 Task: Research Airbnb options in Neratovice, Czech Republic from 8th November, 2023 to 16th November, 2023 for 2 adults.1  bedroom having 1 bed and 1 bathroom. Property type can be hotel. Look for 5 properties as per requirement.
Action: Mouse moved to (520, 112)
Screenshot: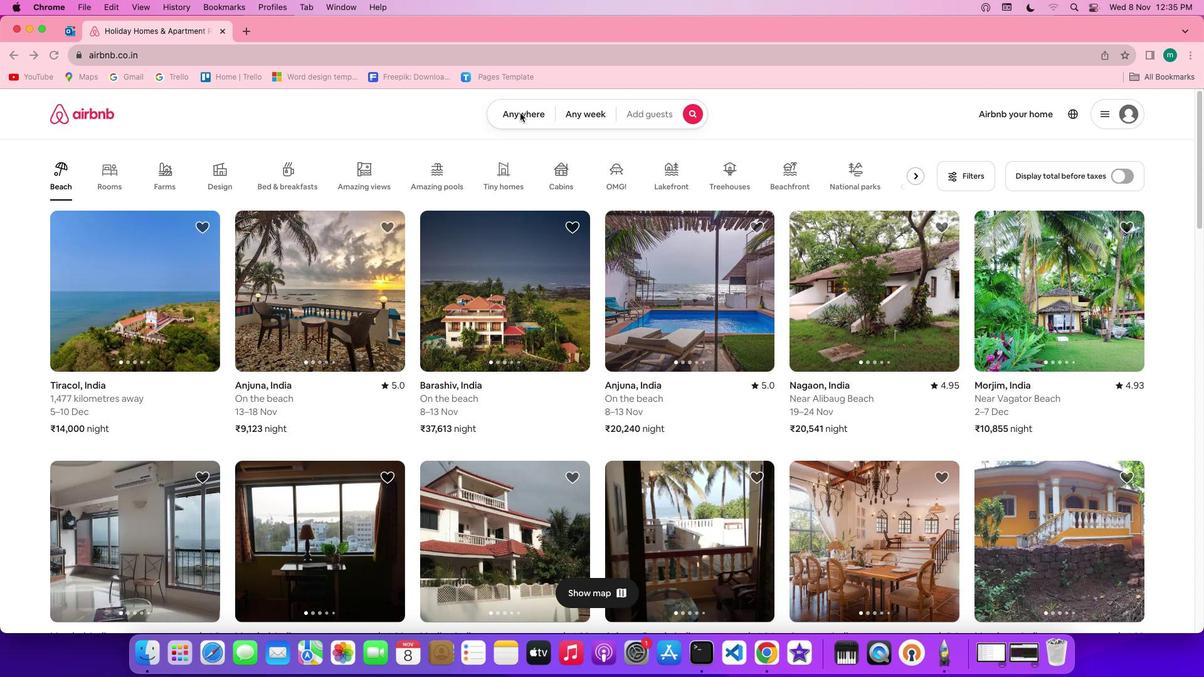 
Action: Mouse pressed left at (520, 112)
Screenshot: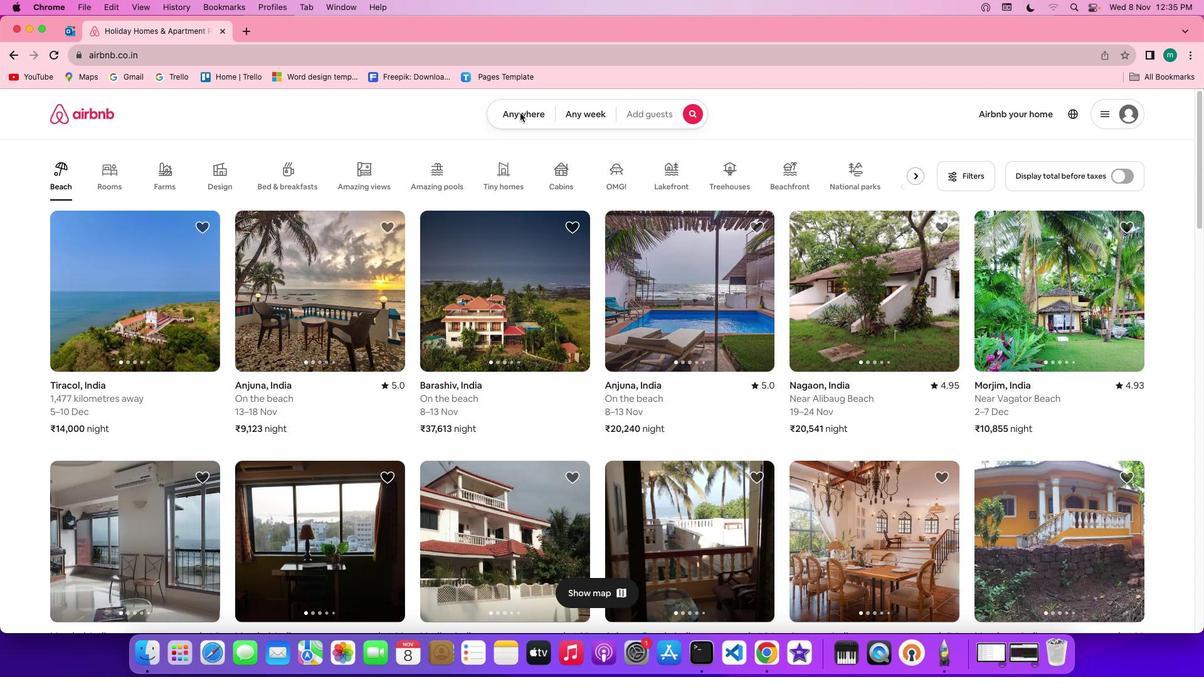 
Action: Mouse pressed left at (520, 112)
Screenshot: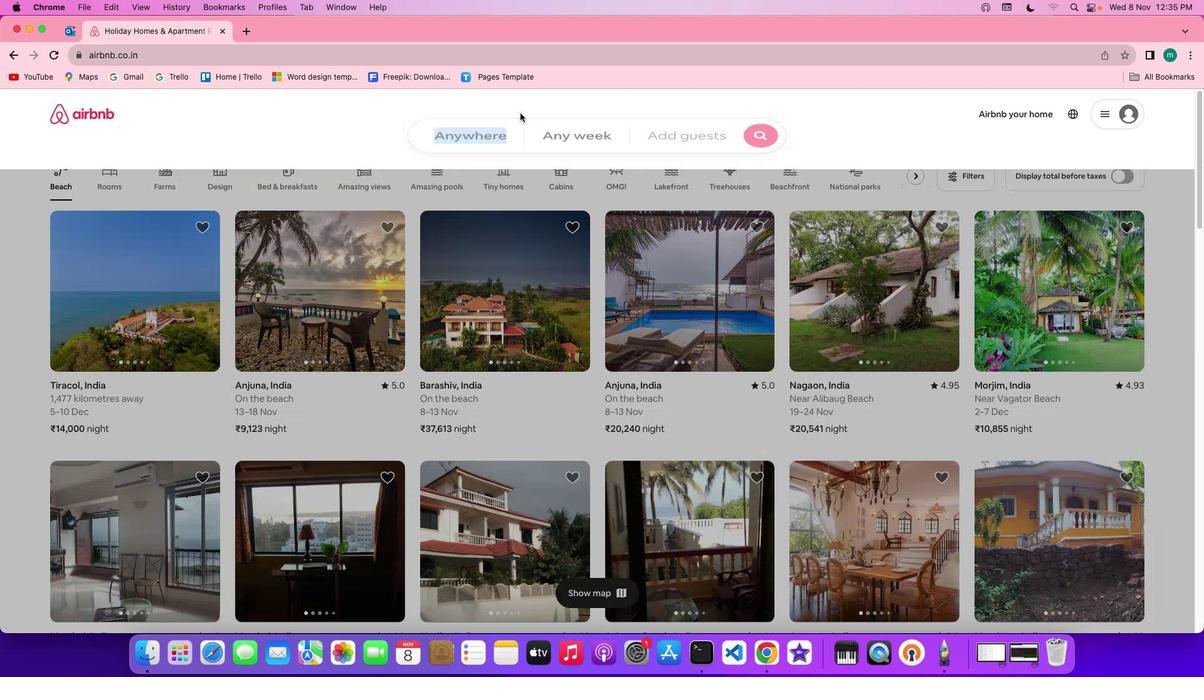 
Action: Mouse moved to (454, 172)
Screenshot: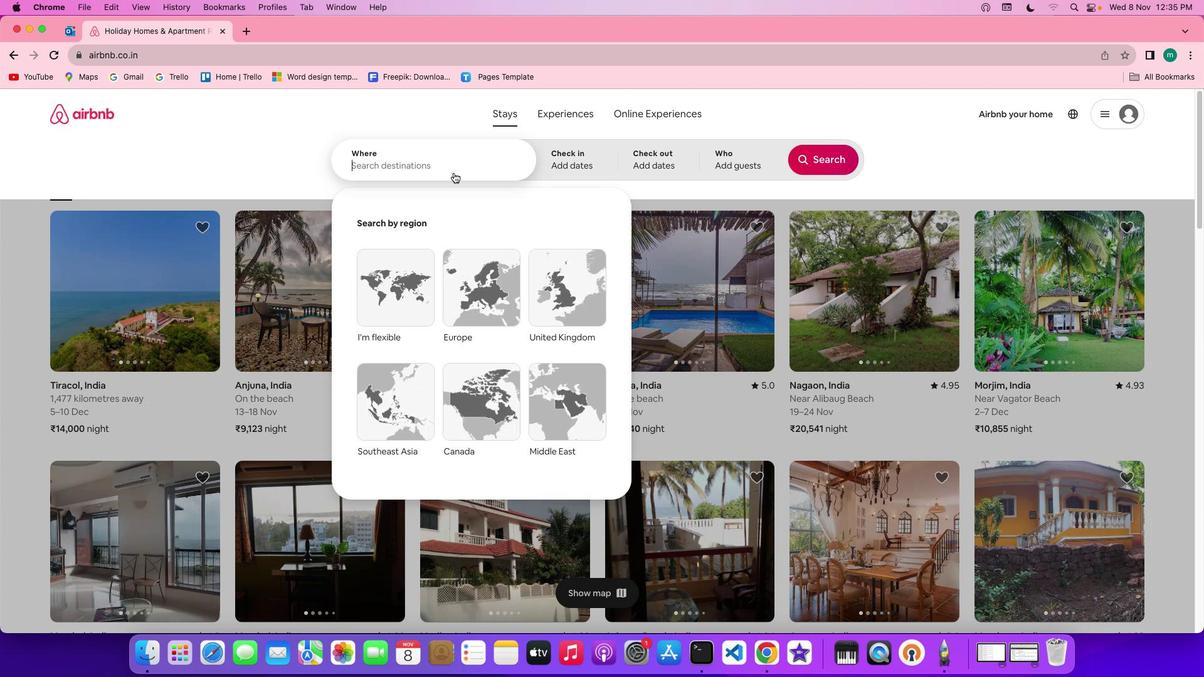 
Action: Mouse pressed left at (454, 172)
Screenshot: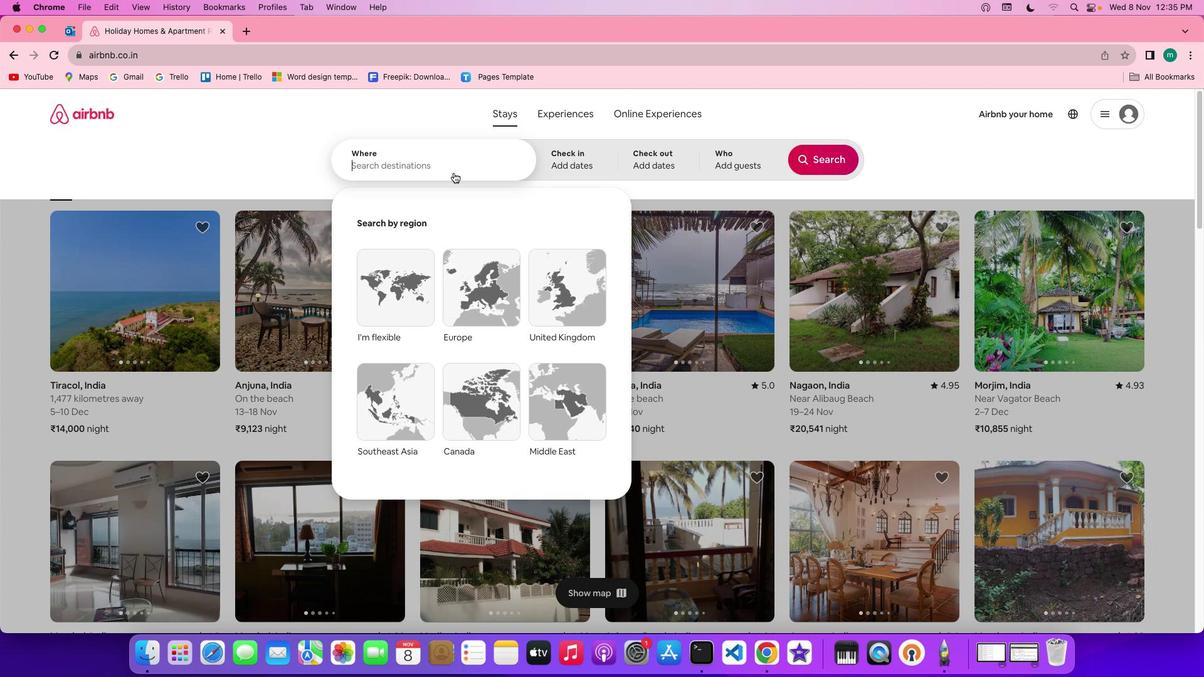 
Action: Mouse moved to (453, 168)
Screenshot: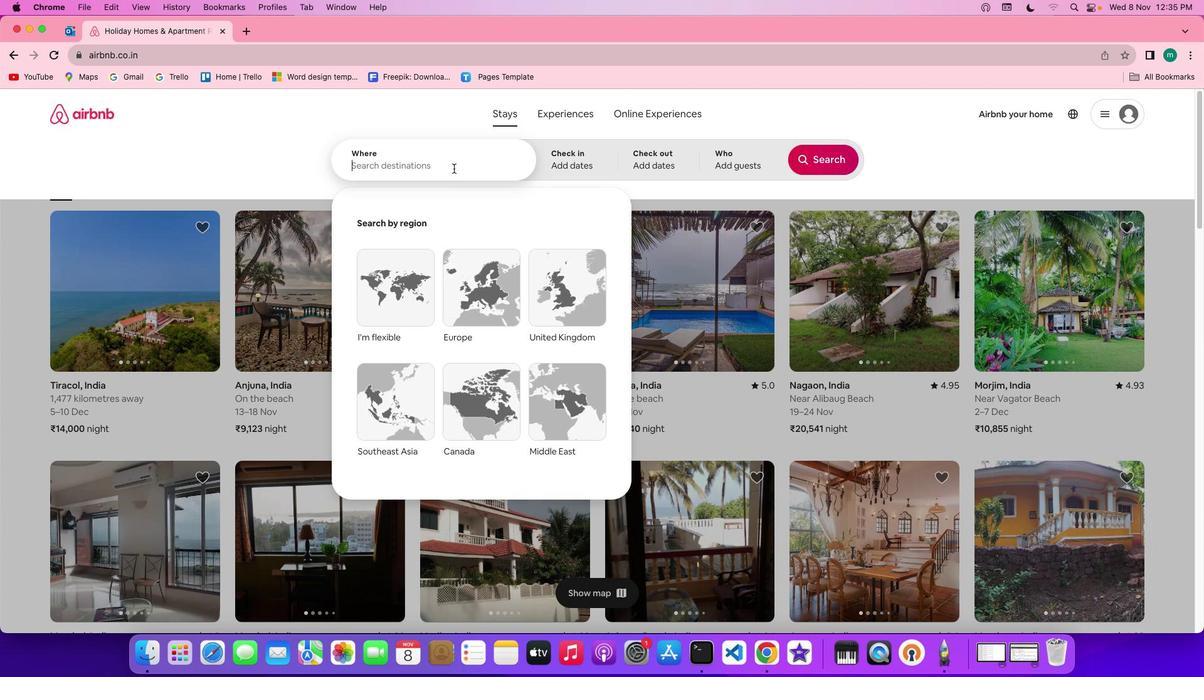 
Action: Mouse pressed left at (453, 168)
Screenshot: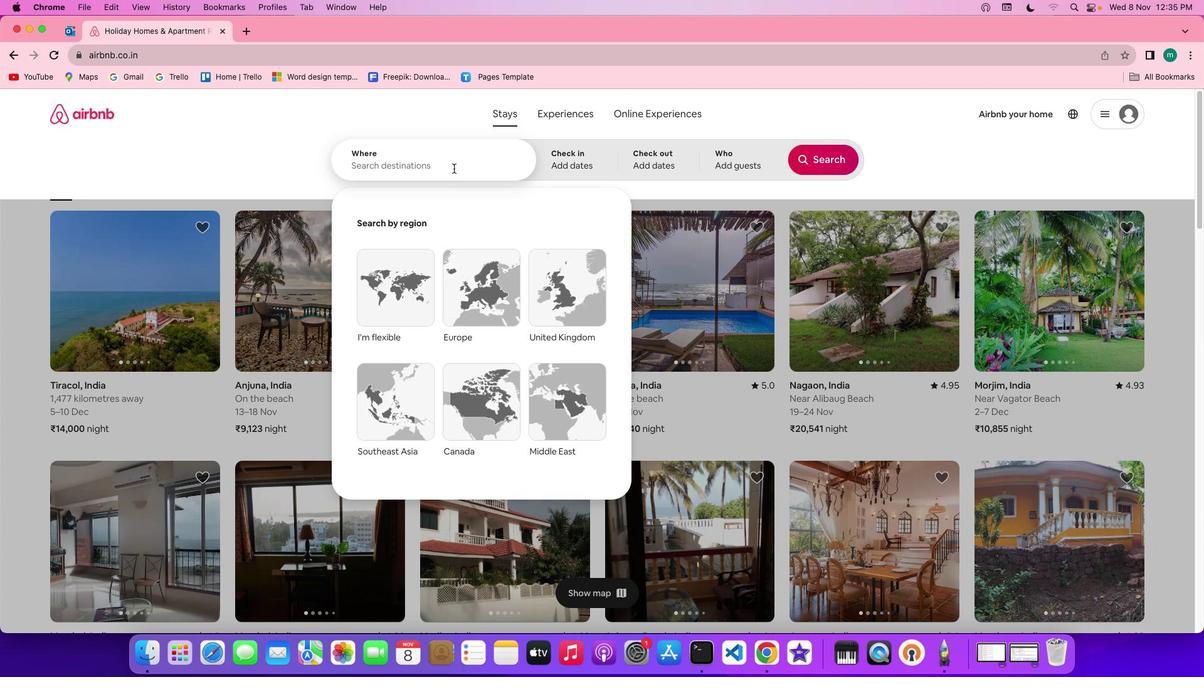 
Action: Key pressed Key.shift'N''e''r''a''t''o''v''i''c''e'','Key.spaceKey.shift'c''z''e''c''h'Key.spaceKey.shift'r''e''p''u''b''l''i''c'
Screenshot: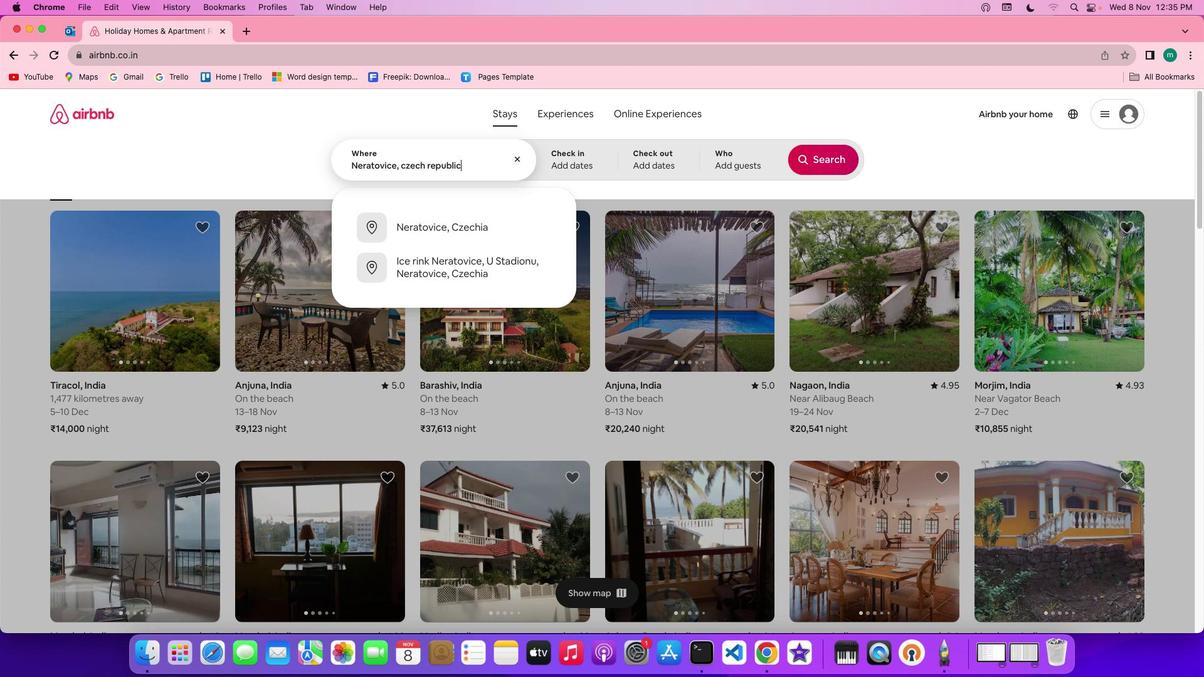 
Action: Mouse moved to (562, 161)
Screenshot: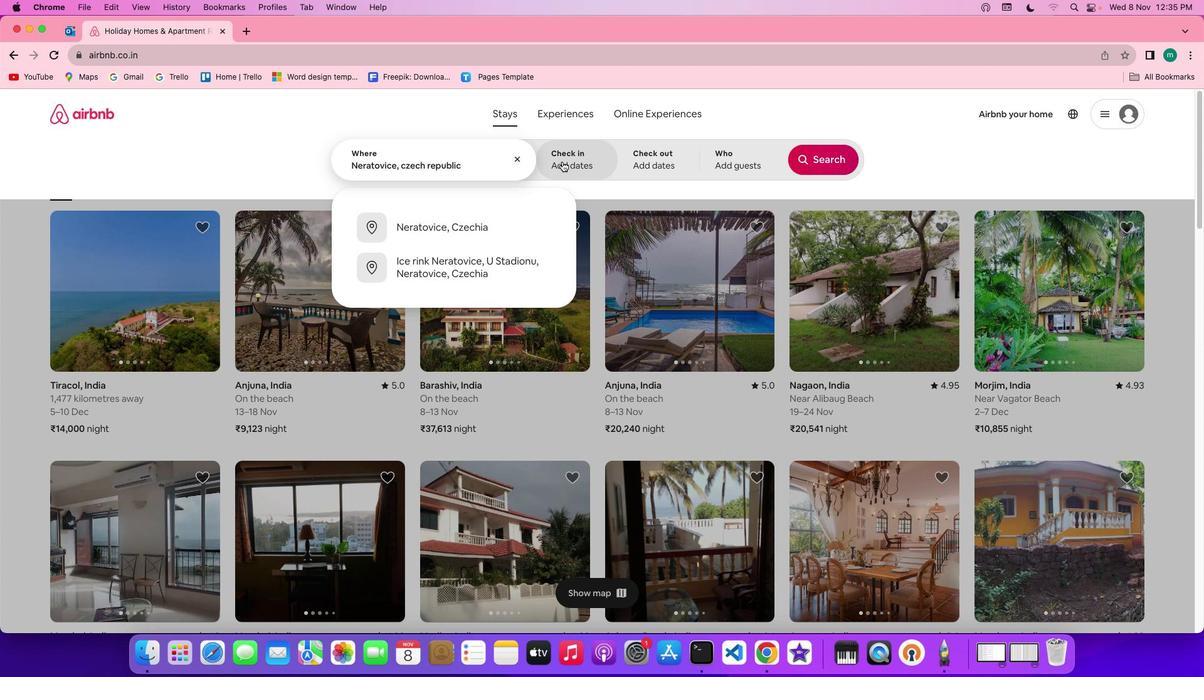 
Action: Mouse pressed left at (562, 161)
Screenshot: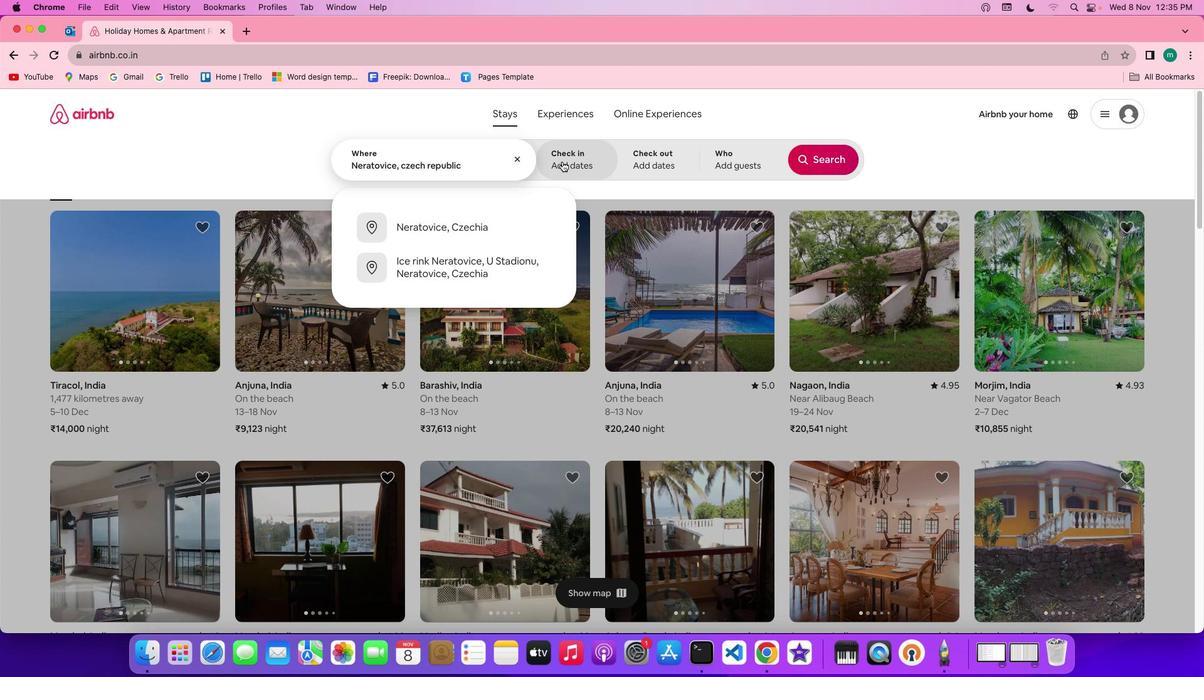 
Action: Mouse moved to (467, 350)
Screenshot: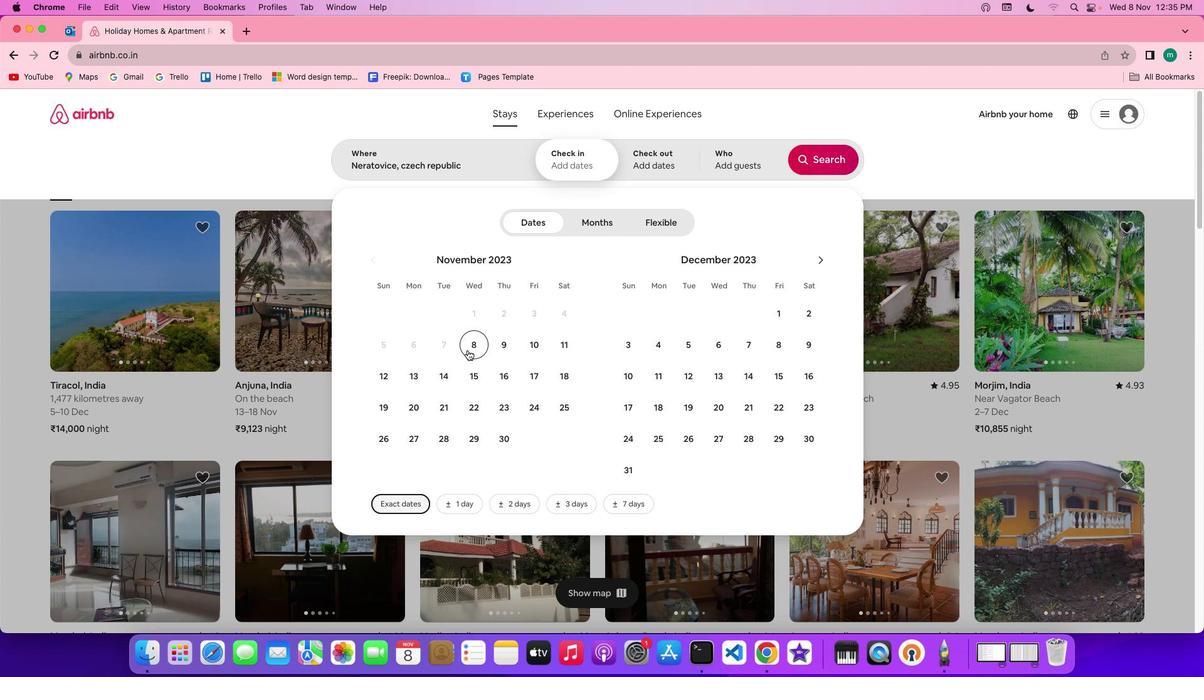 
Action: Mouse pressed left at (467, 350)
Screenshot: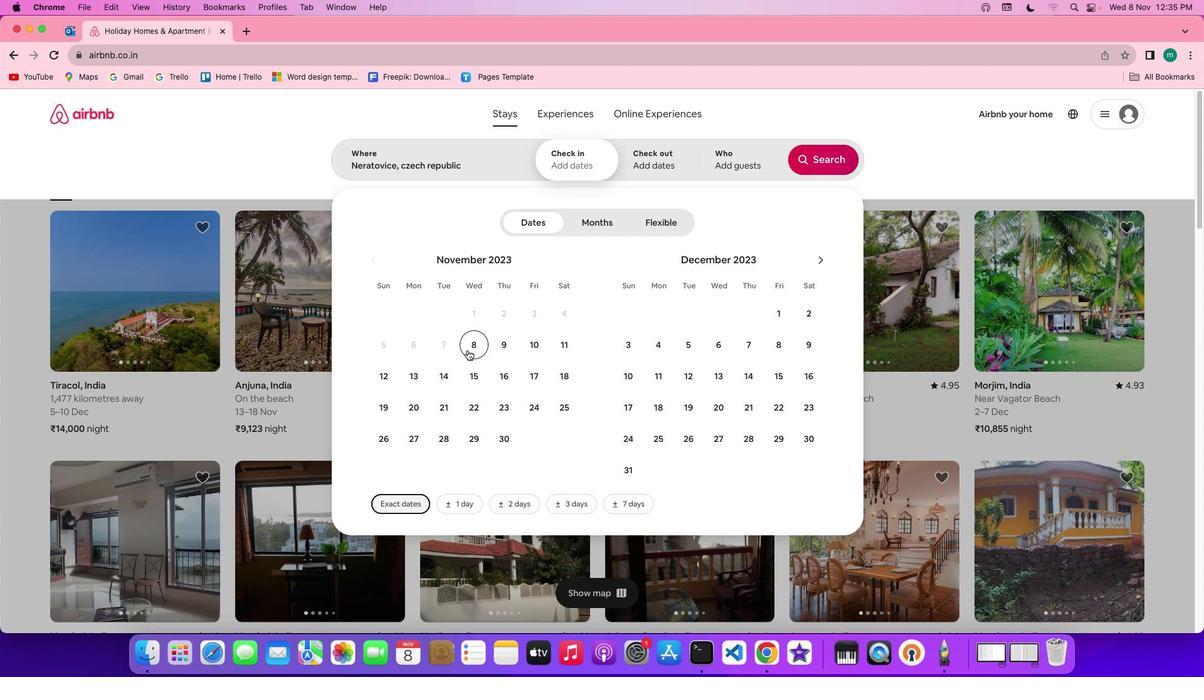 
Action: Mouse moved to (510, 387)
Screenshot: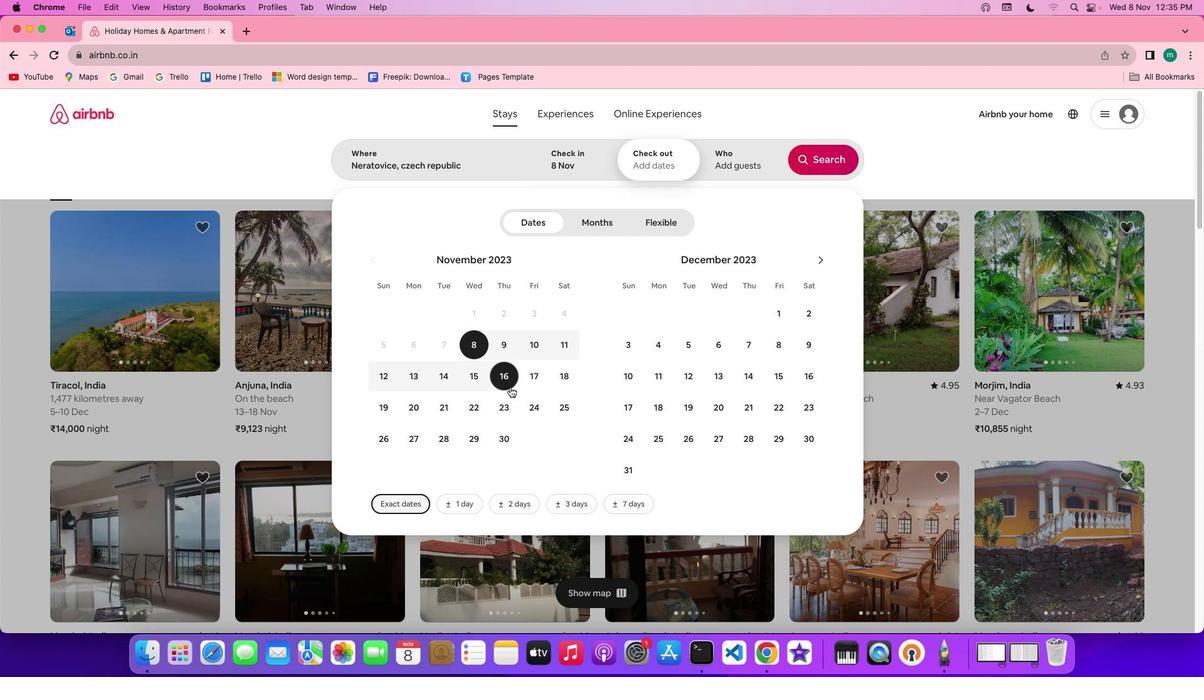 
Action: Mouse pressed left at (510, 387)
Screenshot: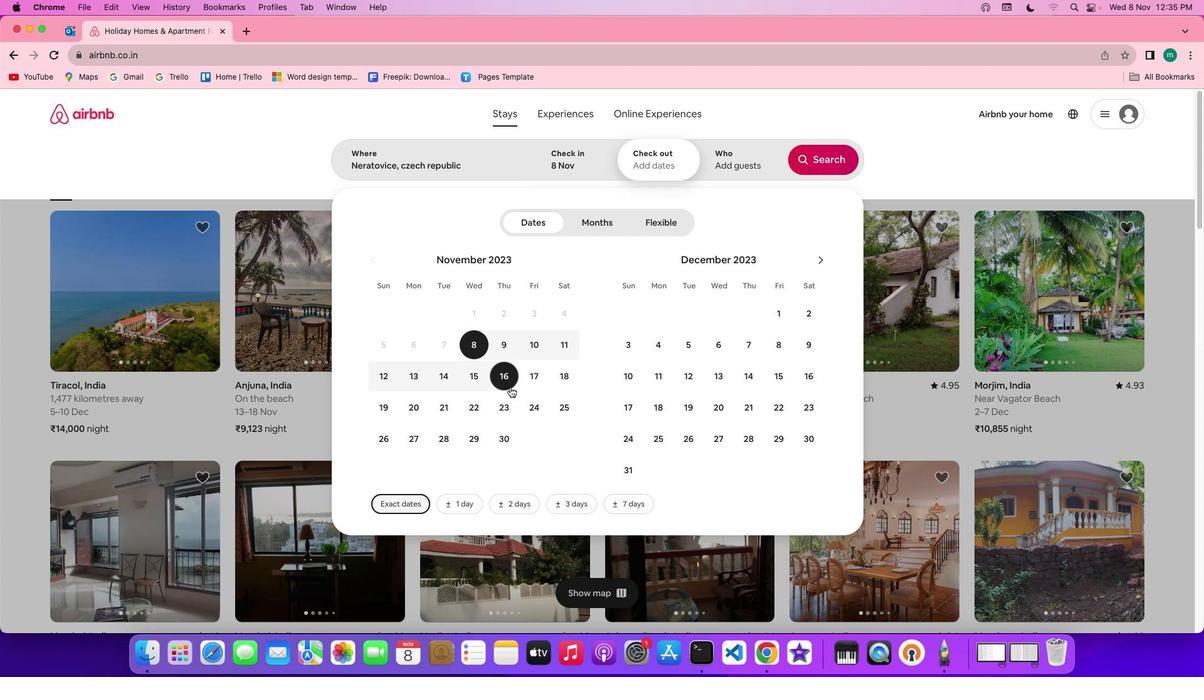 
Action: Mouse moved to (743, 166)
Screenshot: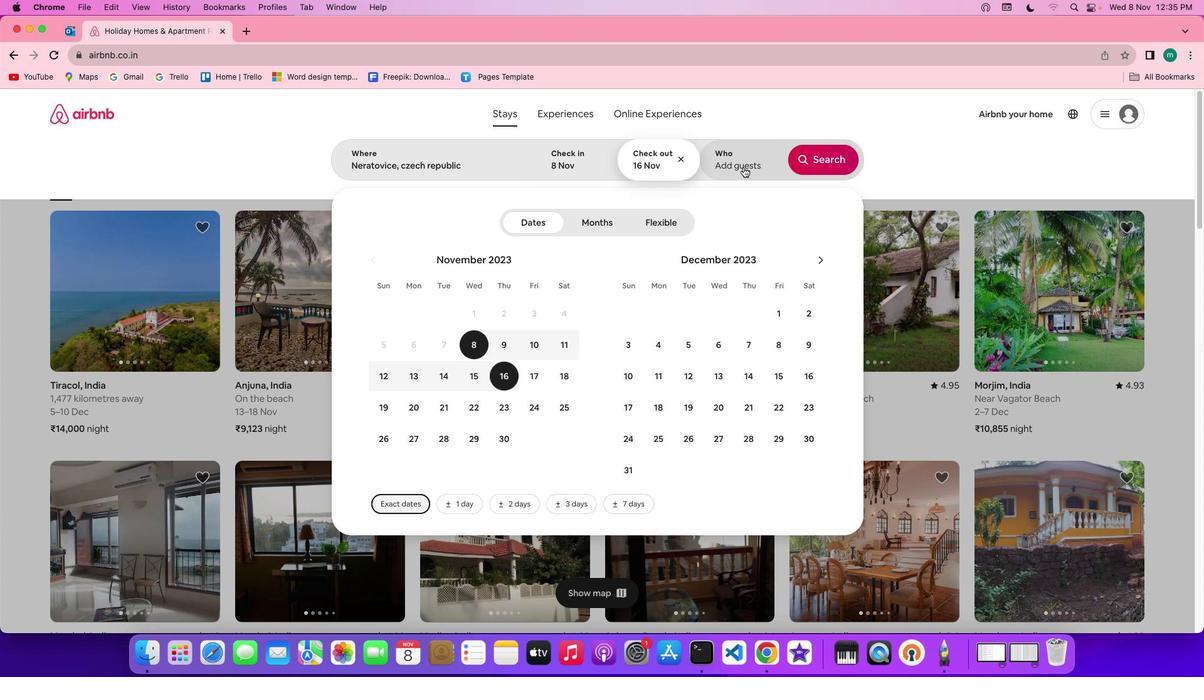 
Action: Mouse pressed left at (743, 166)
Screenshot: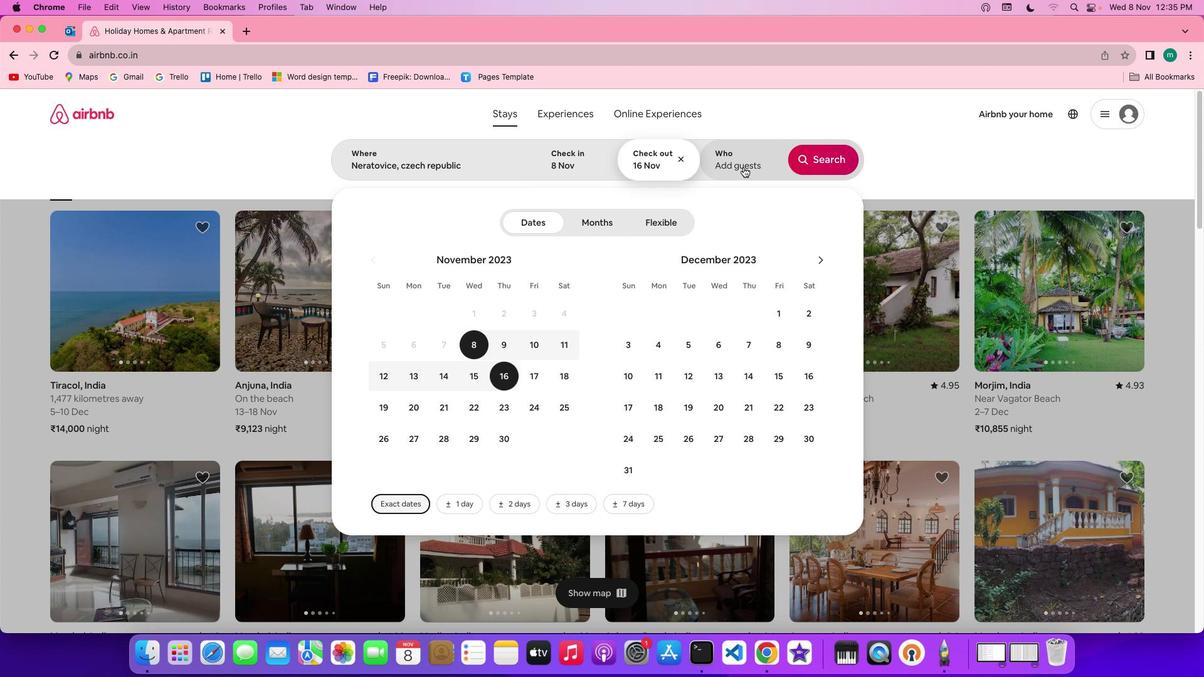 
Action: Mouse moved to (828, 226)
Screenshot: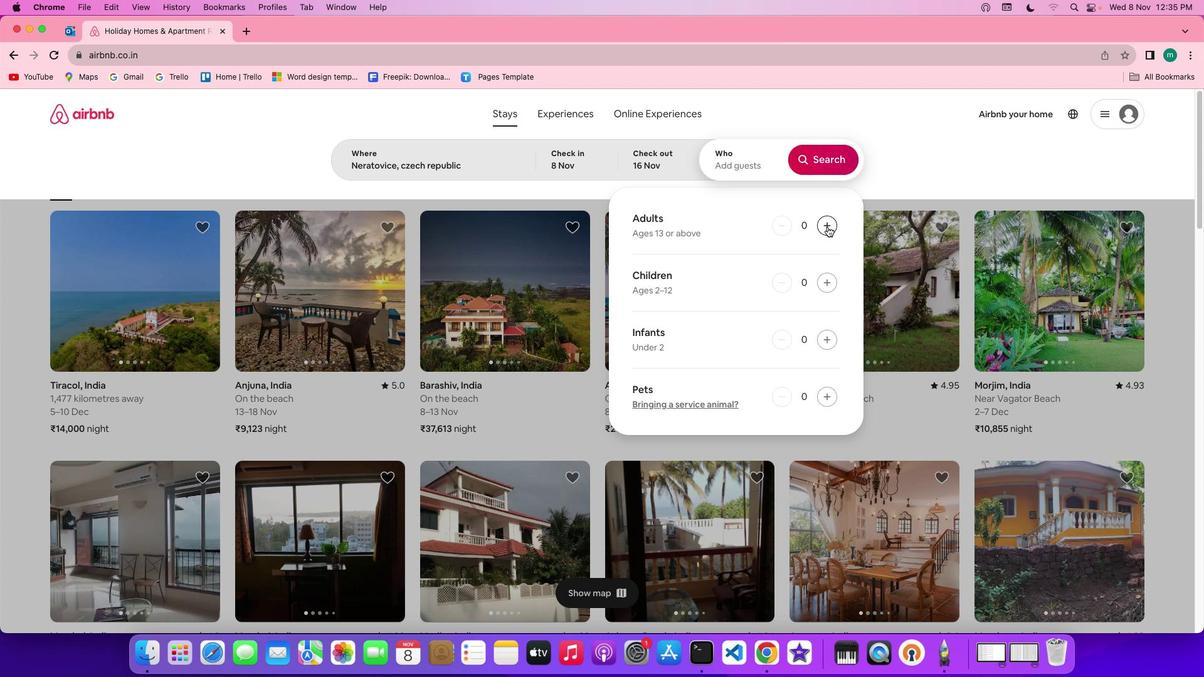 
Action: Mouse pressed left at (828, 226)
Screenshot: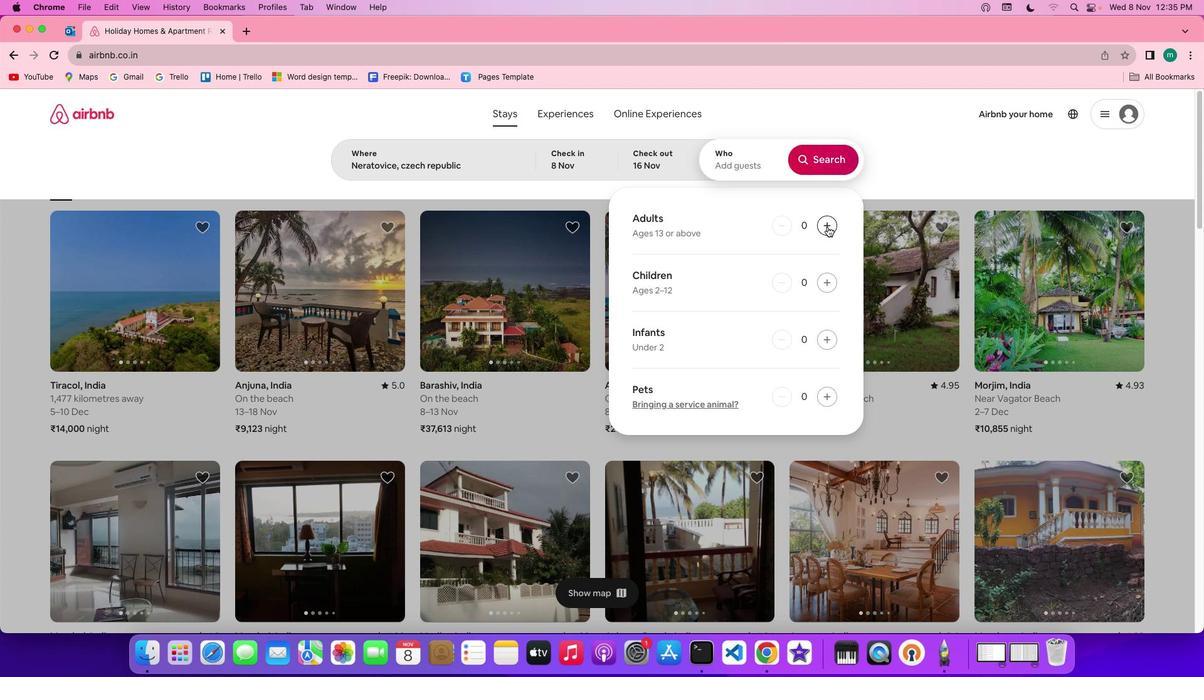 
Action: Mouse pressed left at (828, 226)
Screenshot: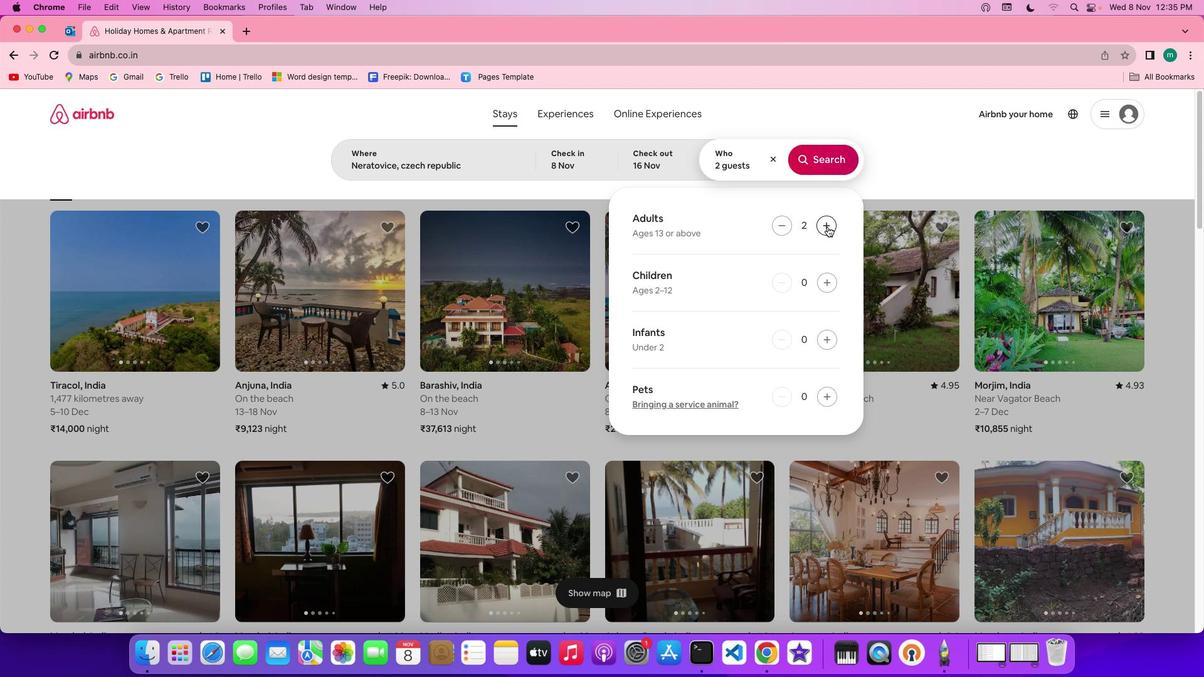 
Action: Mouse moved to (822, 166)
Screenshot: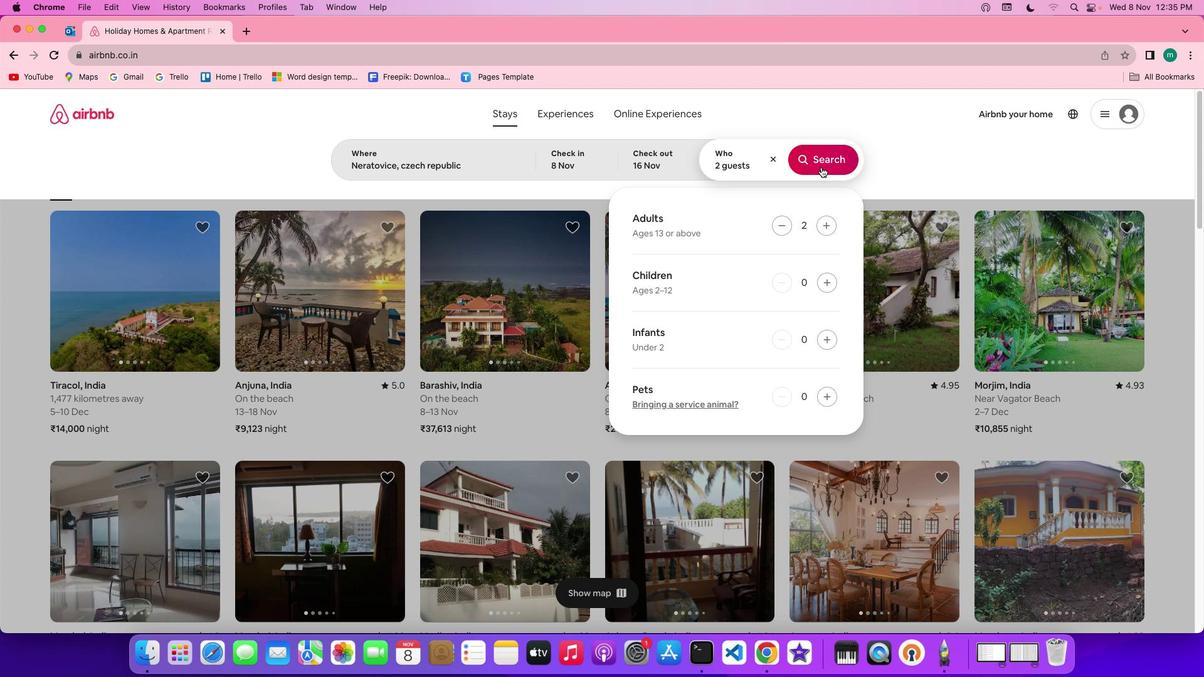 
Action: Mouse pressed left at (822, 166)
Screenshot: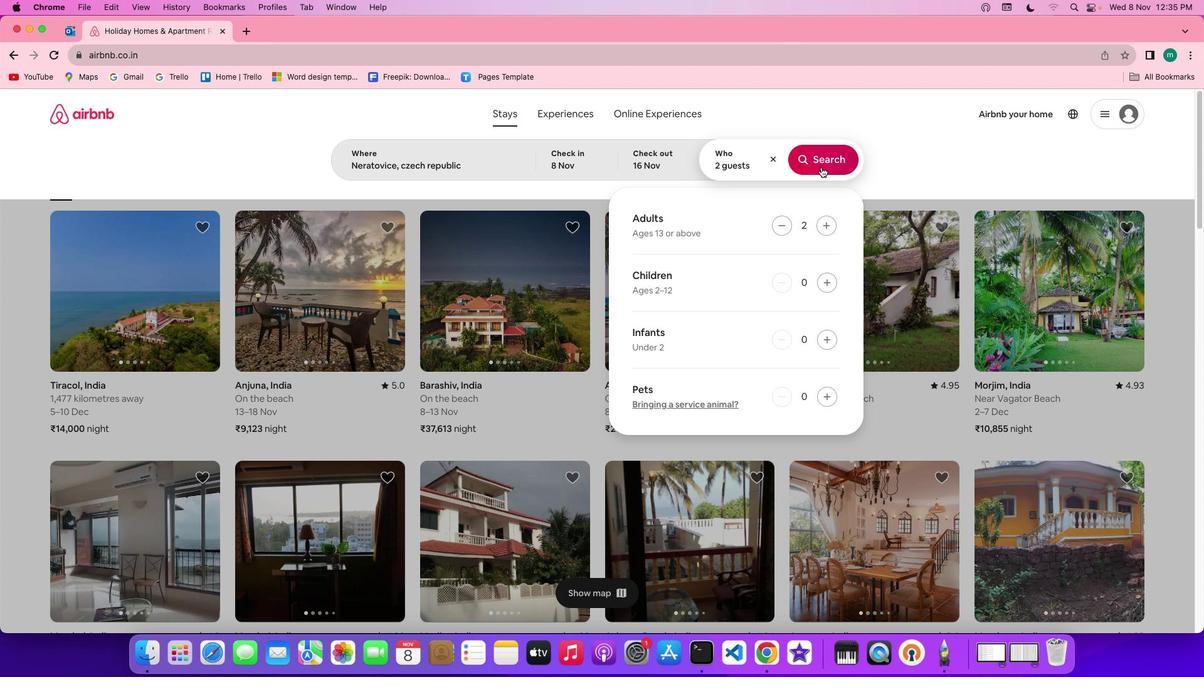 
Action: Mouse moved to (1014, 161)
Screenshot: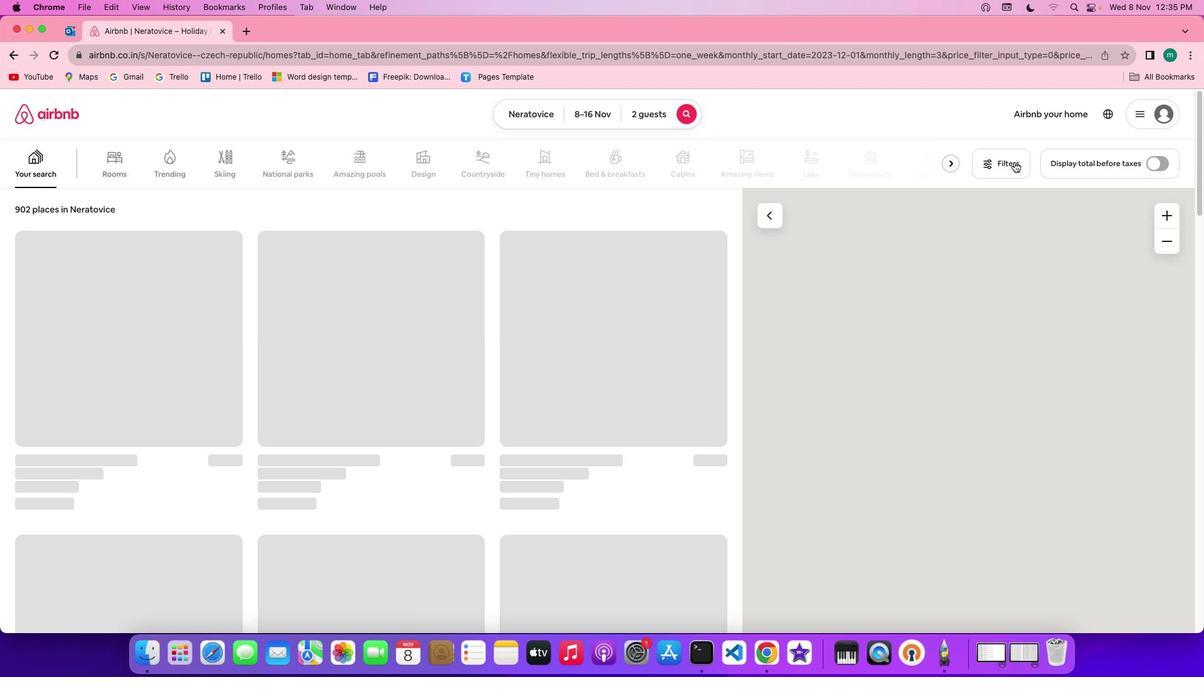 
Action: Mouse pressed left at (1014, 161)
Screenshot: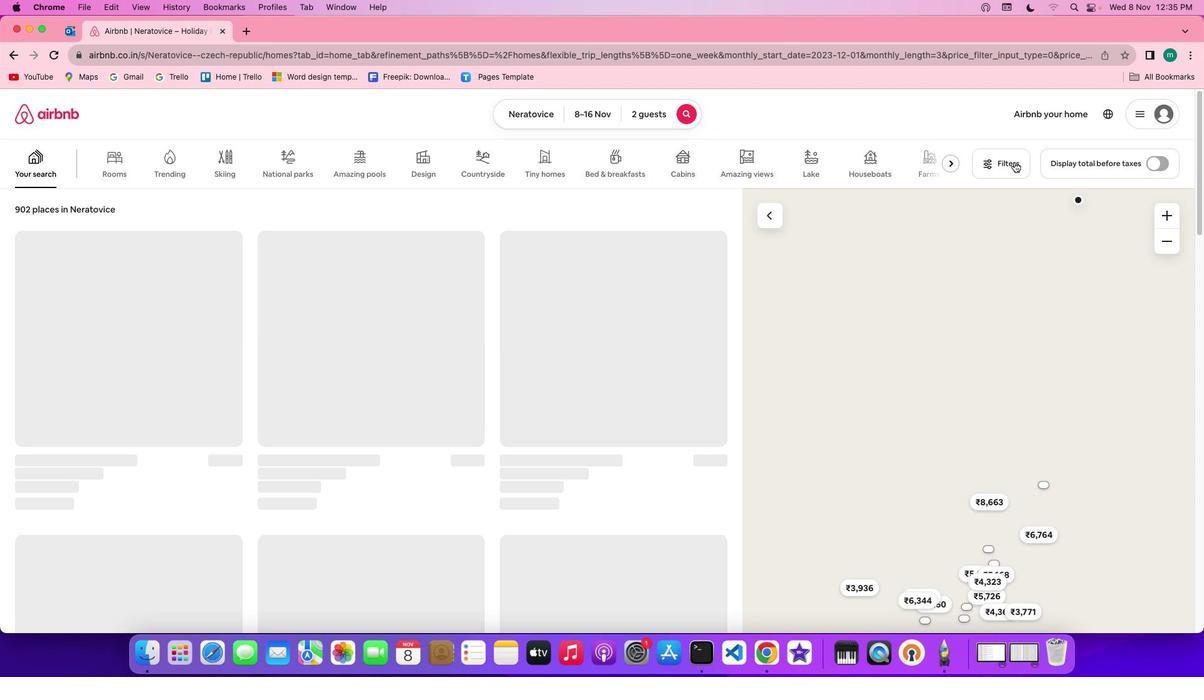
Action: Mouse moved to (1015, 156)
Screenshot: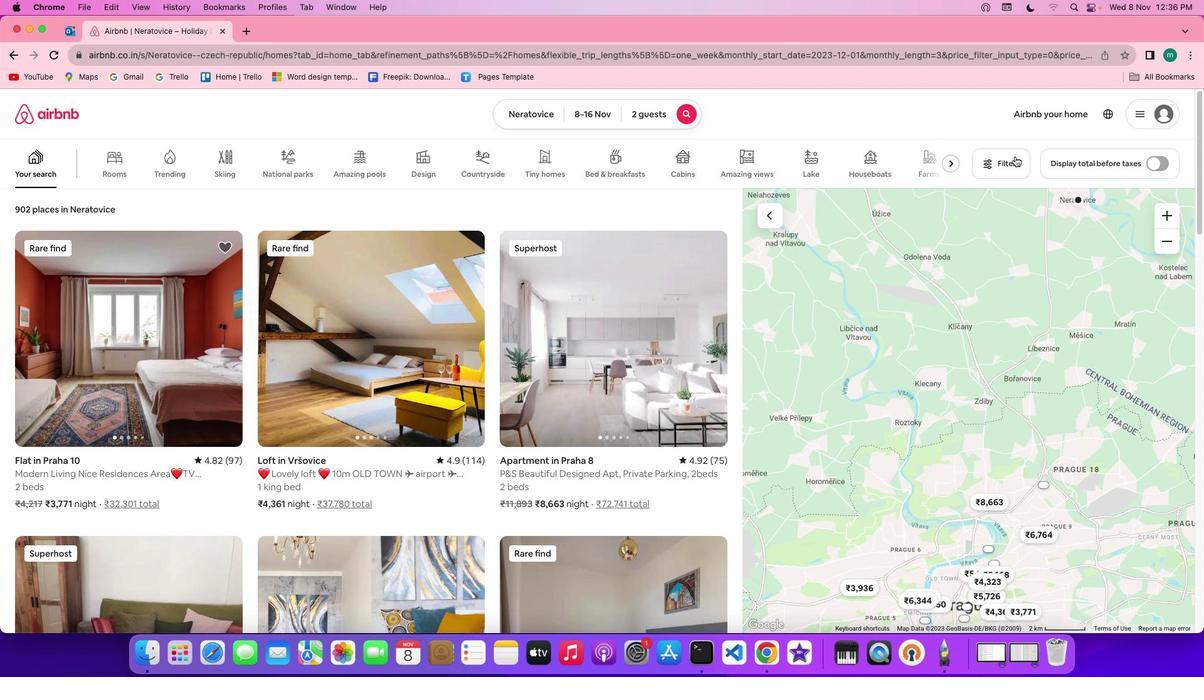 
Action: Mouse pressed left at (1015, 156)
Screenshot: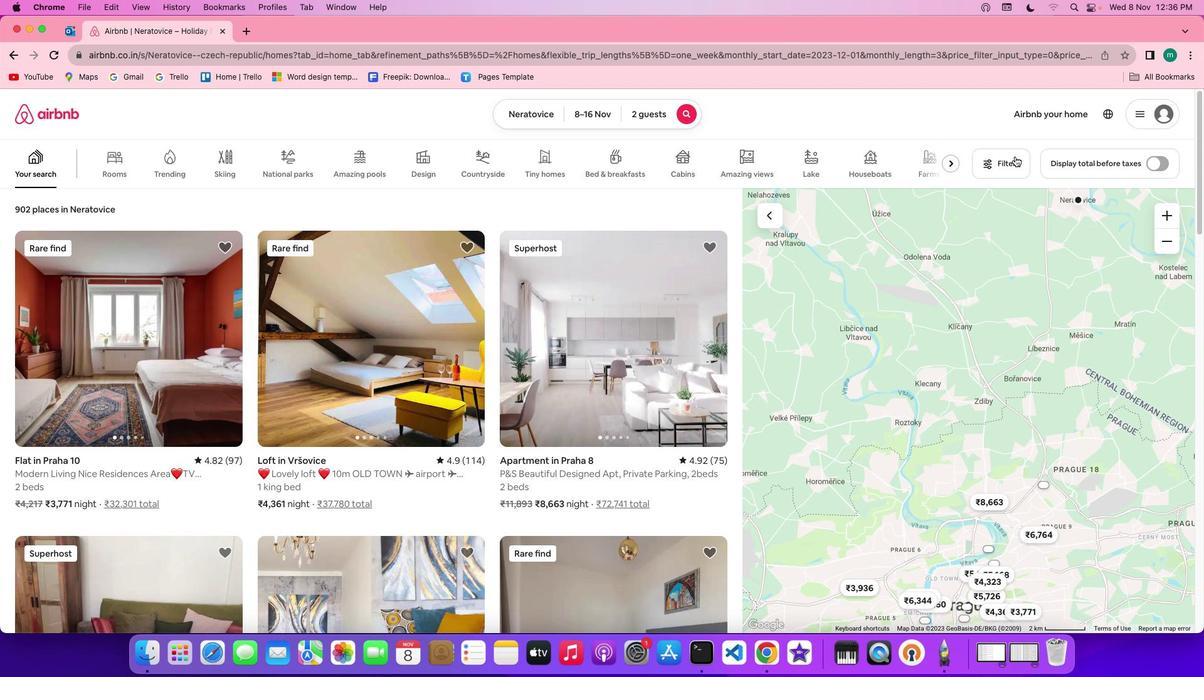 
Action: Mouse moved to (546, 374)
Screenshot: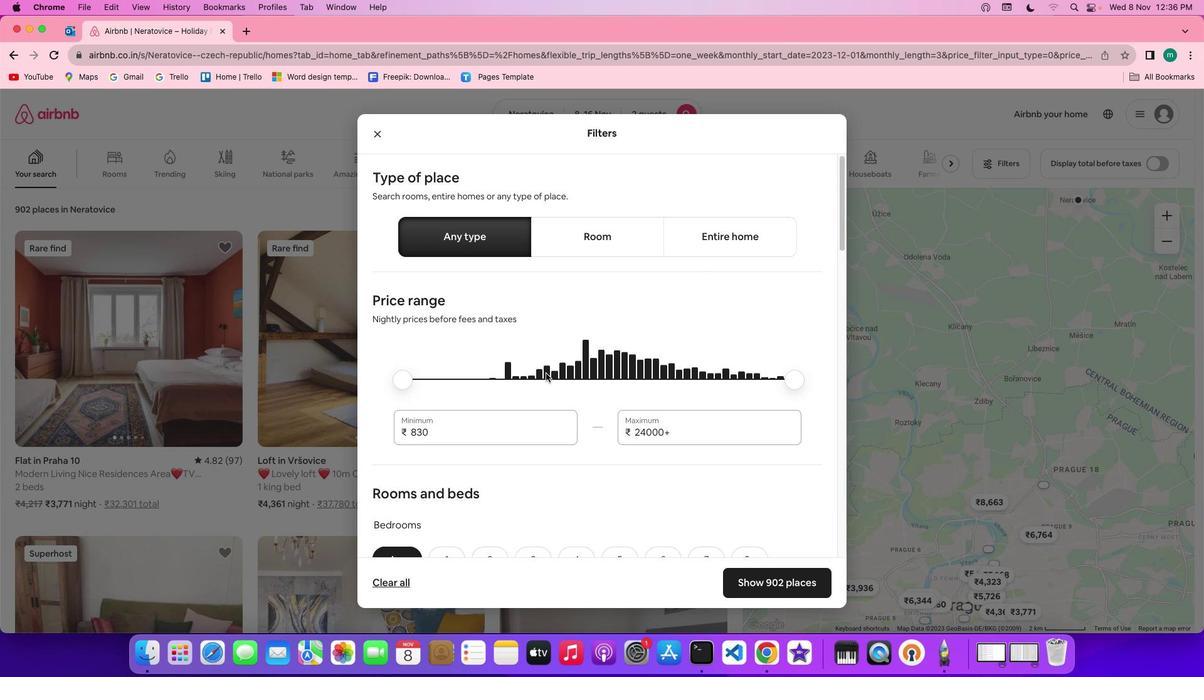 
Action: Mouse scrolled (546, 374) with delta (0, 0)
Screenshot: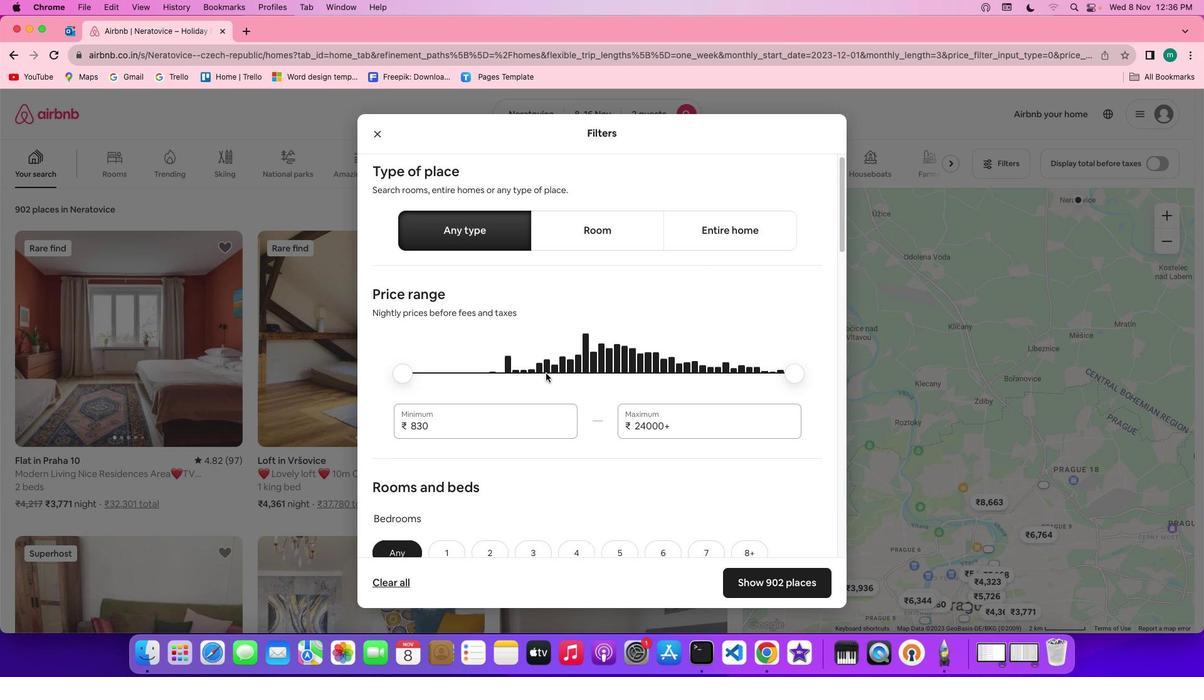 
Action: Mouse scrolled (546, 374) with delta (0, 0)
Screenshot: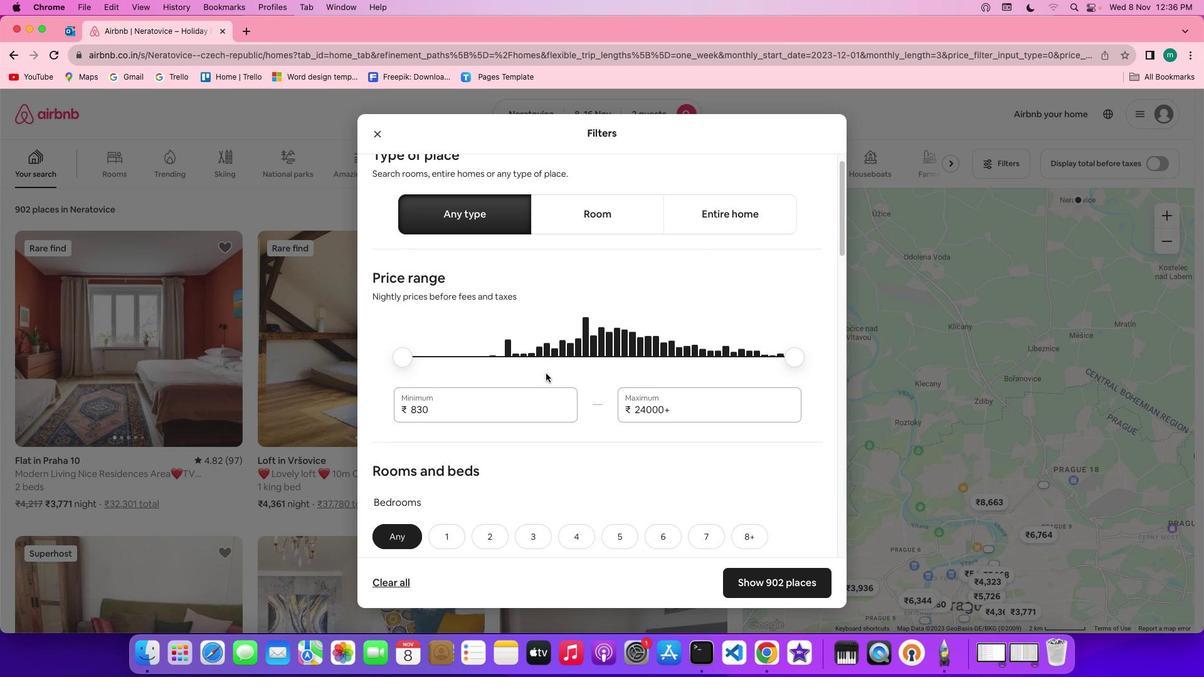 
Action: Mouse scrolled (546, 374) with delta (0, -1)
Screenshot: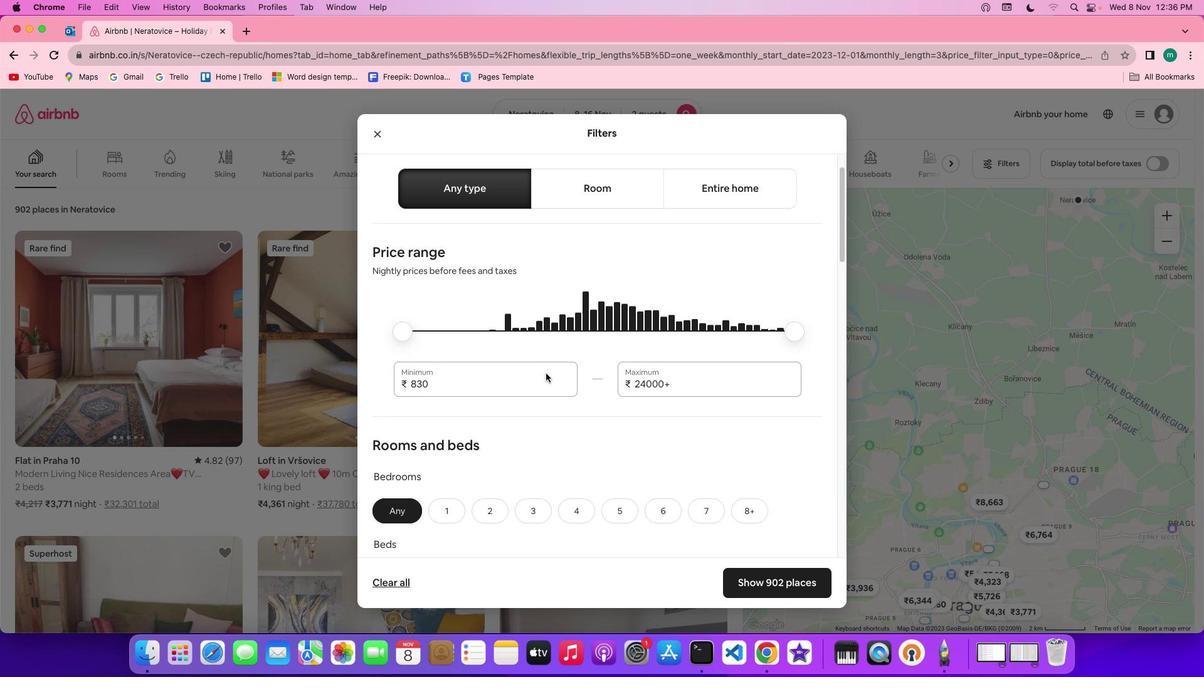 
Action: Mouse scrolled (546, 374) with delta (0, -1)
Screenshot: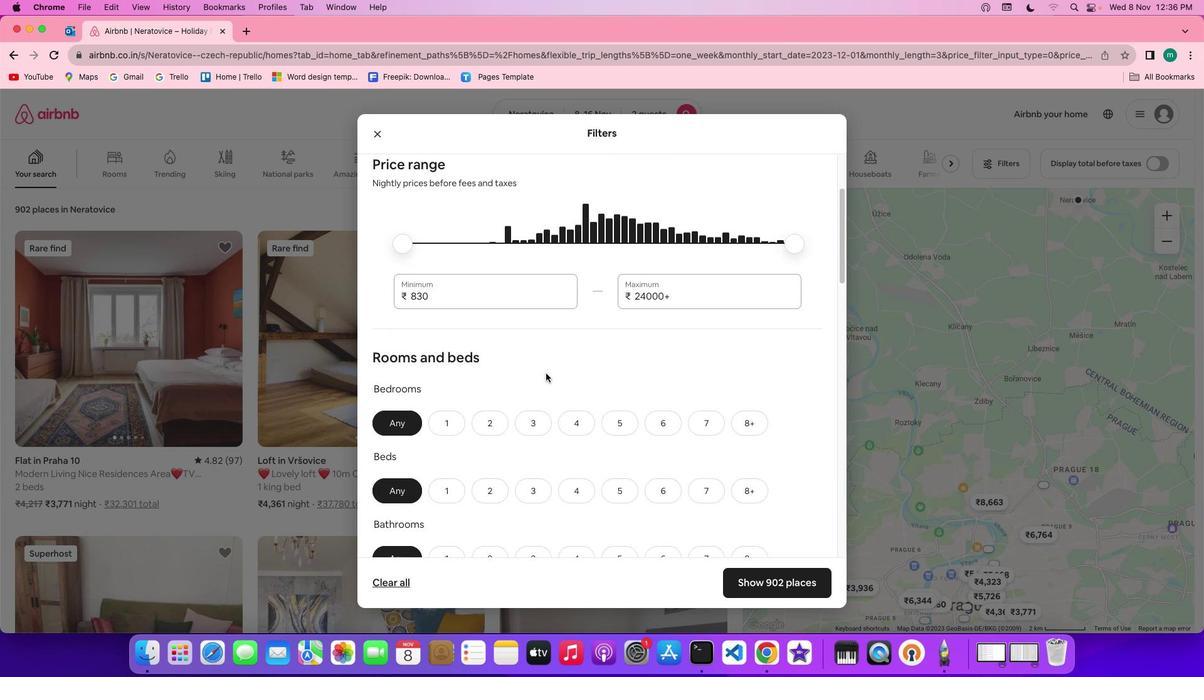 
Action: Mouse scrolled (546, 374) with delta (0, 0)
Screenshot: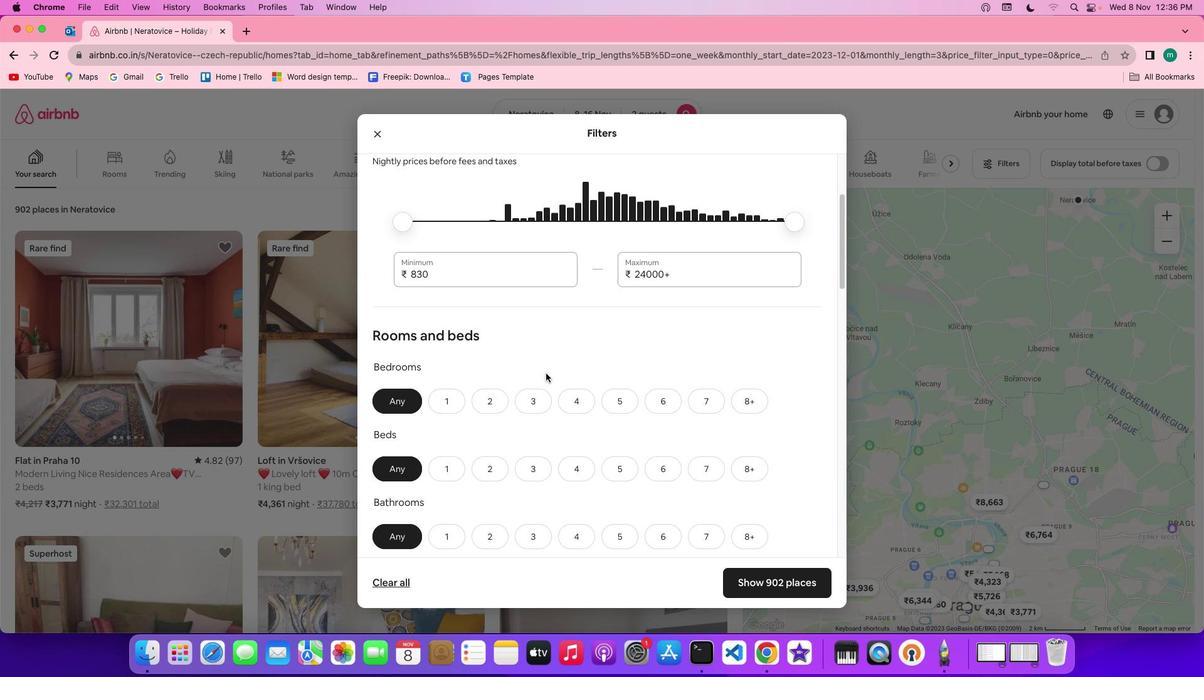 
Action: Mouse scrolled (546, 374) with delta (0, 0)
Screenshot: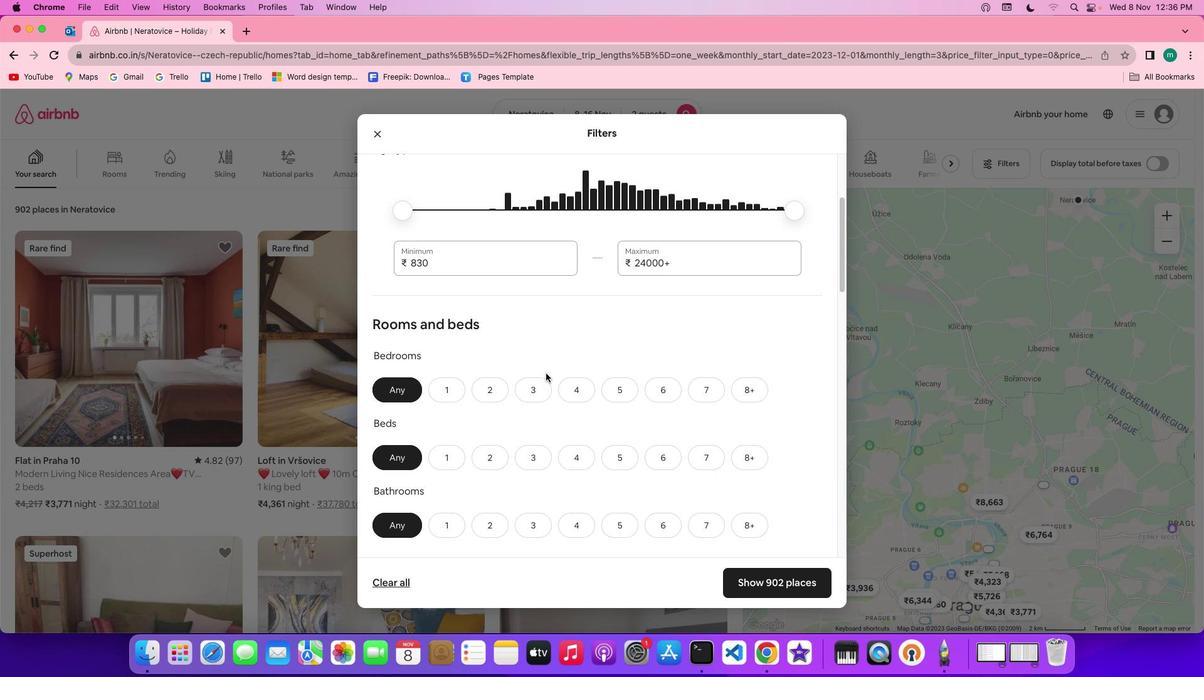 
Action: Mouse scrolled (546, 374) with delta (0, 0)
Screenshot: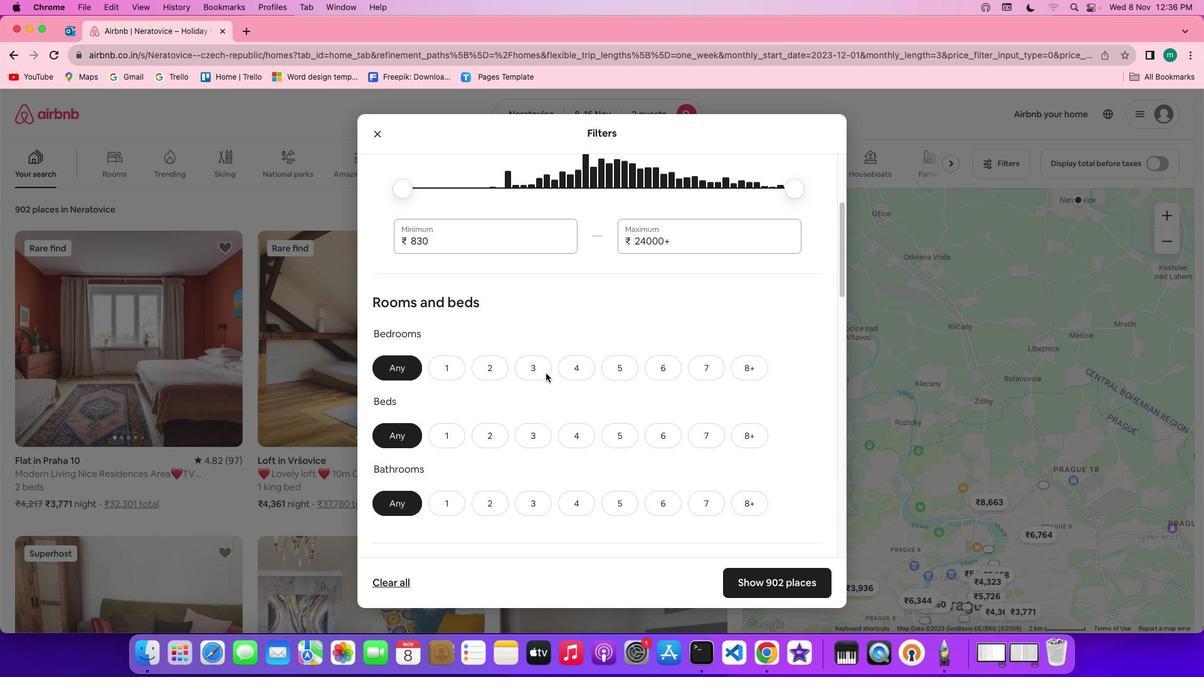 
Action: Mouse scrolled (546, 374) with delta (0, 0)
Screenshot: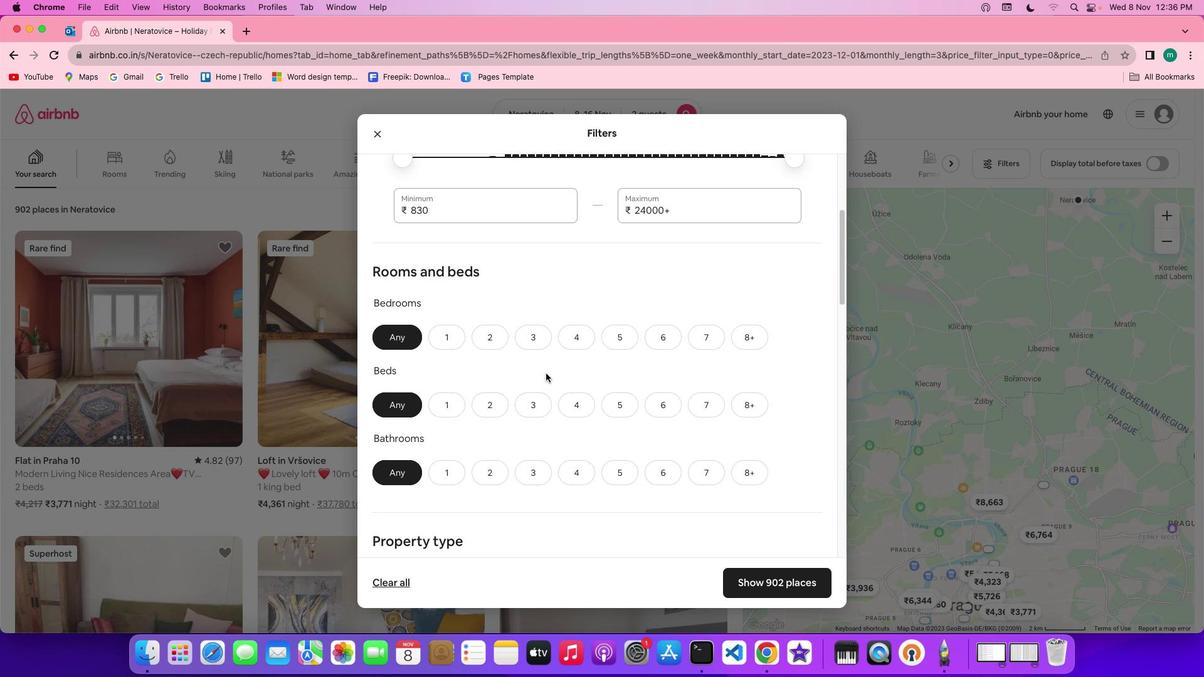 
Action: Mouse scrolled (546, 374) with delta (0, 0)
Screenshot: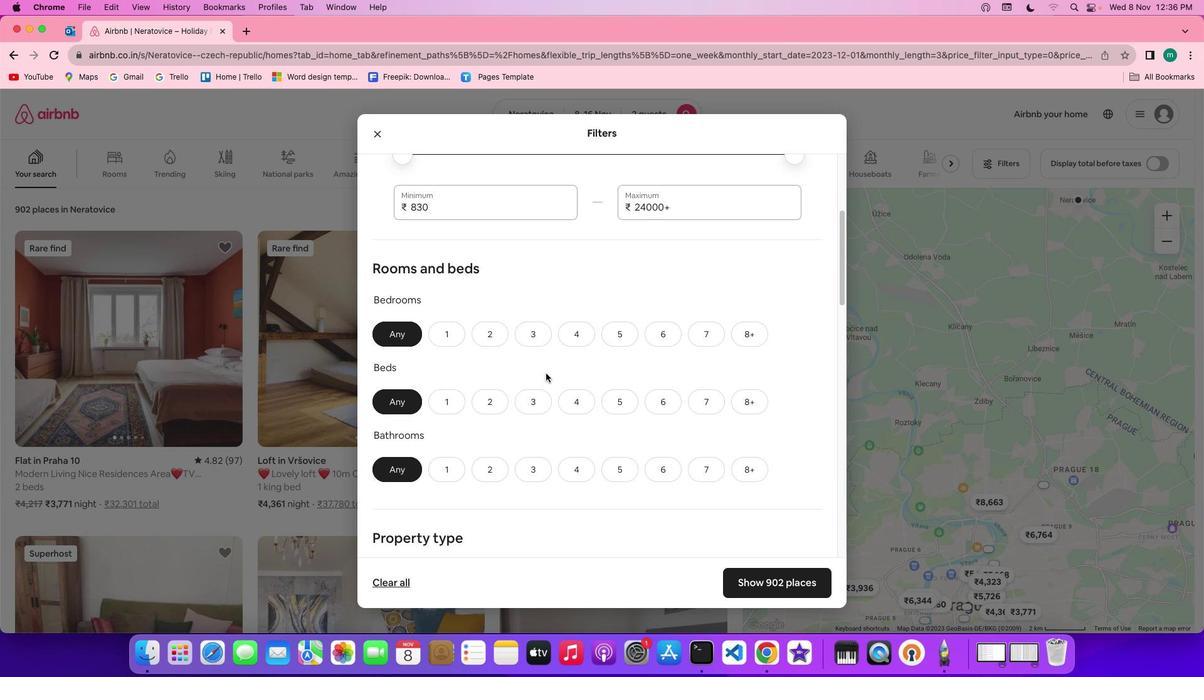 
Action: Mouse scrolled (546, 374) with delta (0, 0)
Screenshot: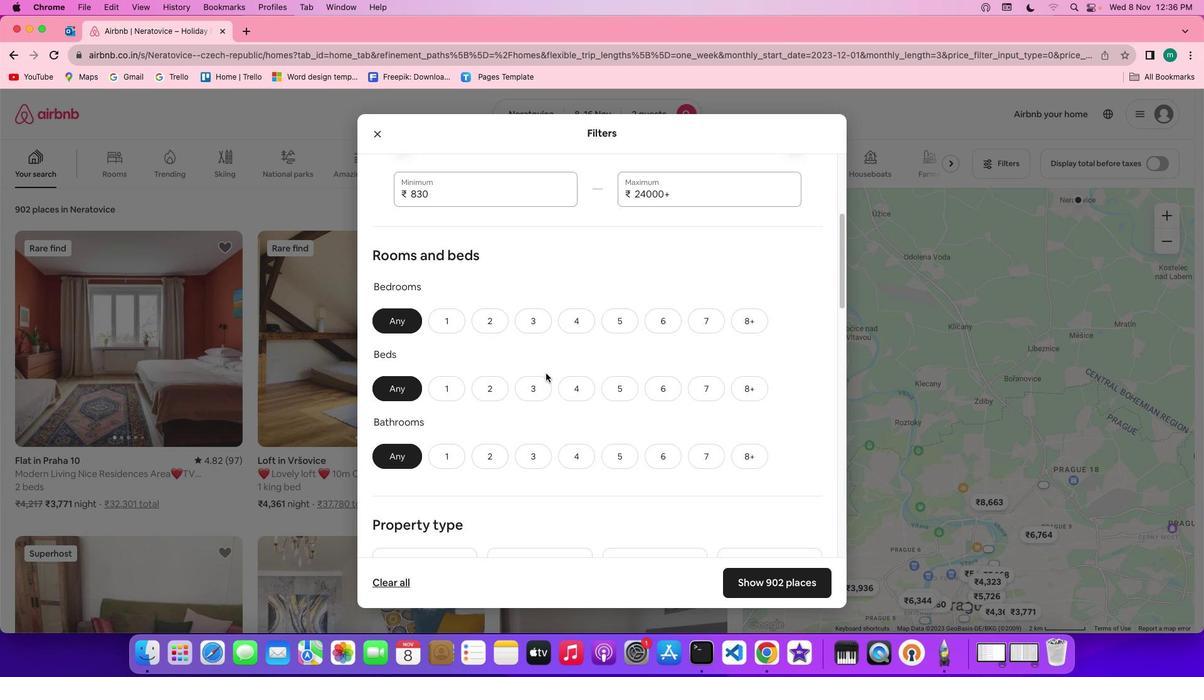 
Action: Mouse scrolled (546, 374) with delta (0, 0)
Screenshot: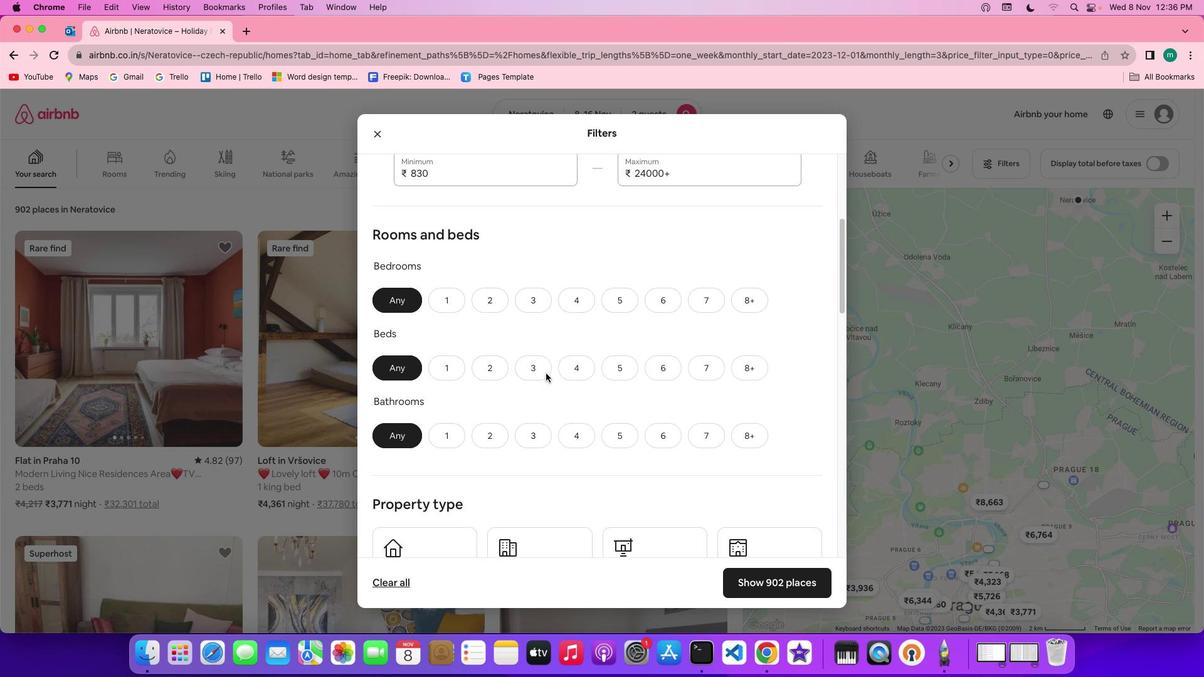 
Action: Mouse moved to (442, 274)
Screenshot: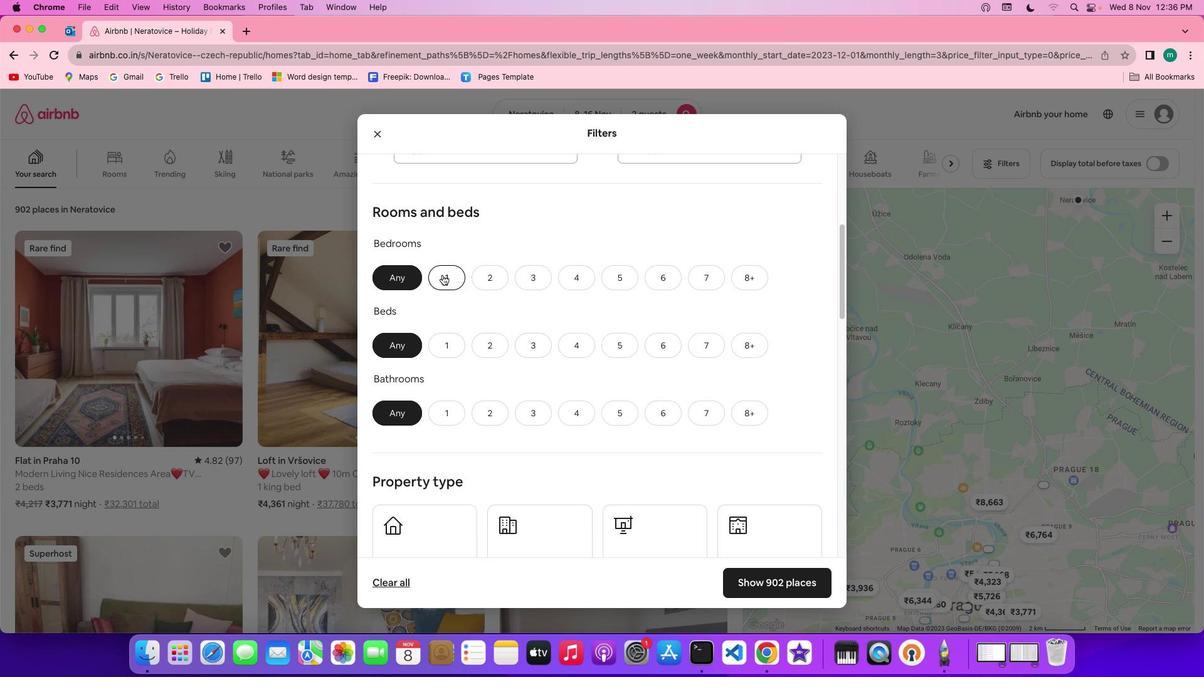
Action: Mouse pressed left at (442, 274)
Screenshot: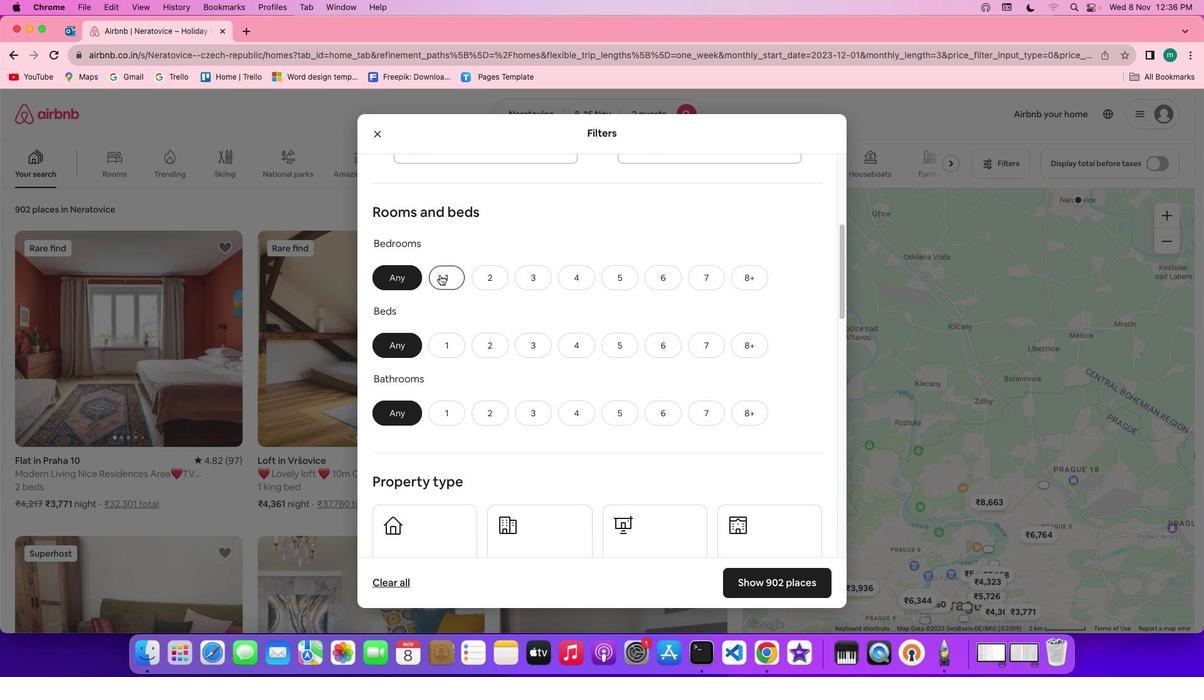 
Action: Mouse moved to (437, 352)
Screenshot: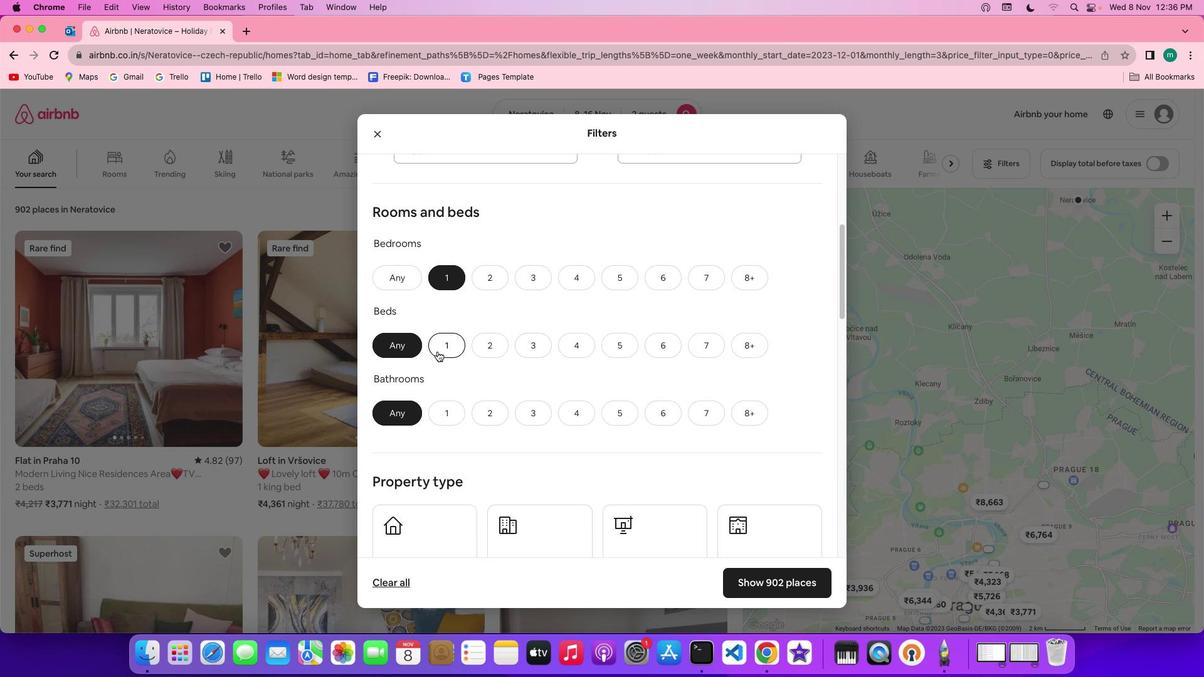 
Action: Mouse pressed left at (437, 352)
Screenshot: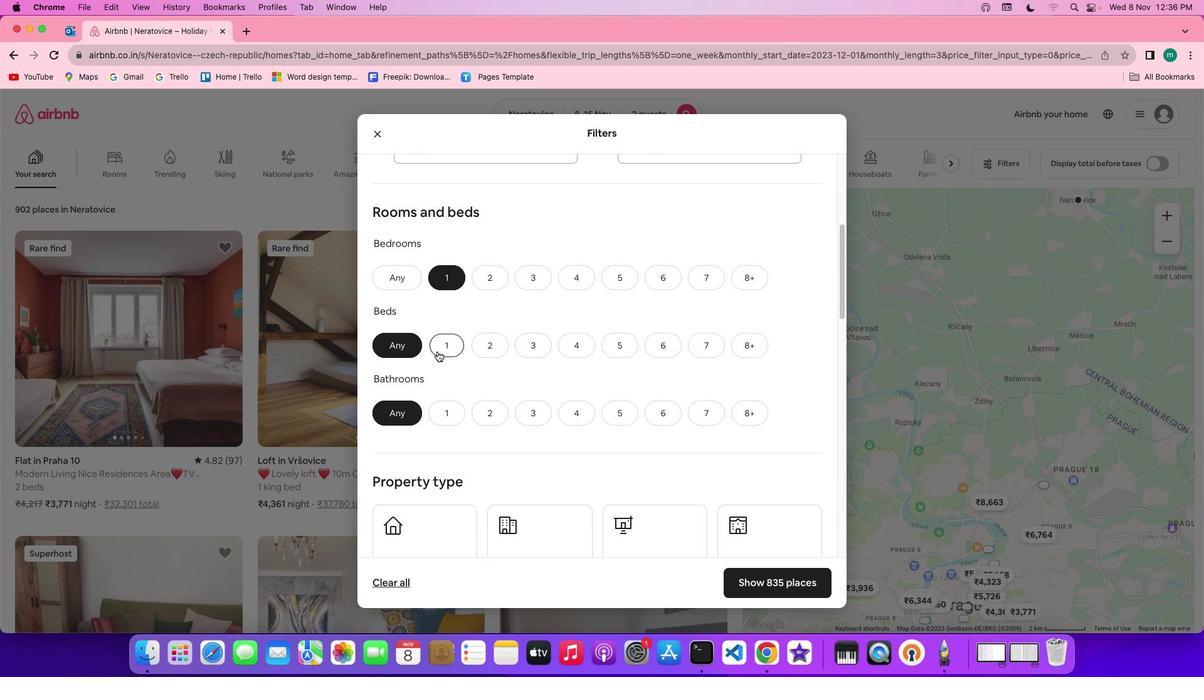 
Action: Mouse moved to (448, 410)
Screenshot: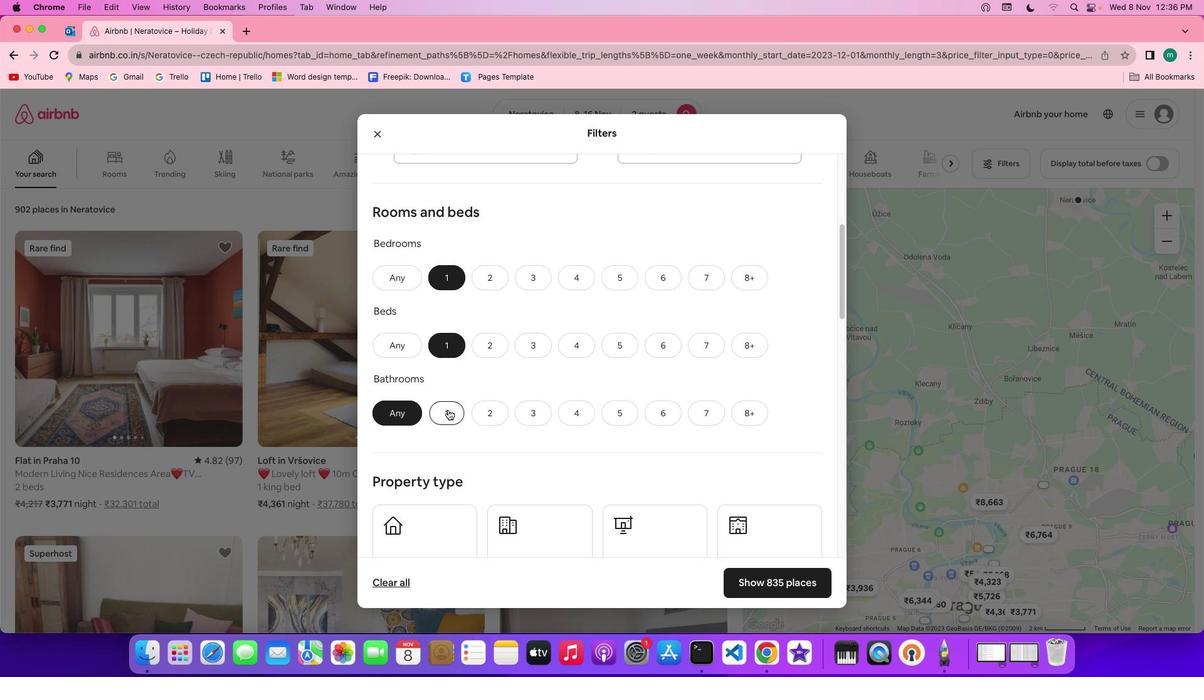 
Action: Mouse pressed left at (448, 410)
Screenshot: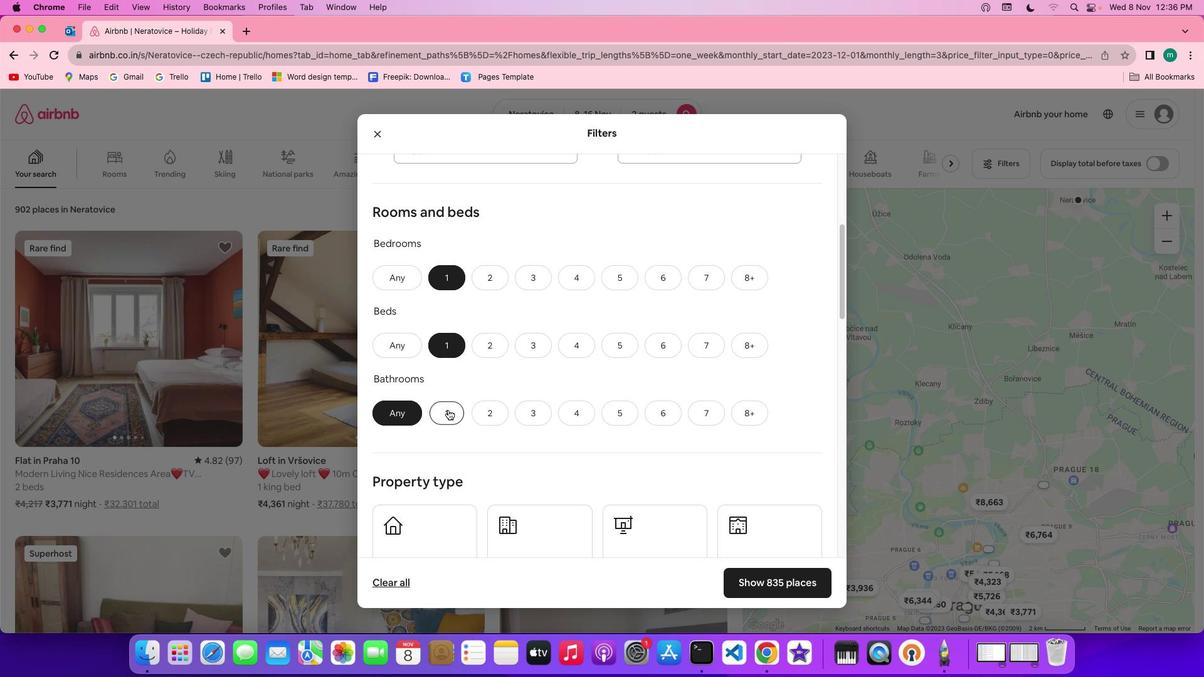
Action: Mouse moved to (622, 425)
Screenshot: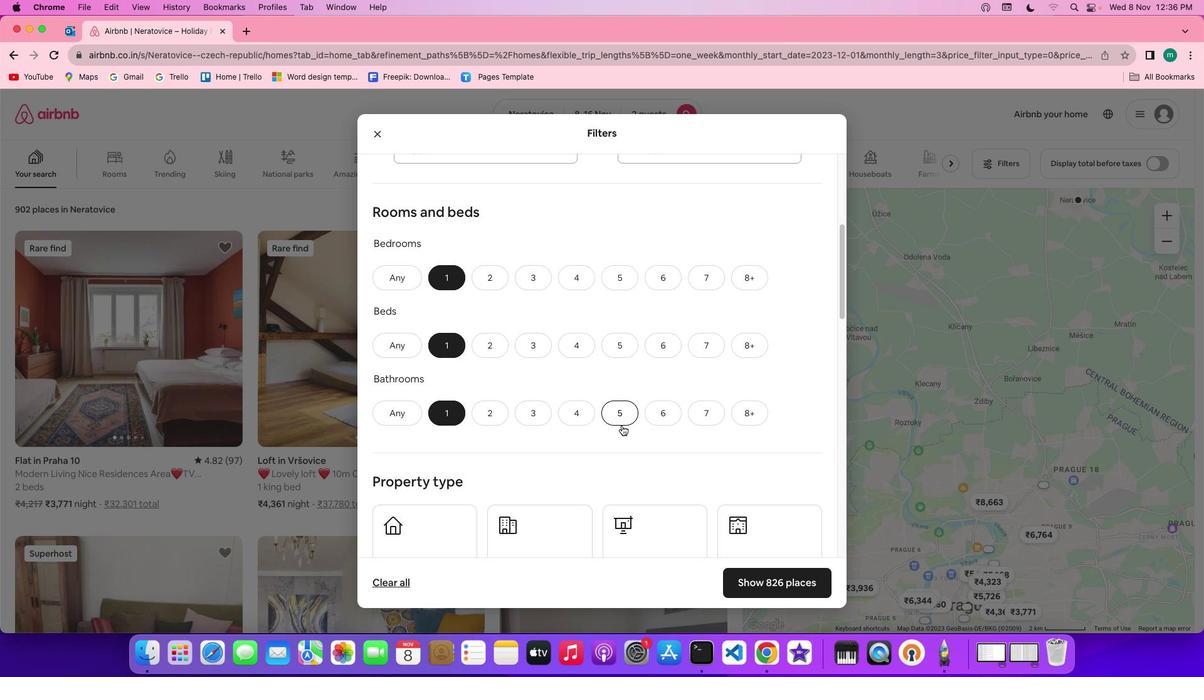 
Action: Mouse scrolled (622, 425) with delta (0, 0)
Screenshot: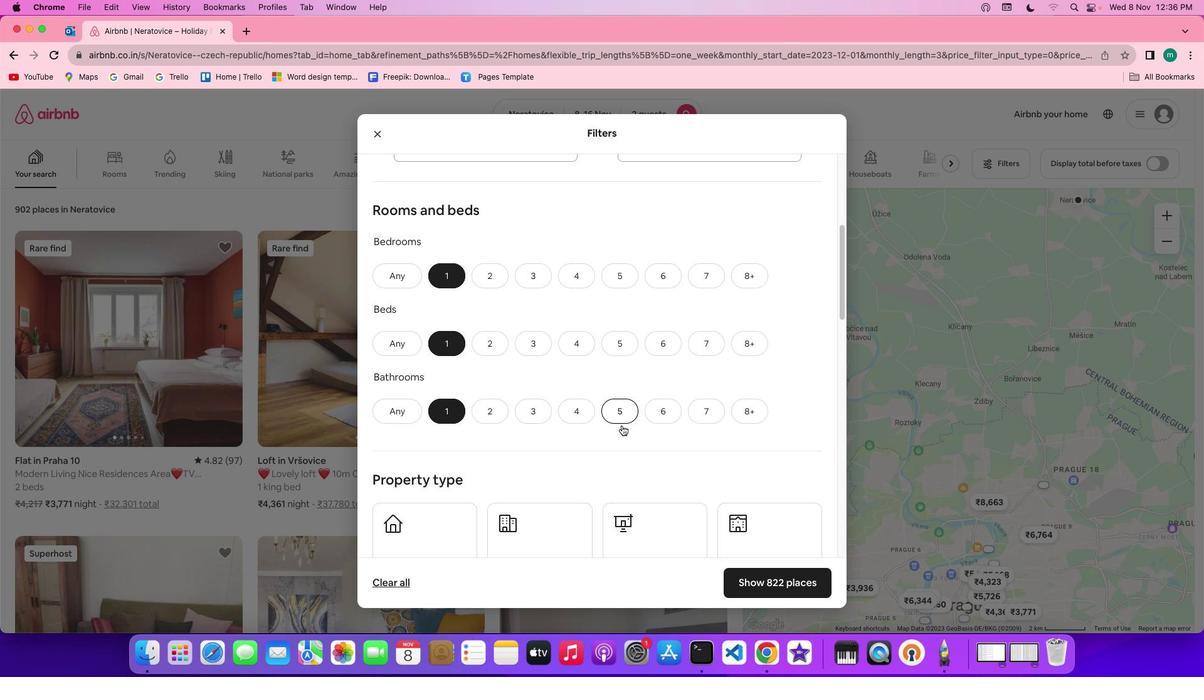 
Action: Mouse scrolled (622, 425) with delta (0, 0)
Screenshot: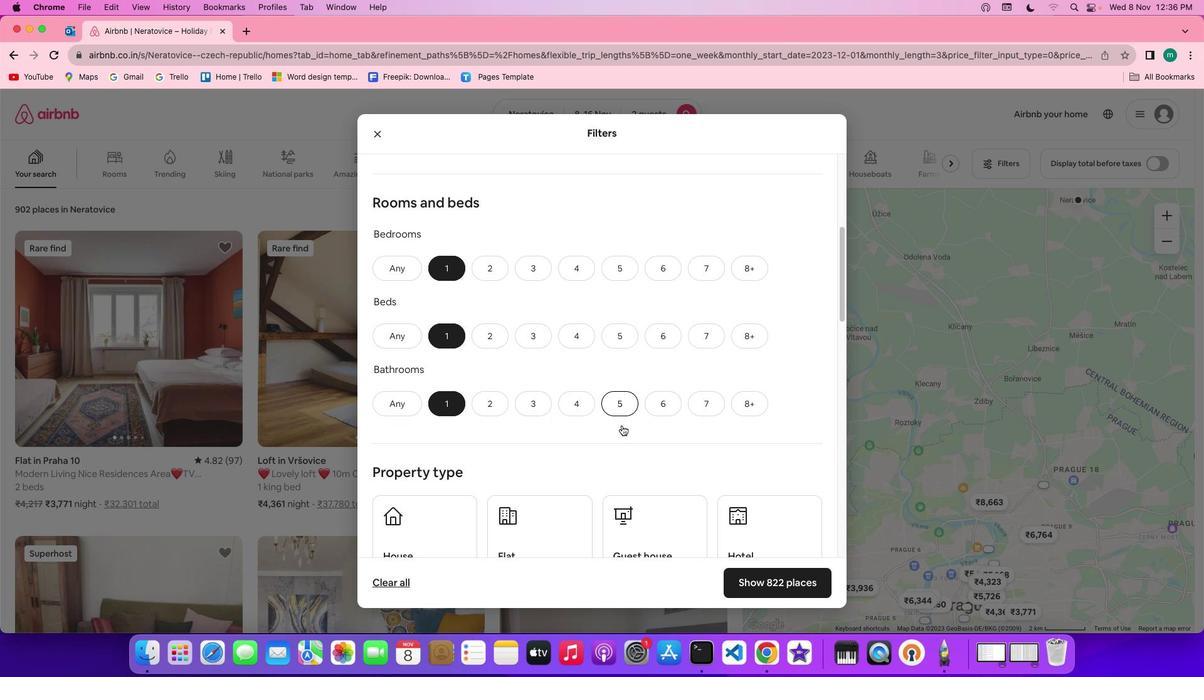 
Action: Mouse scrolled (622, 425) with delta (0, 0)
Screenshot: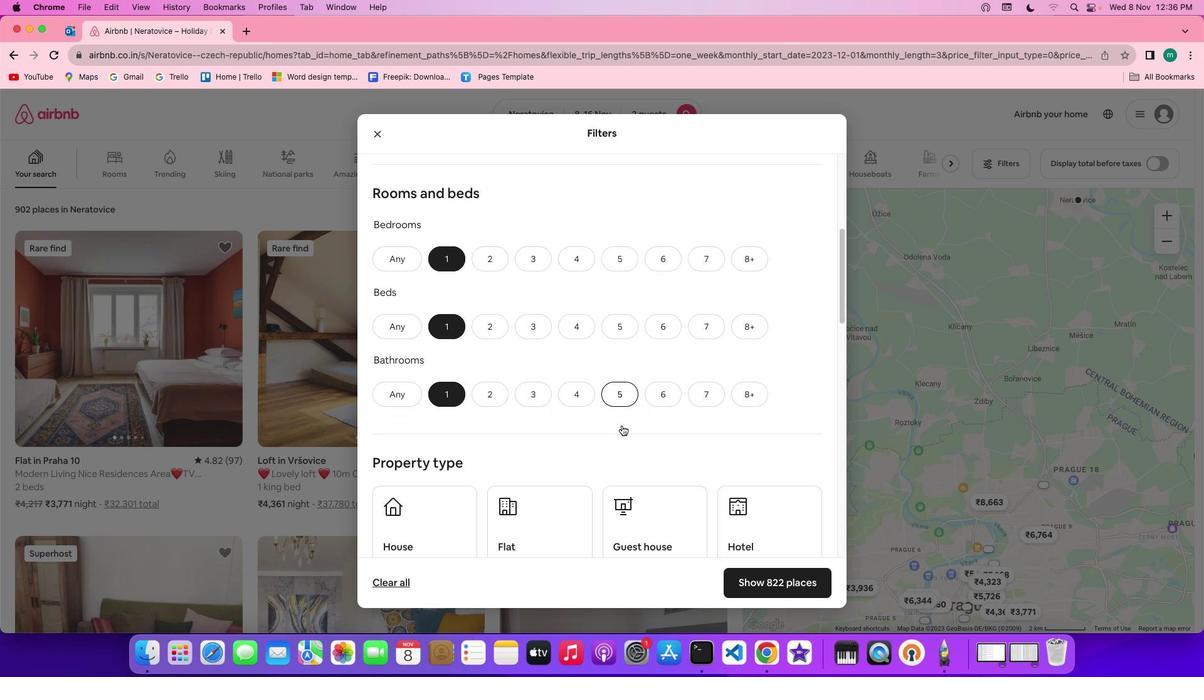 
Action: Mouse scrolled (622, 425) with delta (0, 0)
Screenshot: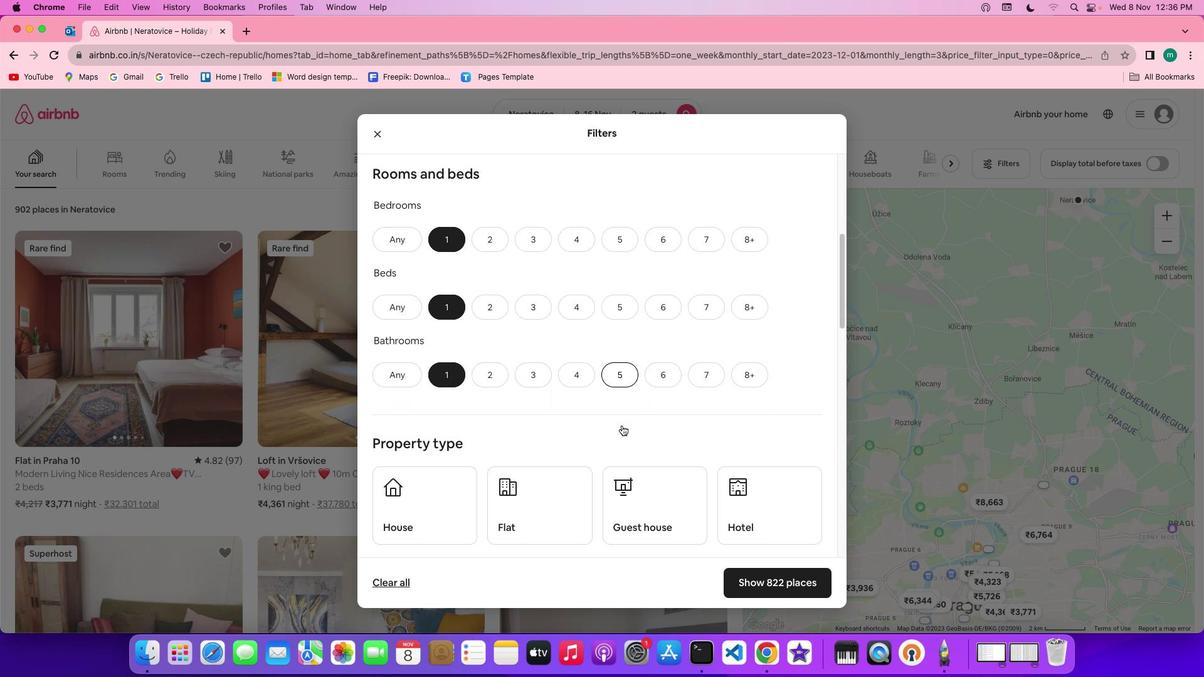 
Action: Mouse scrolled (622, 425) with delta (0, 0)
Screenshot: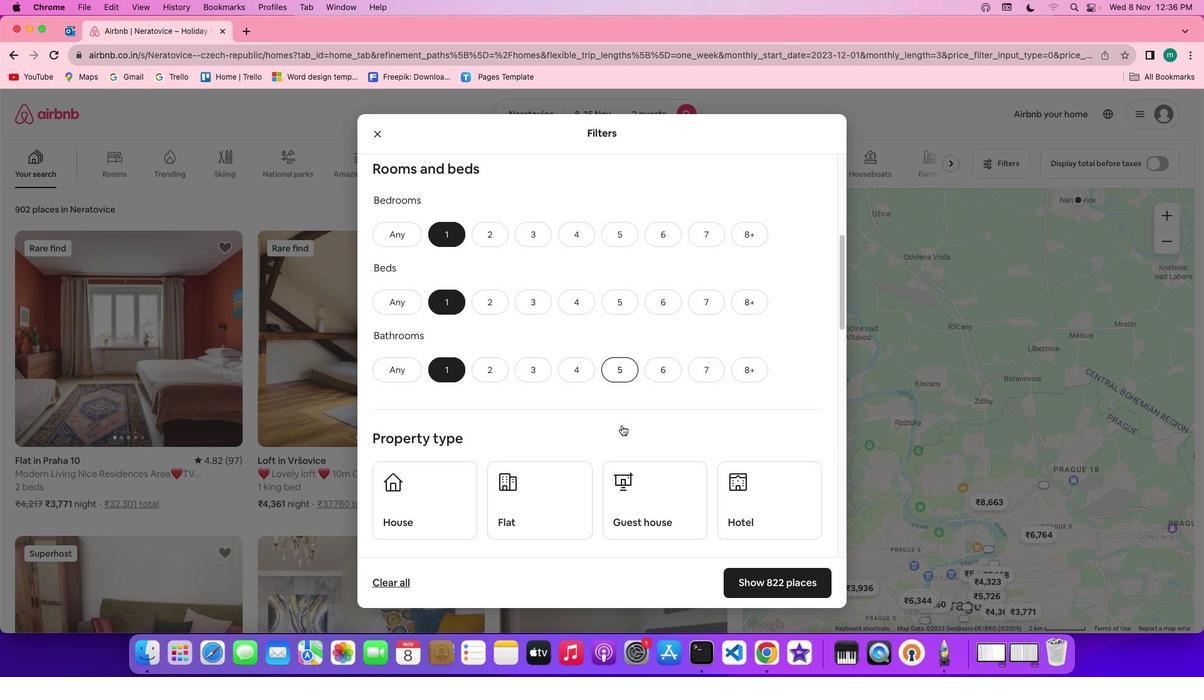 
Action: Mouse scrolled (622, 425) with delta (0, 0)
Screenshot: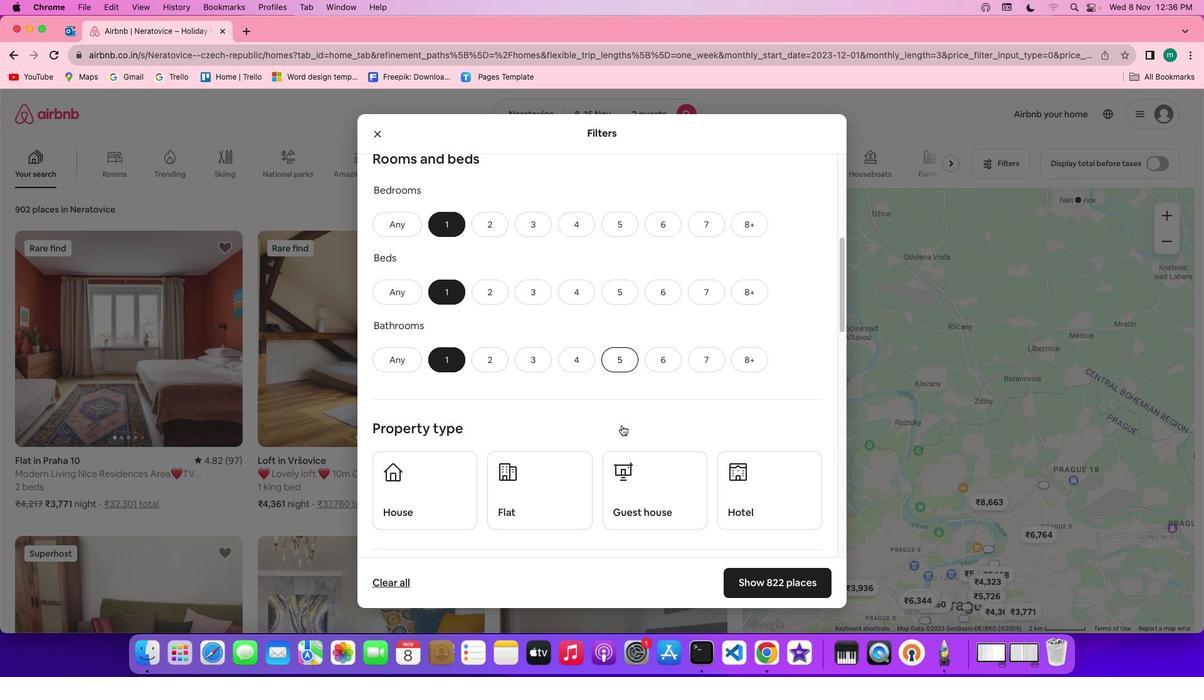 
Action: Mouse scrolled (622, 425) with delta (0, -1)
Screenshot: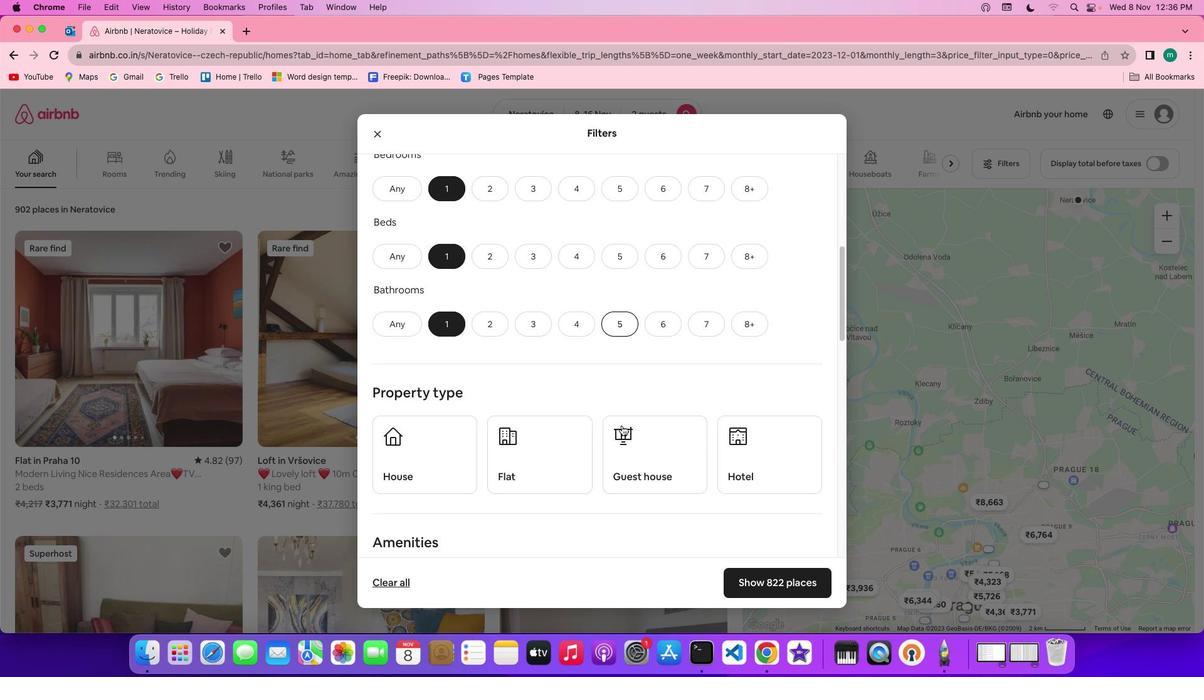 
Action: Mouse moved to (679, 440)
Screenshot: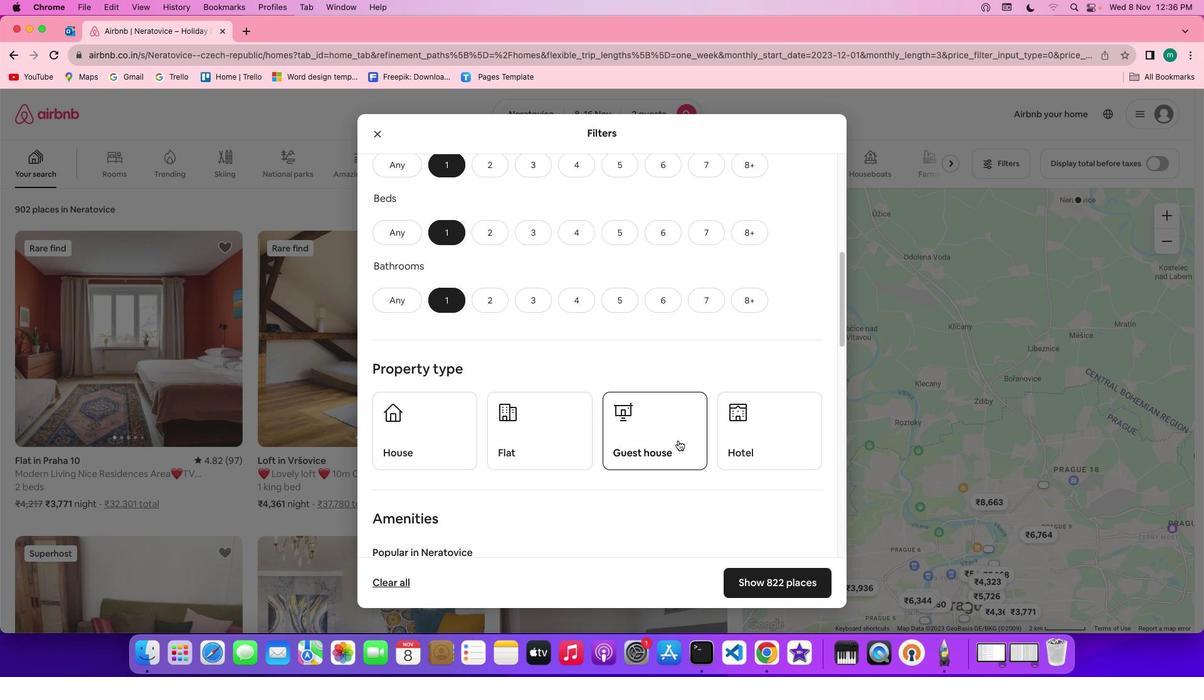 
Action: Mouse scrolled (679, 440) with delta (0, 0)
Screenshot: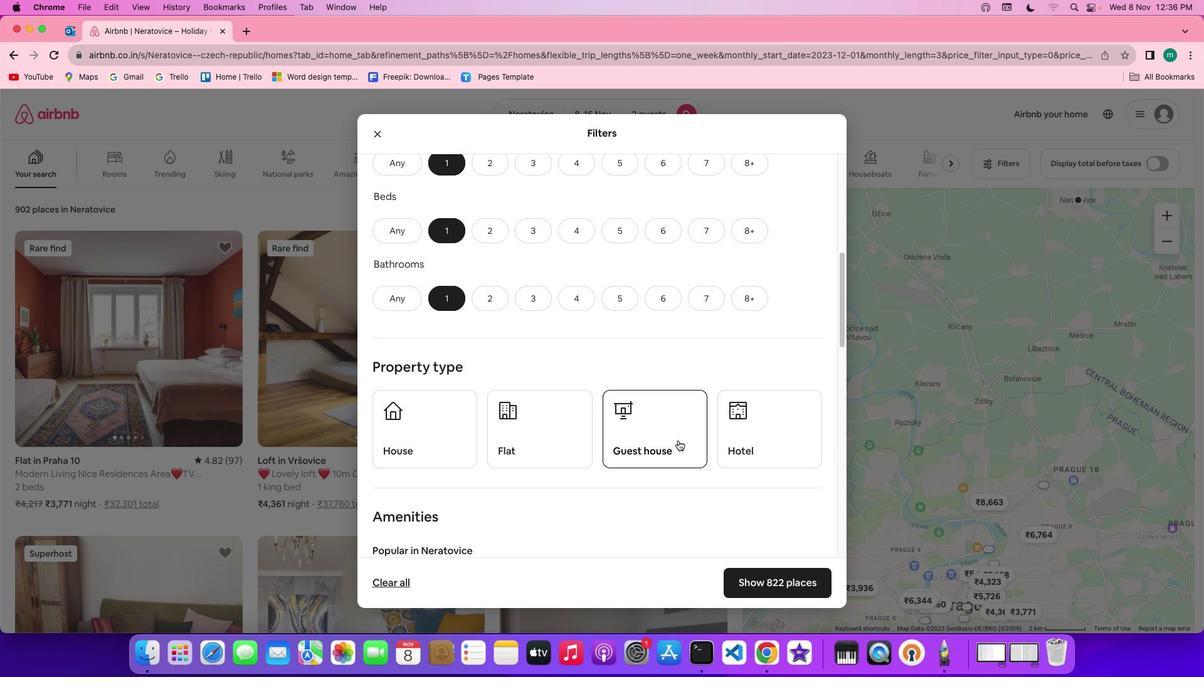 
Action: Mouse scrolled (679, 440) with delta (0, 0)
Screenshot: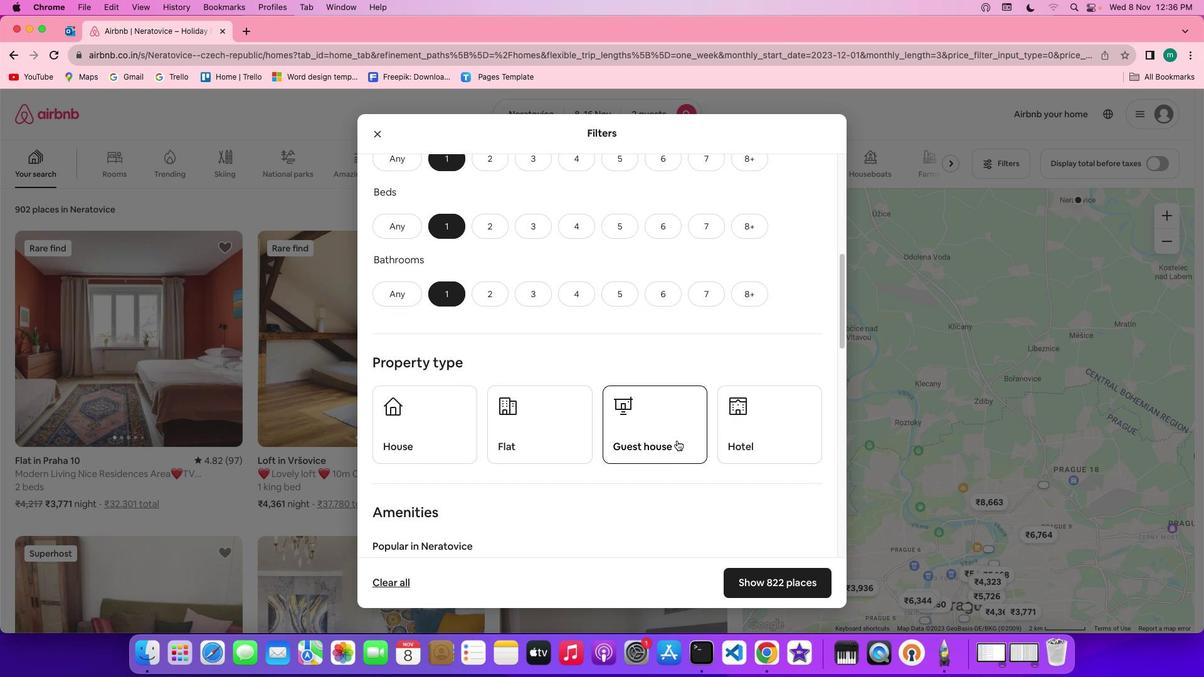 
Action: Mouse moved to (793, 433)
Screenshot: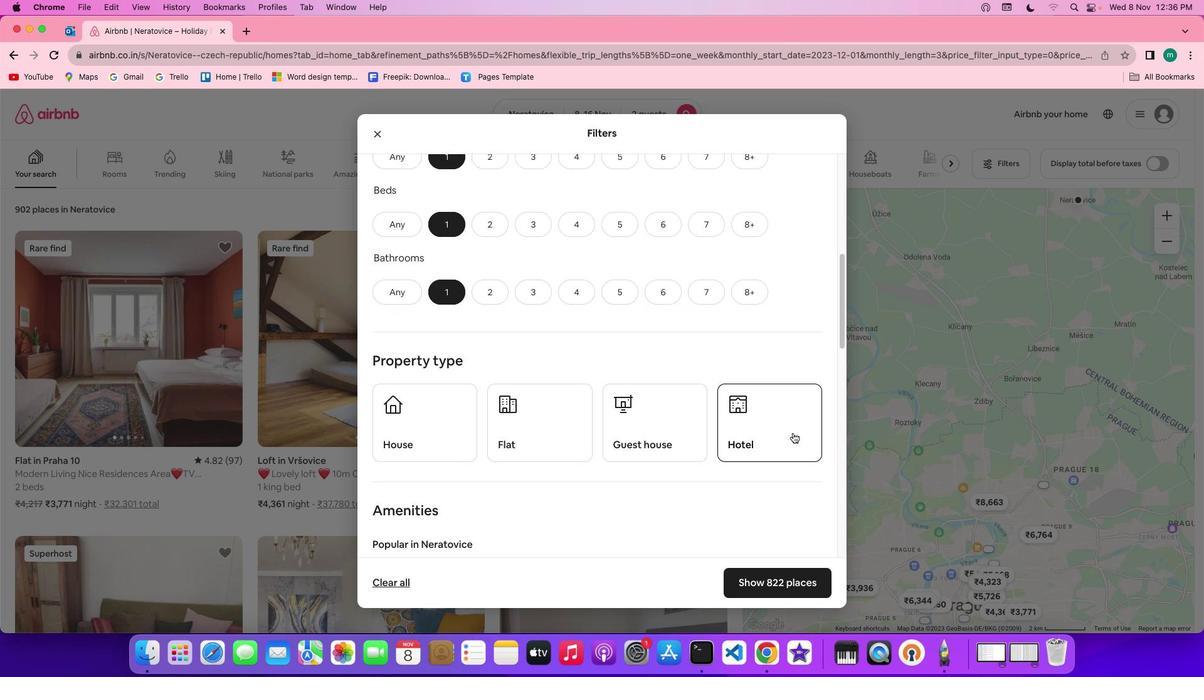 
Action: Mouse pressed left at (793, 433)
Screenshot: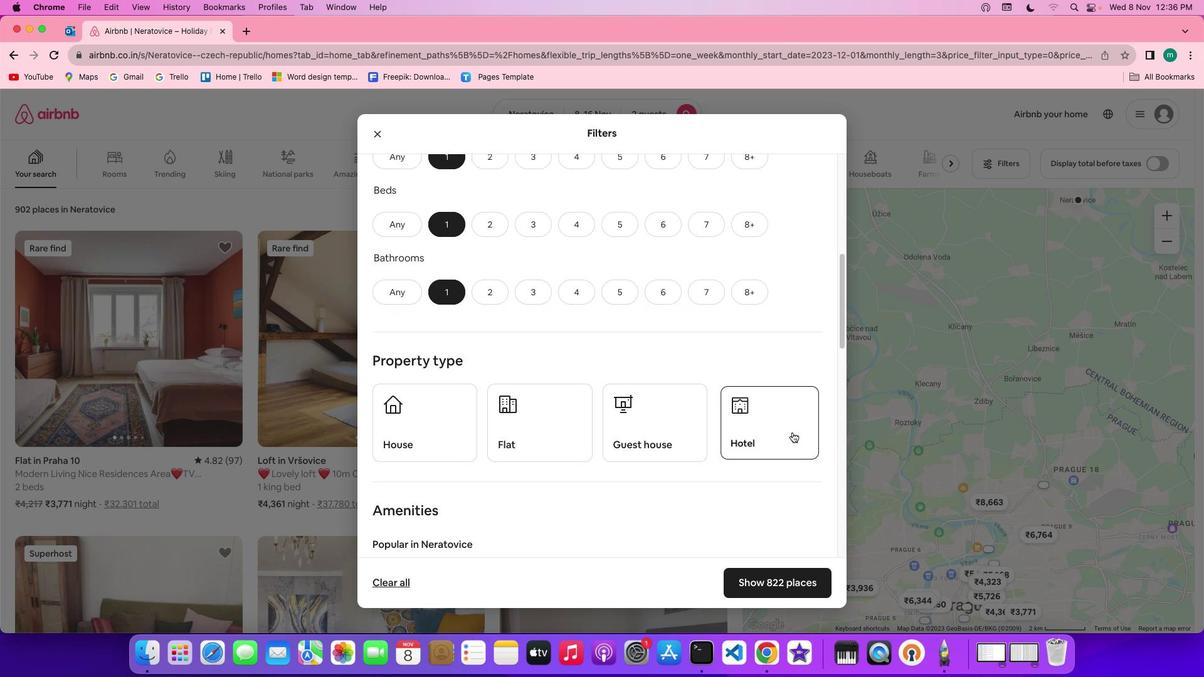
Action: Mouse moved to (784, 436)
Screenshot: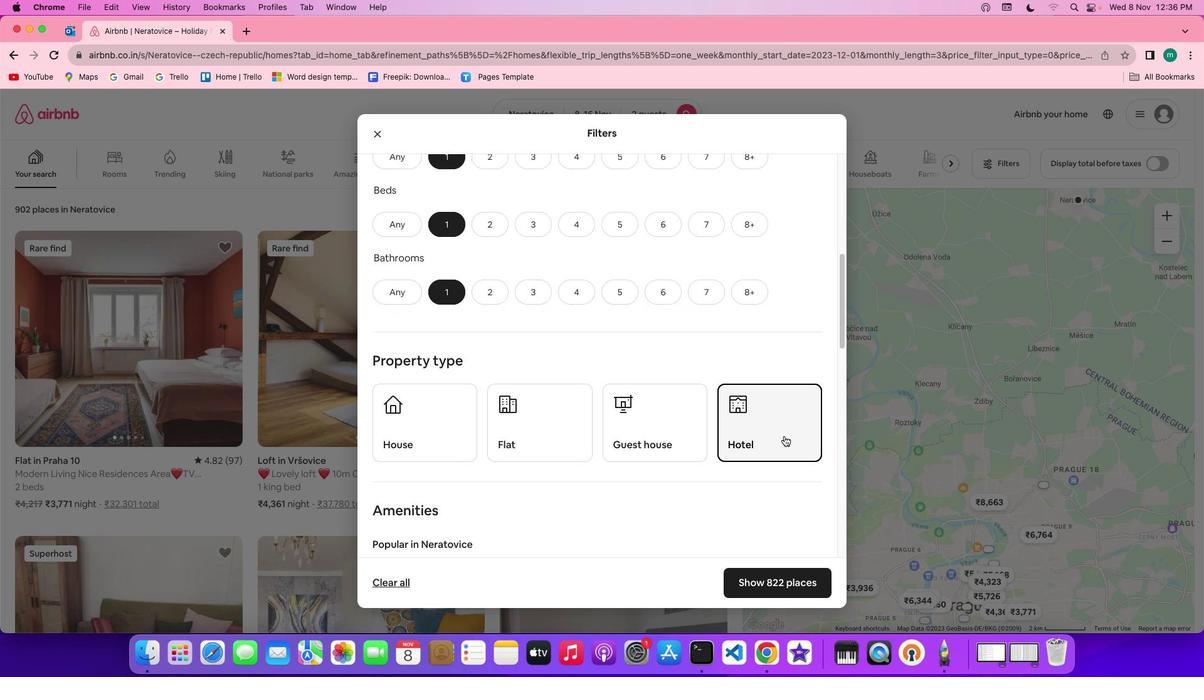 
Action: Mouse scrolled (784, 436) with delta (0, 0)
Screenshot: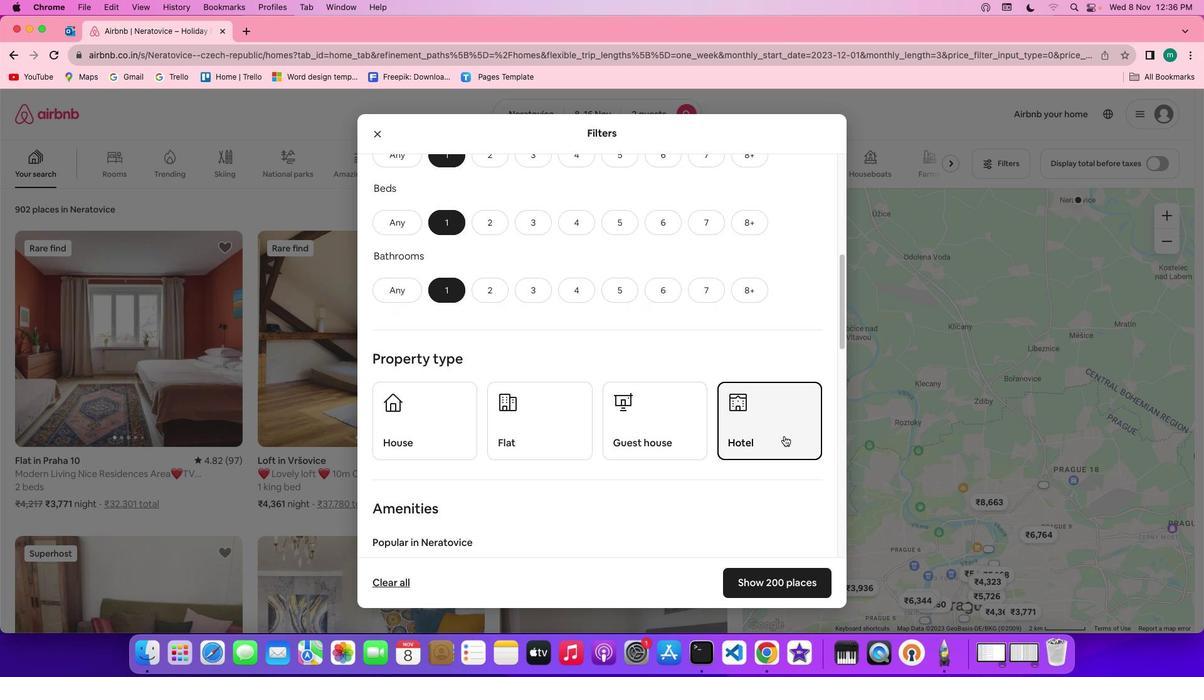 
Action: Mouse scrolled (784, 436) with delta (0, 0)
Screenshot: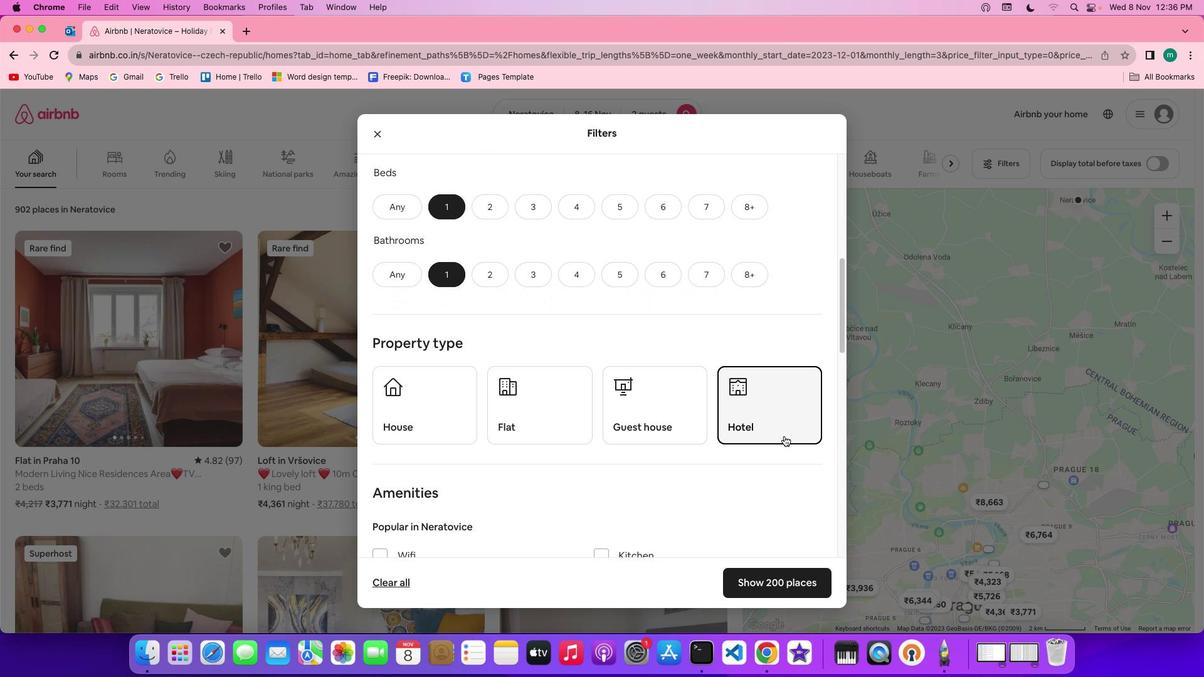 
Action: Mouse scrolled (784, 436) with delta (0, -1)
Screenshot: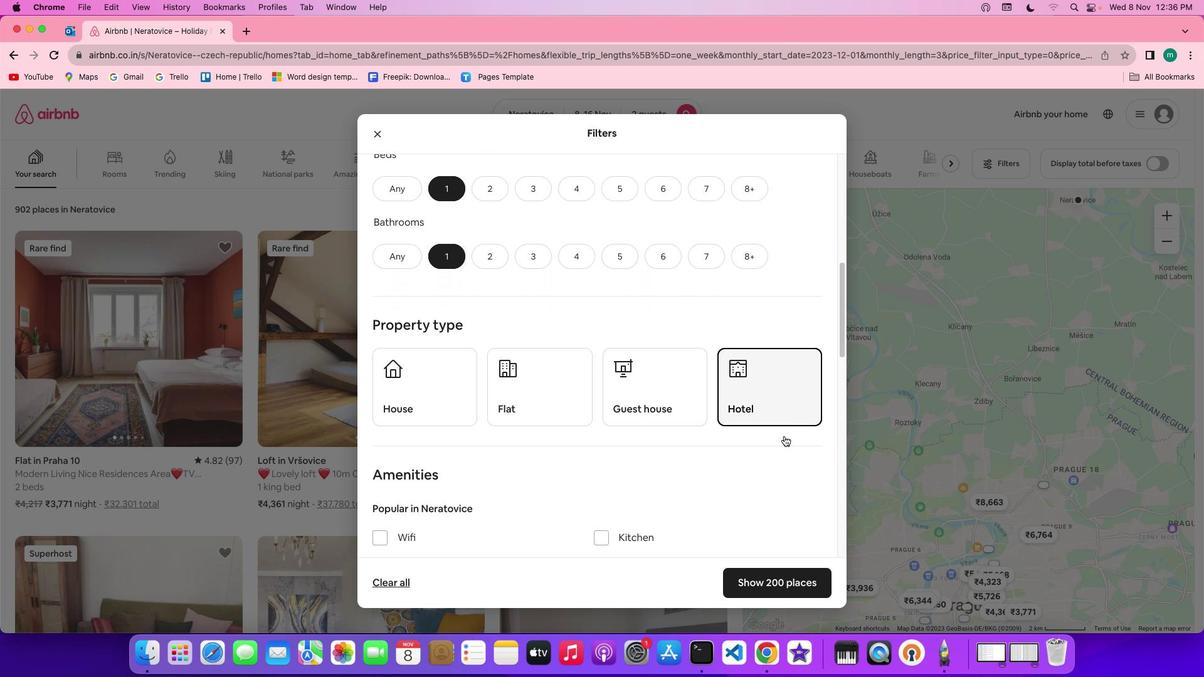 
Action: Mouse scrolled (784, 436) with delta (0, -1)
Screenshot: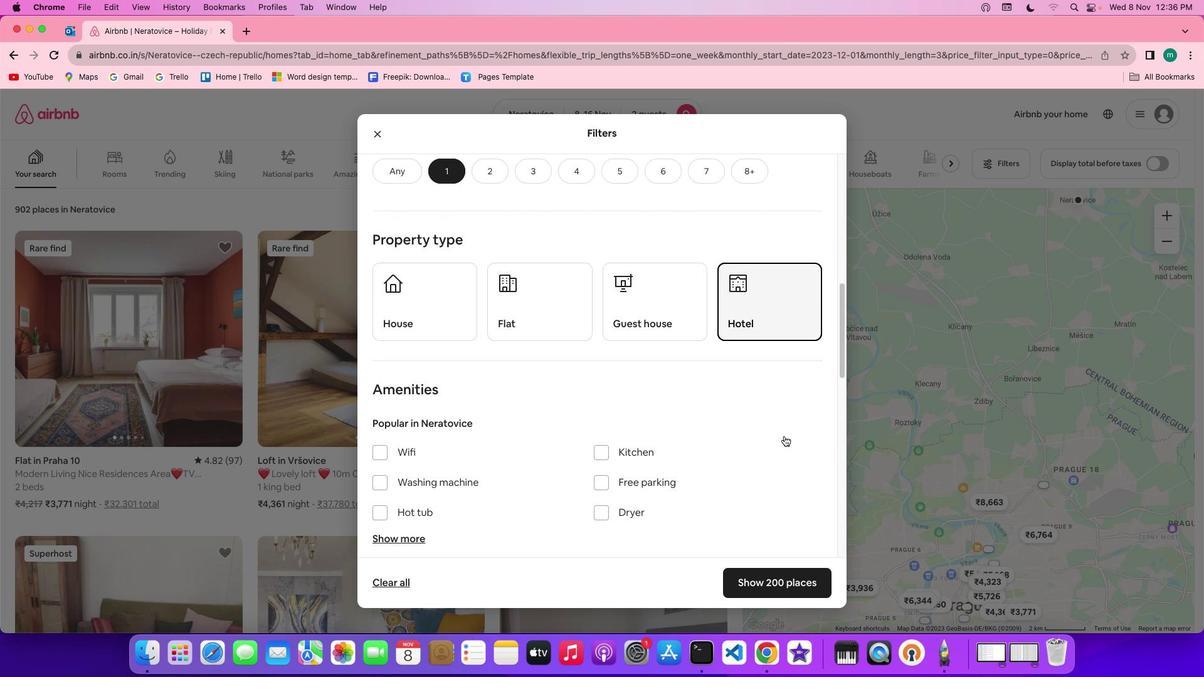 
Action: Mouse scrolled (784, 436) with delta (0, 0)
Screenshot: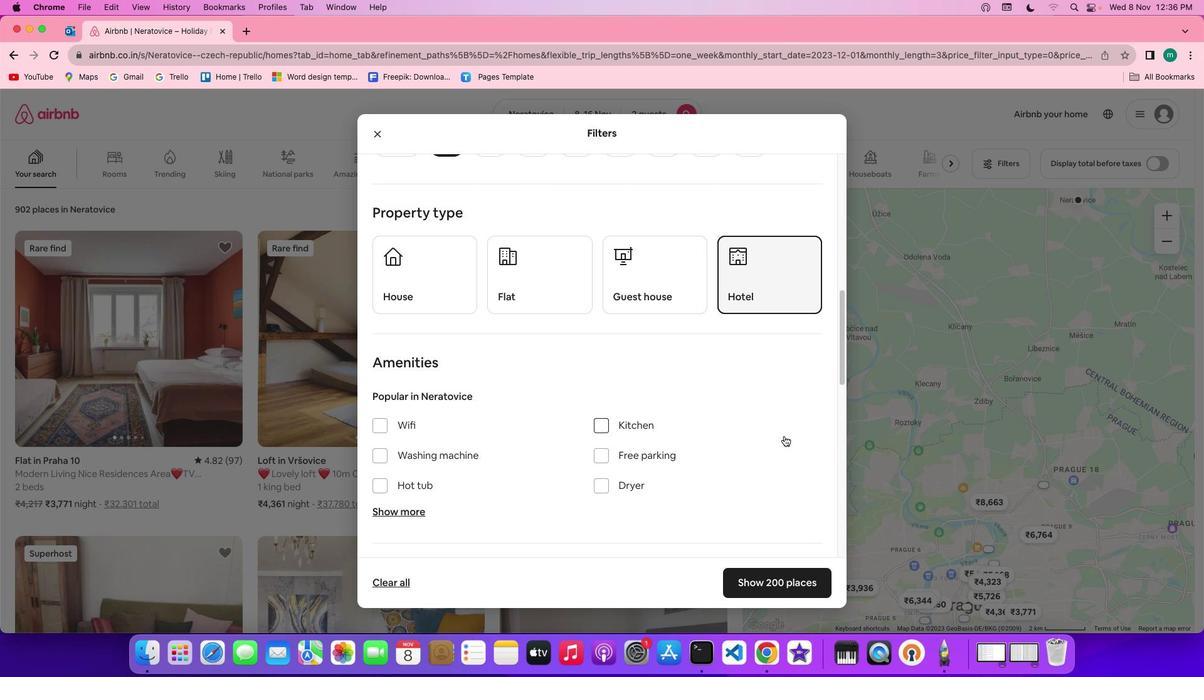 
Action: Mouse scrolled (784, 436) with delta (0, 0)
Screenshot: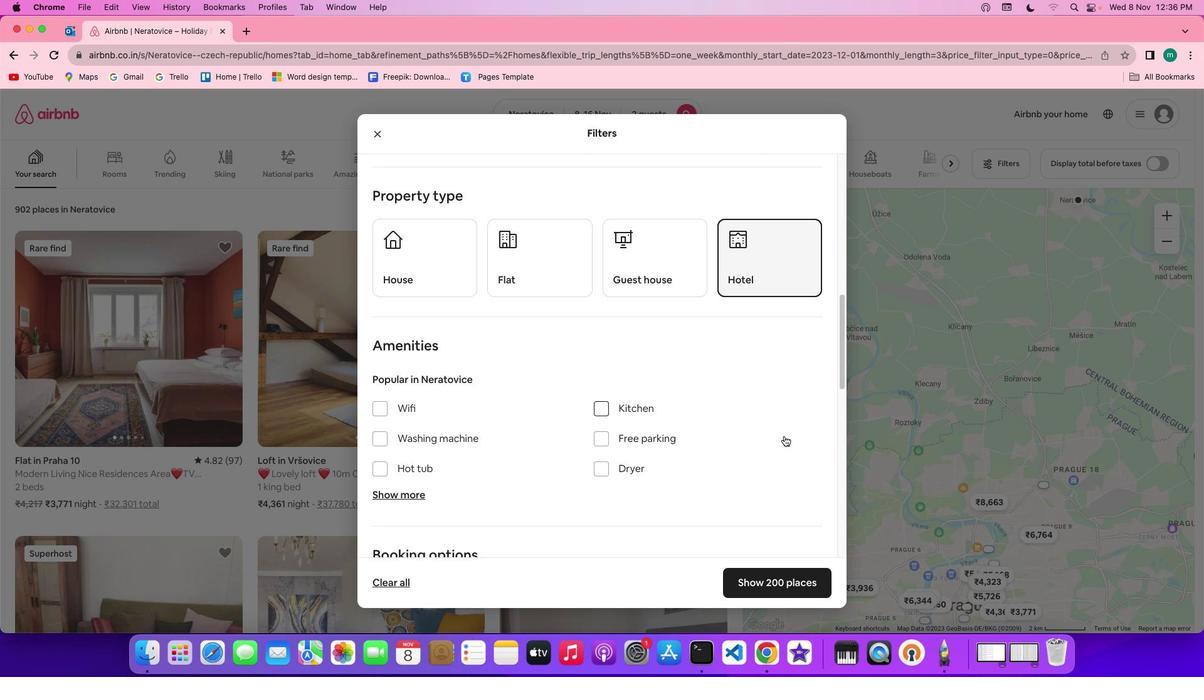 
Action: Mouse scrolled (784, 436) with delta (0, -1)
Screenshot: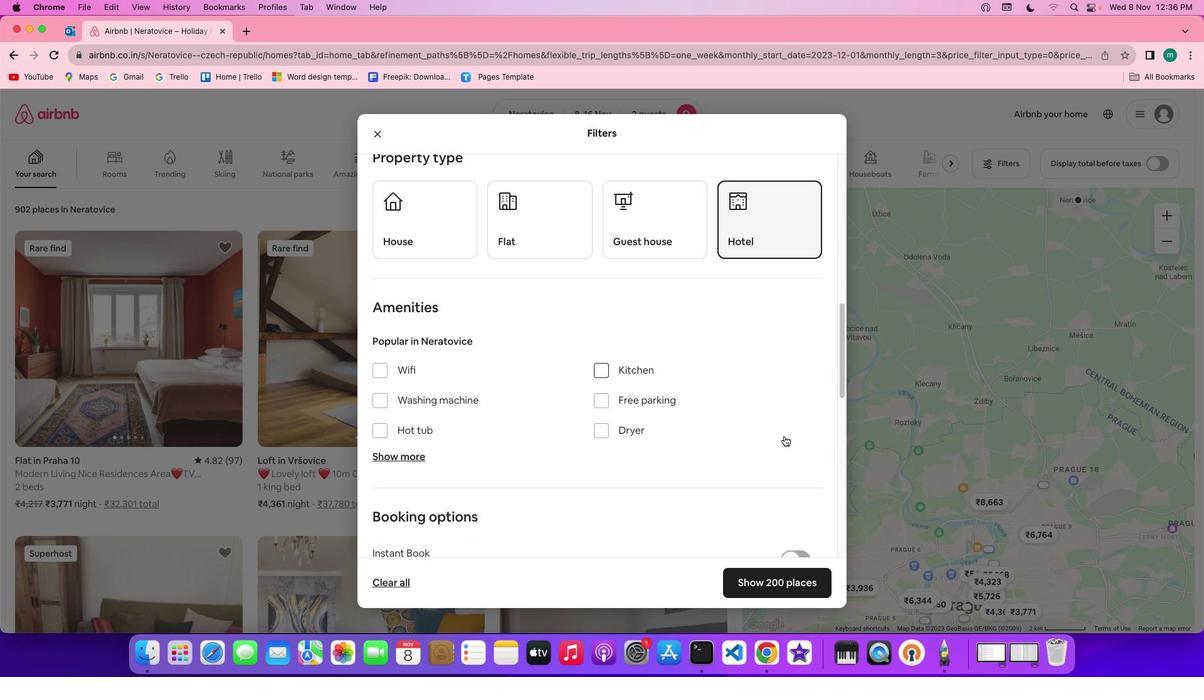 
Action: Mouse scrolled (784, 436) with delta (0, -1)
Screenshot: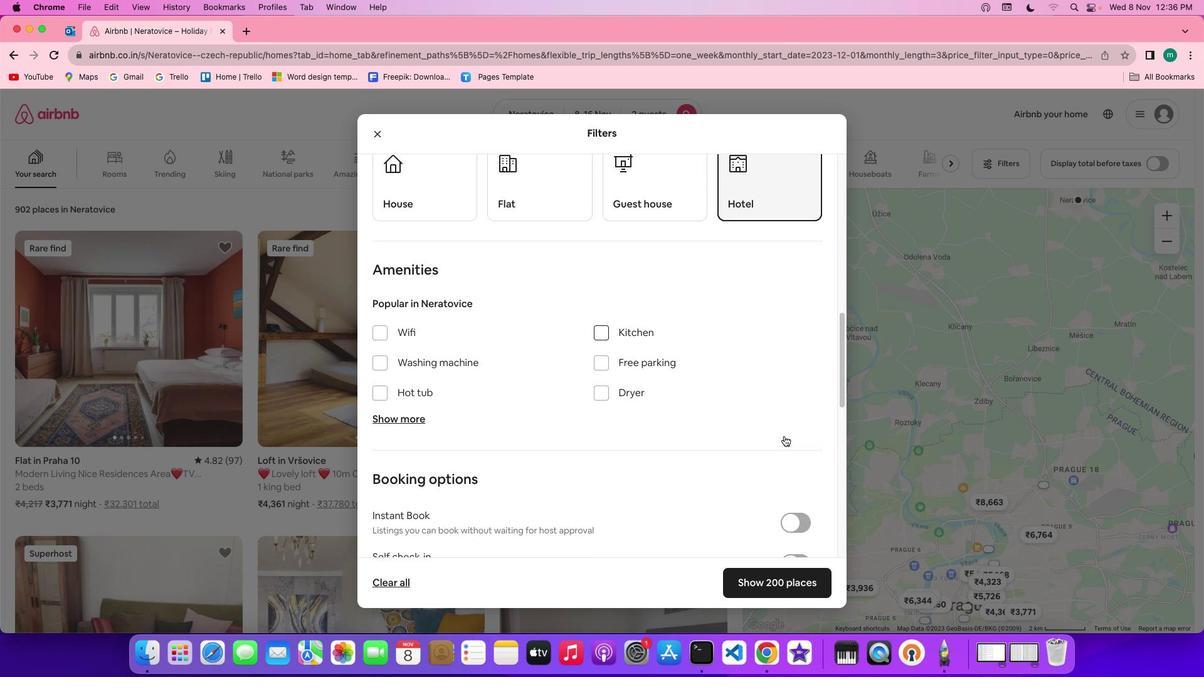 
Action: Mouse moved to (809, 449)
Screenshot: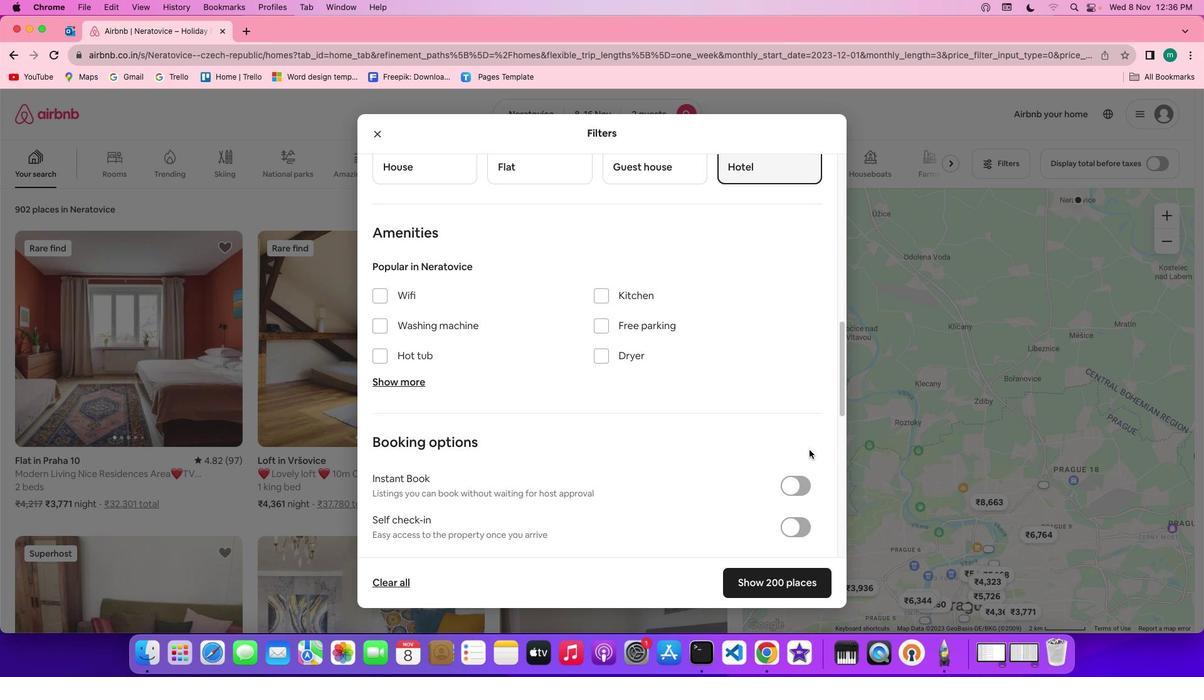 
Action: Mouse scrolled (809, 449) with delta (0, 0)
Screenshot: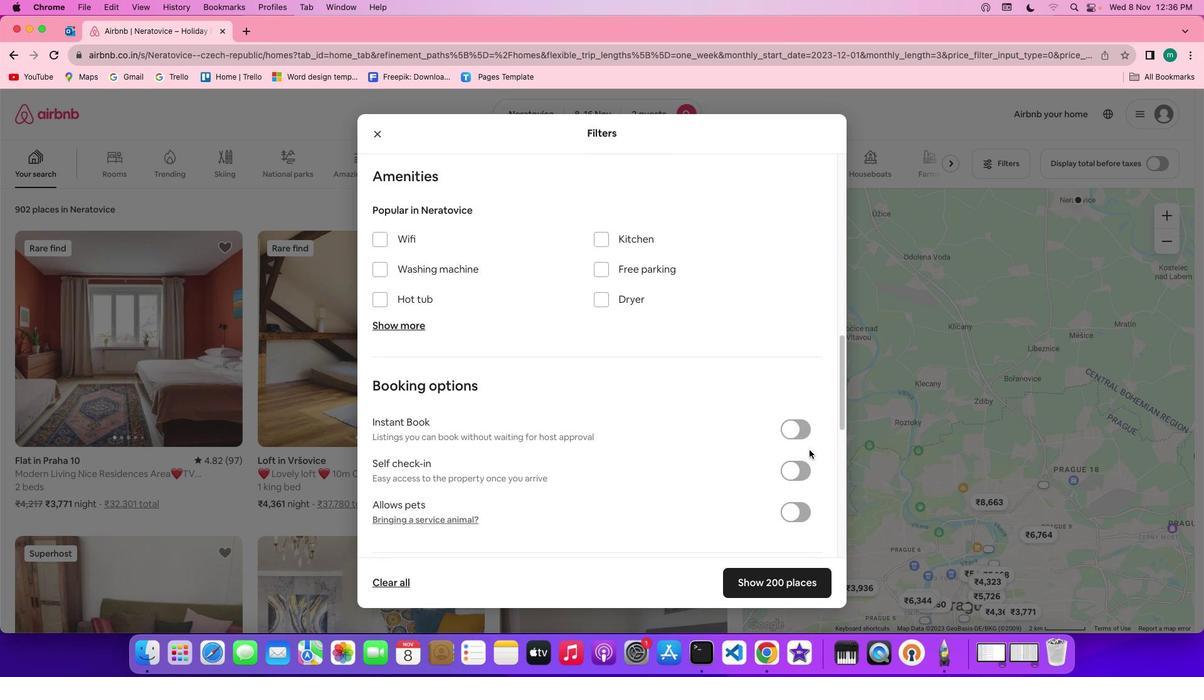 
Action: Mouse scrolled (809, 449) with delta (0, 0)
Screenshot: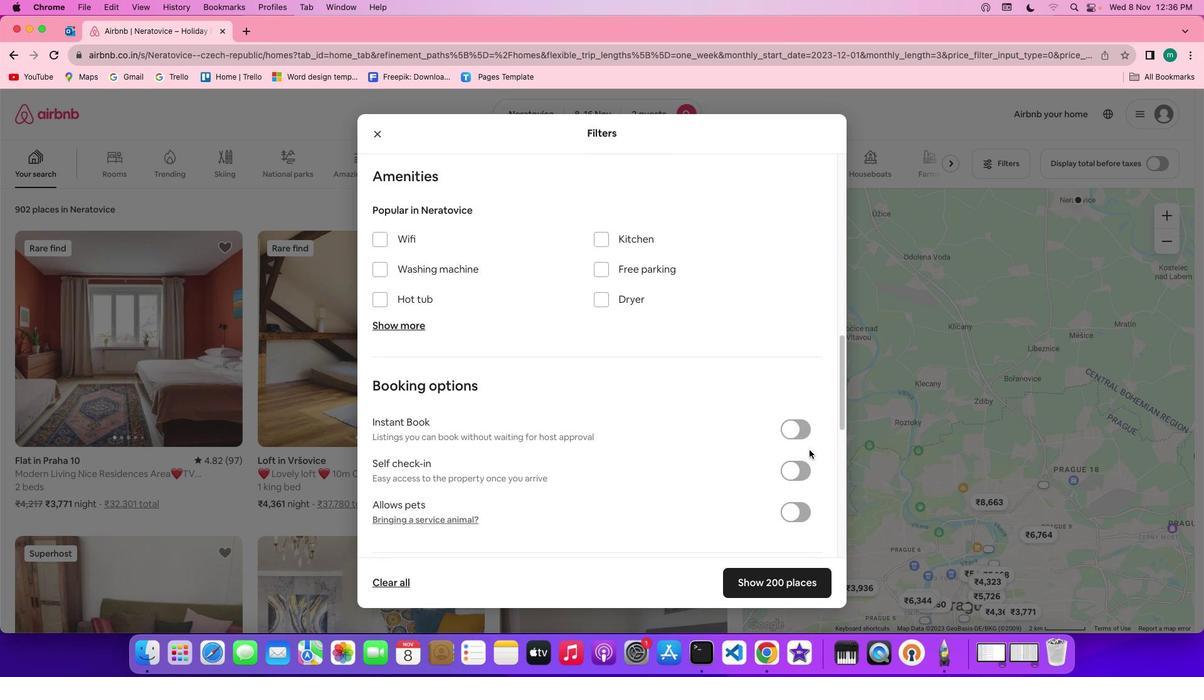 
Action: Mouse scrolled (809, 449) with delta (0, -1)
Screenshot: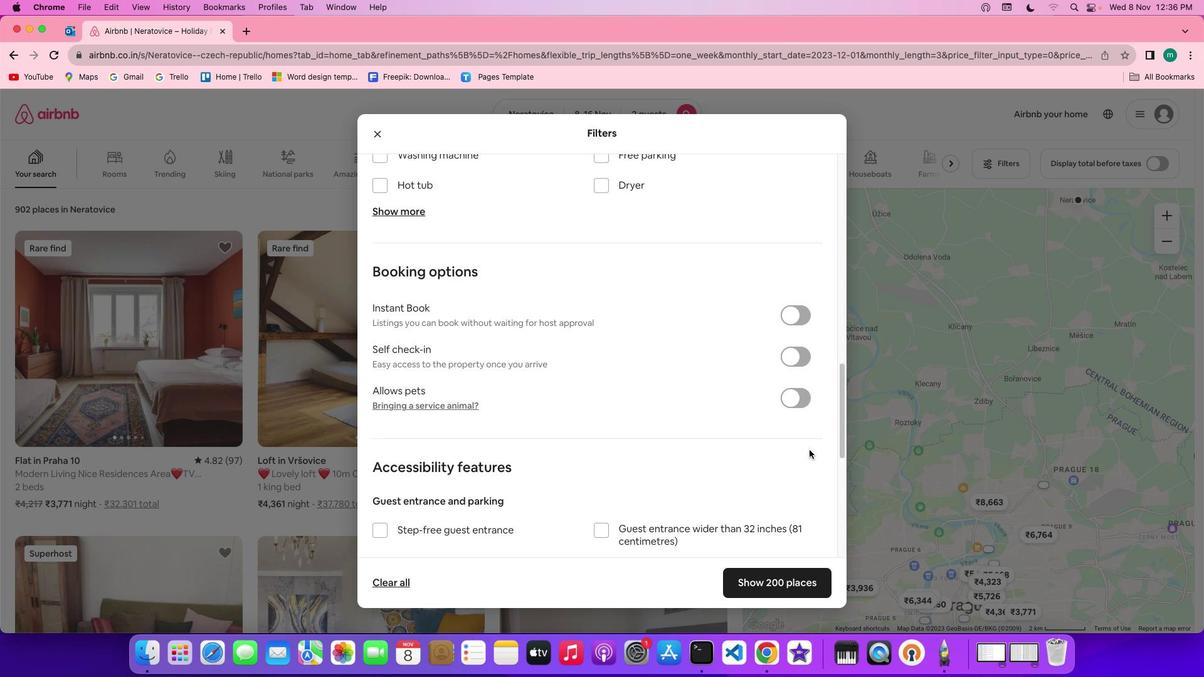 
Action: Mouse scrolled (809, 449) with delta (0, -3)
Screenshot: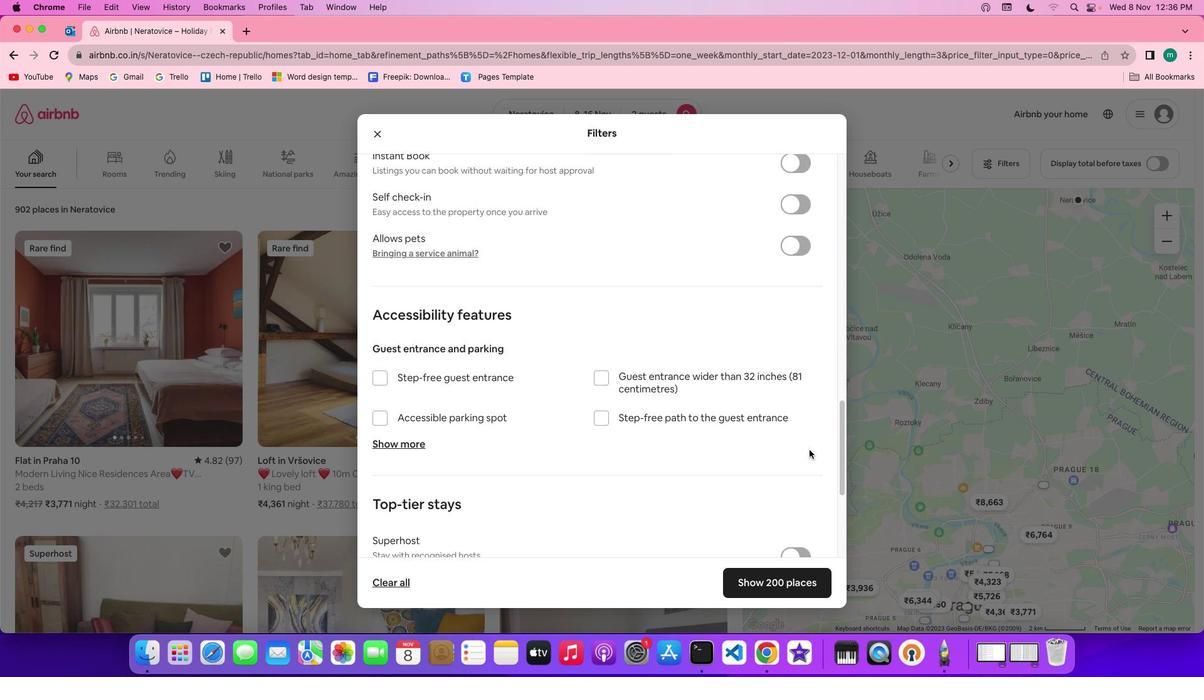 
Action: Mouse scrolled (809, 449) with delta (0, -3)
Screenshot: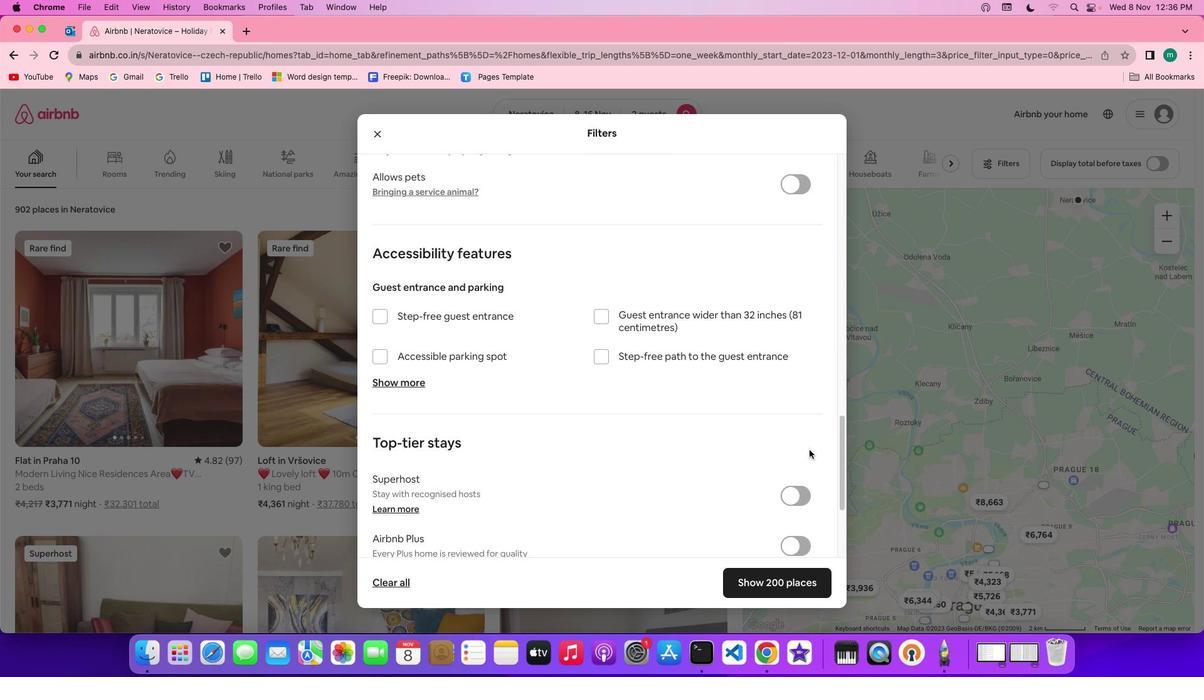 
Action: Mouse scrolled (809, 449) with delta (0, 0)
Screenshot: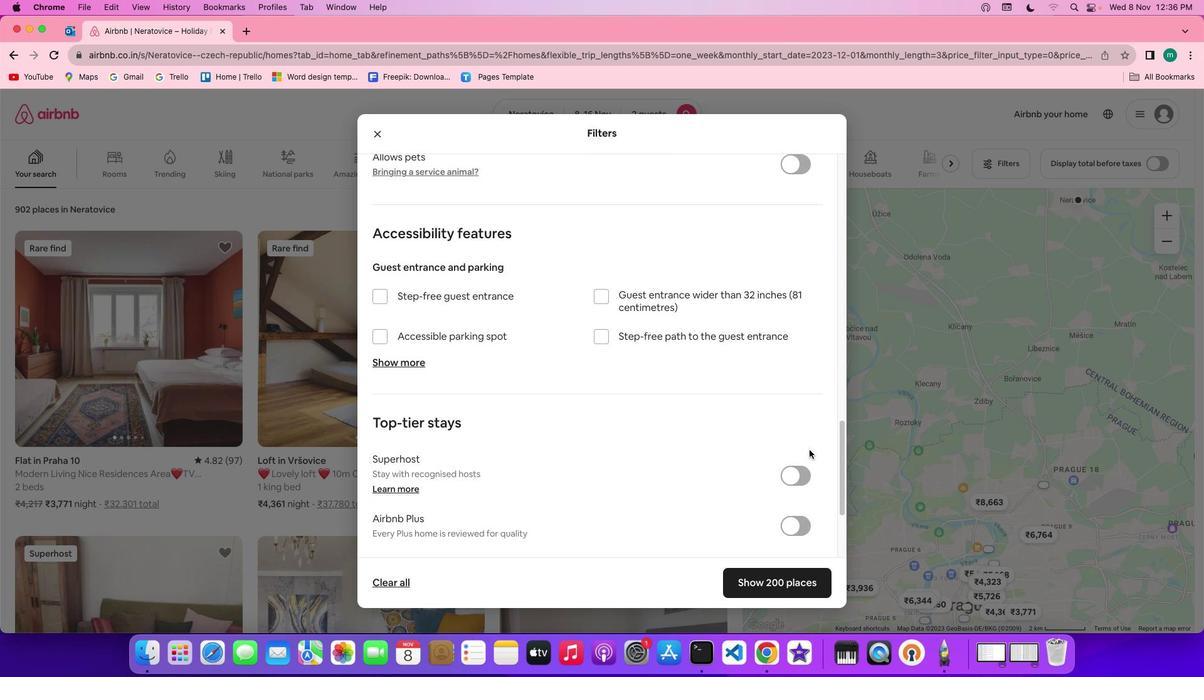 
Action: Mouse scrolled (809, 449) with delta (0, 0)
Screenshot: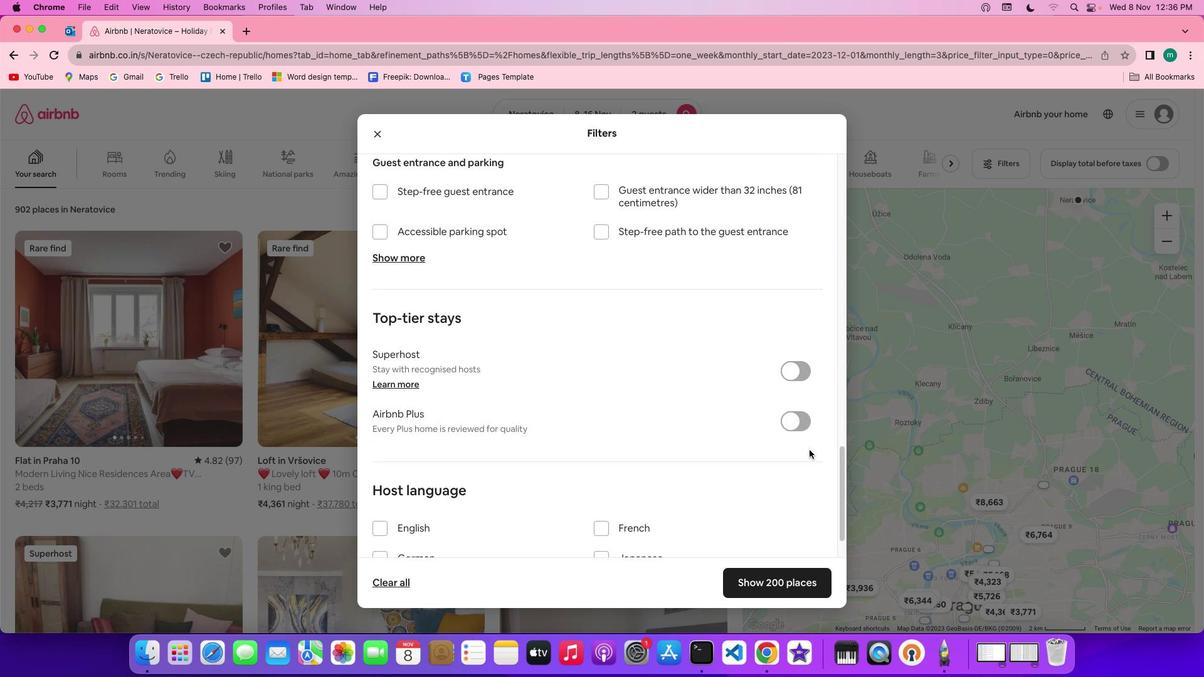 
Action: Mouse scrolled (809, 449) with delta (0, -1)
Screenshot: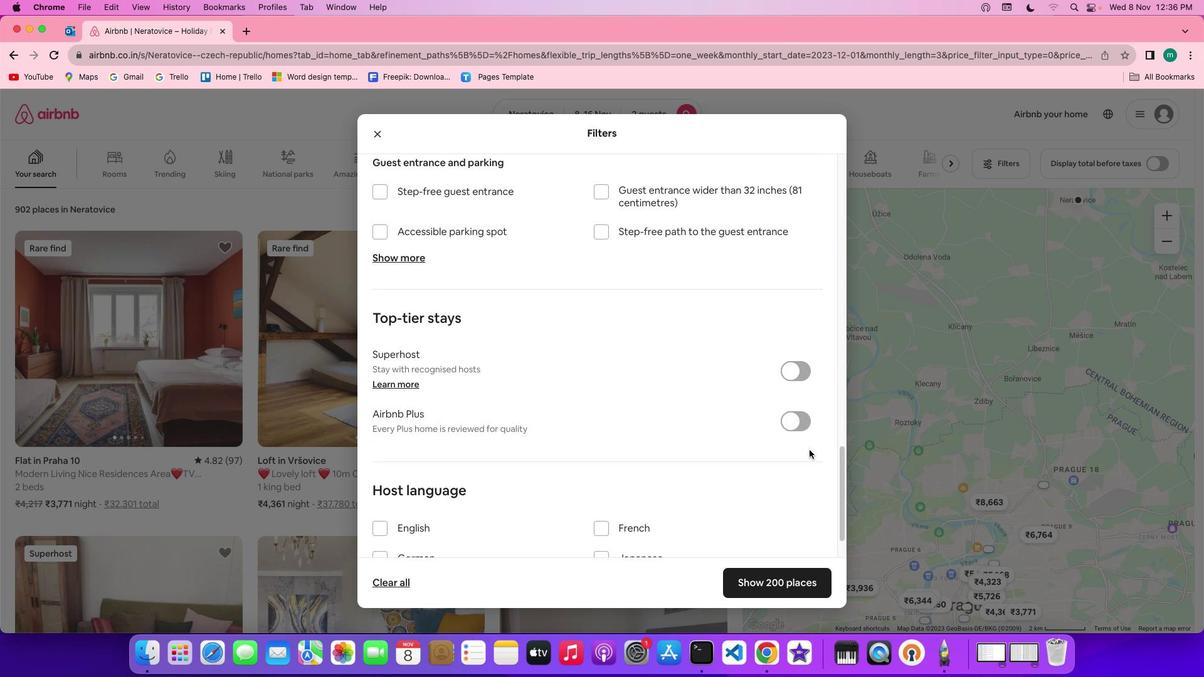 
Action: Mouse scrolled (809, 449) with delta (0, -3)
Screenshot: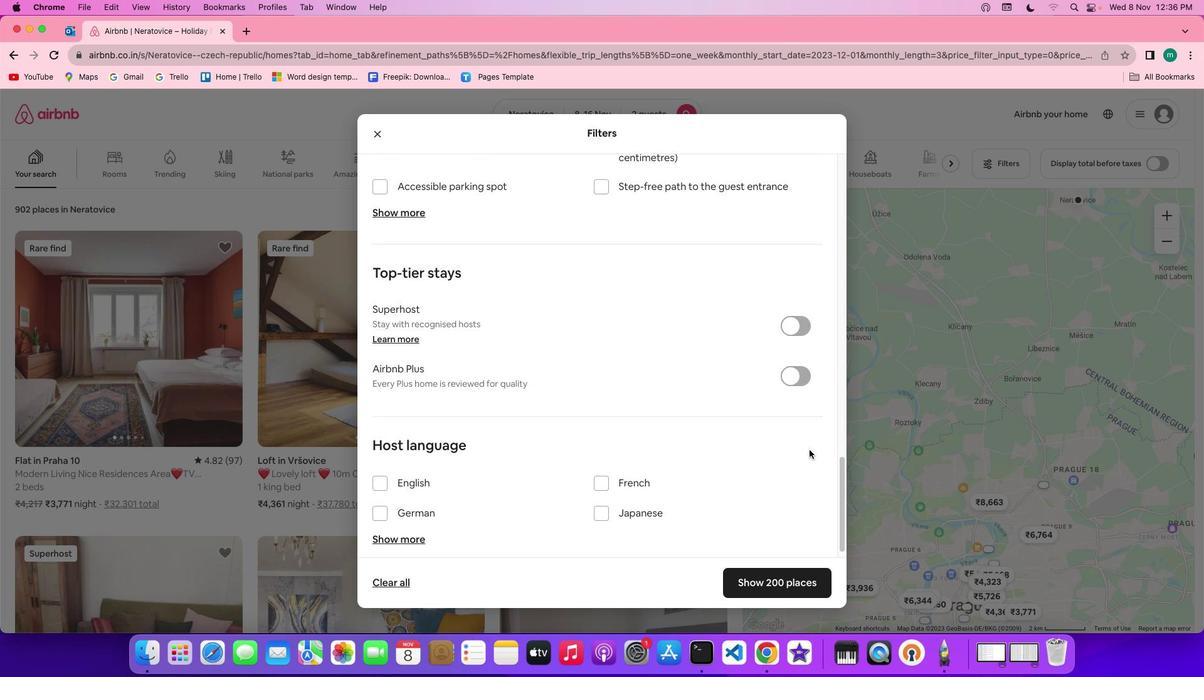 
Action: Mouse scrolled (809, 449) with delta (0, -3)
Screenshot: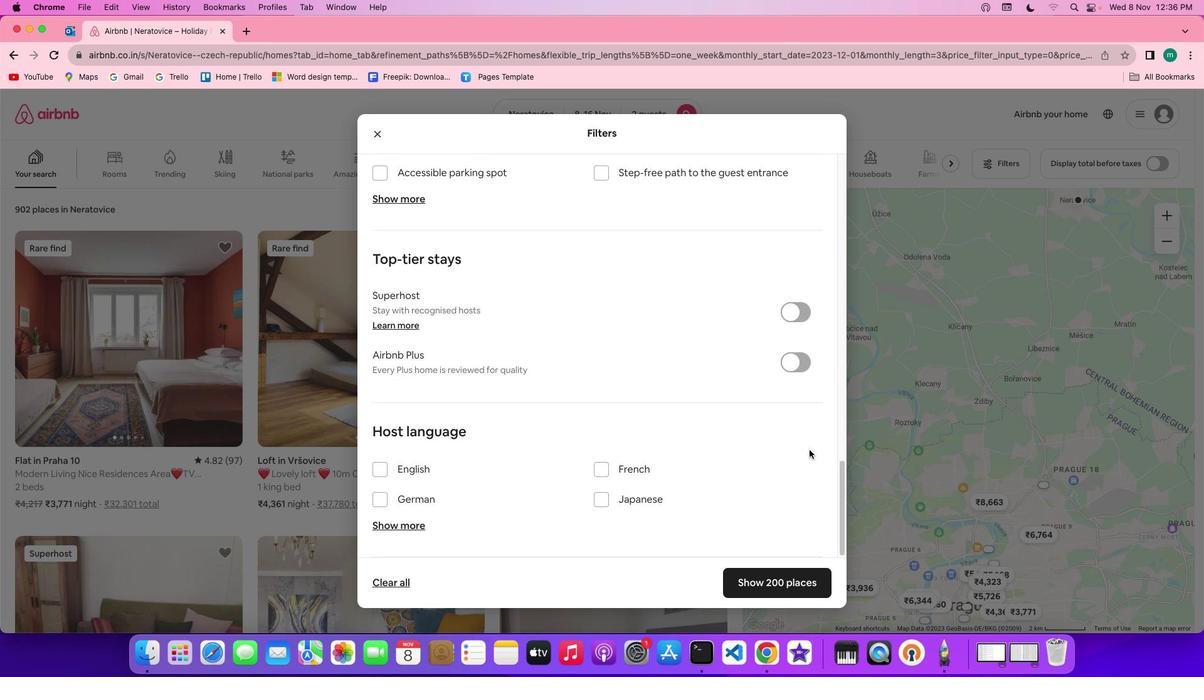 
Action: Mouse scrolled (809, 449) with delta (0, 0)
Screenshot: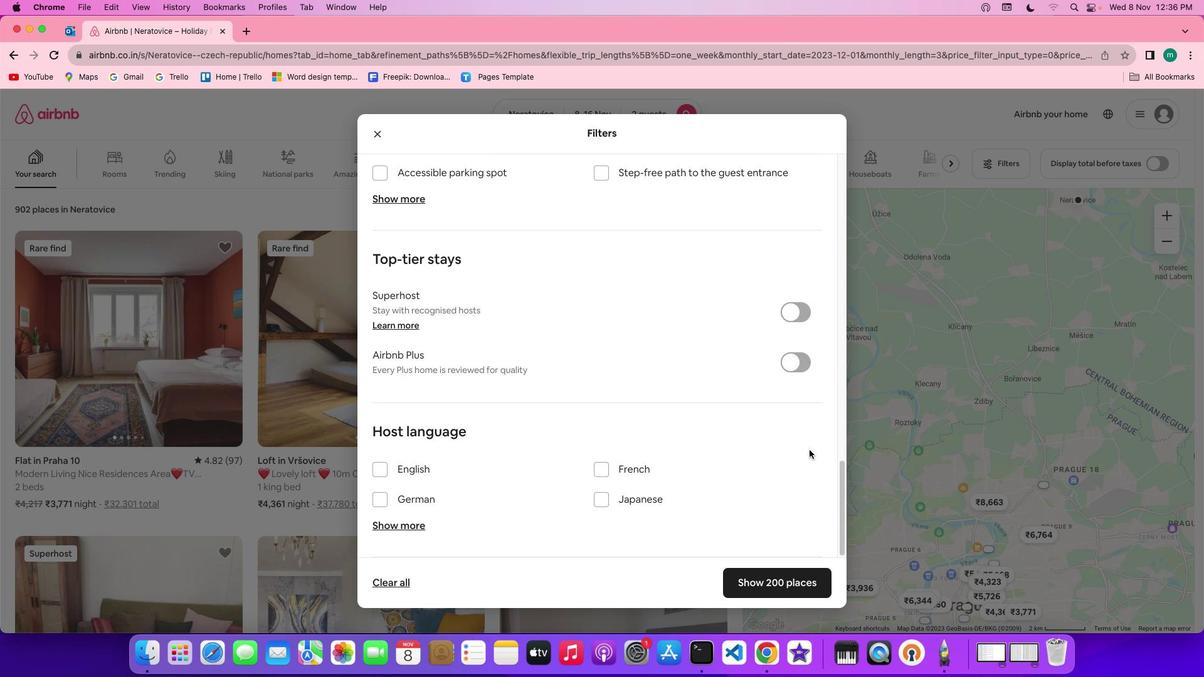 
Action: Mouse scrolled (809, 449) with delta (0, 0)
Screenshot: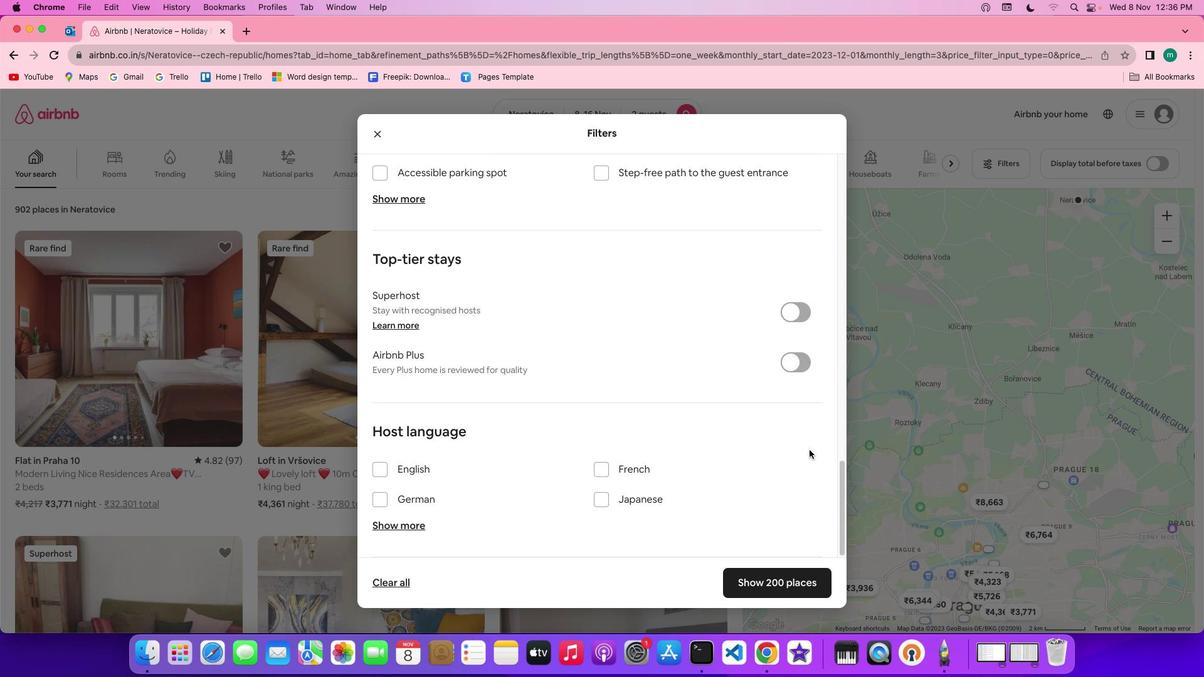 
Action: Mouse scrolled (809, 449) with delta (0, -1)
Screenshot: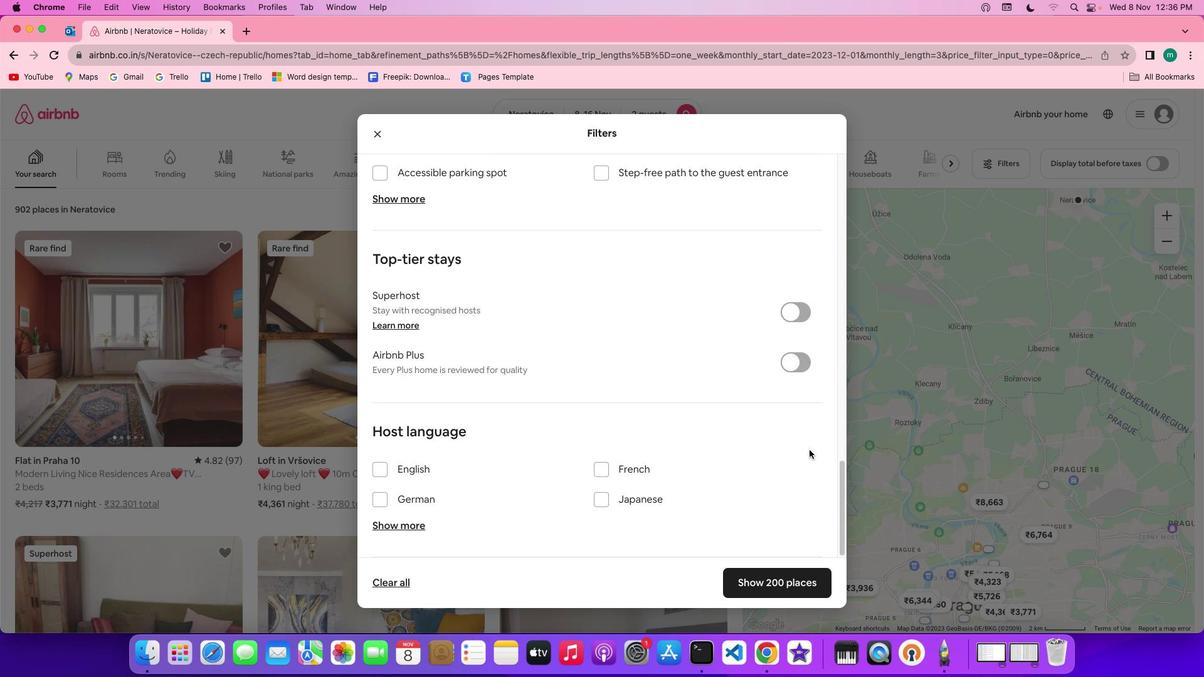
Action: Mouse scrolled (809, 449) with delta (0, -3)
Screenshot: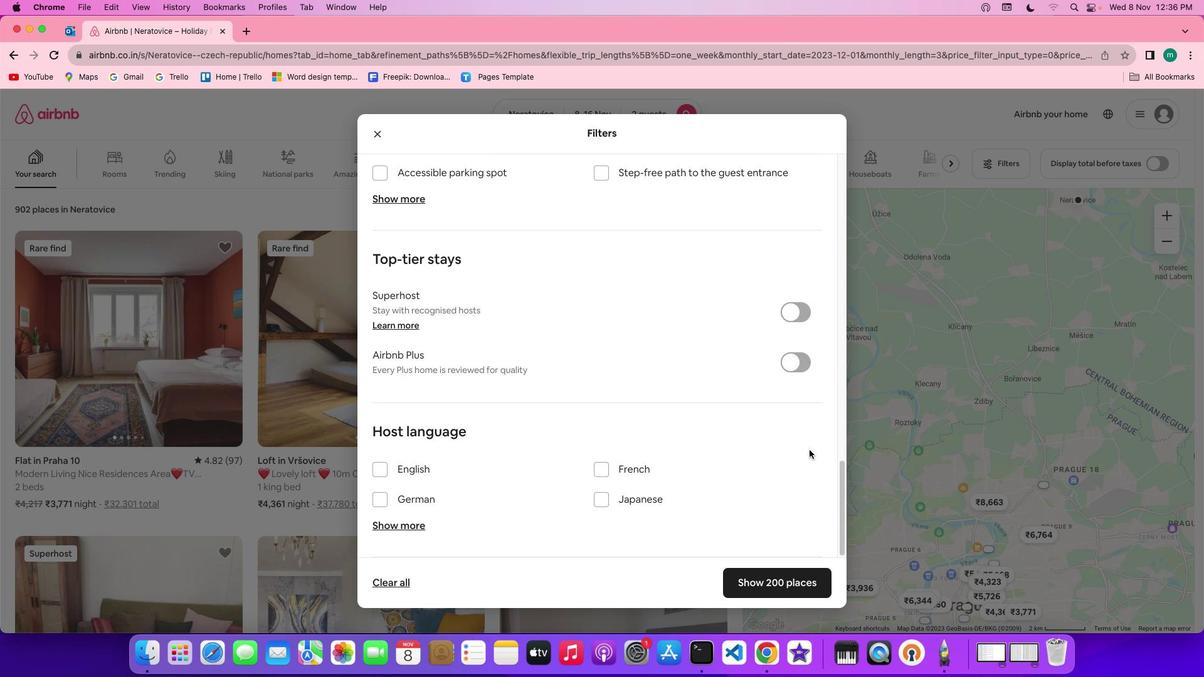 
Action: Mouse scrolled (809, 449) with delta (0, -3)
Screenshot: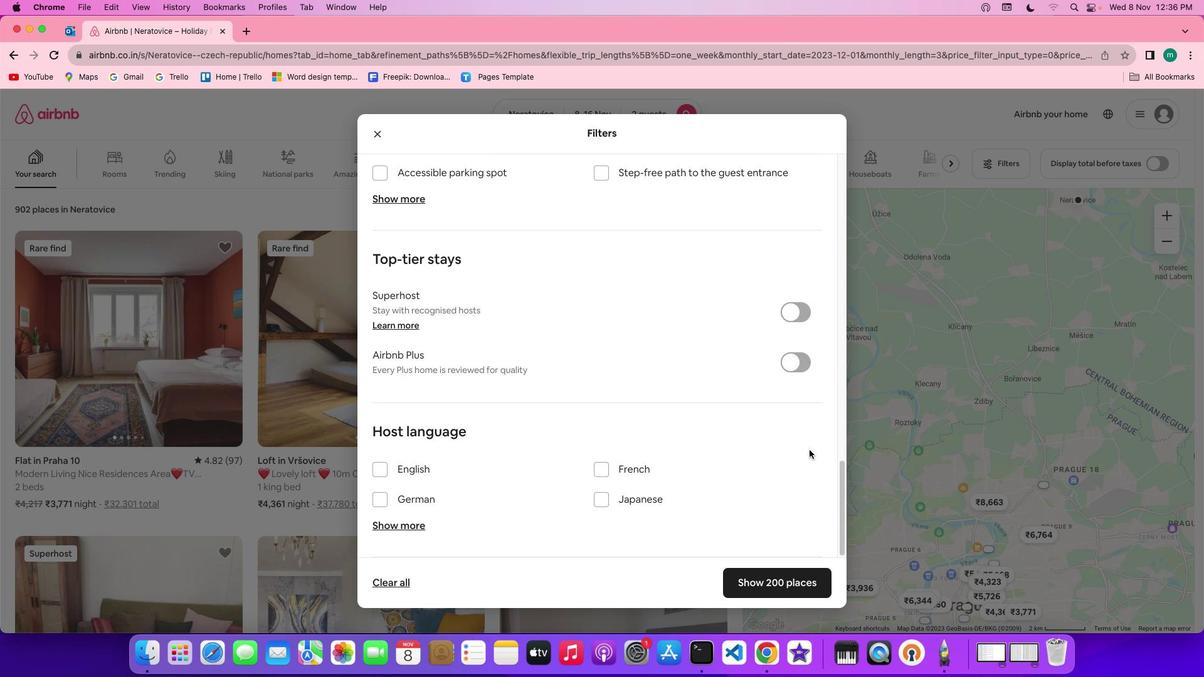 
Action: Mouse scrolled (809, 449) with delta (0, -3)
Screenshot: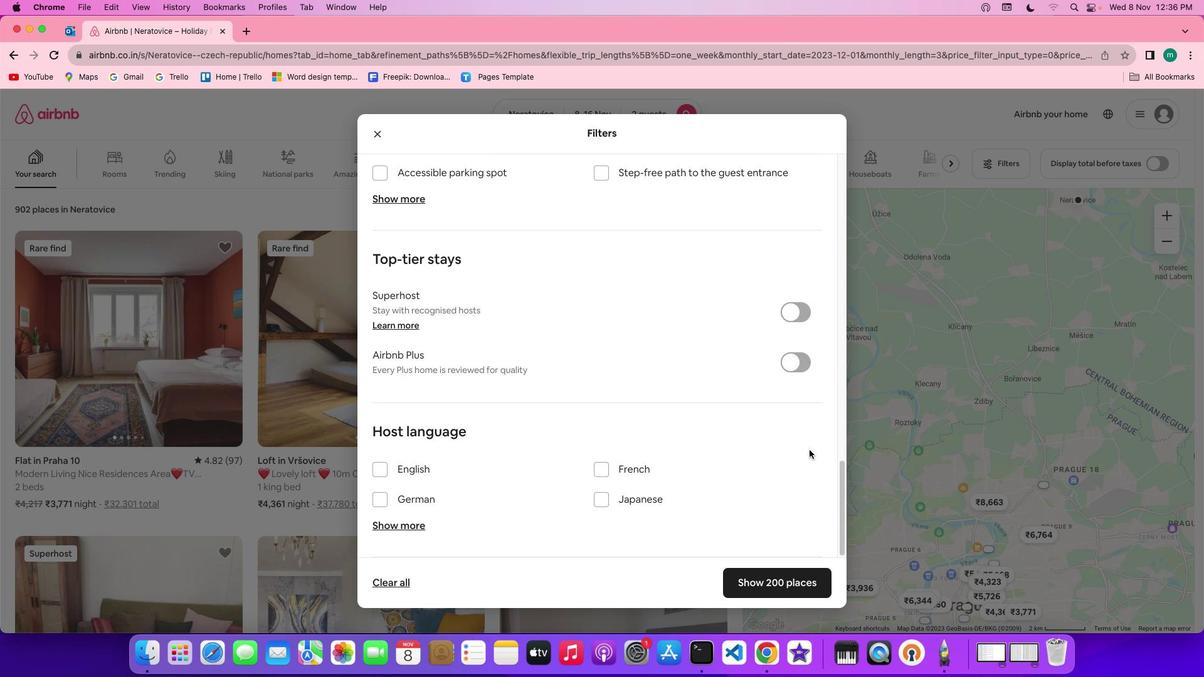 
Action: Mouse moved to (794, 584)
Screenshot: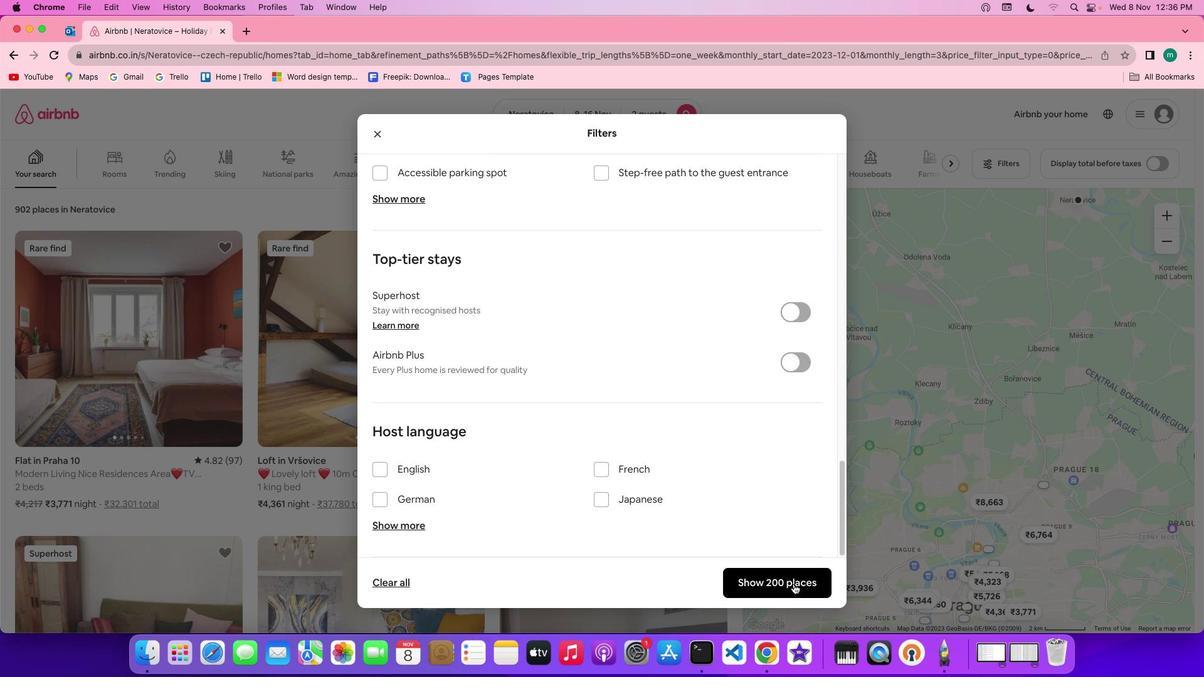 
Action: Mouse pressed left at (794, 584)
Screenshot: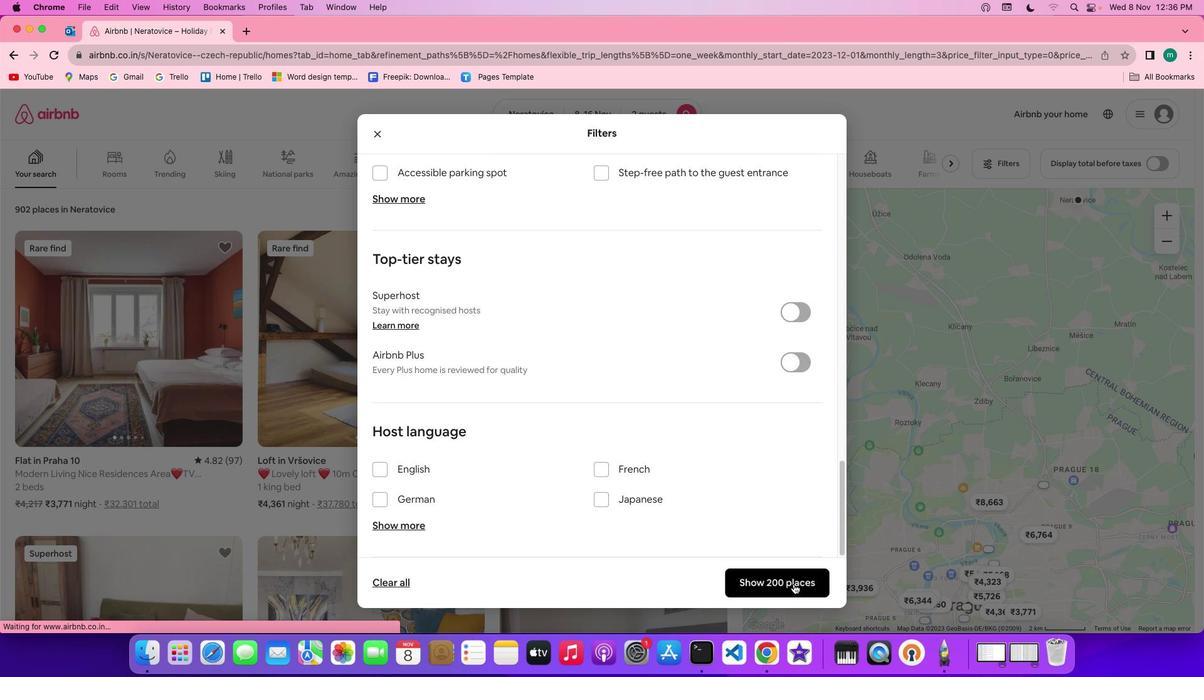 
Action: Mouse moved to (336, 329)
Screenshot: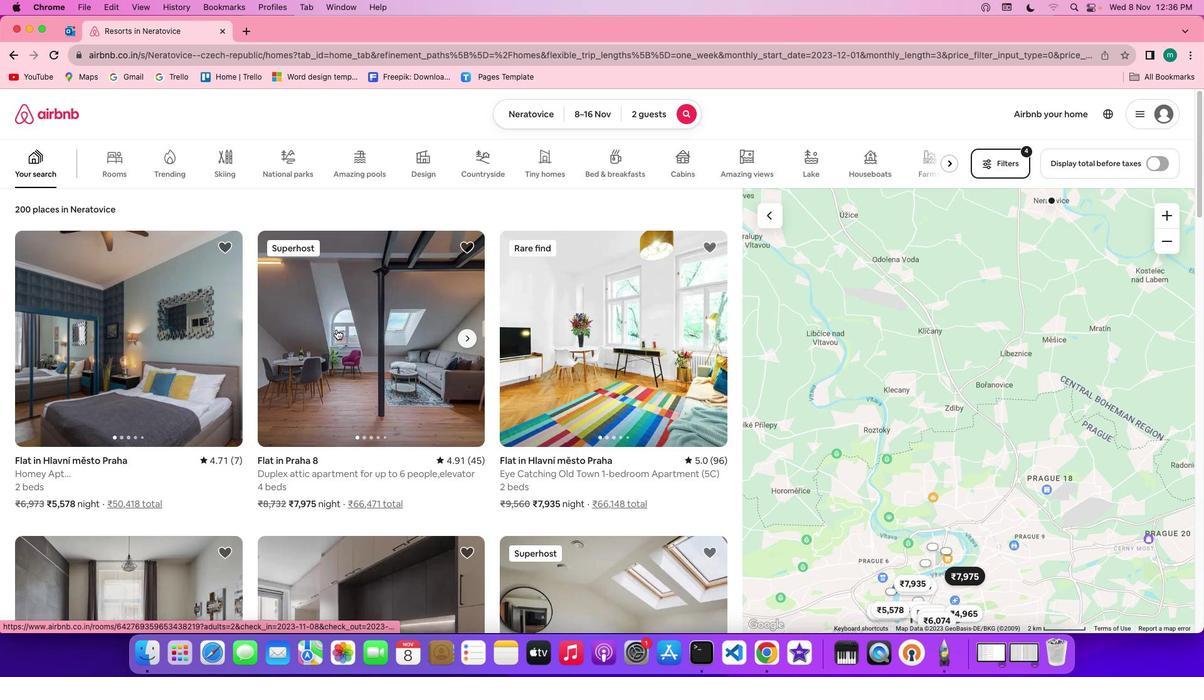 
Action: Mouse pressed left at (336, 329)
Screenshot: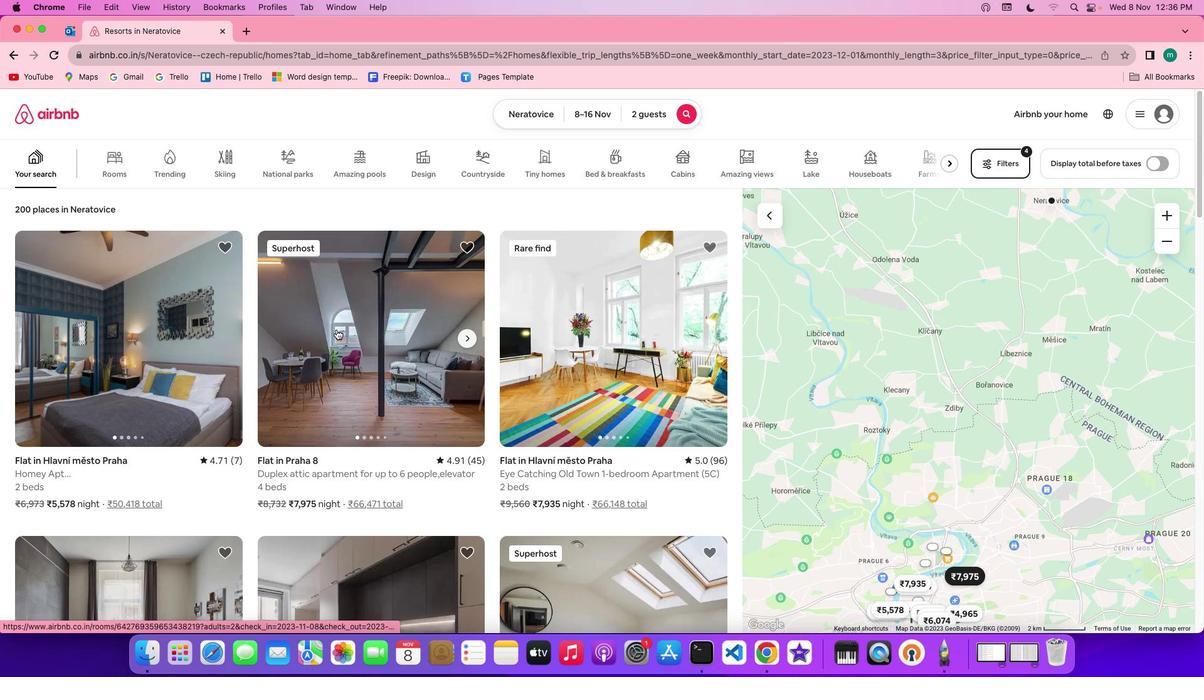 
Action: Mouse moved to (872, 468)
Screenshot: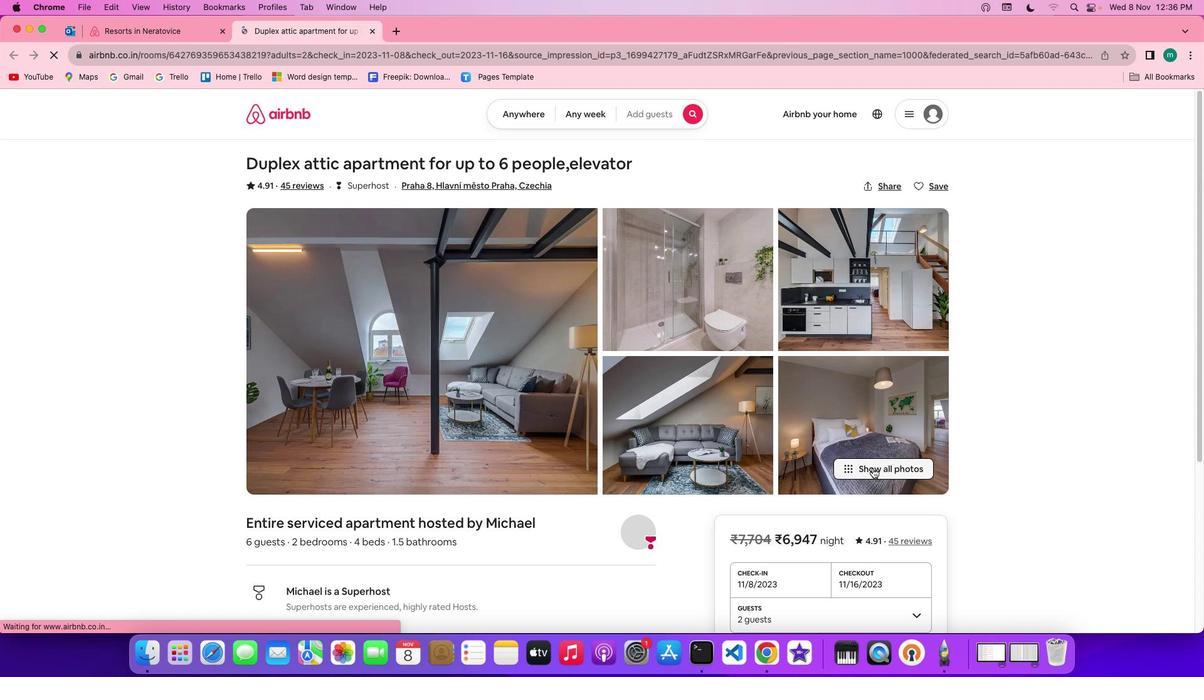 
Action: Mouse pressed left at (872, 468)
Screenshot: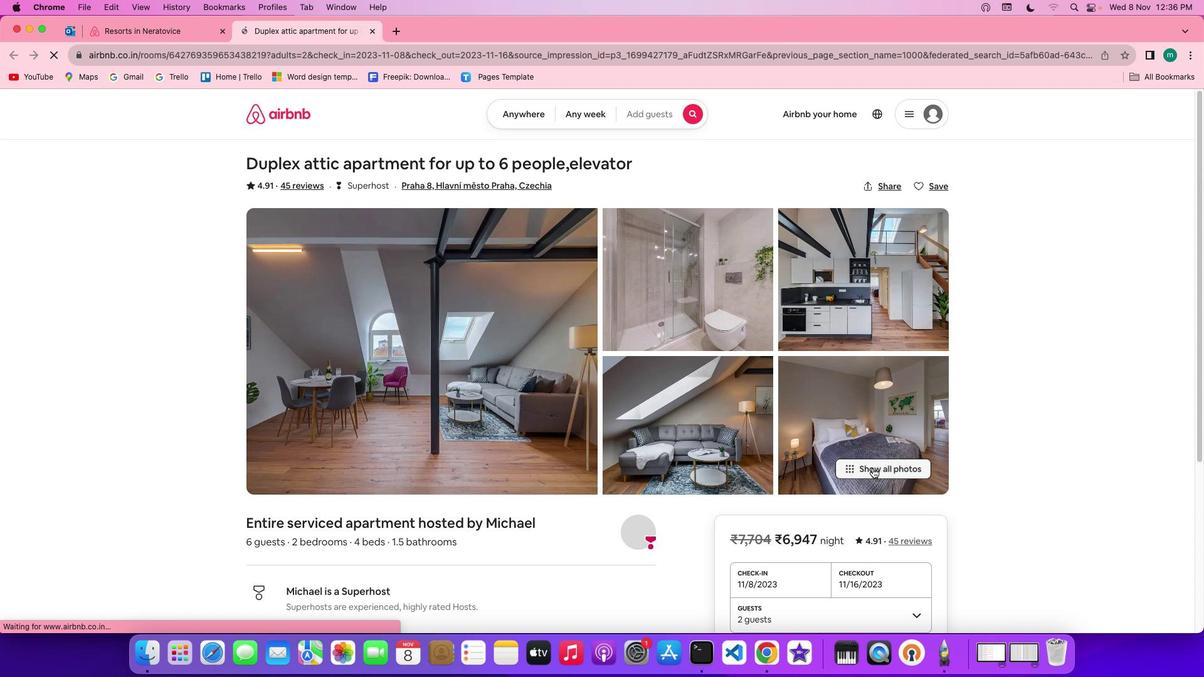 
Action: Mouse moved to (830, 481)
Screenshot: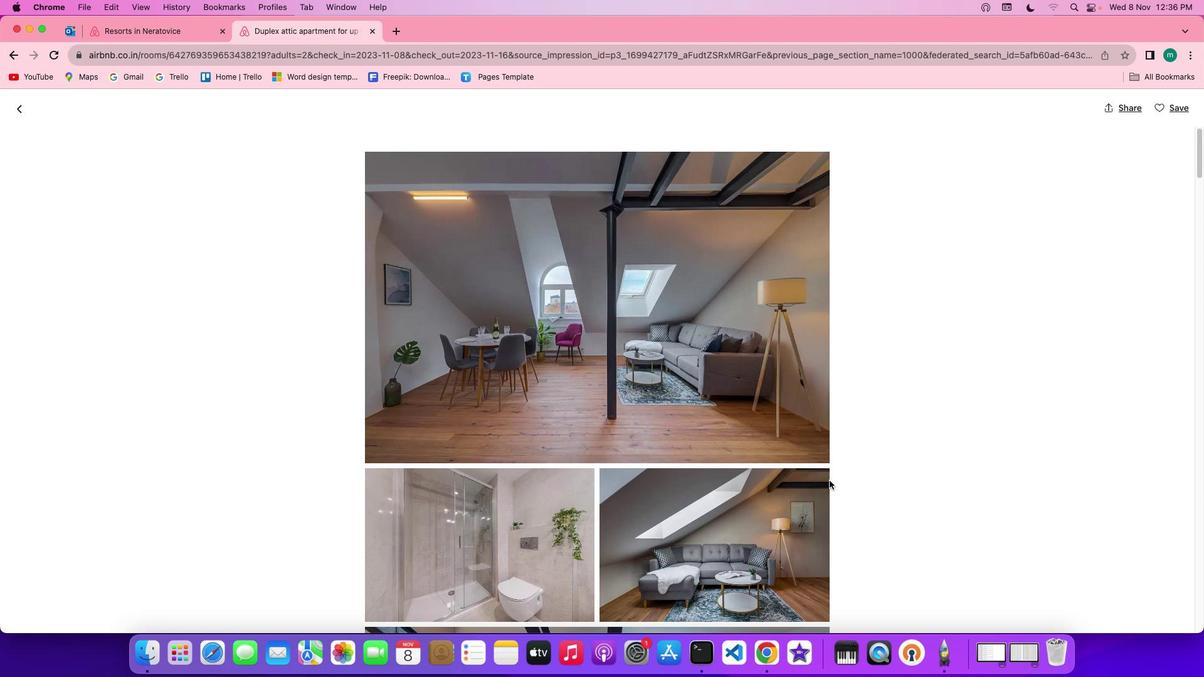 
Action: Mouse scrolled (830, 481) with delta (0, 0)
Screenshot: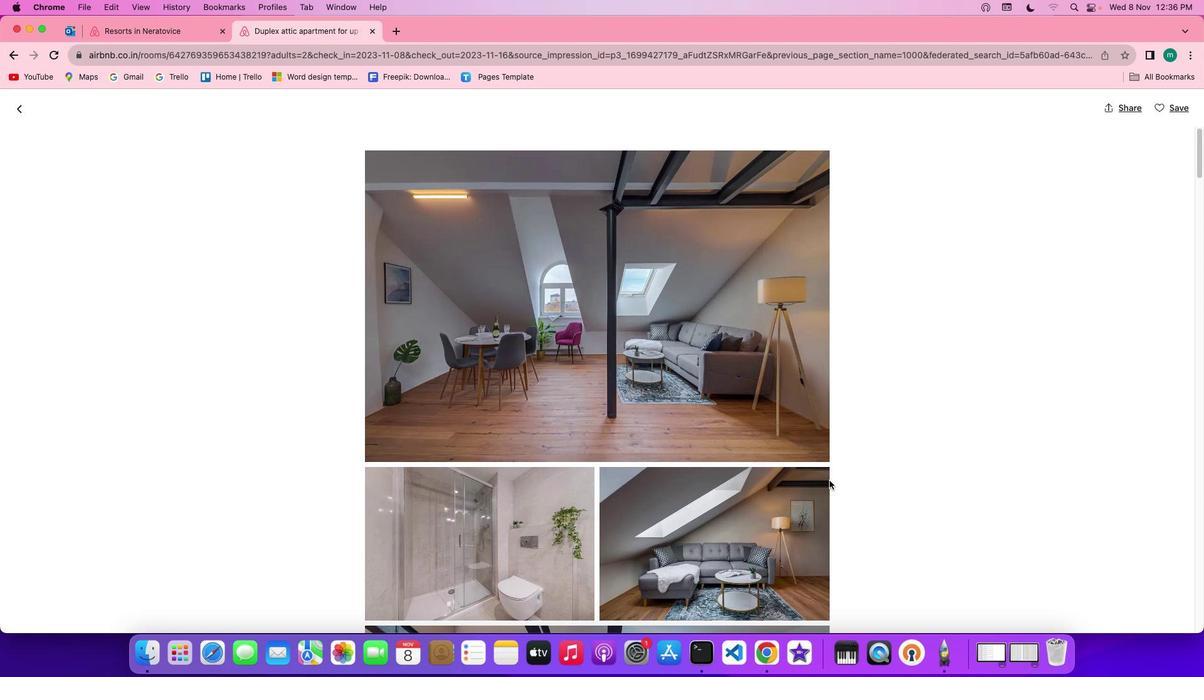 
Action: Mouse scrolled (830, 481) with delta (0, 0)
Screenshot: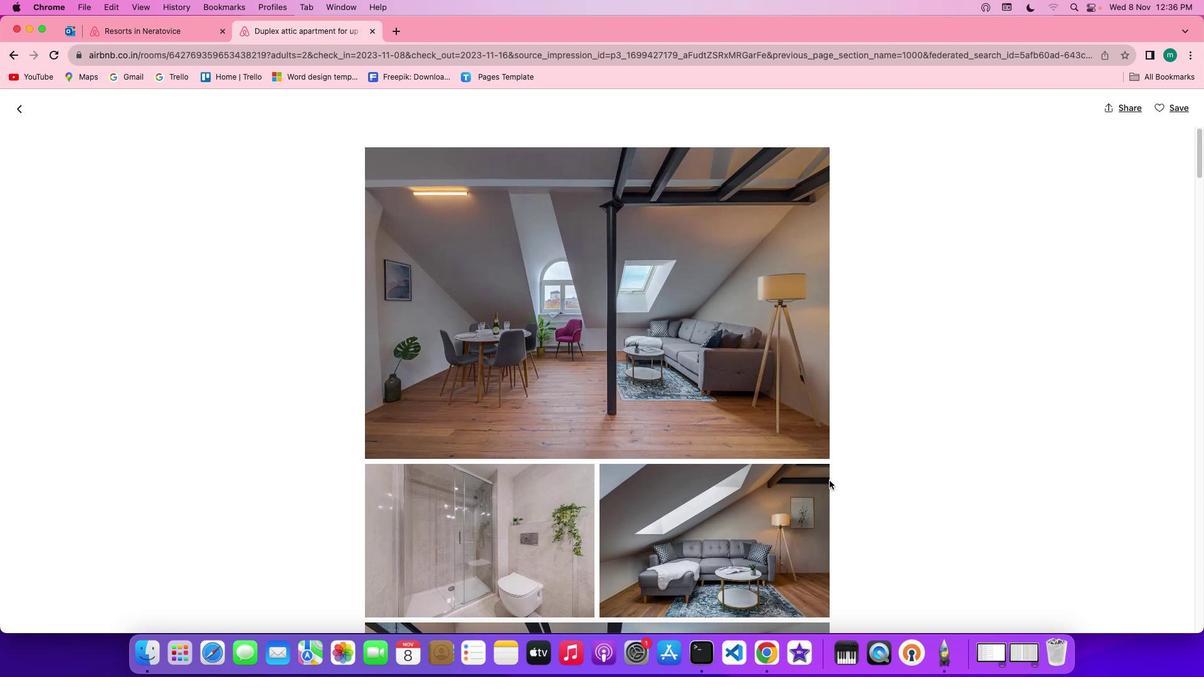 
Action: Mouse scrolled (830, 481) with delta (0, 0)
Screenshot: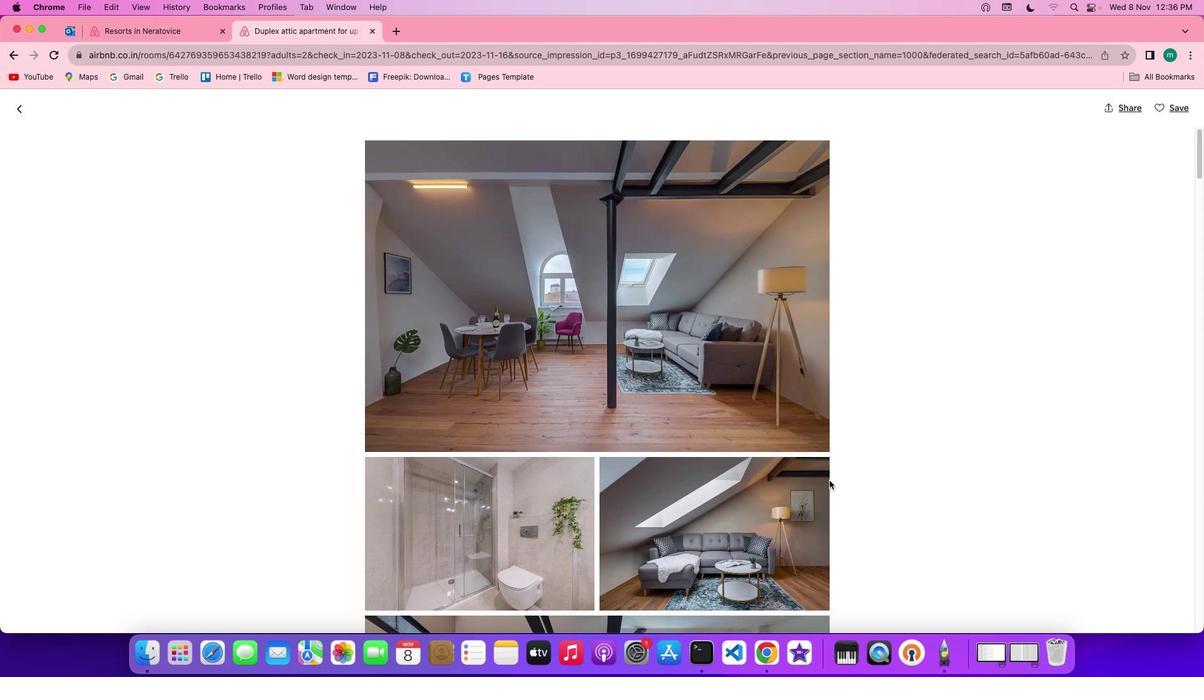 
Action: Mouse scrolled (830, 481) with delta (0, 0)
Screenshot: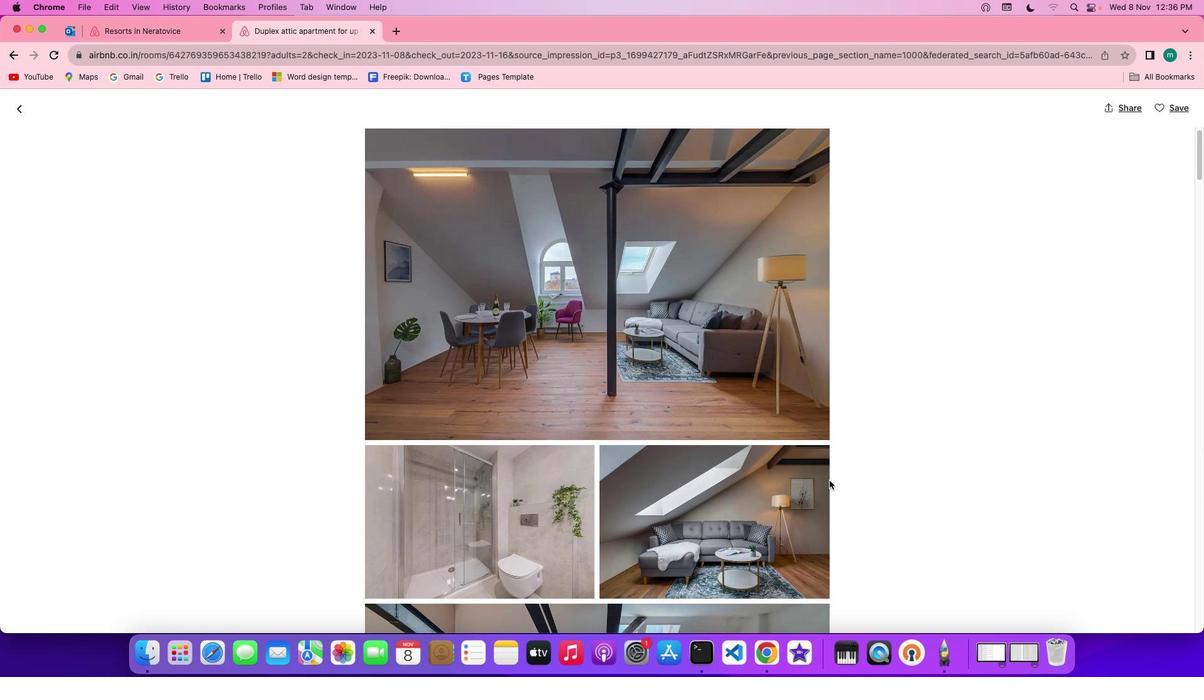 
Action: Mouse scrolled (830, 481) with delta (0, 0)
Screenshot: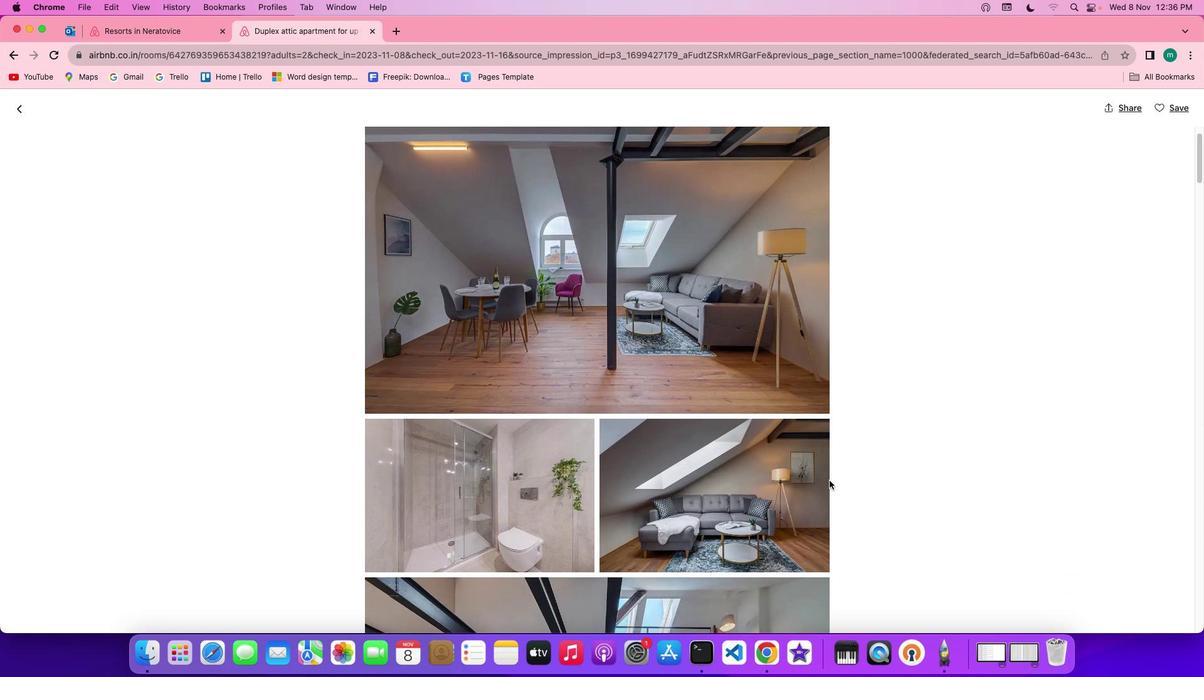 
Action: Mouse scrolled (830, 481) with delta (0, 0)
Screenshot: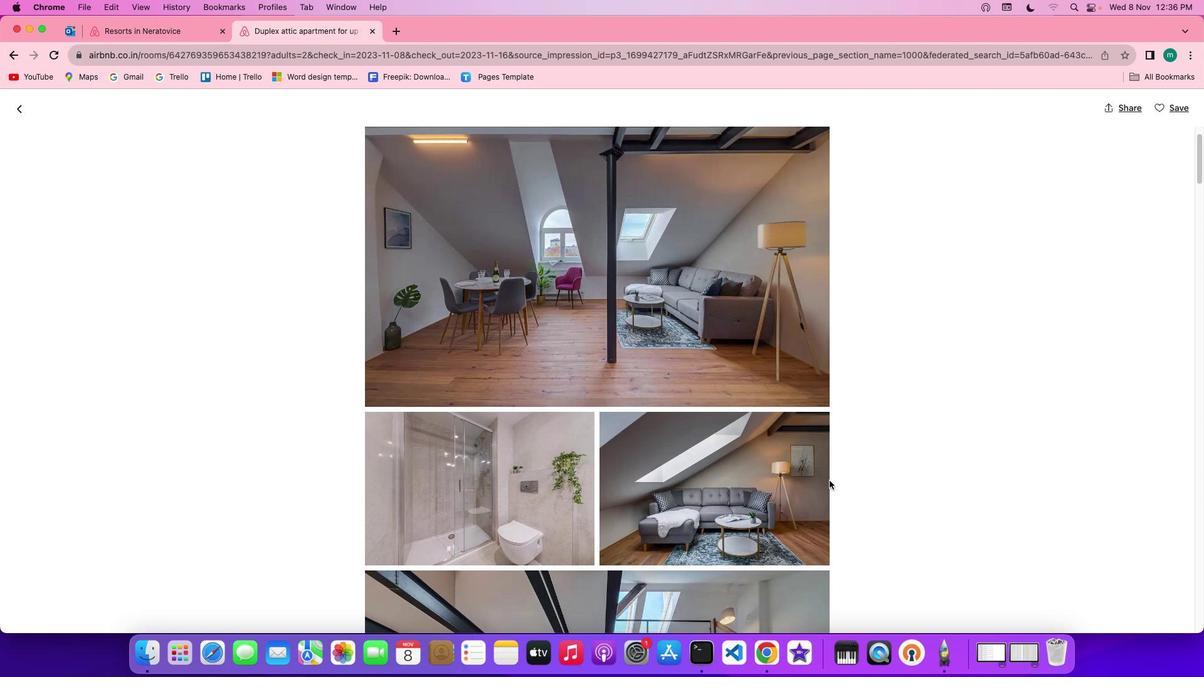 
Action: Mouse scrolled (830, 481) with delta (0, 0)
Screenshot: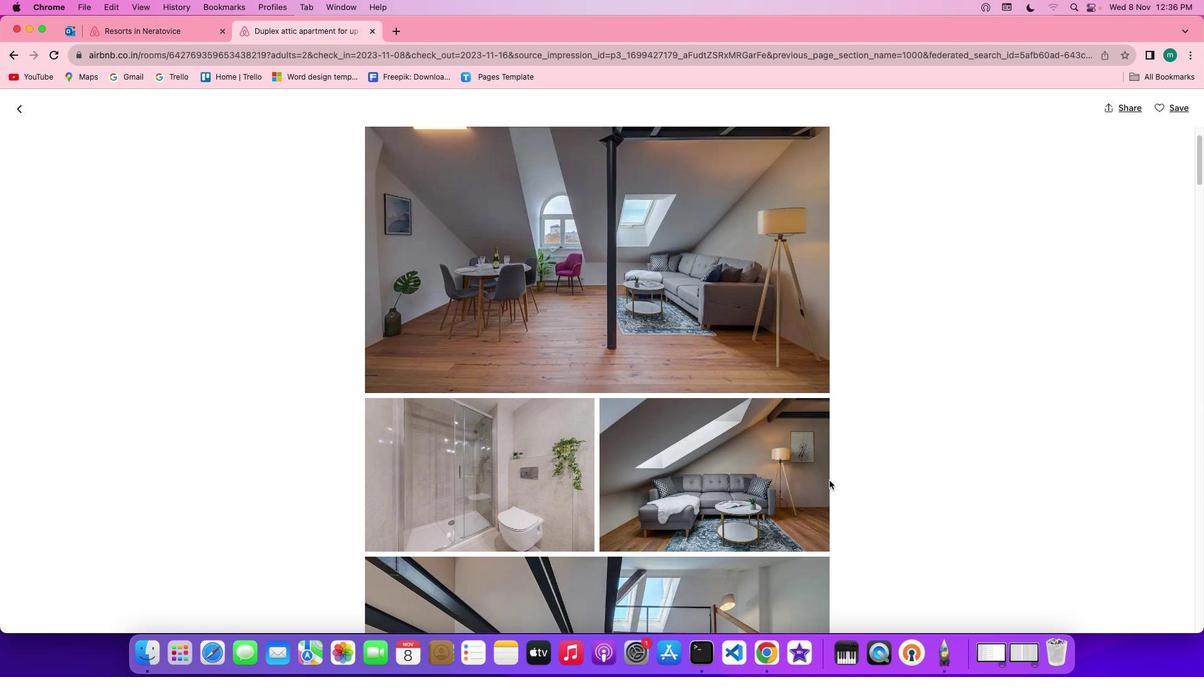 
Action: Mouse scrolled (830, 481) with delta (0, 0)
Screenshot: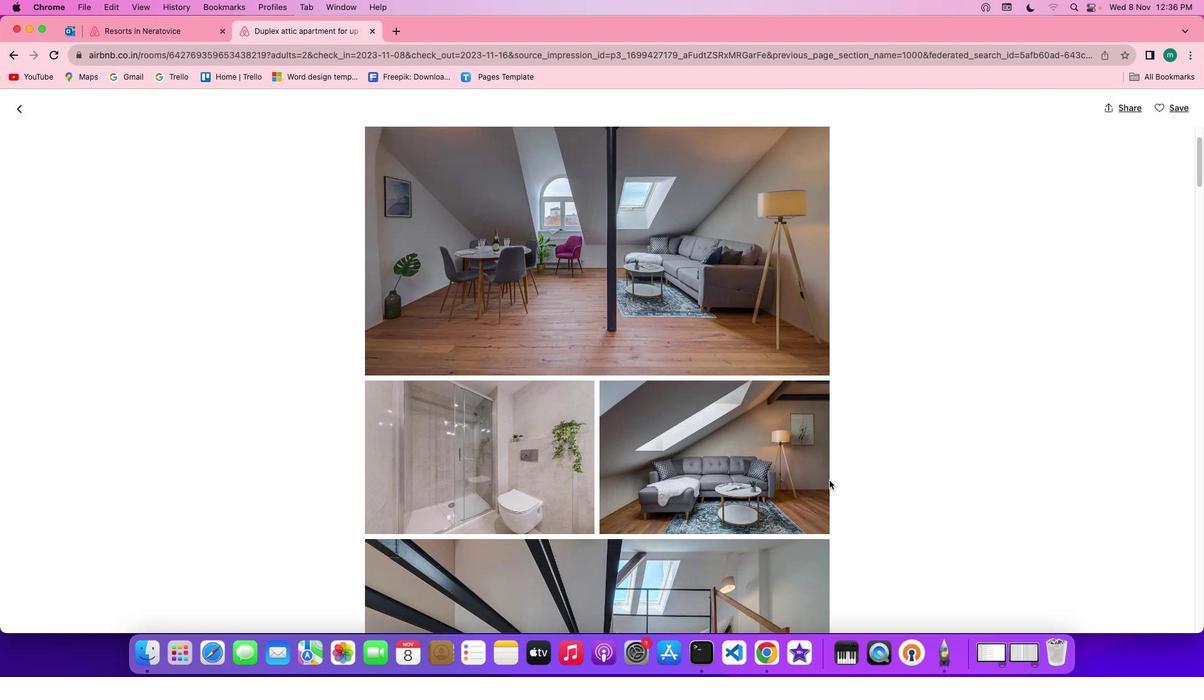 
Action: Mouse scrolled (830, 481) with delta (0, 0)
Screenshot: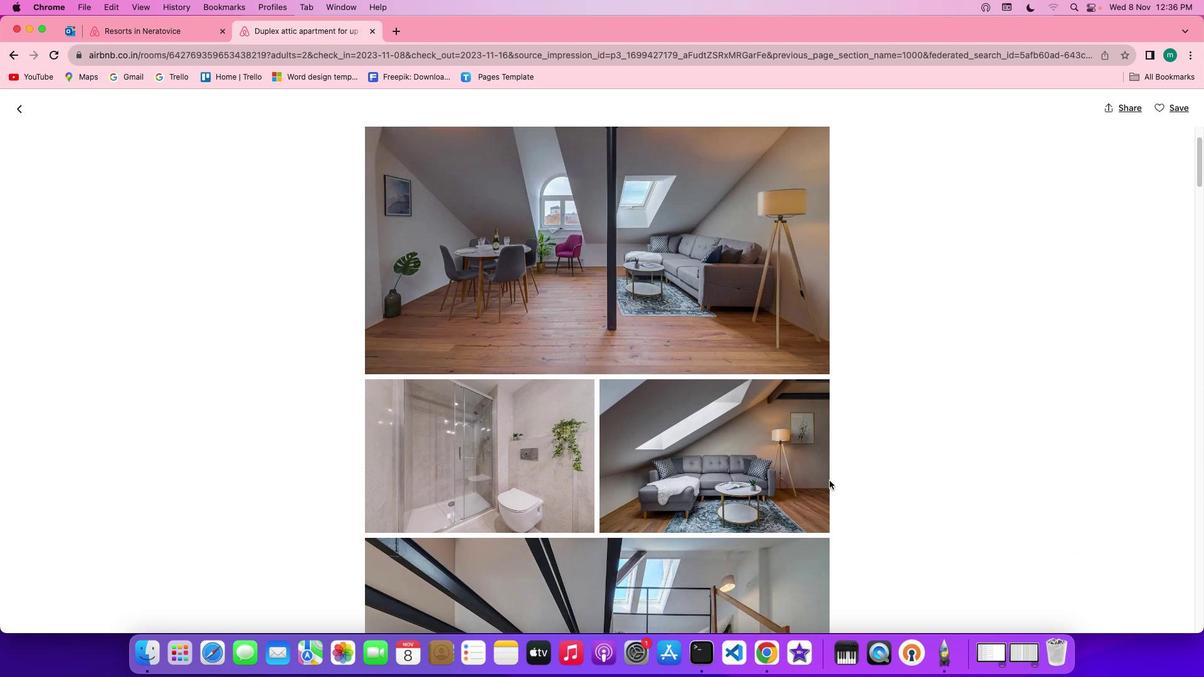 
Action: Mouse scrolled (830, 481) with delta (0, 0)
Screenshot: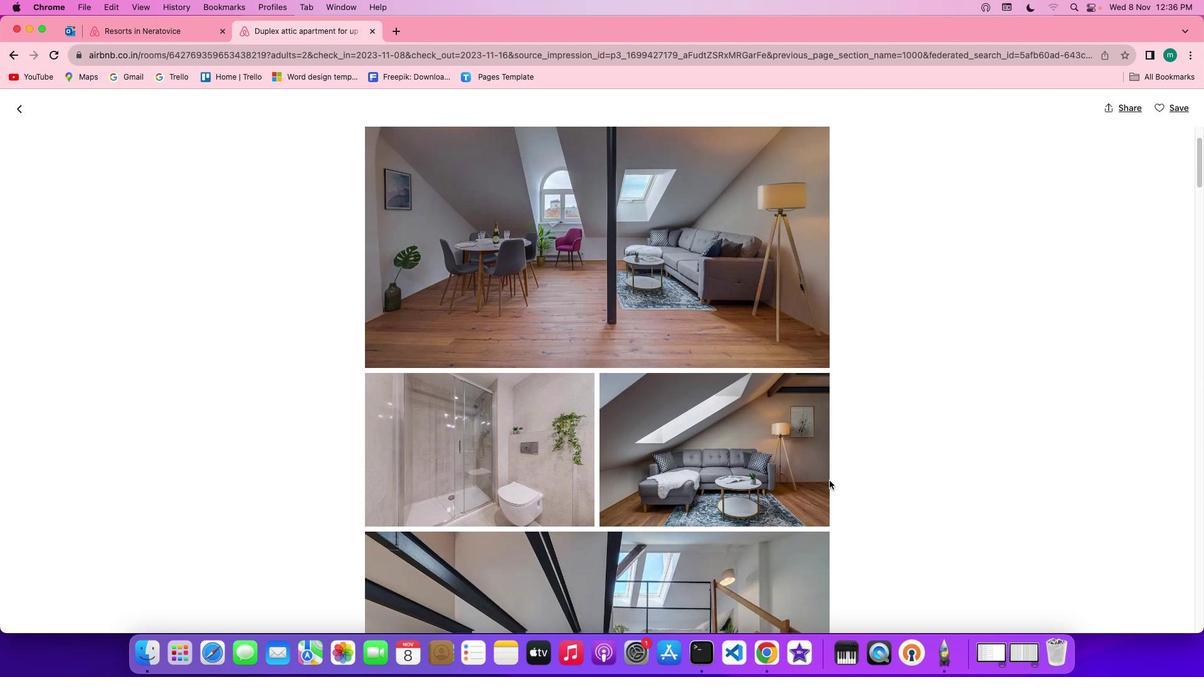 
Action: Mouse scrolled (830, 481) with delta (0, 0)
Screenshot: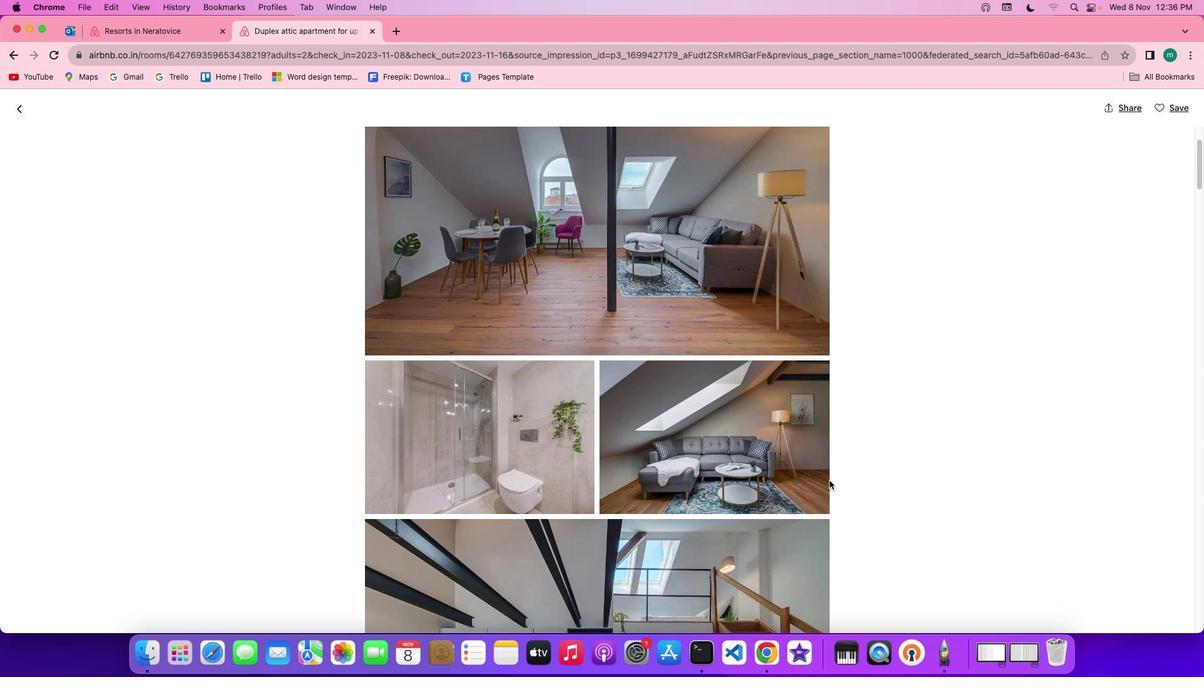 
Action: Mouse moved to (830, 481)
Screenshot: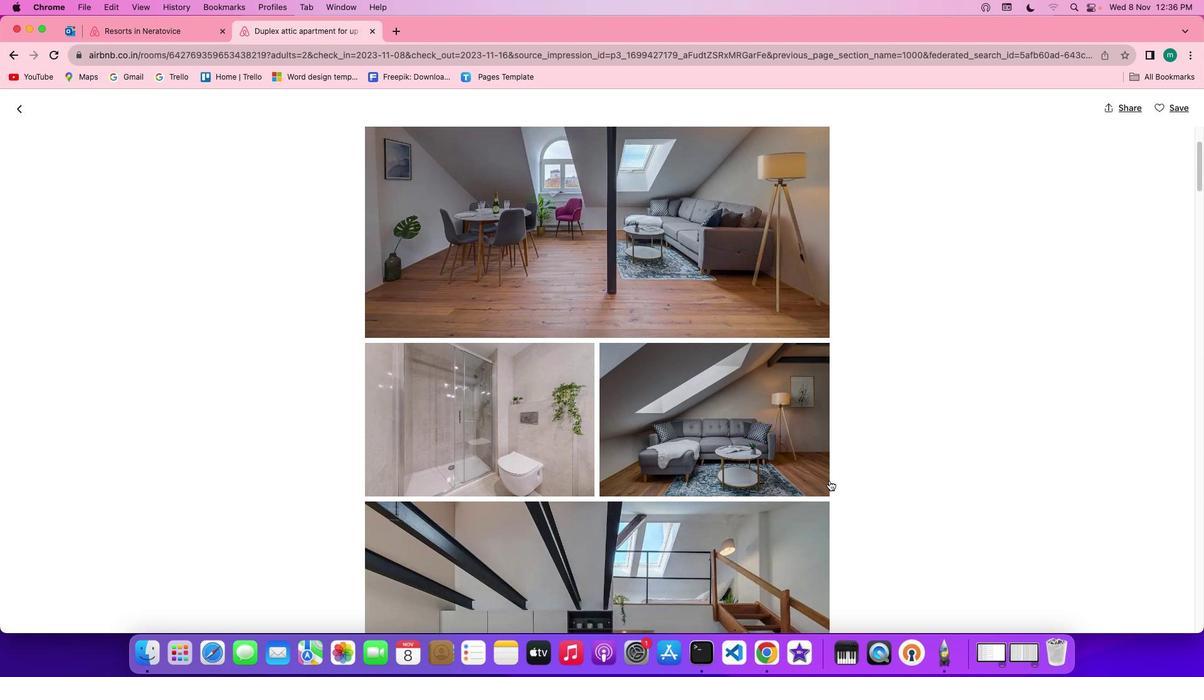 
Action: Mouse scrolled (830, 481) with delta (0, 0)
Screenshot: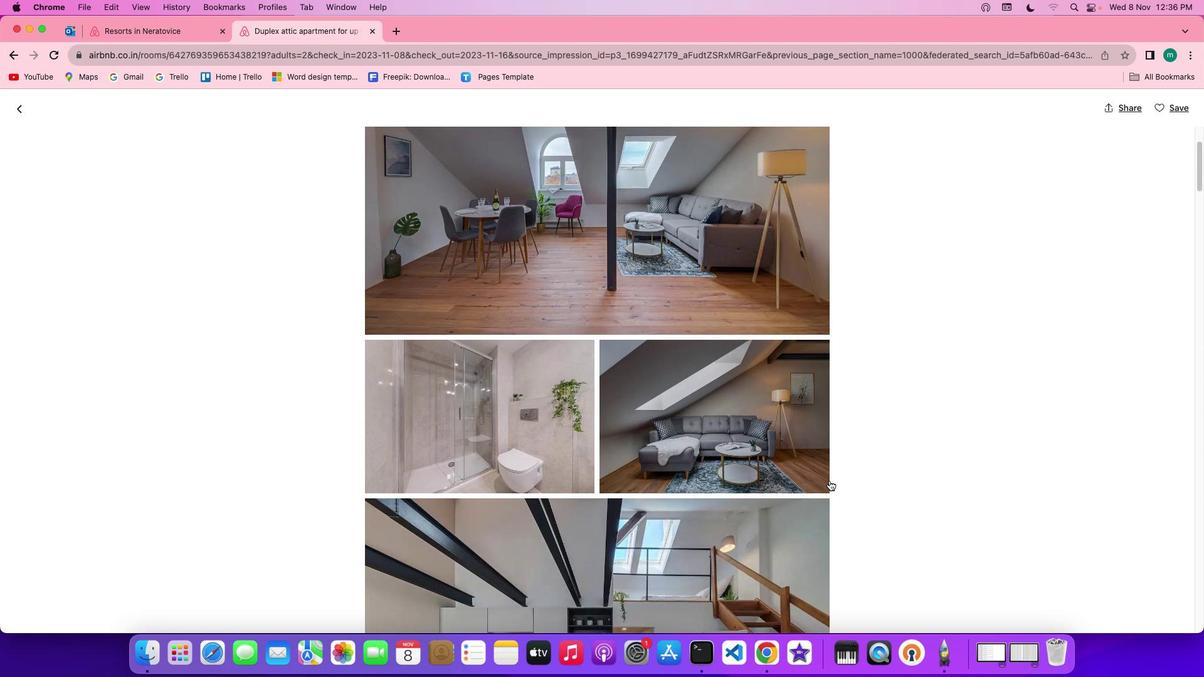 
Action: Mouse scrolled (830, 481) with delta (0, 0)
Screenshot: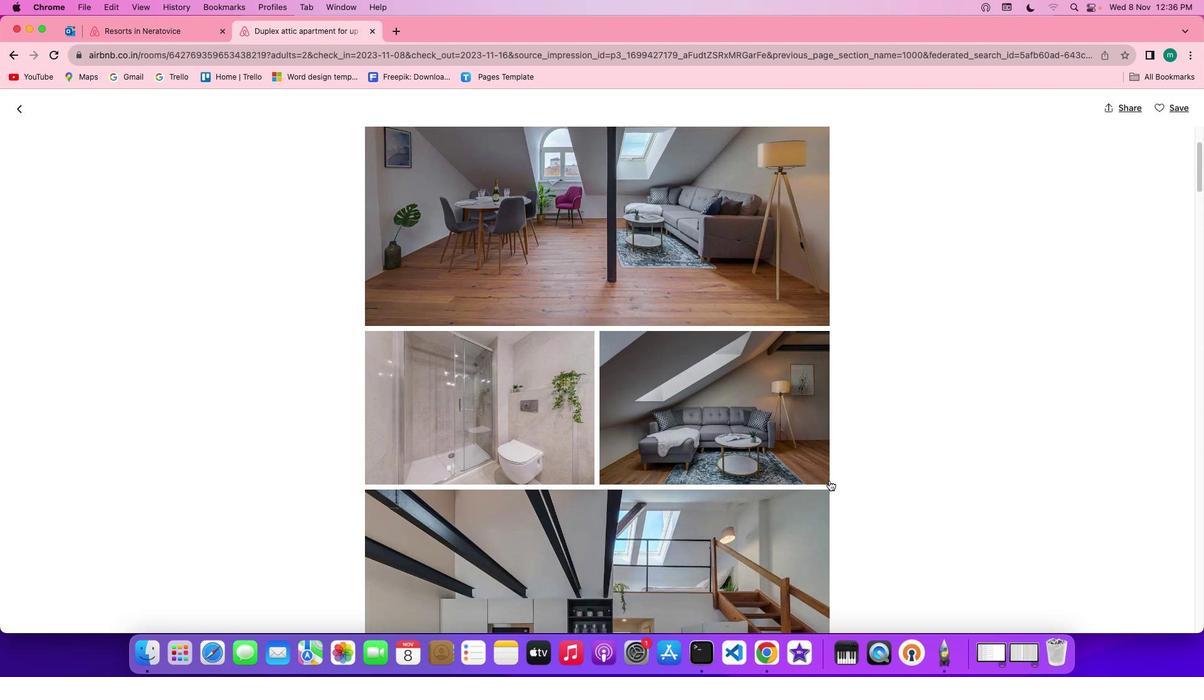 
Action: Mouse scrolled (830, 481) with delta (0, -1)
Screenshot: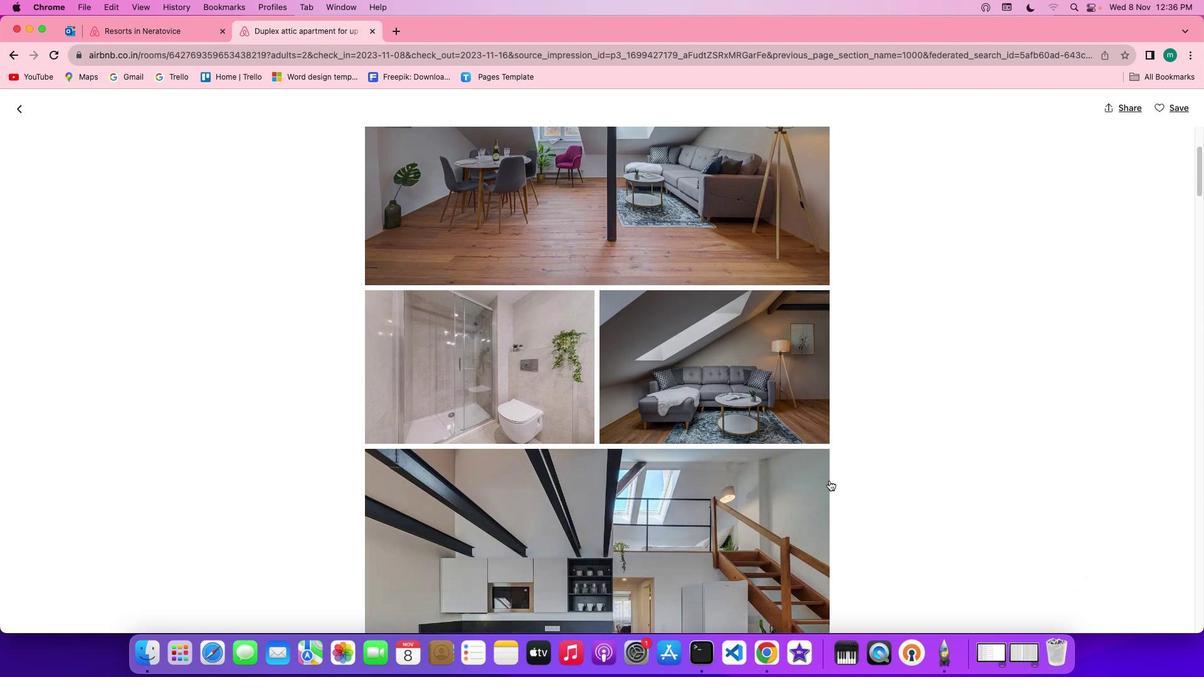 
Action: Mouse scrolled (830, 481) with delta (0, -1)
Screenshot: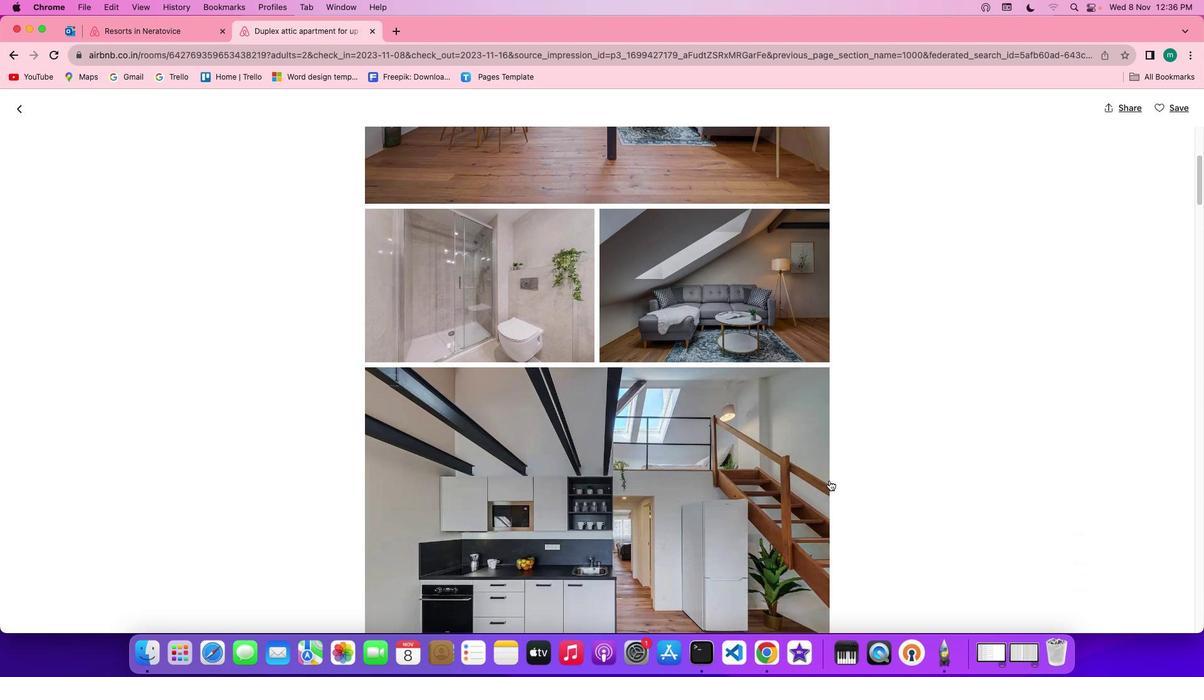 
Action: Mouse moved to (688, 483)
Screenshot: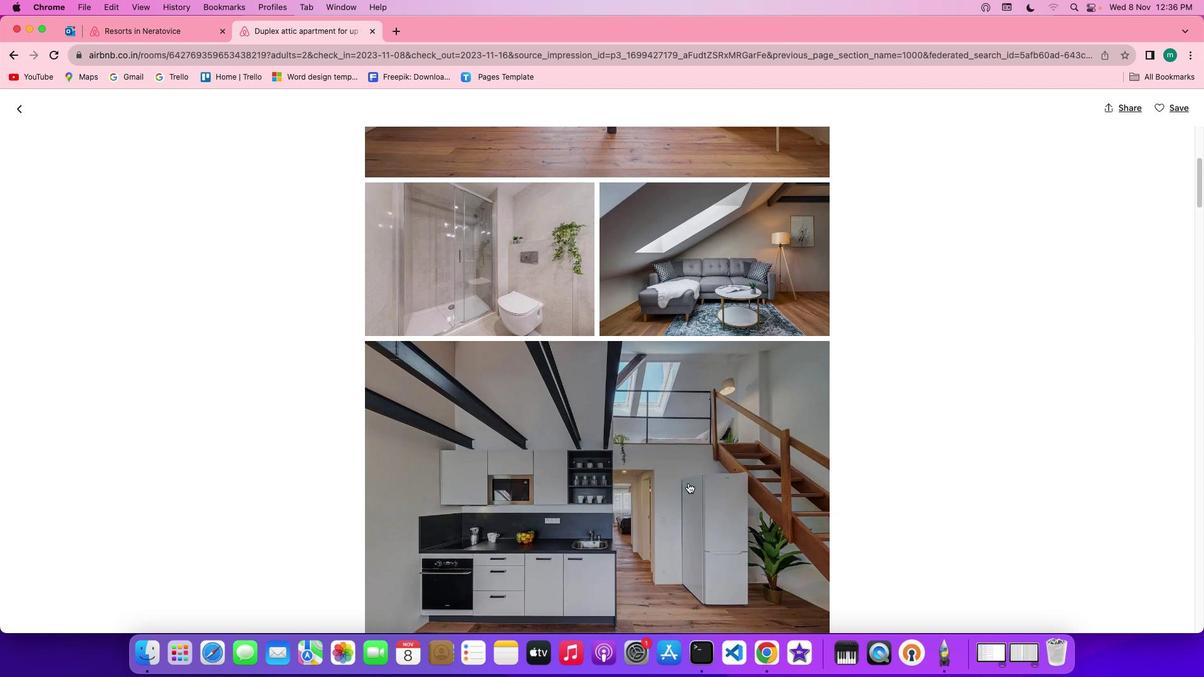 
Action: Mouse scrolled (688, 483) with delta (0, 0)
Screenshot: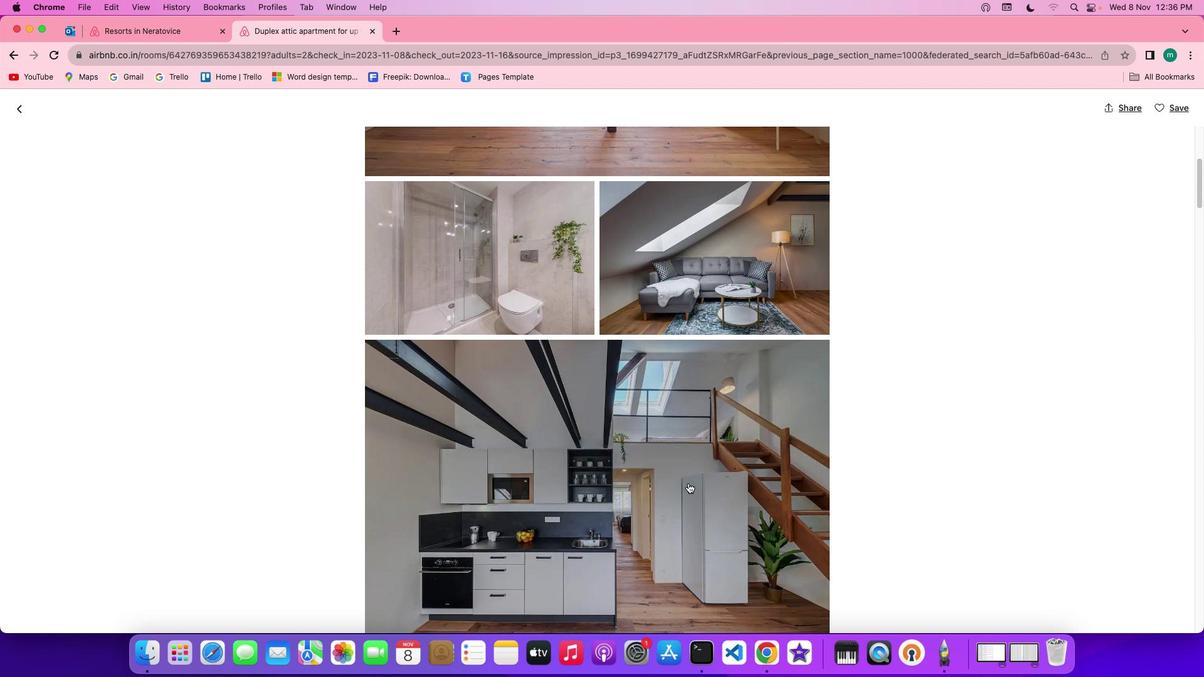 
Action: Mouse scrolled (688, 483) with delta (0, 0)
Screenshot: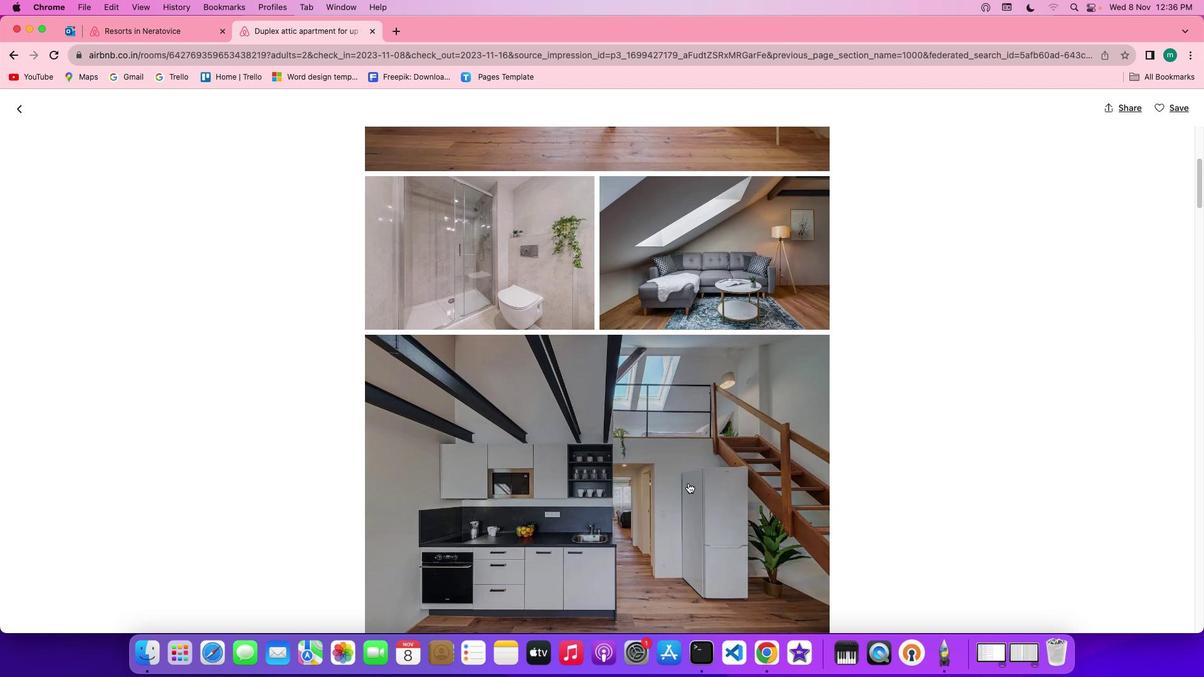 
Action: Mouse scrolled (688, 483) with delta (0, 0)
Screenshot: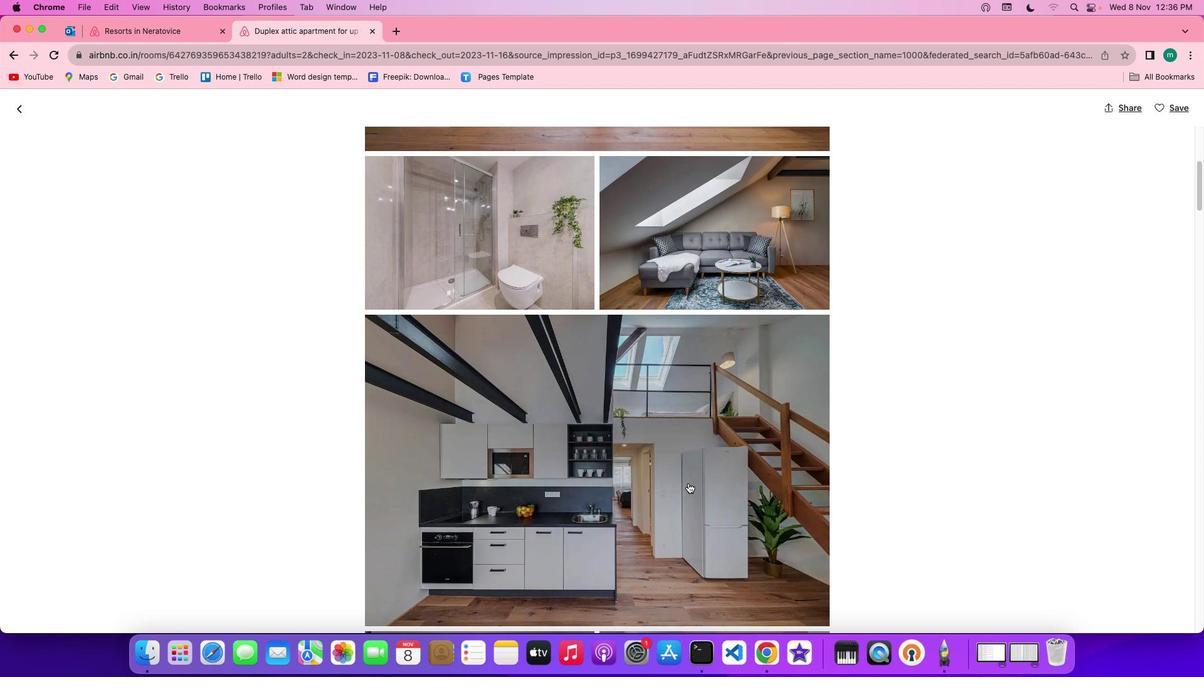 
Action: Mouse moved to (732, 489)
Screenshot: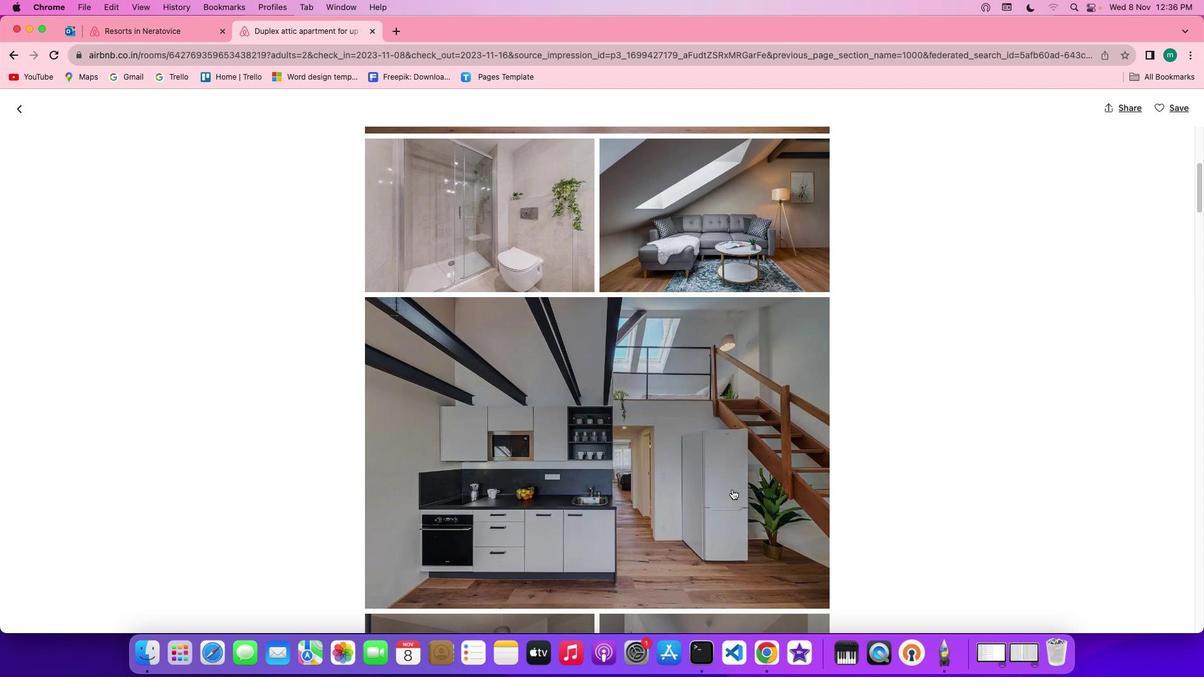
Action: Mouse scrolled (732, 489) with delta (0, 0)
Screenshot: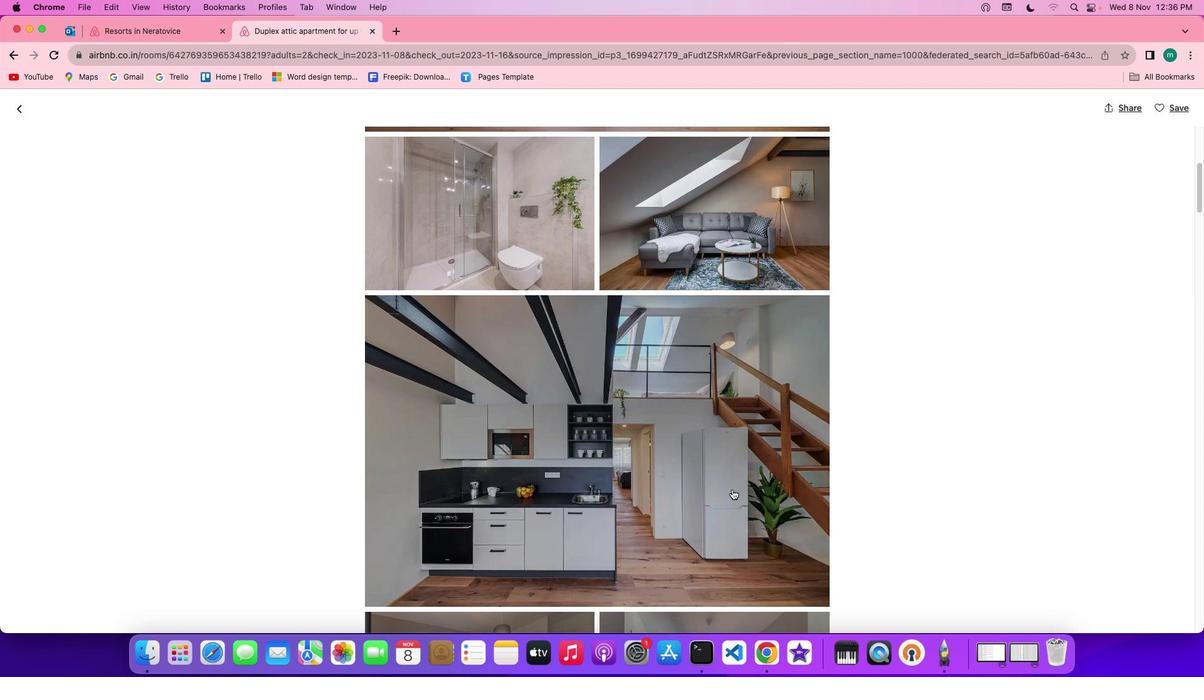 
Action: Mouse scrolled (732, 489) with delta (0, 0)
Screenshot: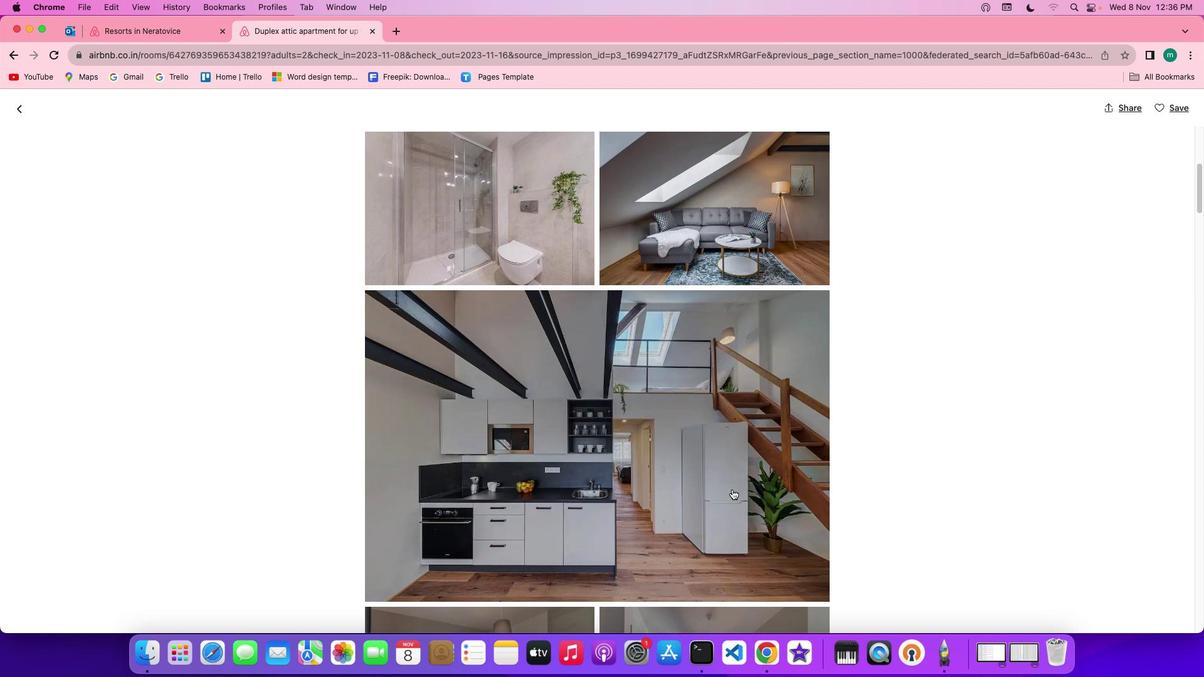 
Action: Mouse scrolled (732, 489) with delta (0, 0)
Screenshot: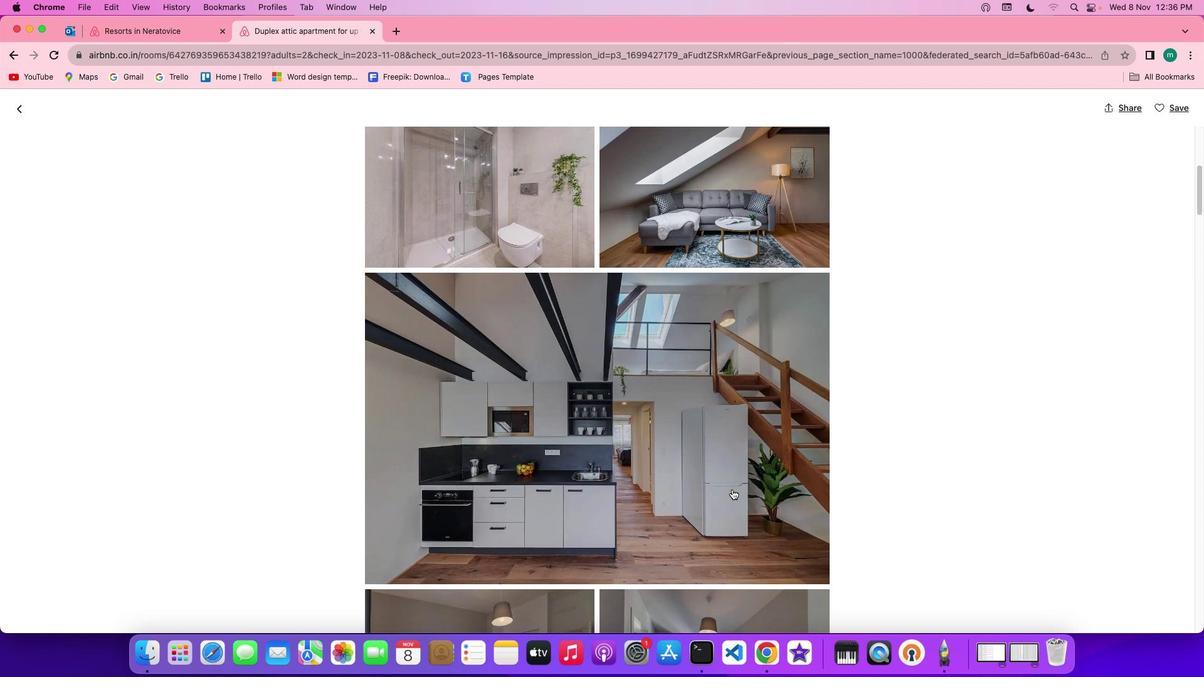
Action: Mouse scrolled (732, 489) with delta (0, 0)
Screenshot: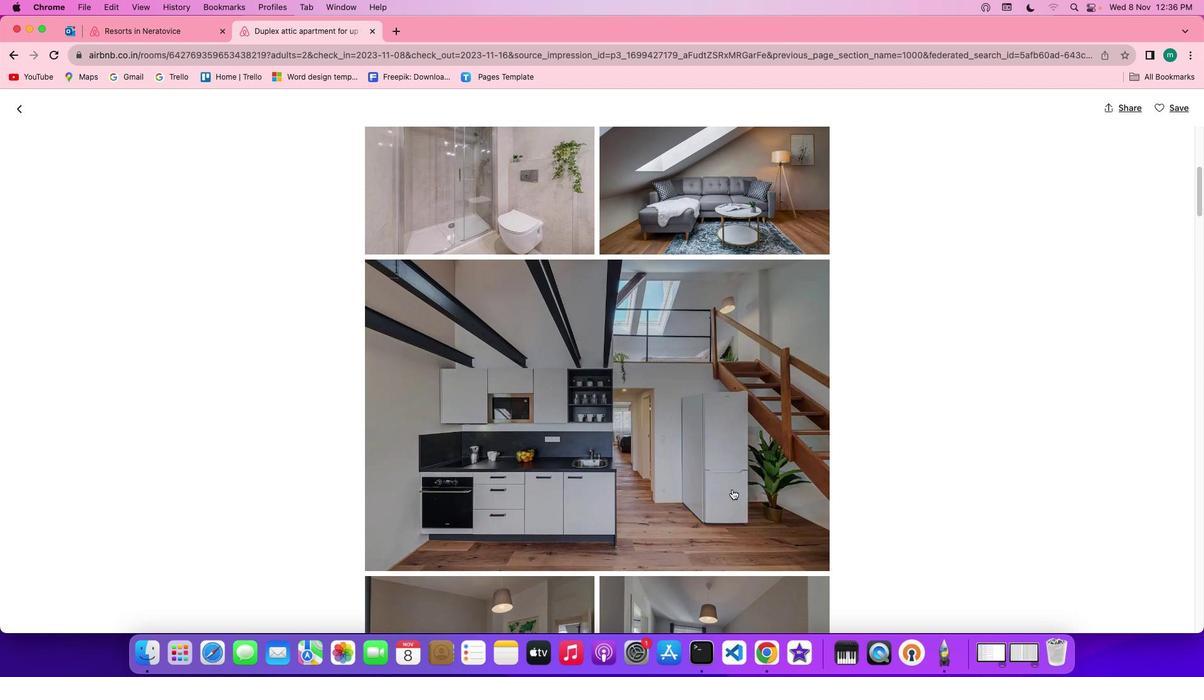 
Action: Mouse scrolled (732, 489) with delta (0, 0)
Screenshot: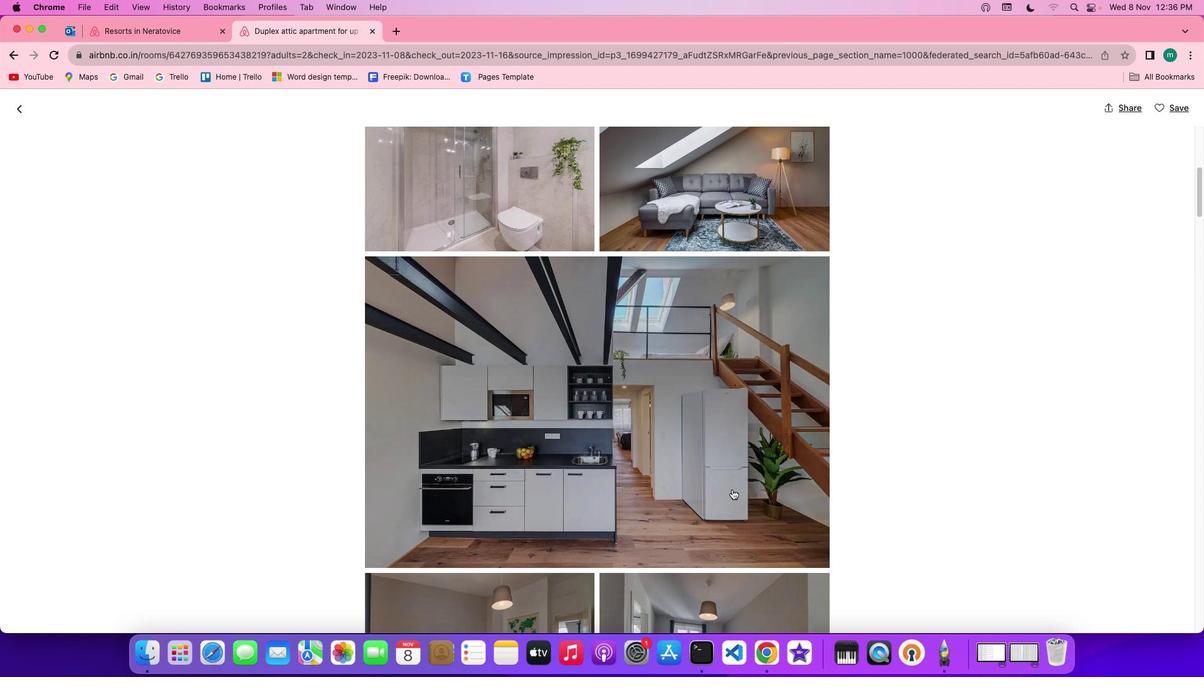 
Action: Mouse scrolled (732, 489) with delta (0, 0)
Screenshot: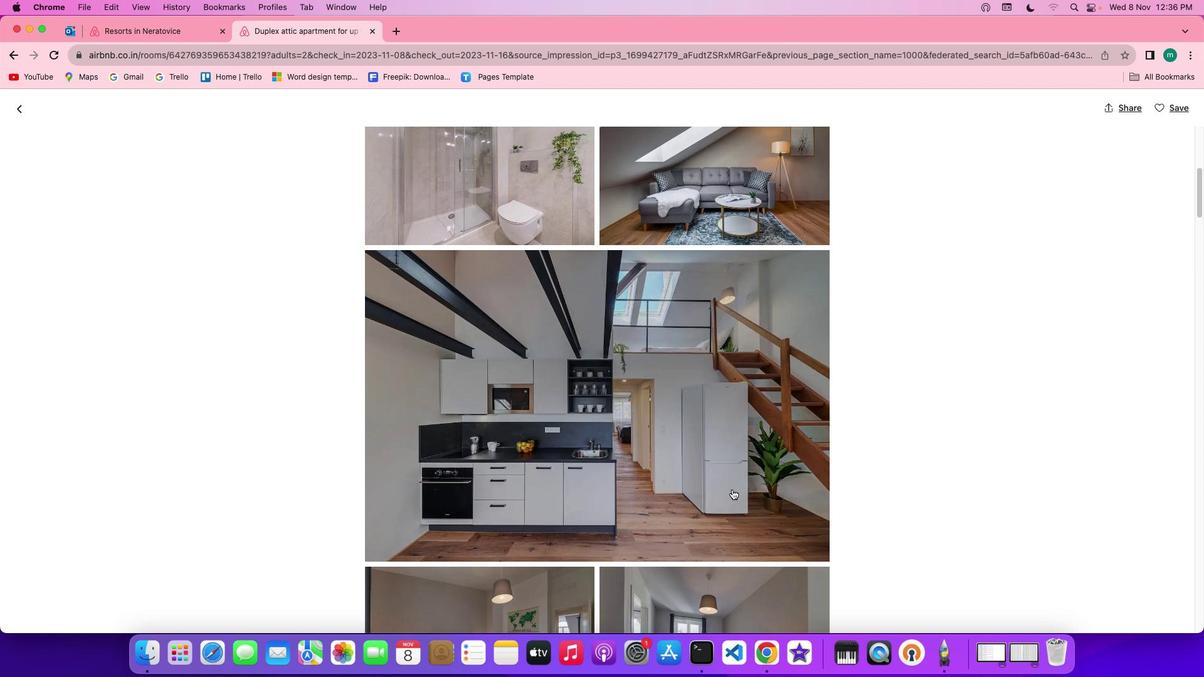 
Action: Mouse scrolled (732, 489) with delta (0, 0)
Screenshot: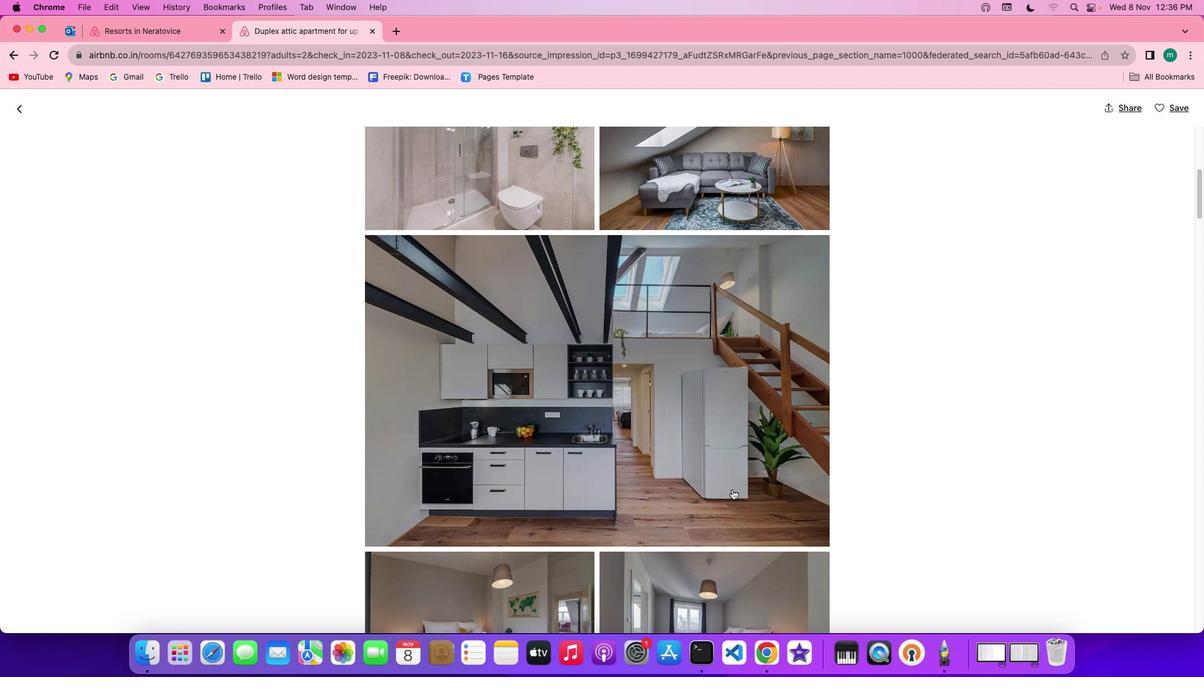
Action: Mouse scrolled (732, 489) with delta (0, 0)
Screenshot: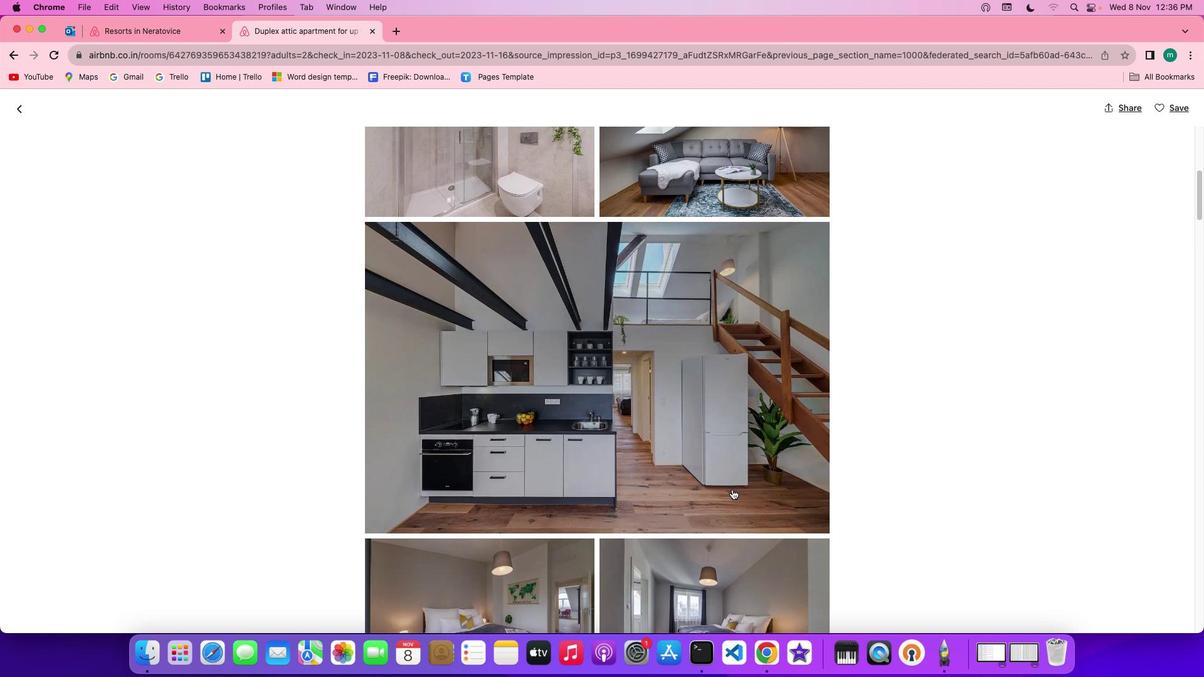 
Action: Mouse scrolled (732, 489) with delta (0, 0)
Screenshot: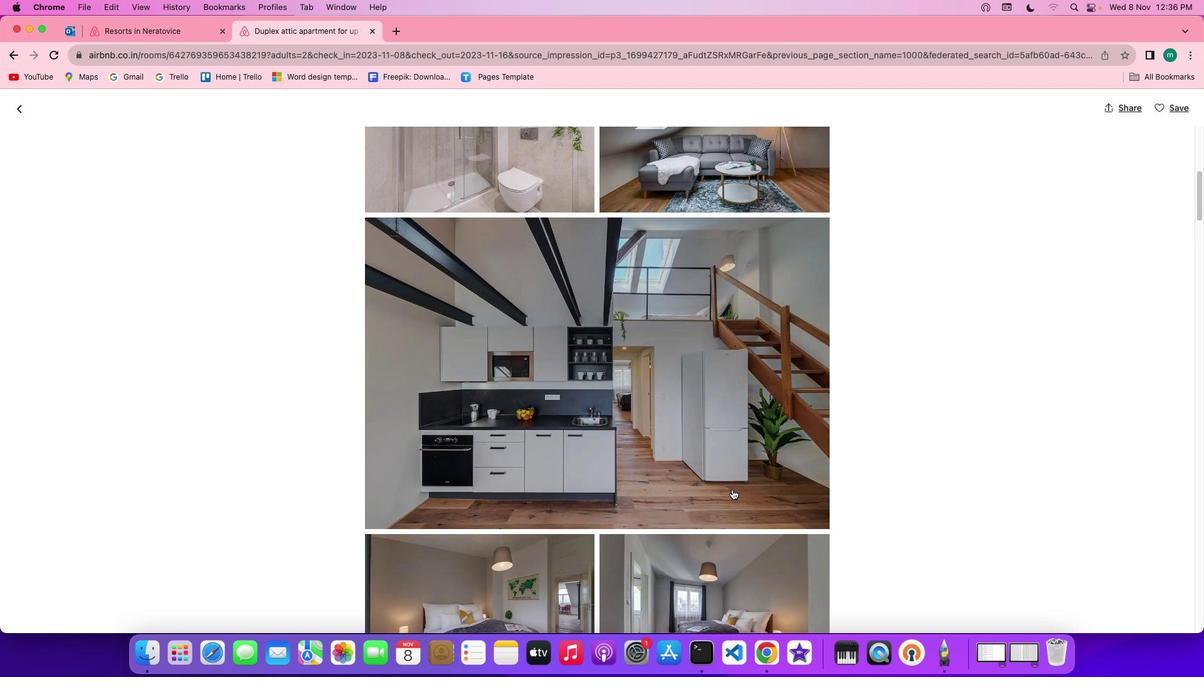 
Action: Mouse scrolled (732, 489) with delta (0, 0)
Screenshot: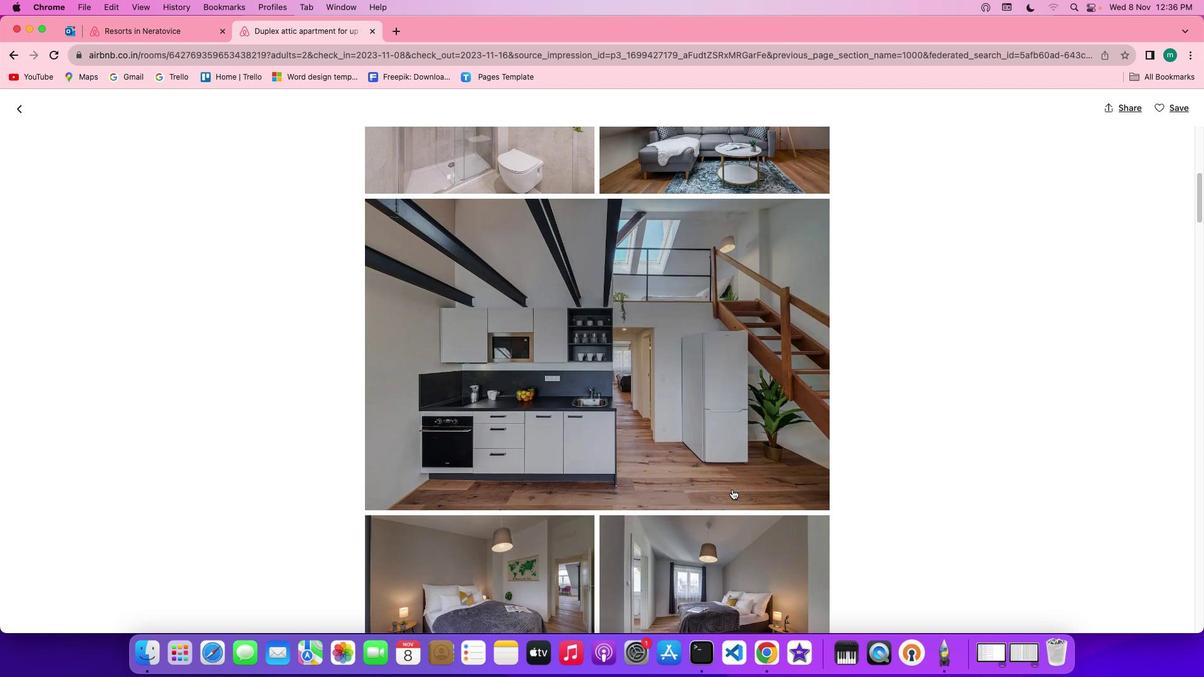 
Action: Mouse scrolled (732, 489) with delta (0, 0)
Screenshot: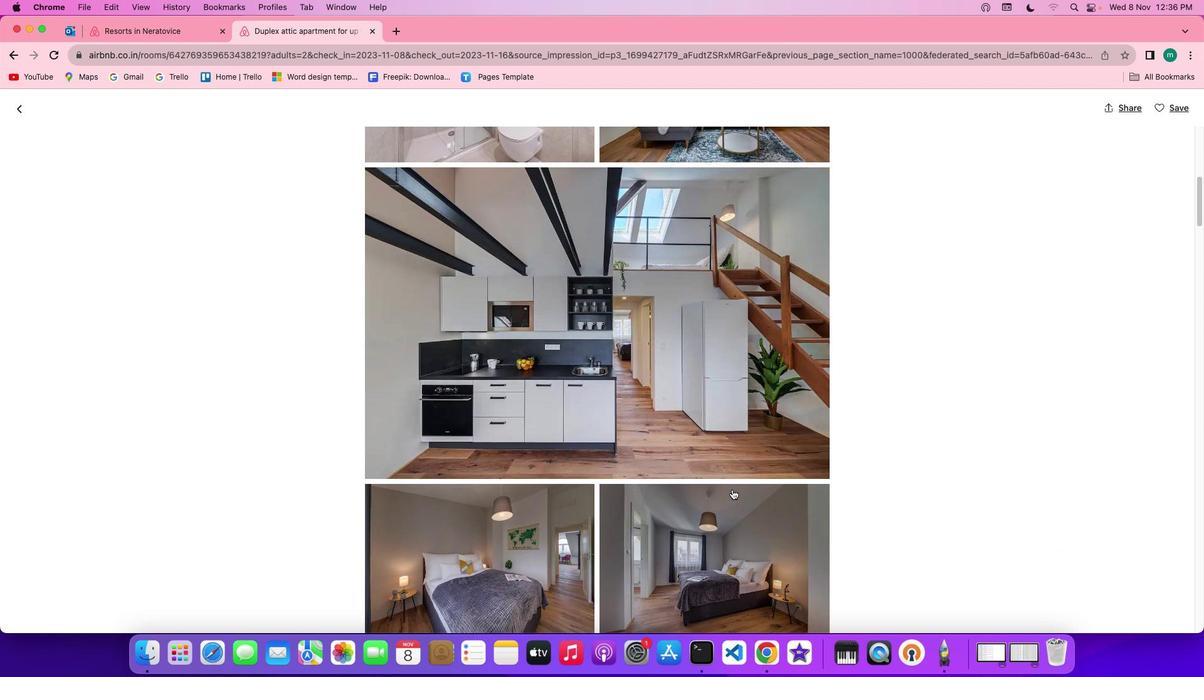 
Action: Mouse scrolled (732, 489) with delta (0, 0)
Screenshot: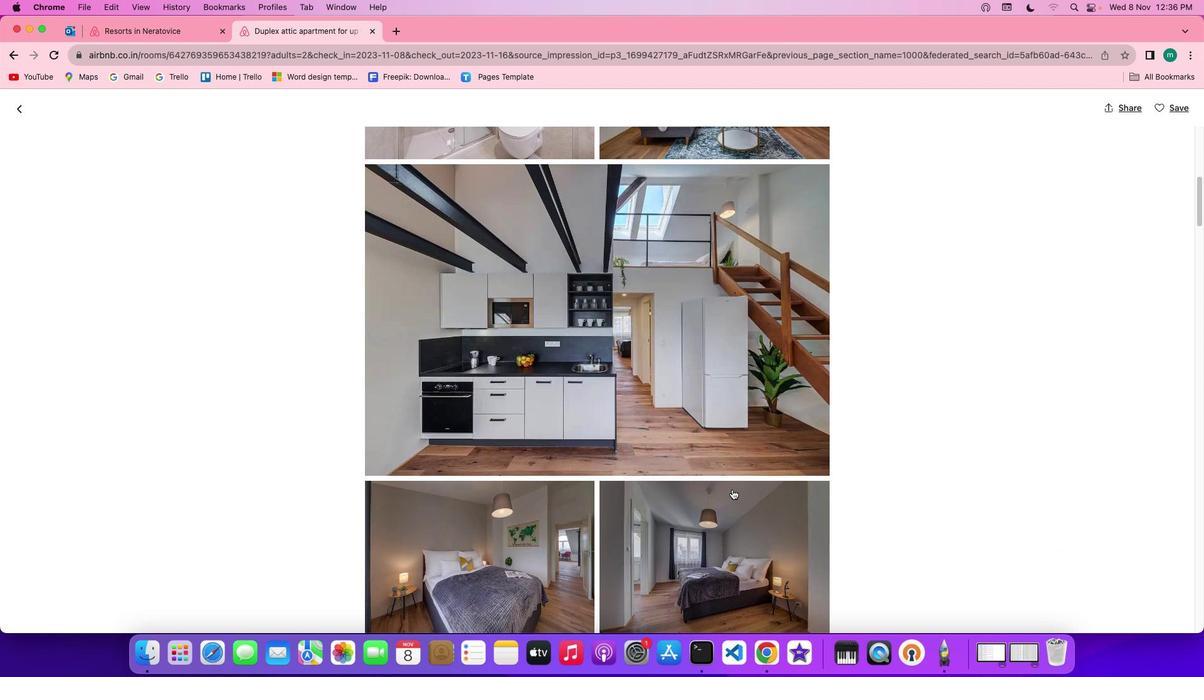 
Action: Mouse scrolled (732, 489) with delta (0, 0)
Screenshot: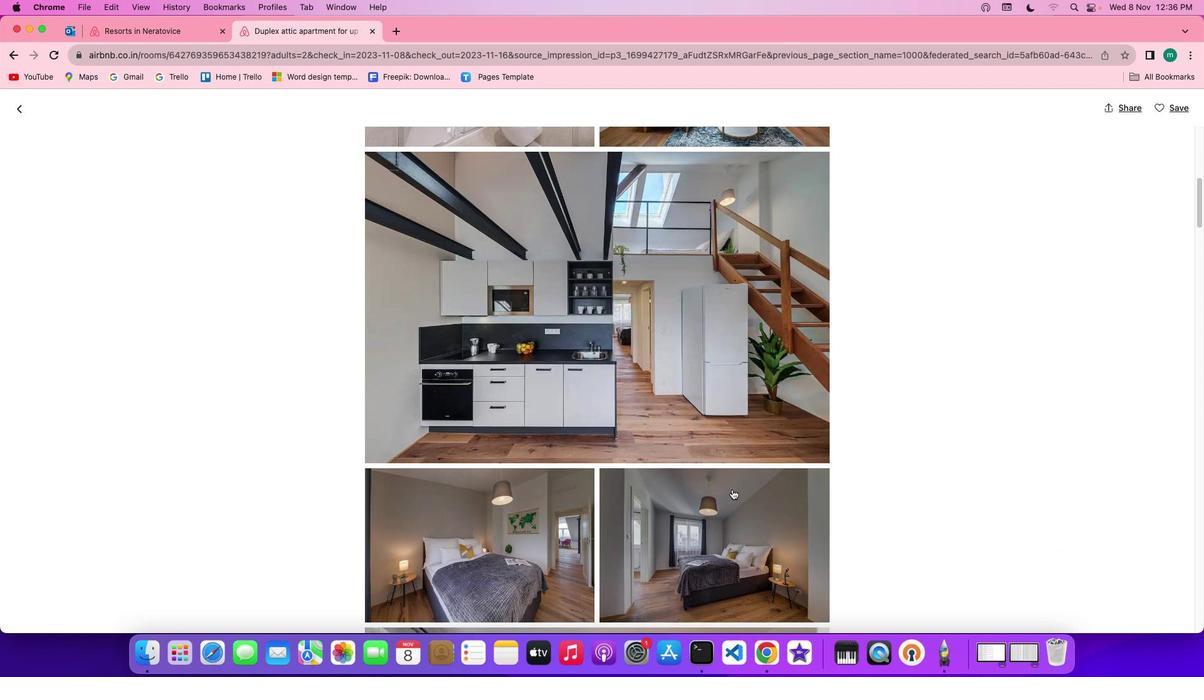 
Action: Mouse scrolled (732, 489) with delta (0, 0)
Screenshot: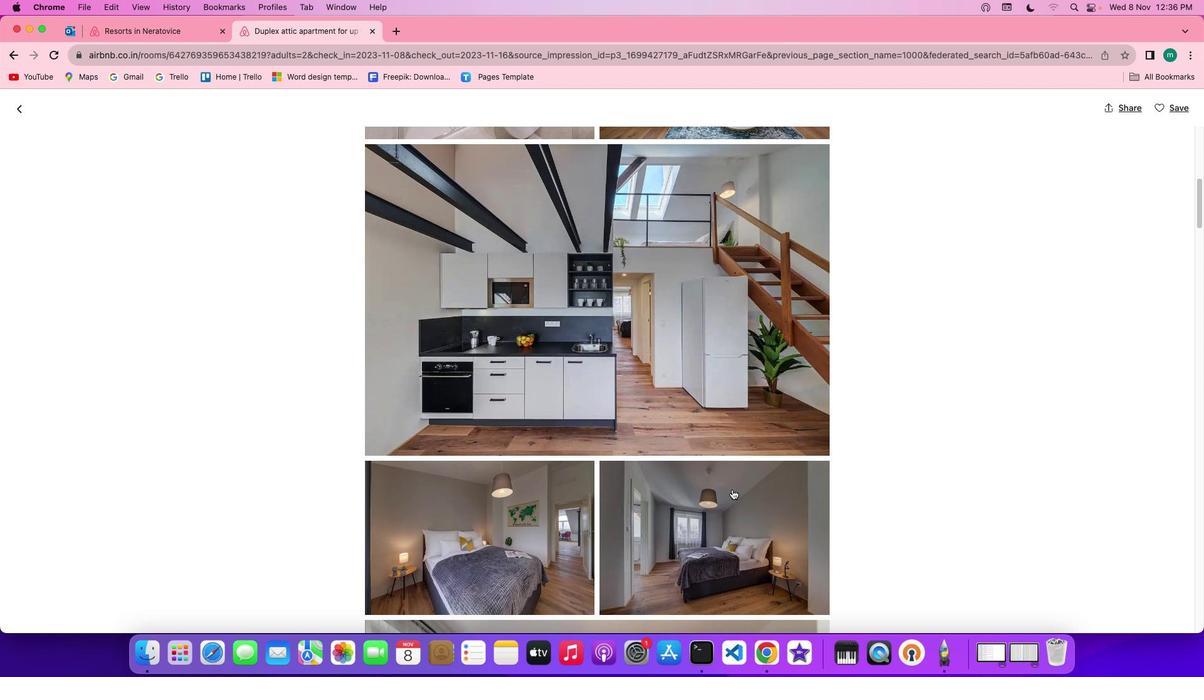 
Action: Mouse scrolled (732, 489) with delta (0, 0)
Screenshot: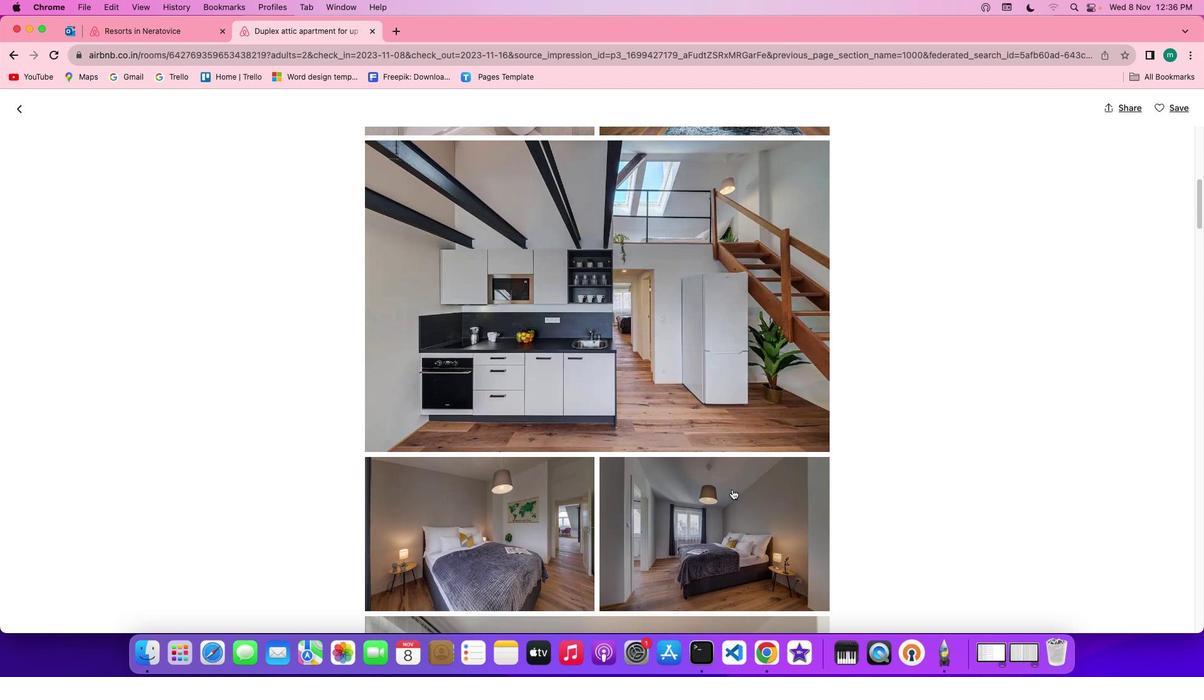 
Action: Mouse scrolled (732, 489) with delta (0, 0)
Screenshot: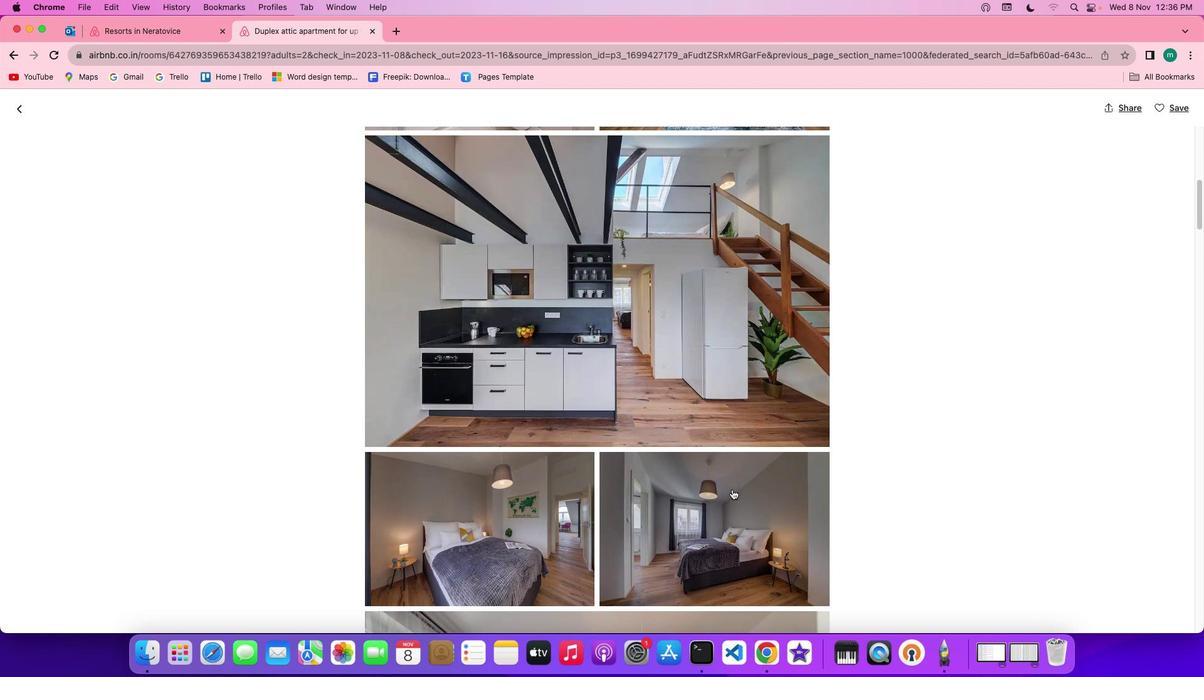 
Action: Mouse scrolled (732, 489) with delta (0, 0)
Screenshot: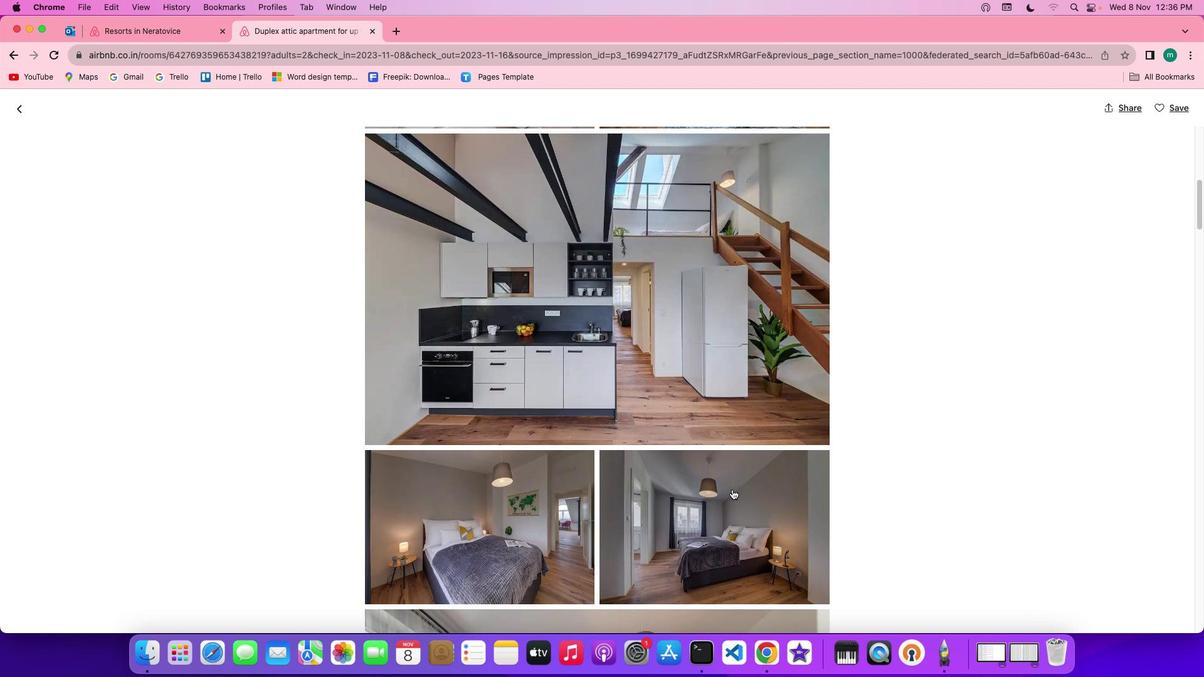 
Action: Mouse scrolled (732, 489) with delta (0, 0)
Screenshot: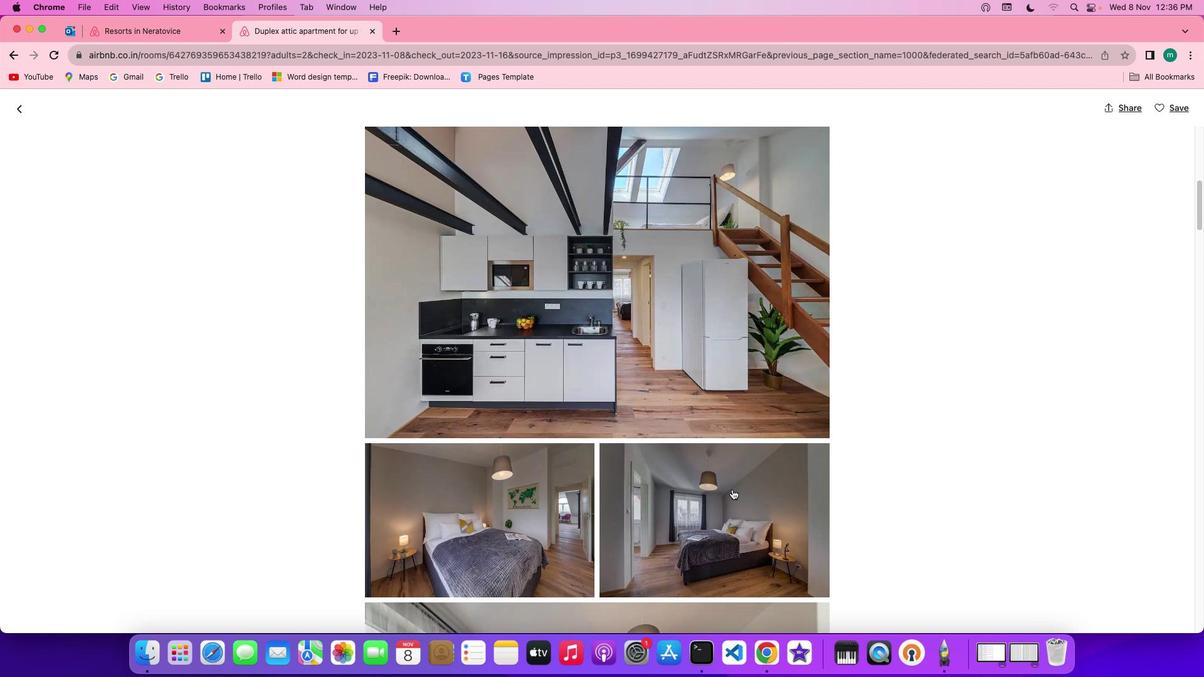 
Action: Mouse scrolled (732, 489) with delta (0, 0)
Screenshot: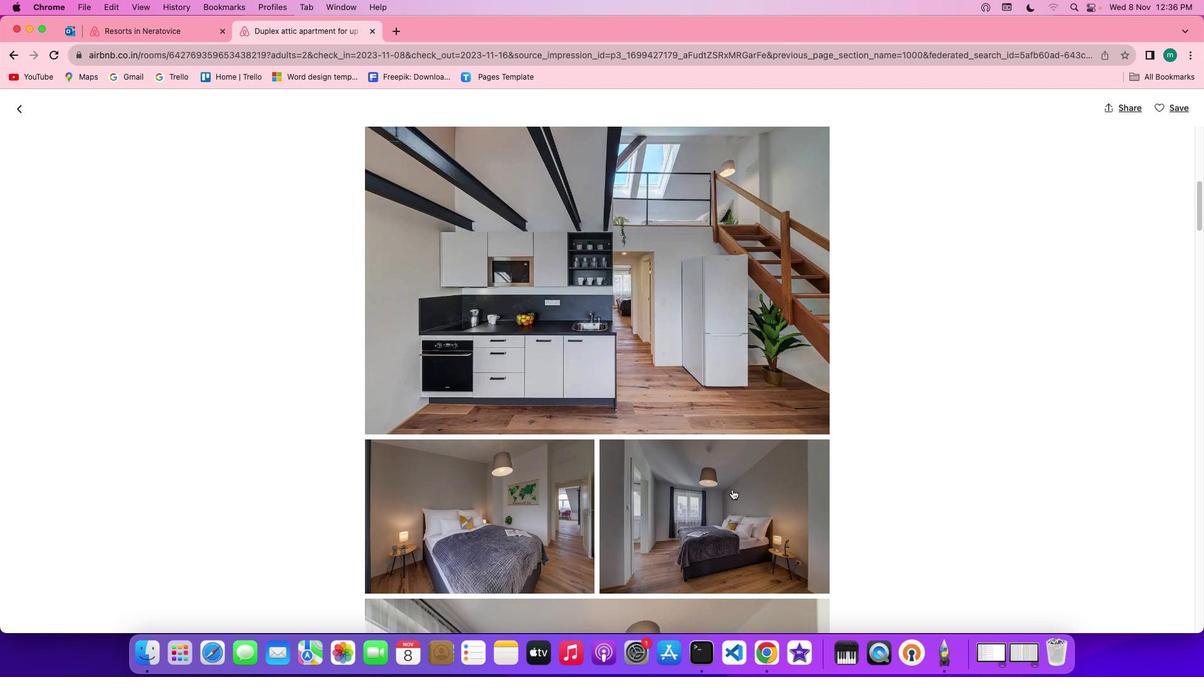 
Action: Mouse scrolled (732, 489) with delta (0, -1)
Screenshot: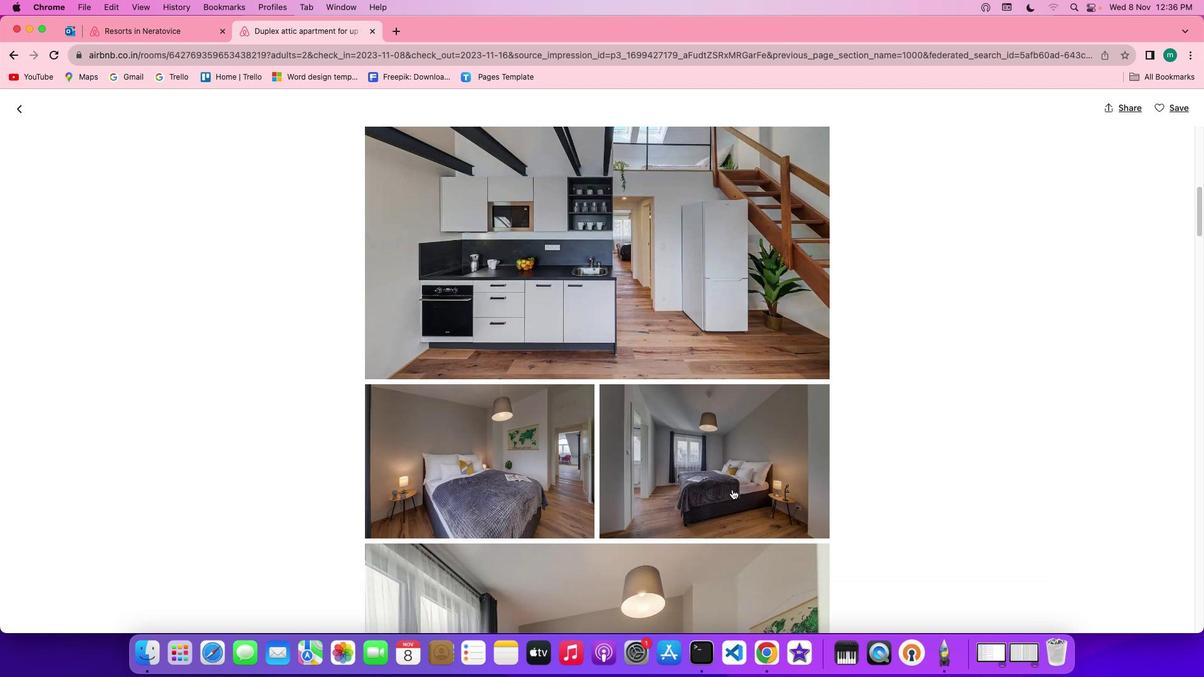 
Action: Mouse scrolled (732, 489) with delta (0, -1)
Screenshot: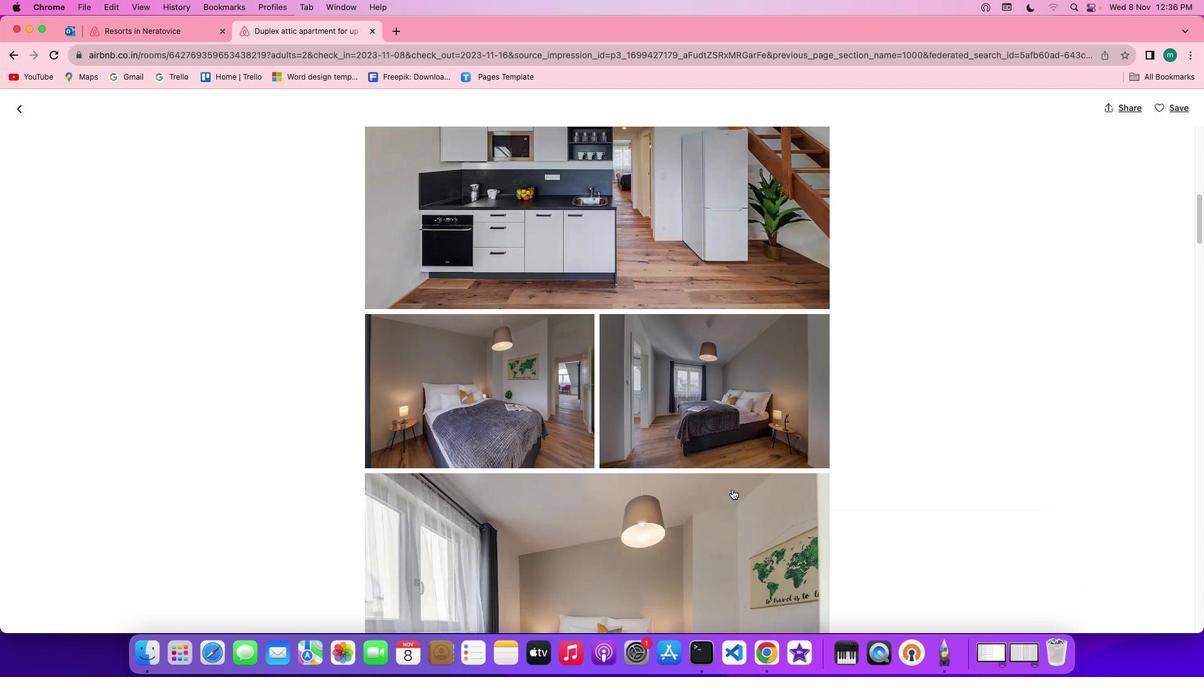
Action: Mouse scrolled (732, 489) with delta (0, 0)
Screenshot: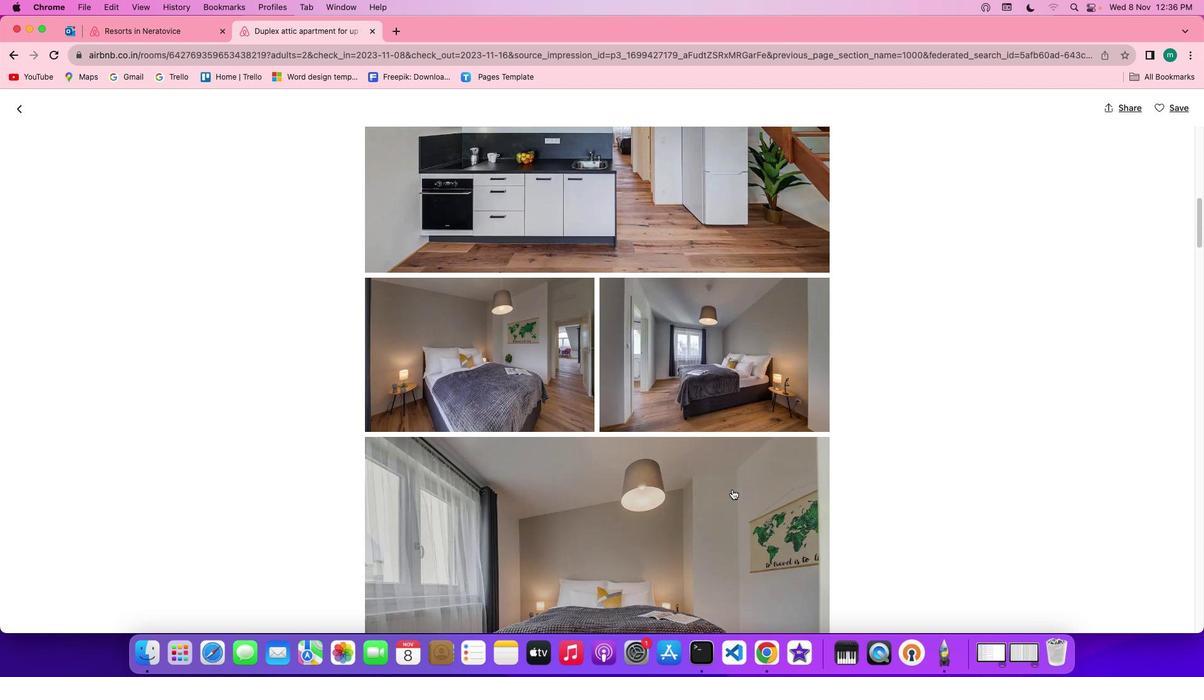 
Action: Mouse scrolled (732, 489) with delta (0, 0)
Screenshot: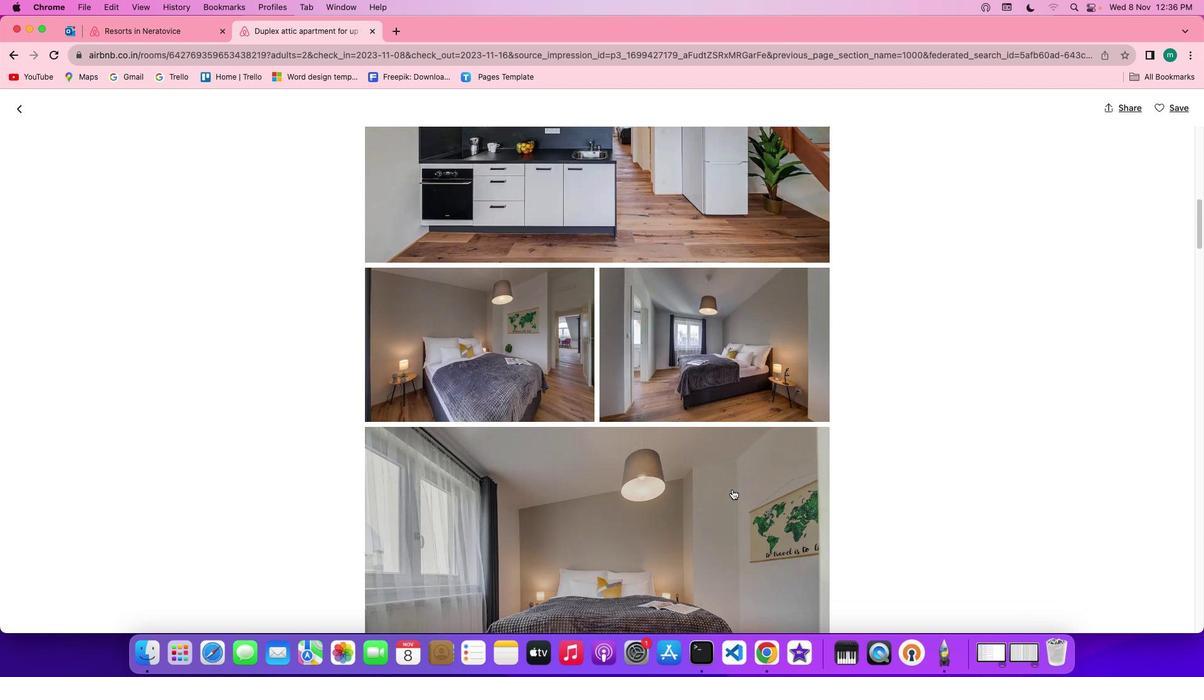 
Action: Mouse scrolled (732, 489) with delta (0, -1)
Screenshot: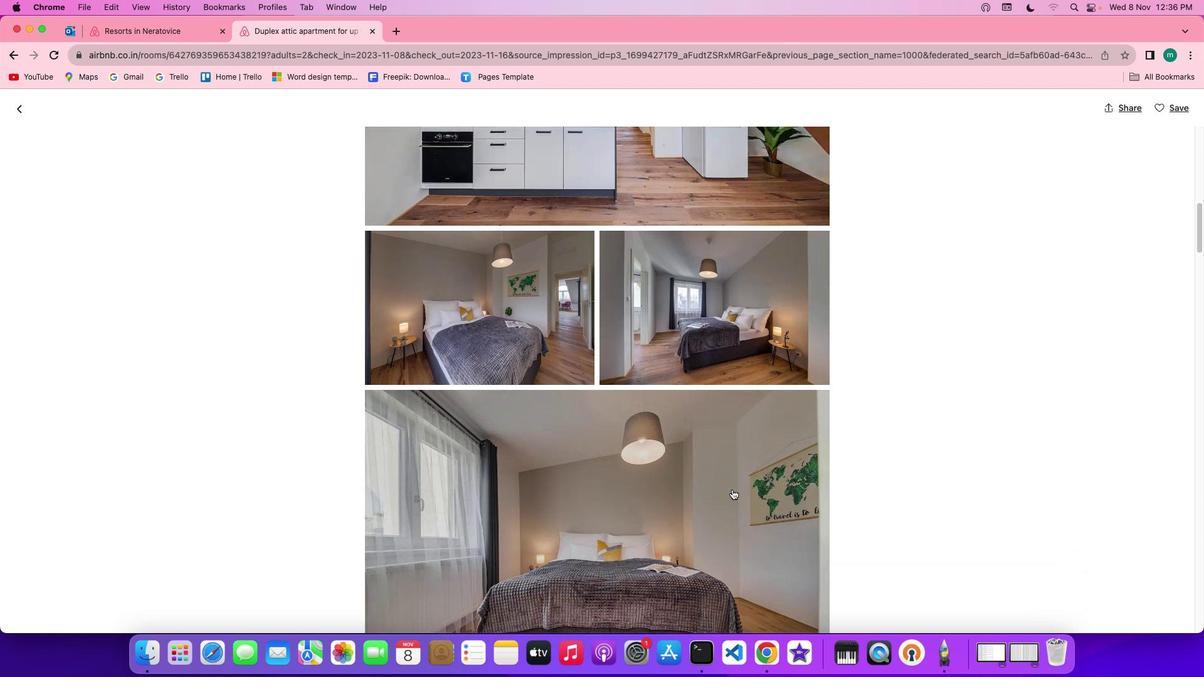 
Action: Mouse scrolled (732, 489) with delta (0, -1)
Screenshot: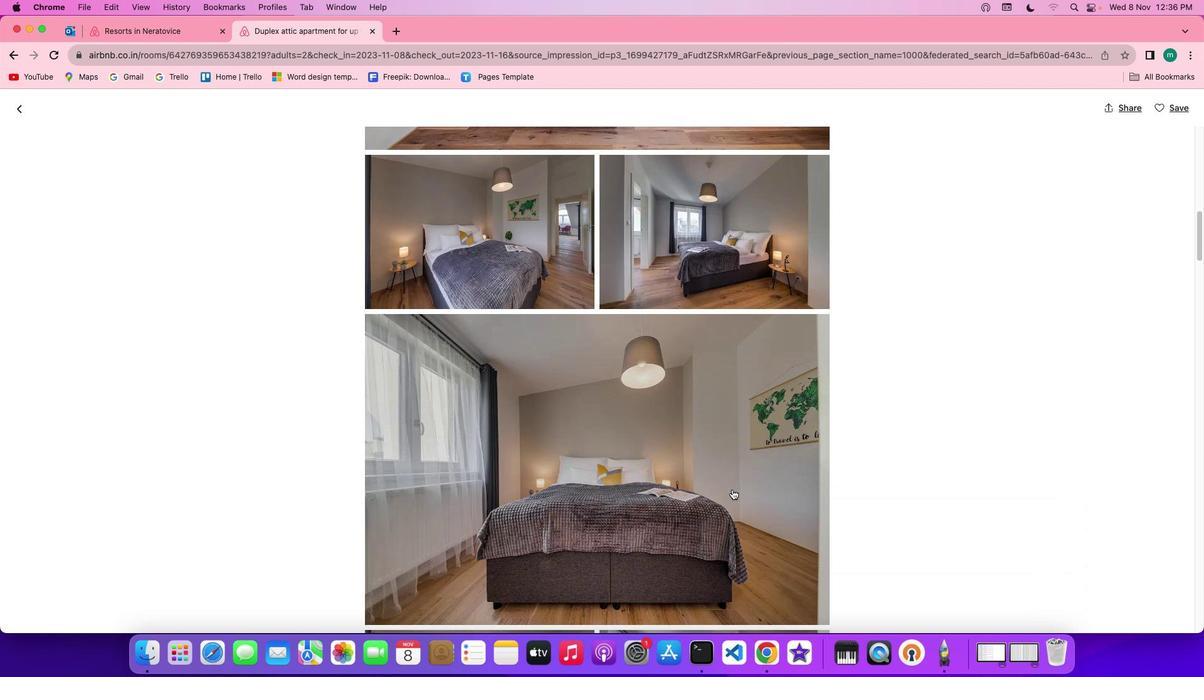 
Action: Mouse scrolled (732, 489) with delta (0, 0)
Screenshot: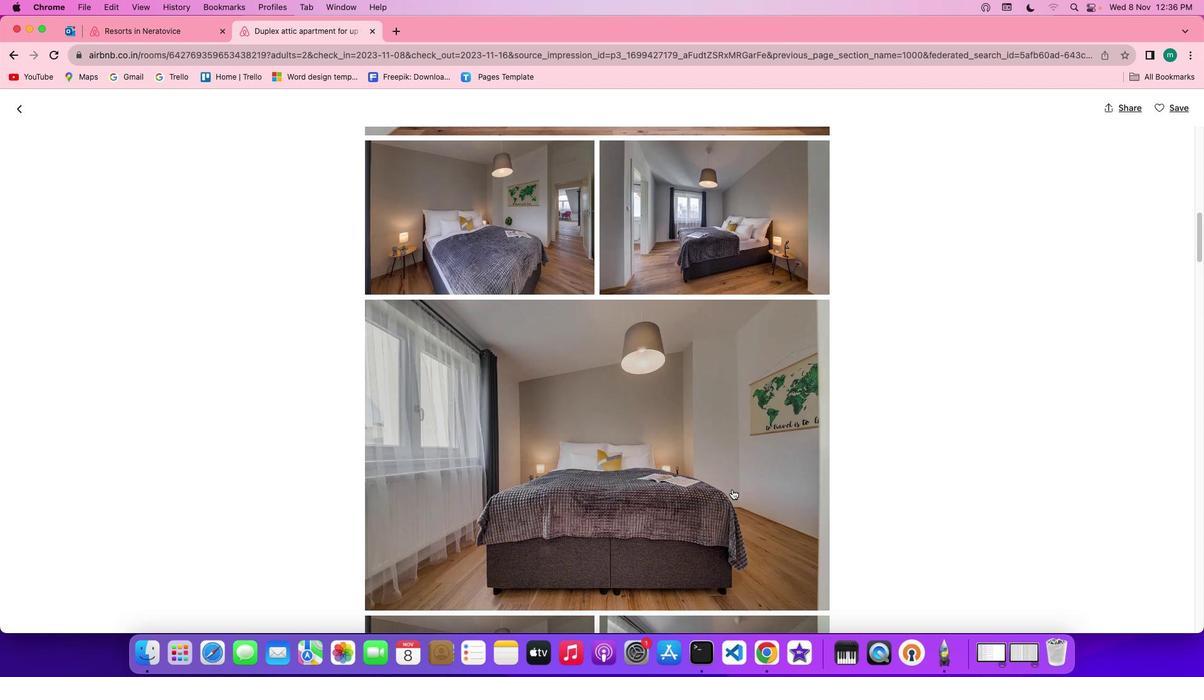 
Action: Mouse scrolled (732, 489) with delta (0, 0)
Screenshot: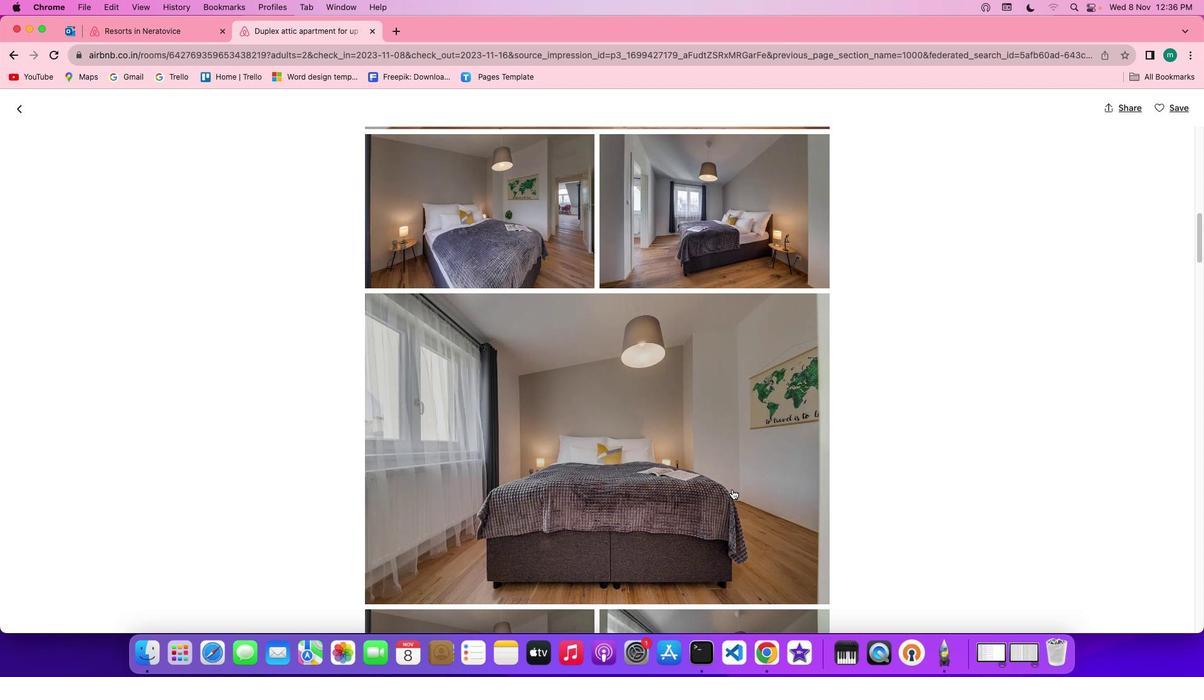 
Action: Mouse scrolled (732, 489) with delta (0, 0)
Screenshot: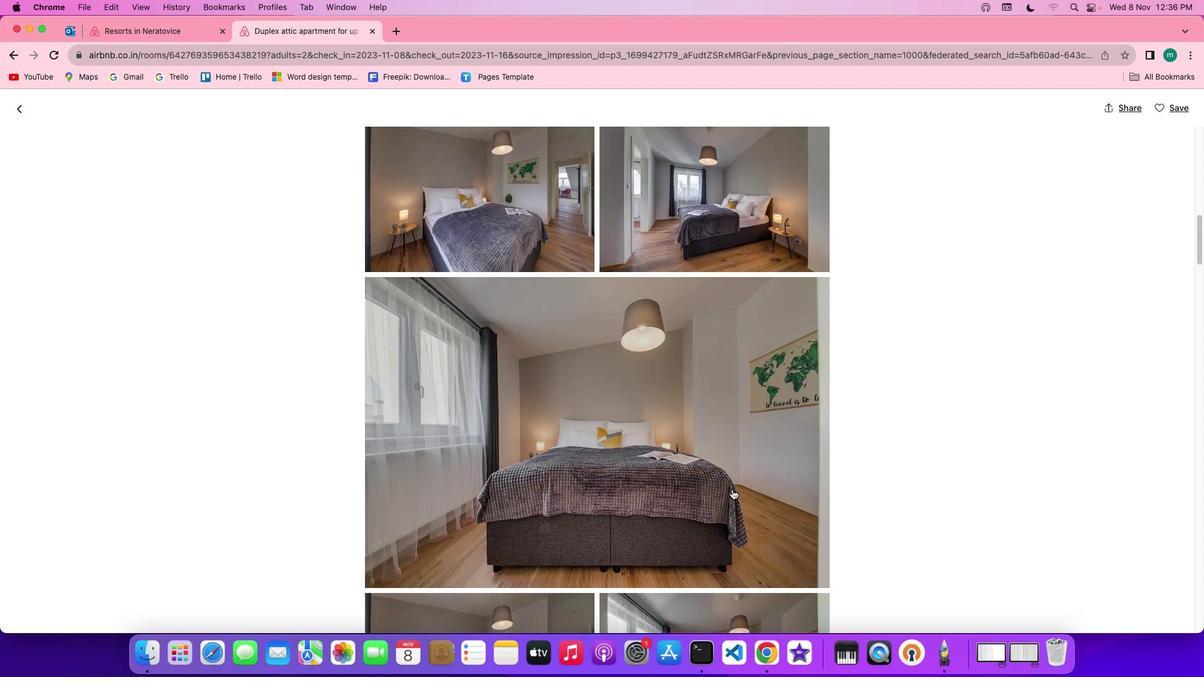 
Action: Mouse scrolled (732, 489) with delta (0, 0)
Screenshot: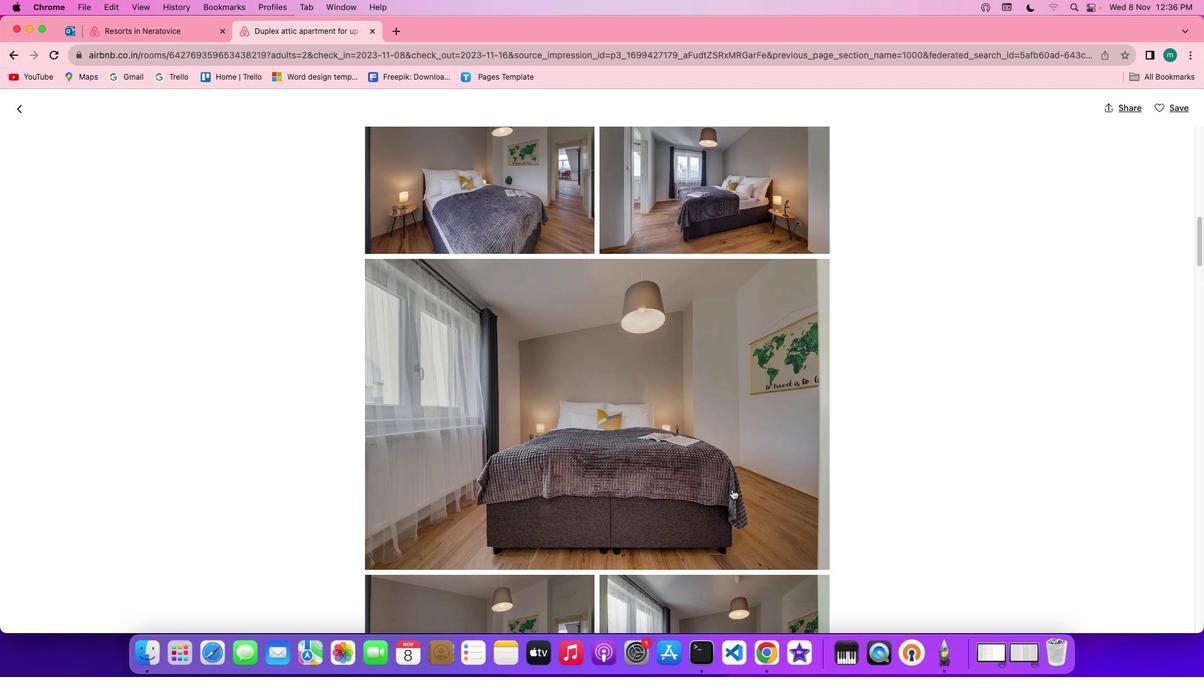 
Action: Mouse scrolled (732, 489) with delta (0, 0)
Screenshot: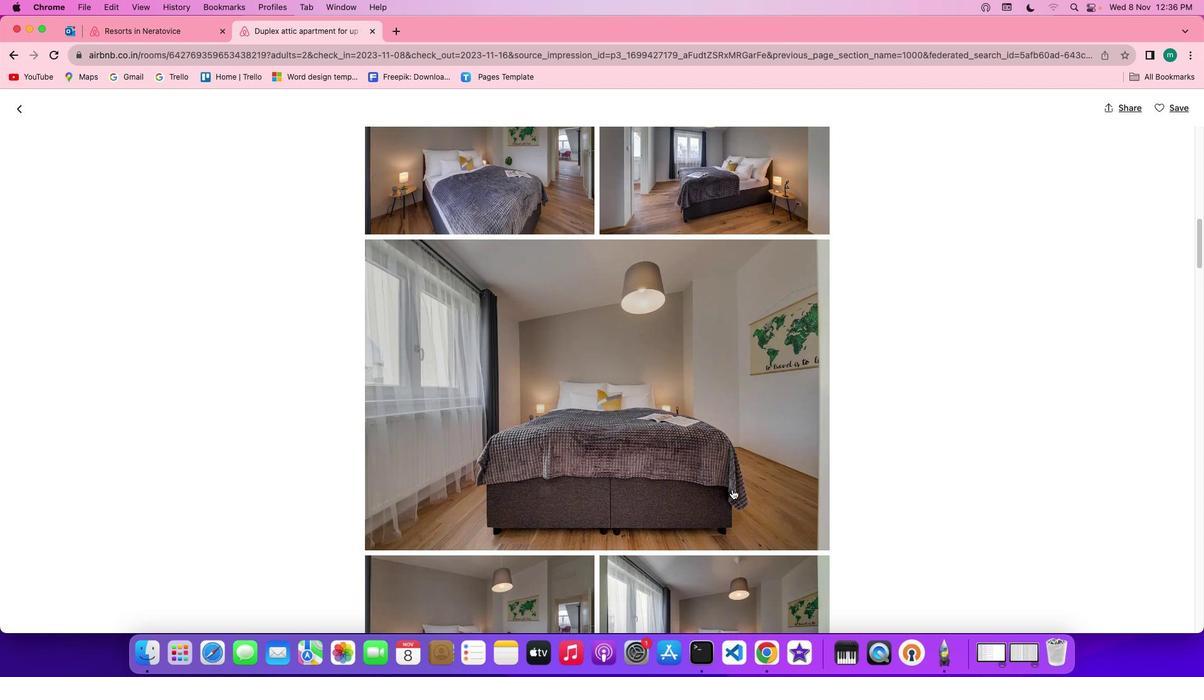 
Action: Mouse scrolled (732, 489) with delta (0, 0)
Screenshot: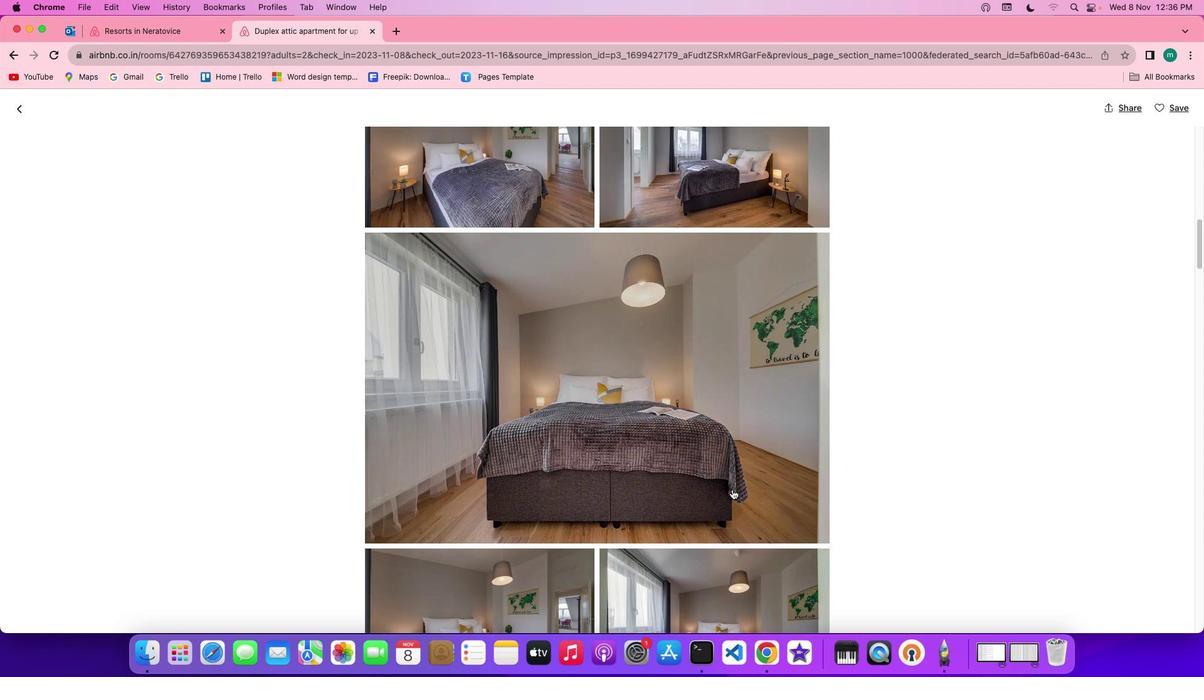 
Action: Mouse scrolled (732, 489) with delta (0, 0)
Screenshot: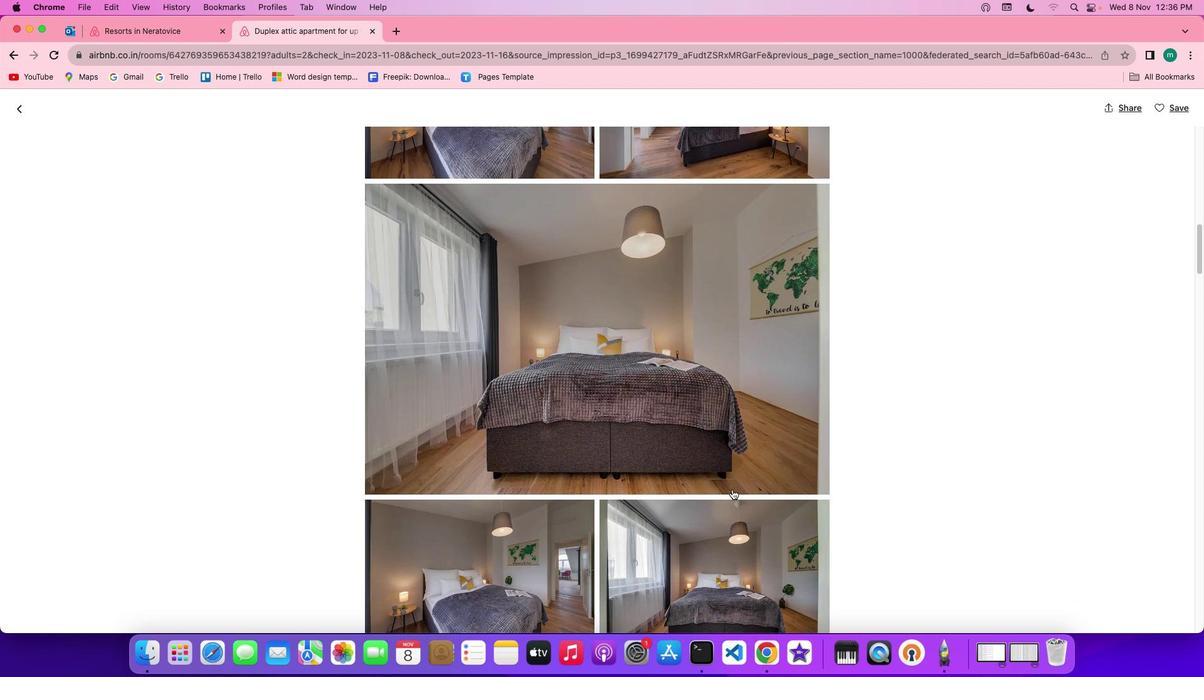 
Action: Mouse scrolled (732, 489) with delta (0, 0)
Screenshot: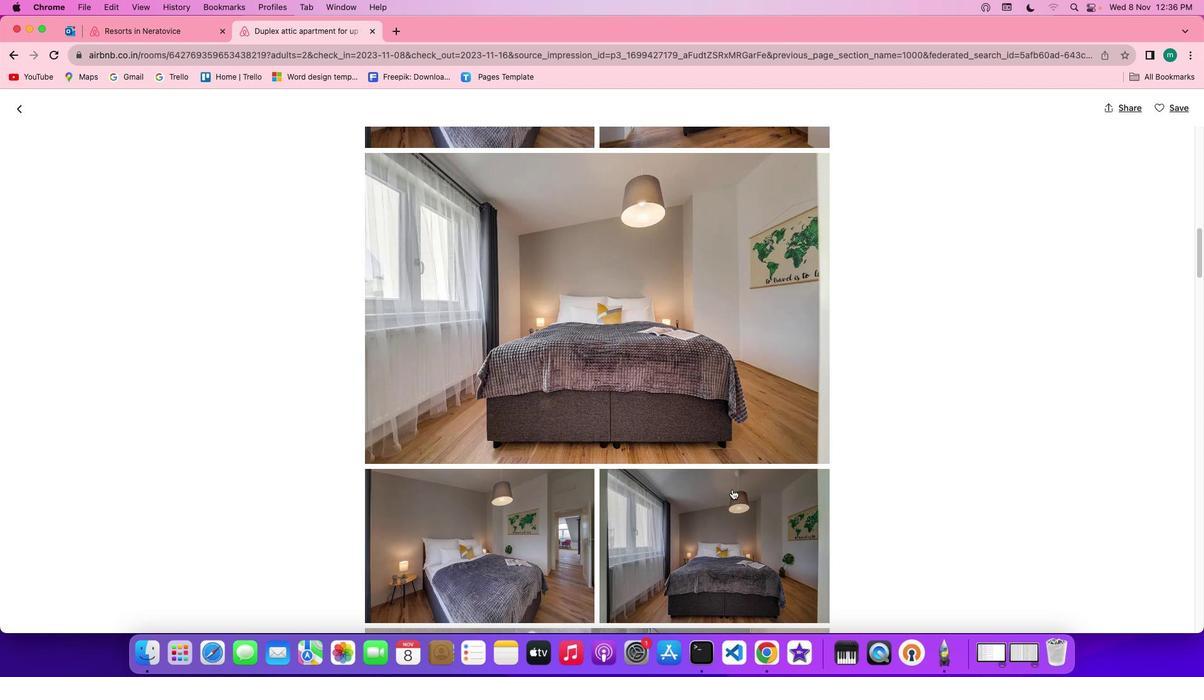 
Action: Mouse scrolled (732, 489) with delta (0, 0)
Screenshot: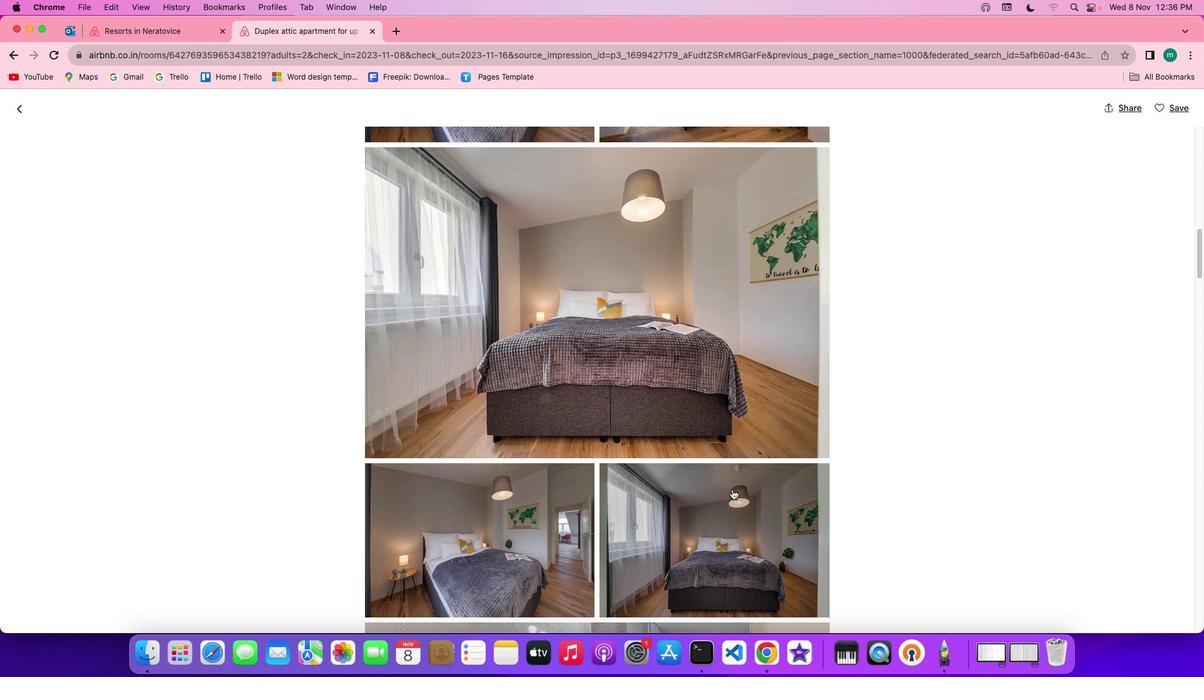 
Action: Mouse scrolled (732, 489) with delta (0, 0)
Screenshot: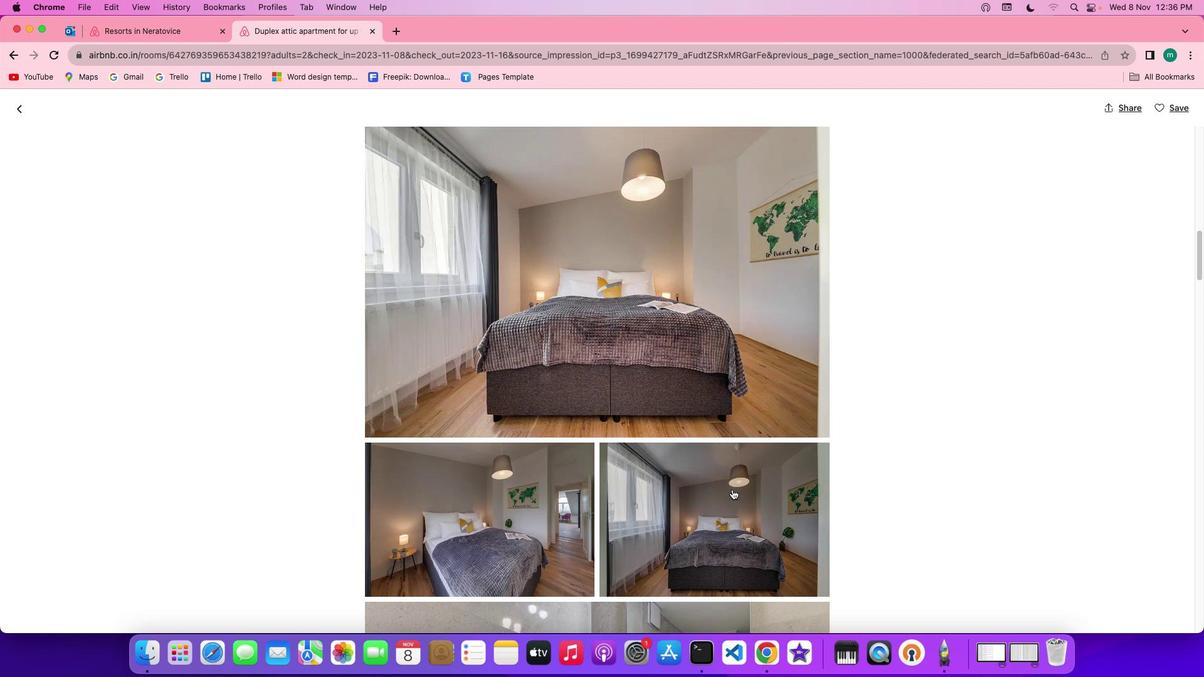 
Action: Mouse scrolled (732, 489) with delta (0, -1)
Screenshot: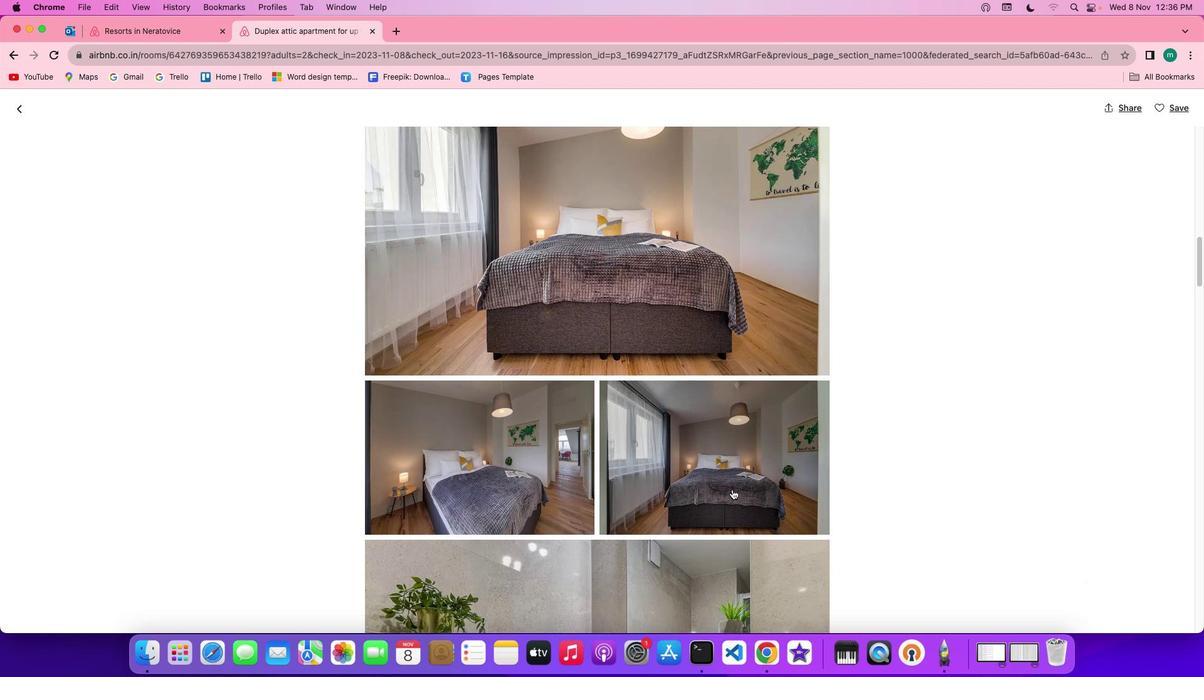 
Action: Mouse scrolled (732, 489) with delta (0, 0)
Screenshot: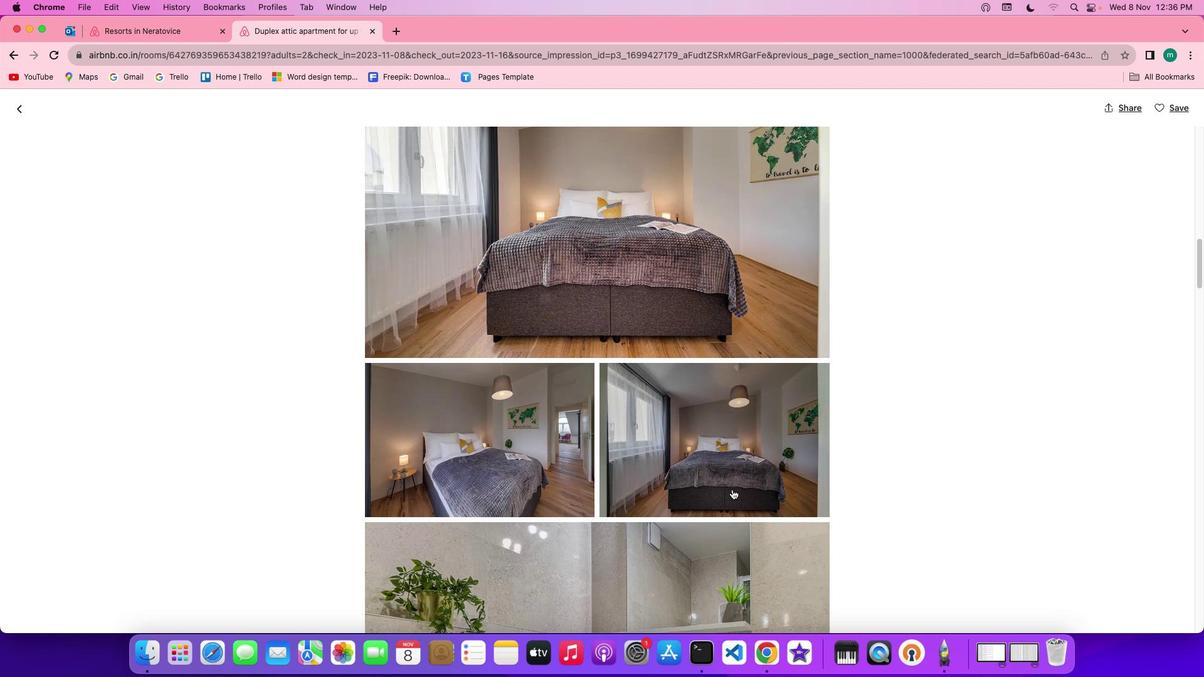 
Action: Mouse scrolled (732, 489) with delta (0, 0)
Screenshot: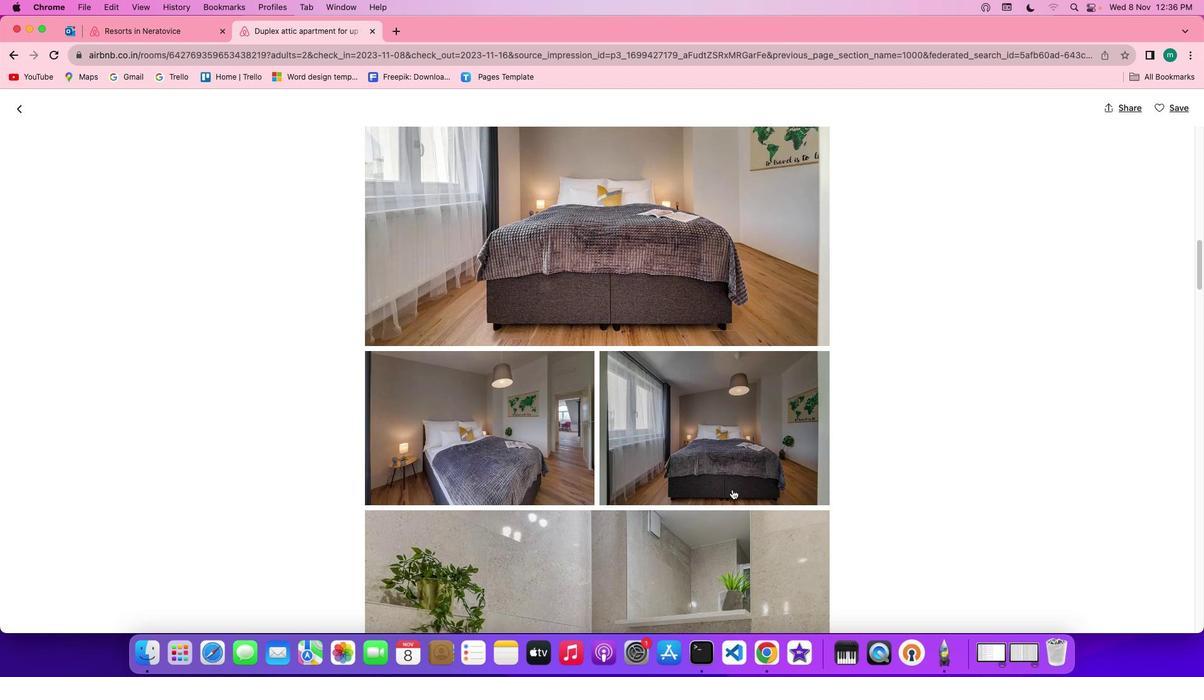 
Action: Mouse scrolled (732, 489) with delta (0, 0)
Screenshot: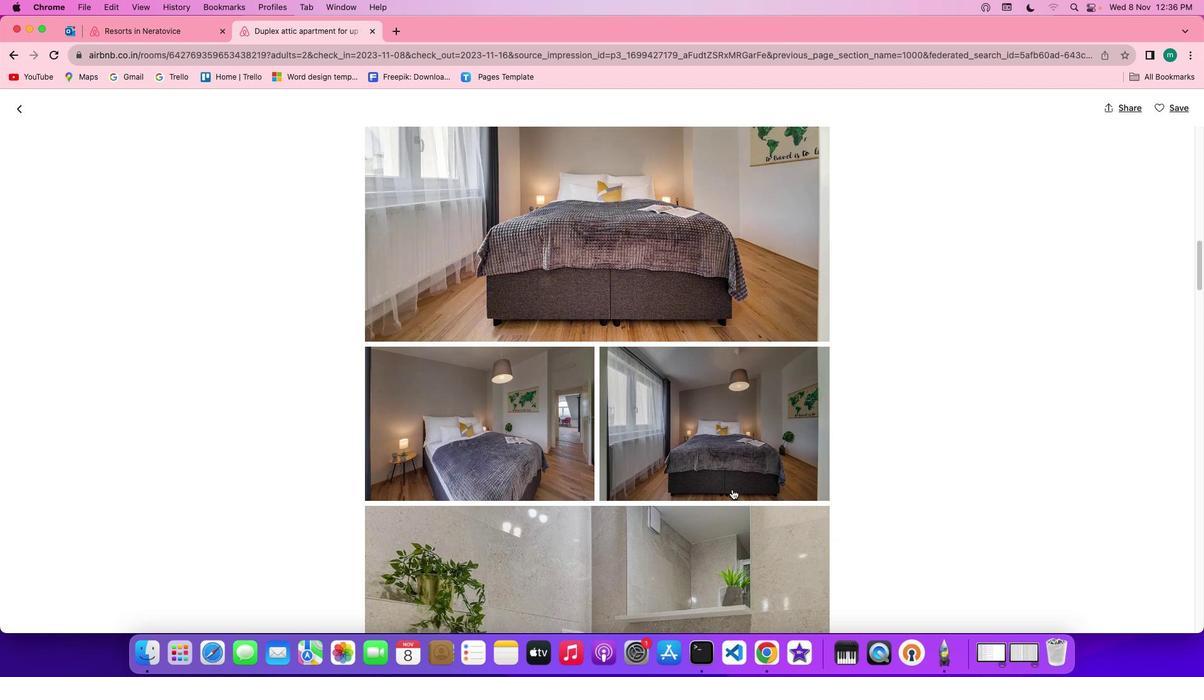 
Action: Mouse scrolled (732, 489) with delta (0, 0)
Screenshot: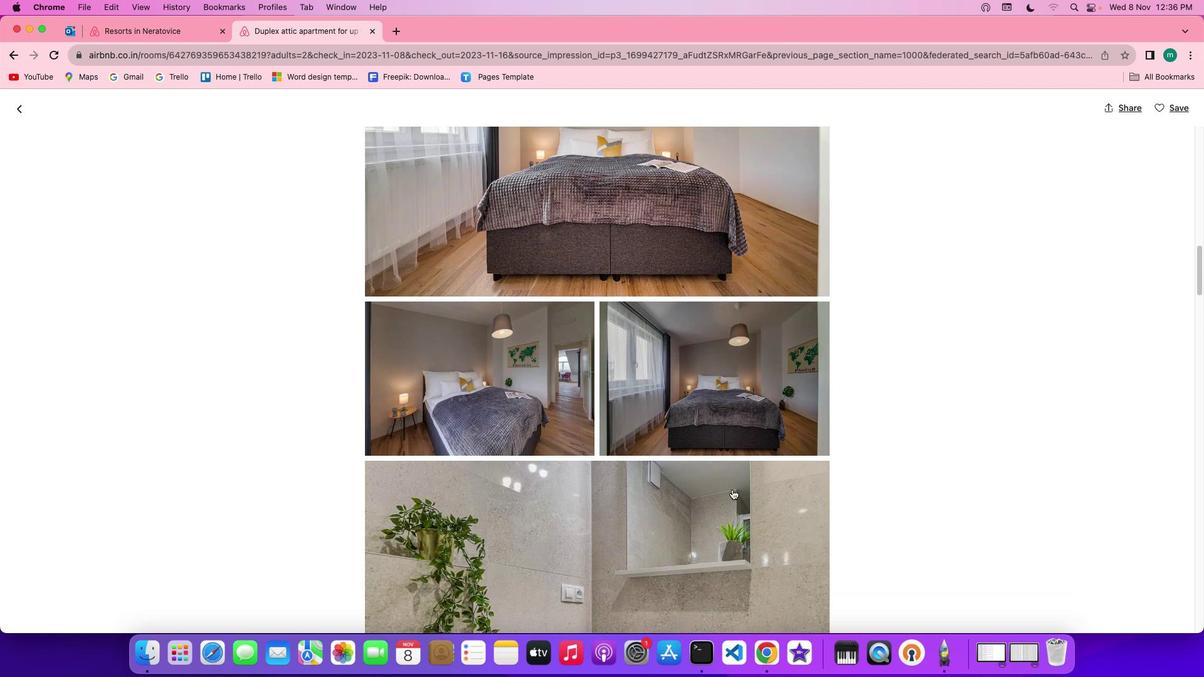 
Action: Mouse moved to (733, 489)
Screenshot: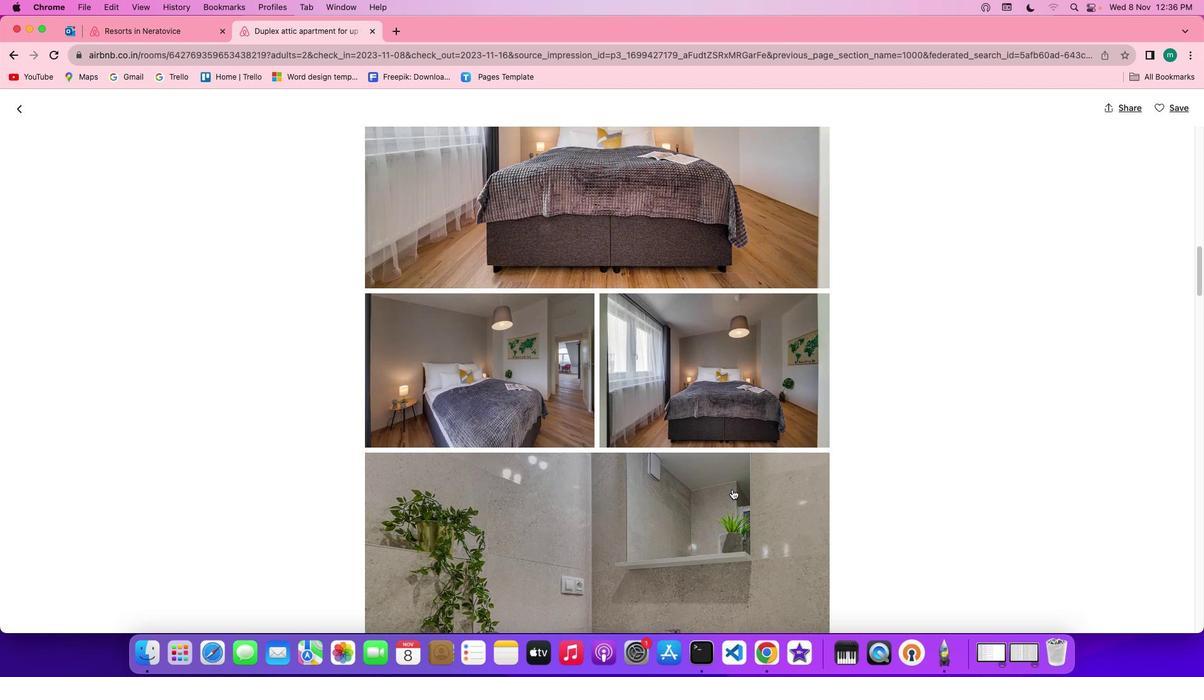 
Action: Mouse scrolled (733, 489) with delta (0, 0)
Screenshot: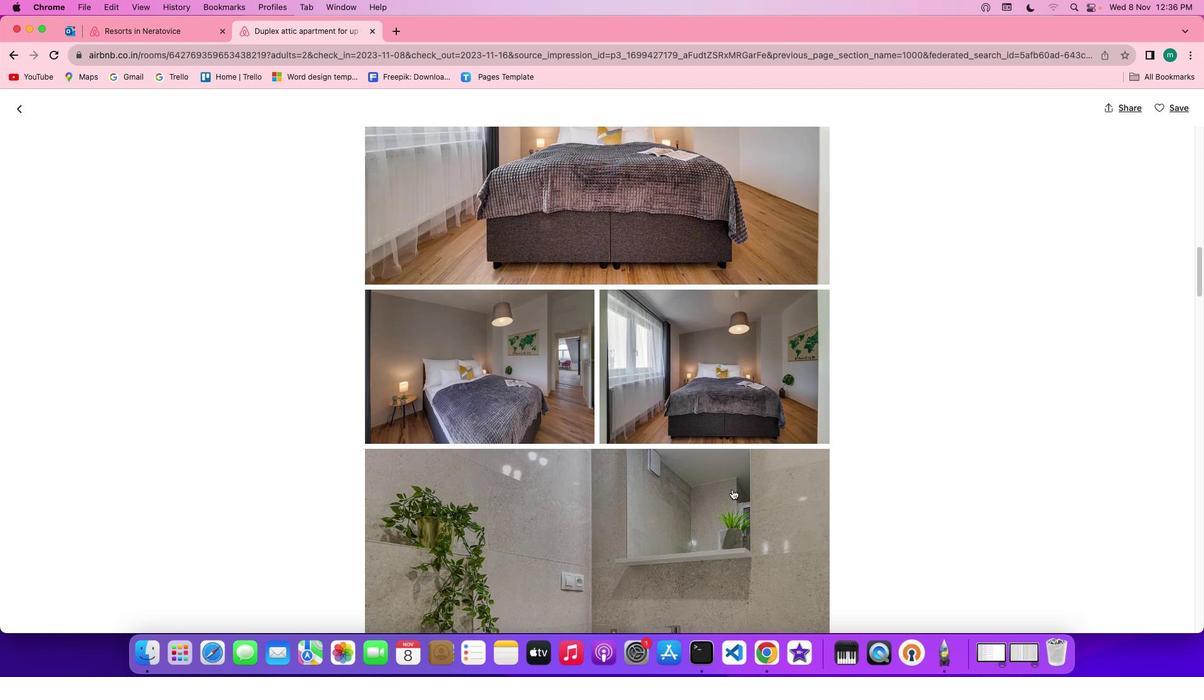 
Action: Mouse scrolled (733, 489) with delta (0, 0)
Screenshot: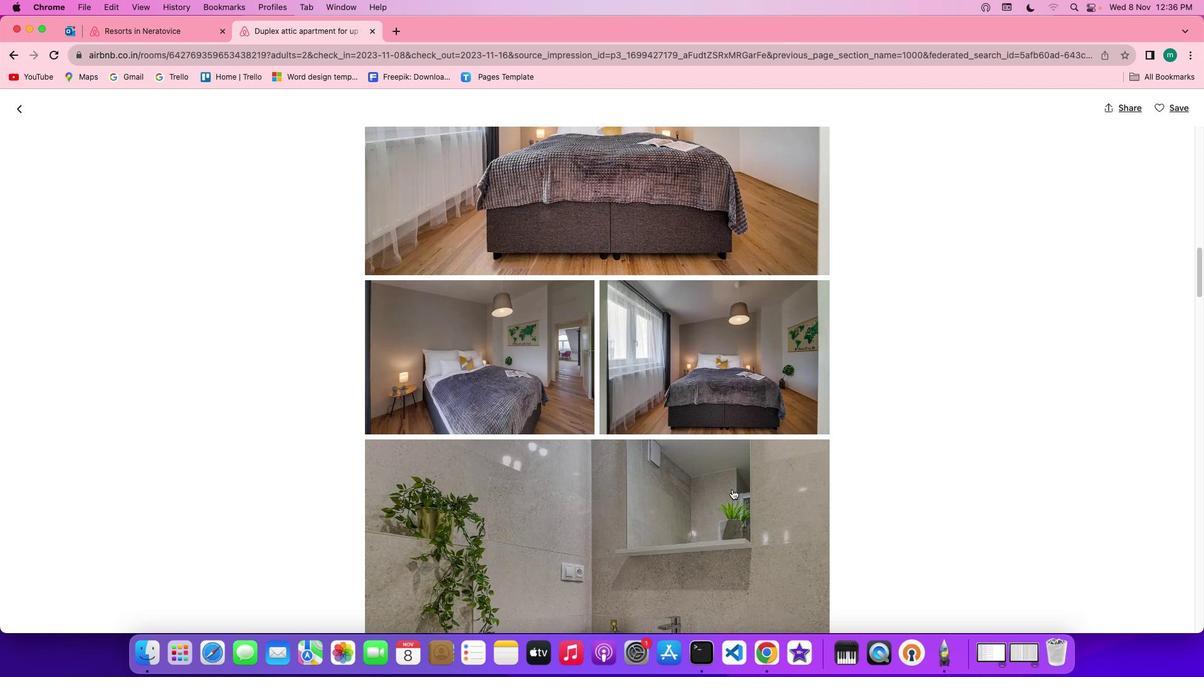 
Action: Mouse scrolled (733, 489) with delta (0, 0)
Screenshot: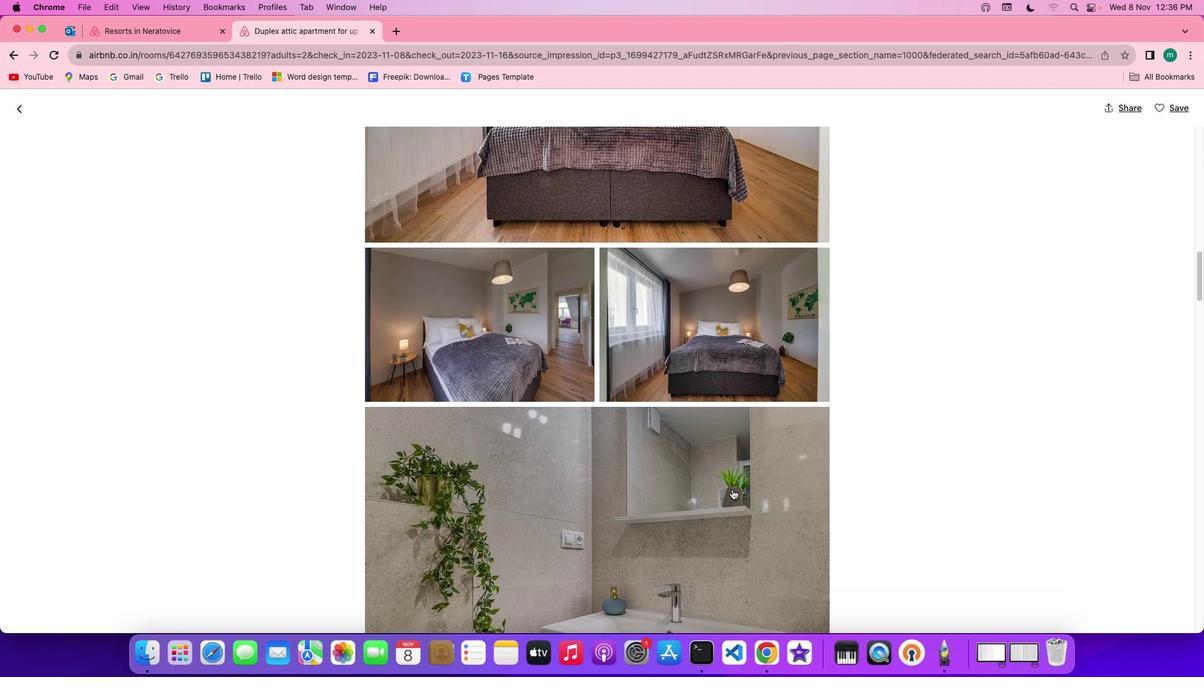 
Action: Mouse scrolled (733, 489) with delta (0, 0)
Screenshot: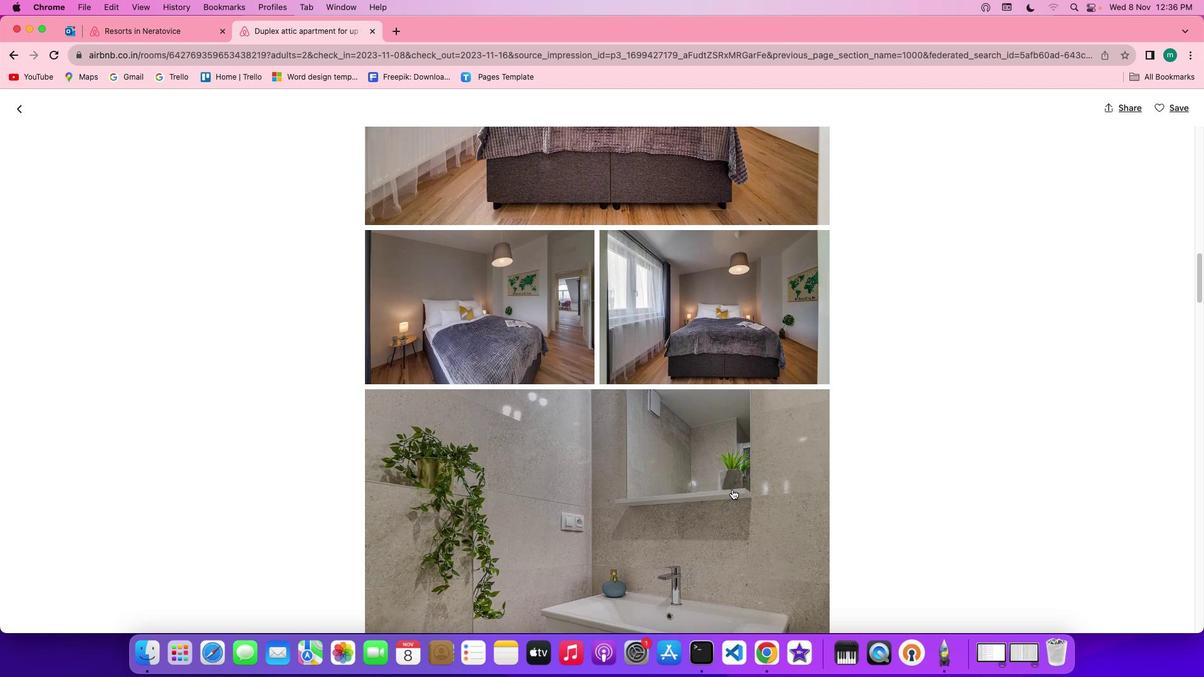 
Action: Mouse scrolled (733, 489) with delta (0, 0)
Screenshot: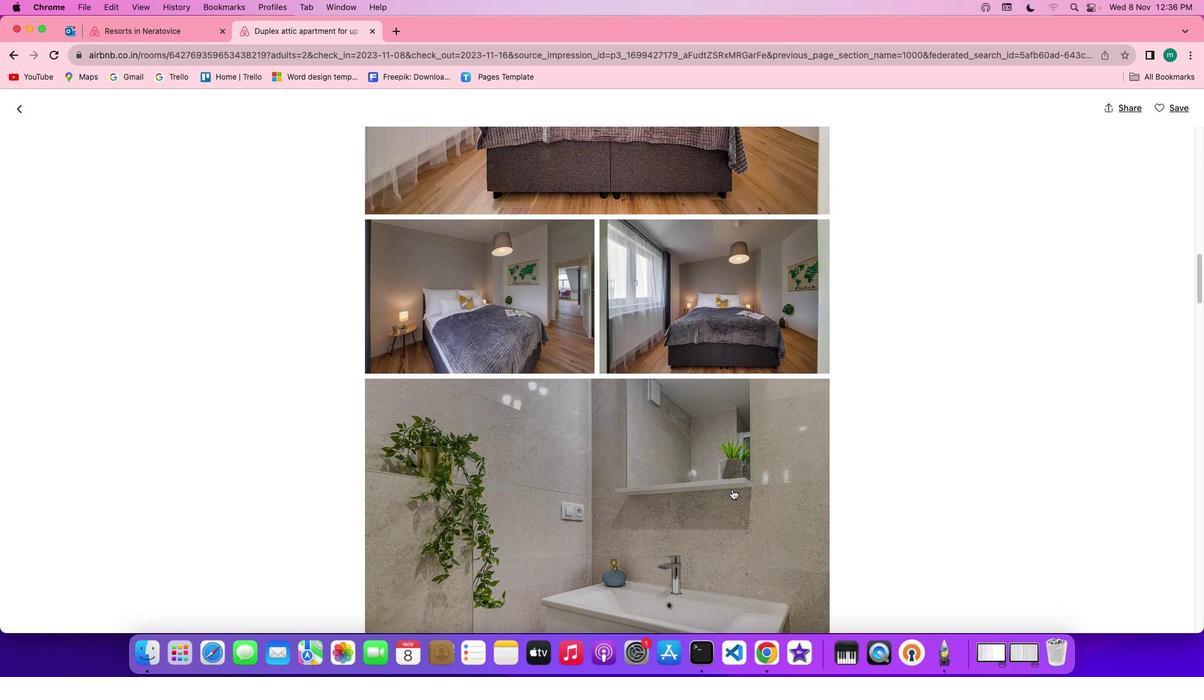 
Action: Mouse scrolled (733, 489) with delta (0, 0)
Screenshot: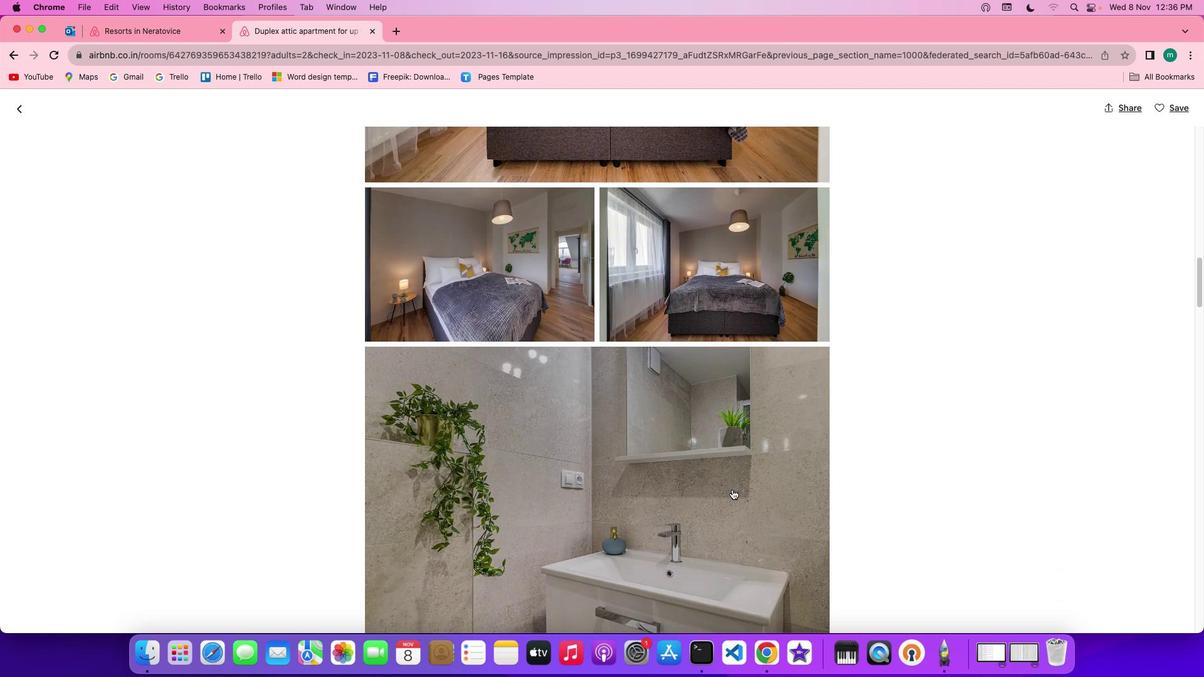 
Action: Mouse scrolled (733, 489) with delta (0, -1)
Screenshot: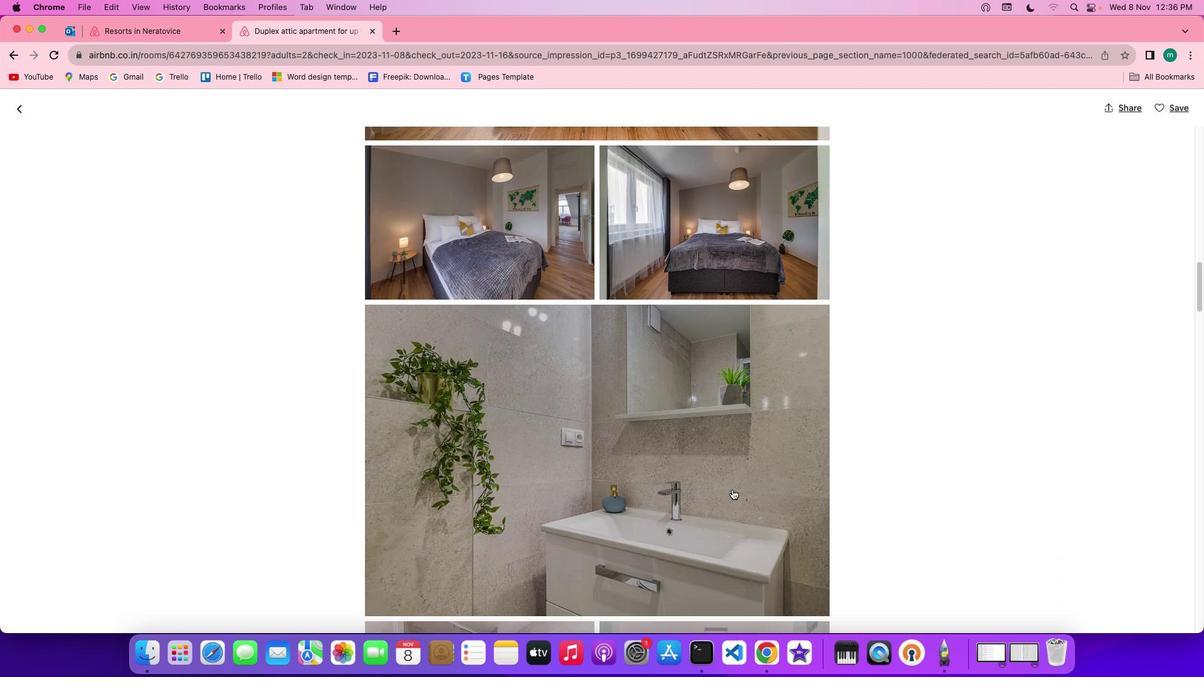 
Action: Mouse scrolled (733, 489) with delta (0, -1)
Screenshot: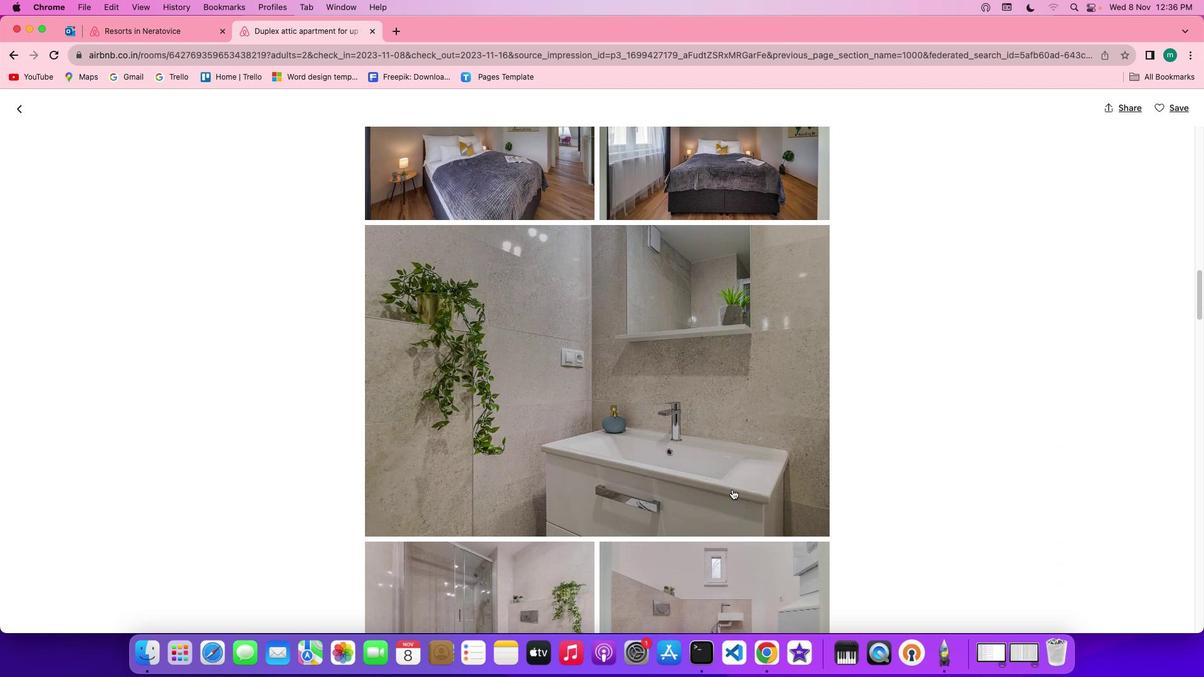 
Action: Mouse scrolled (733, 489) with delta (0, 0)
Screenshot: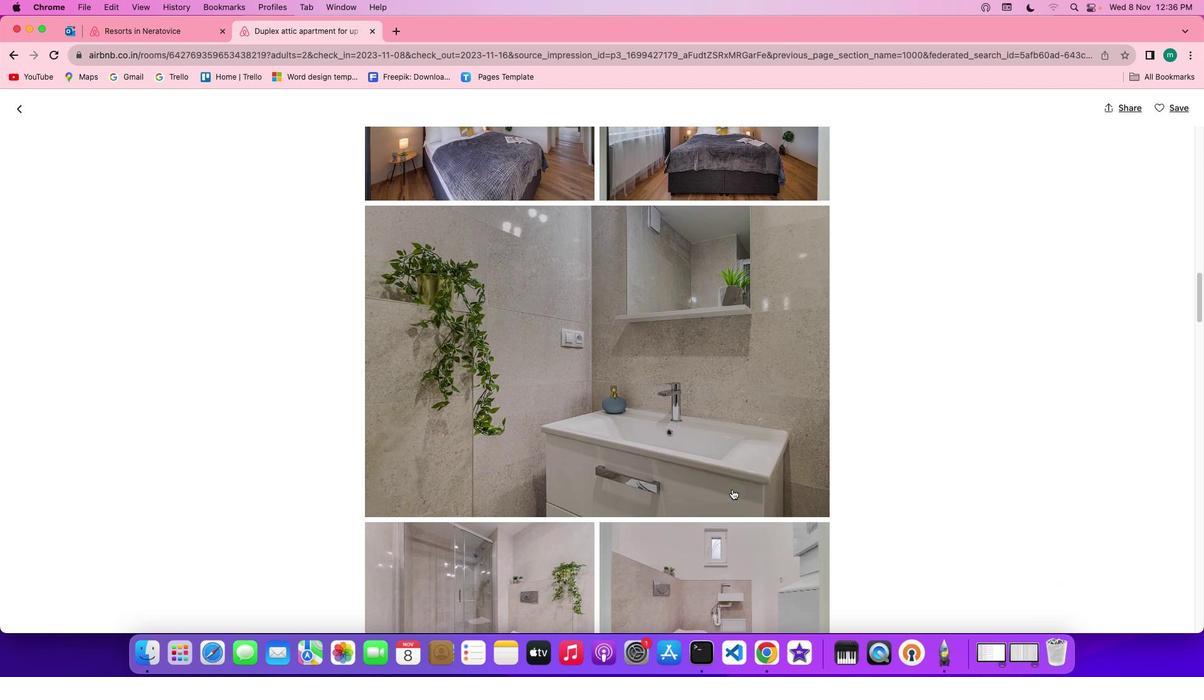 
Action: Mouse scrolled (733, 489) with delta (0, 0)
Screenshot: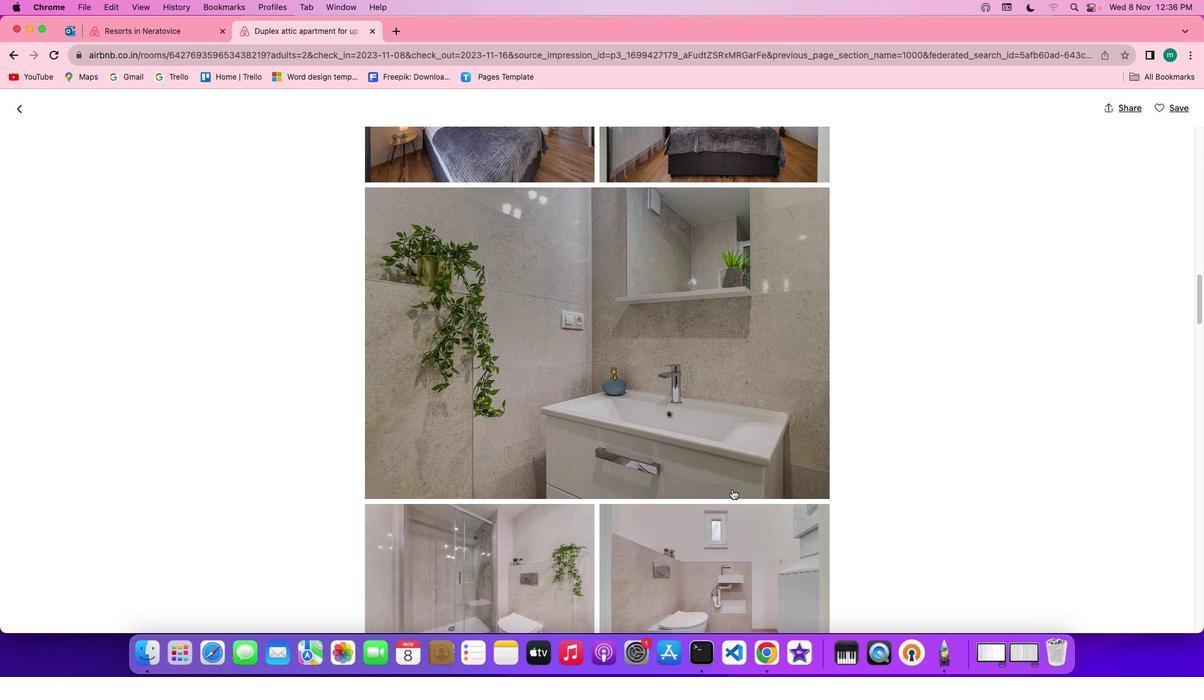 
Action: Mouse scrolled (733, 489) with delta (0, -1)
Screenshot: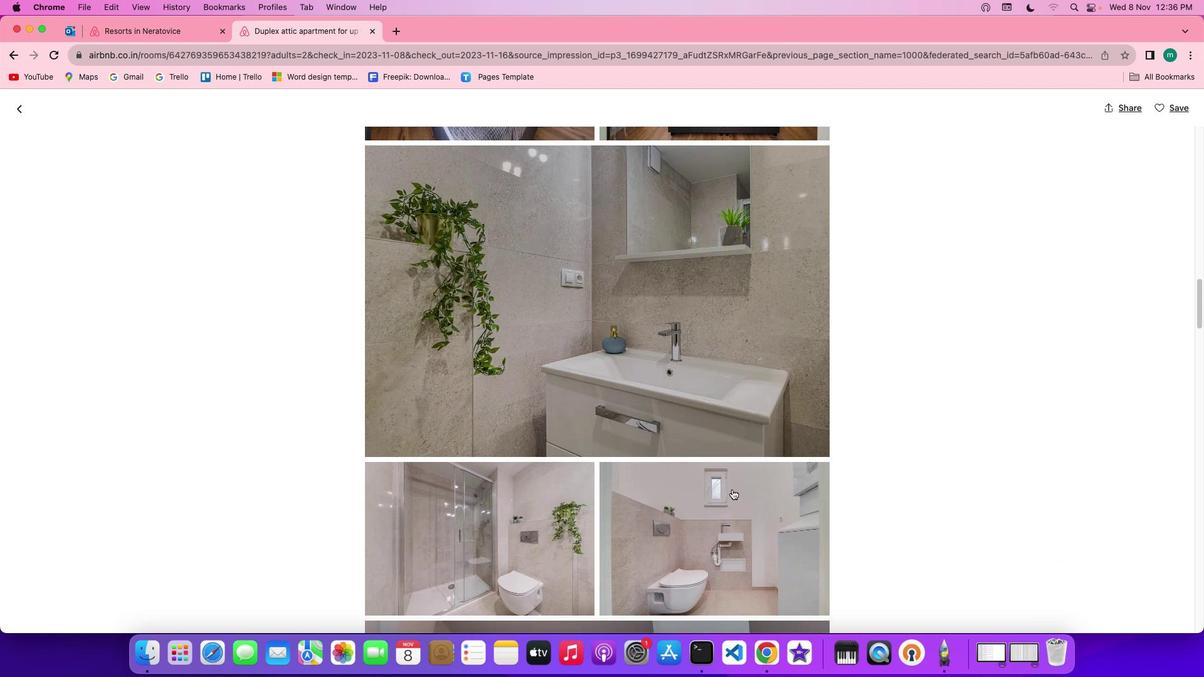 
Action: Mouse scrolled (733, 489) with delta (0, -1)
Screenshot: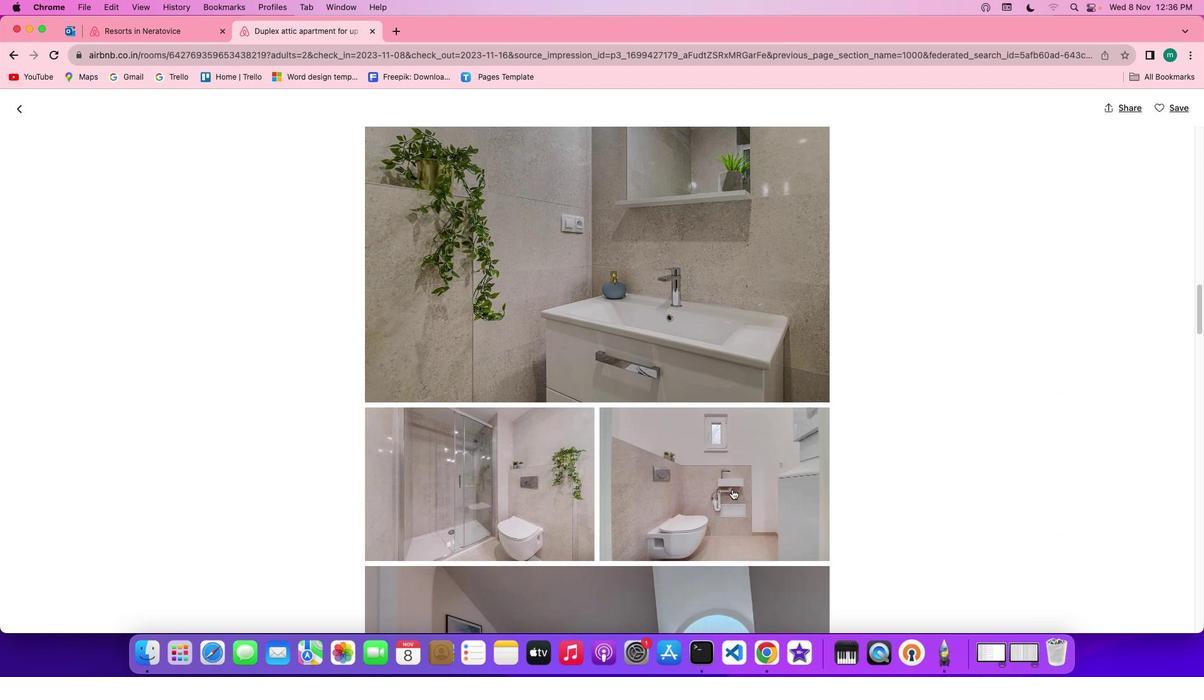 
Action: Mouse scrolled (733, 489) with delta (0, 0)
Screenshot: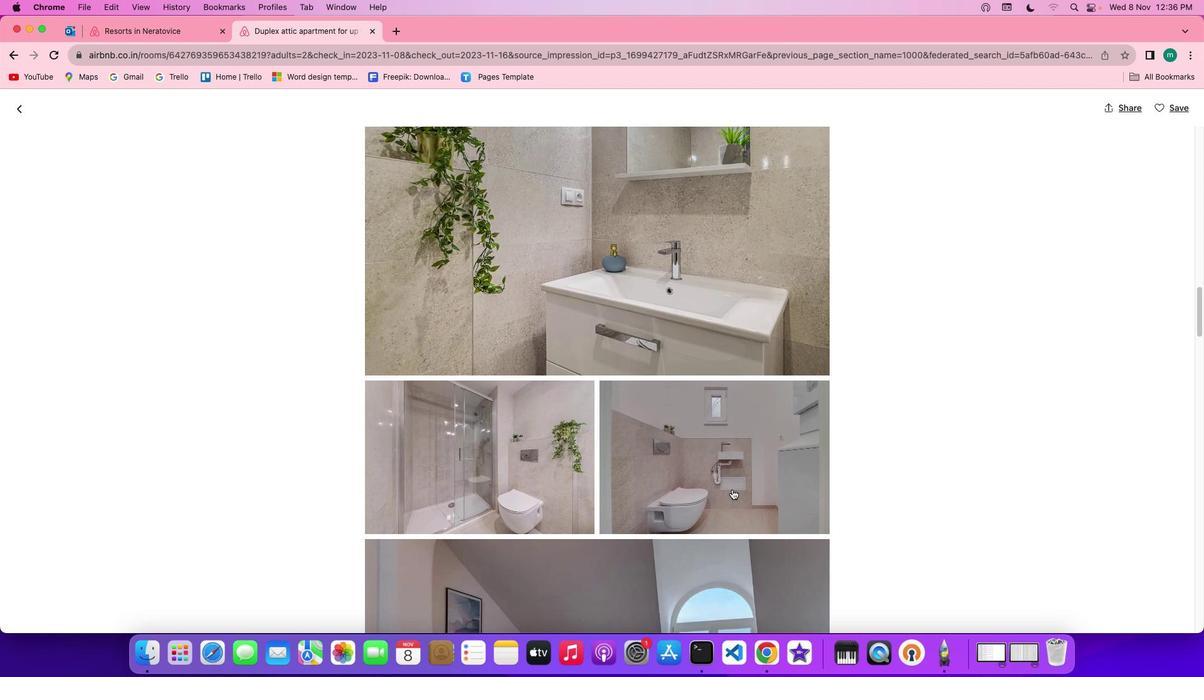 
Action: Mouse scrolled (733, 489) with delta (0, 0)
Screenshot: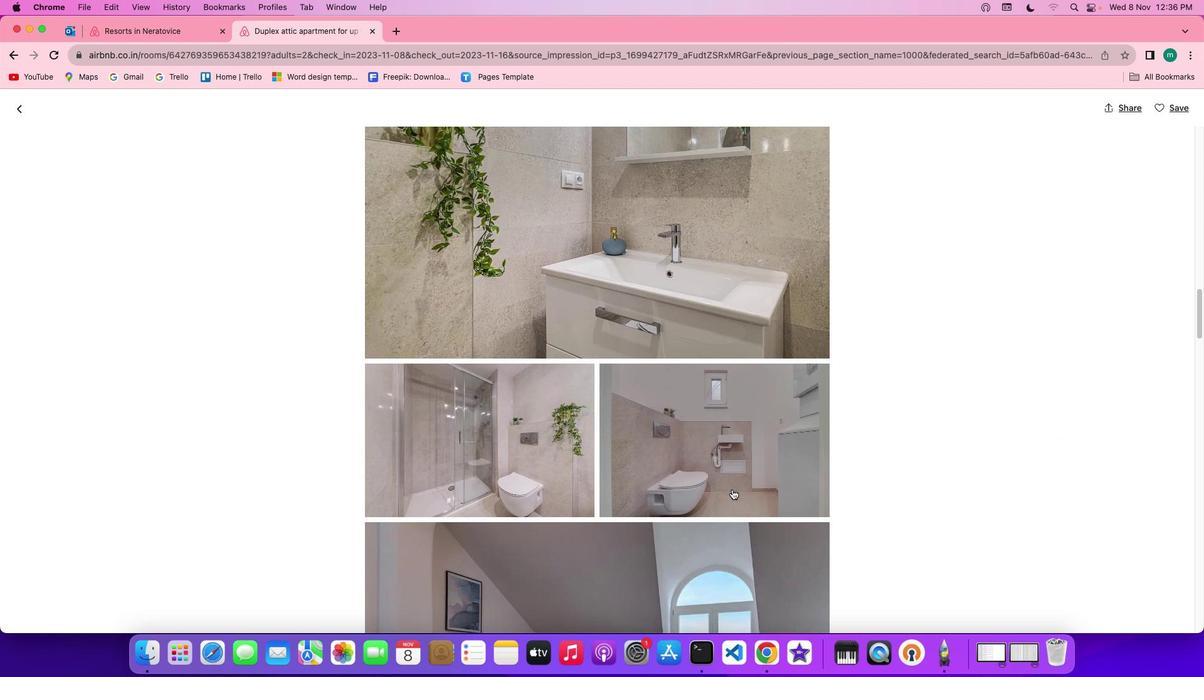 
Action: Mouse scrolled (733, 489) with delta (0, -1)
Screenshot: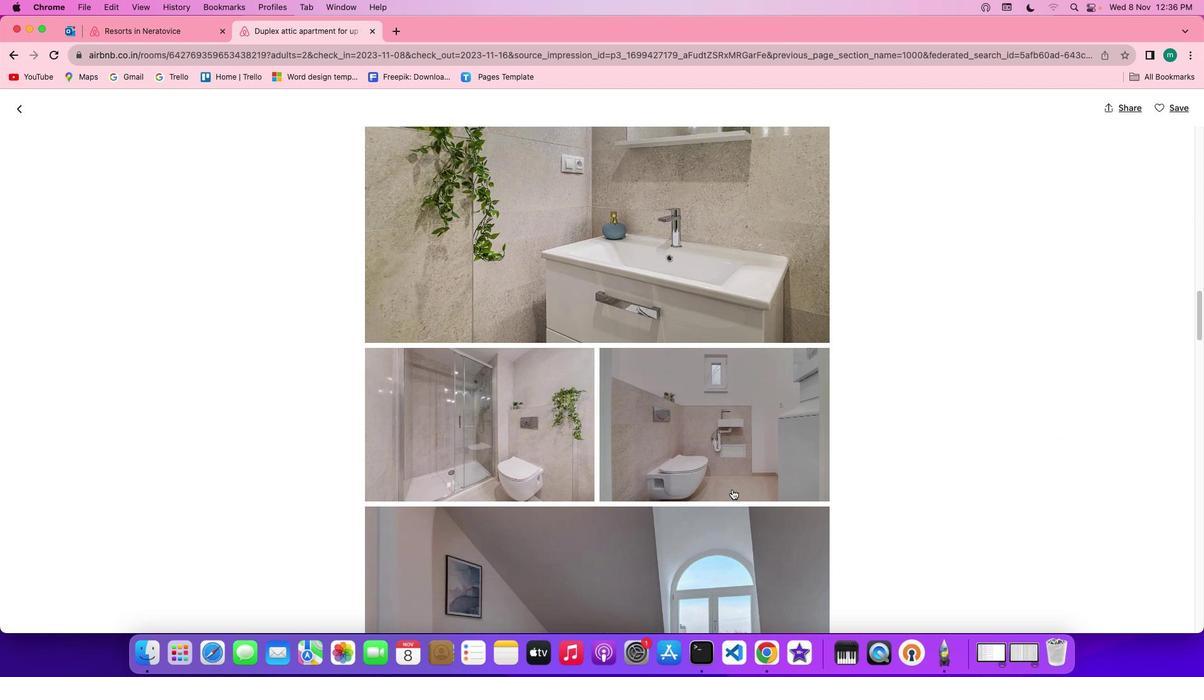 
Action: Mouse scrolled (733, 489) with delta (0, -1)
Screenshot: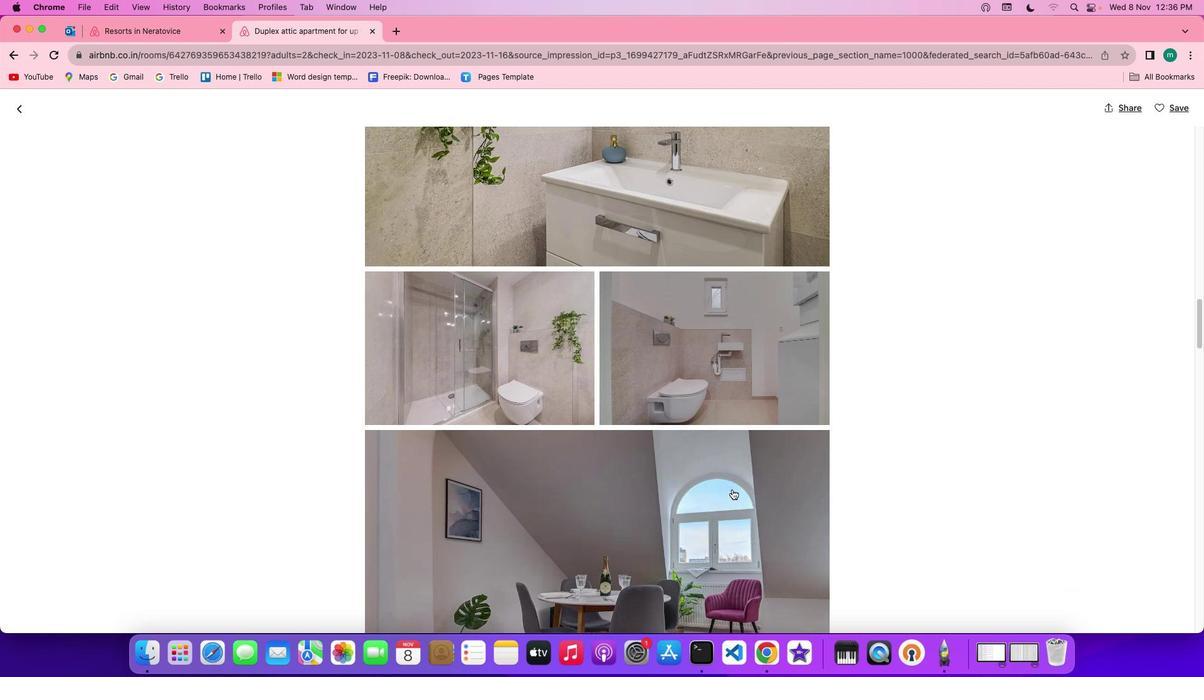 
Action: Mouse scrolled (733, 489) with delta (0, 0)
Screenshot: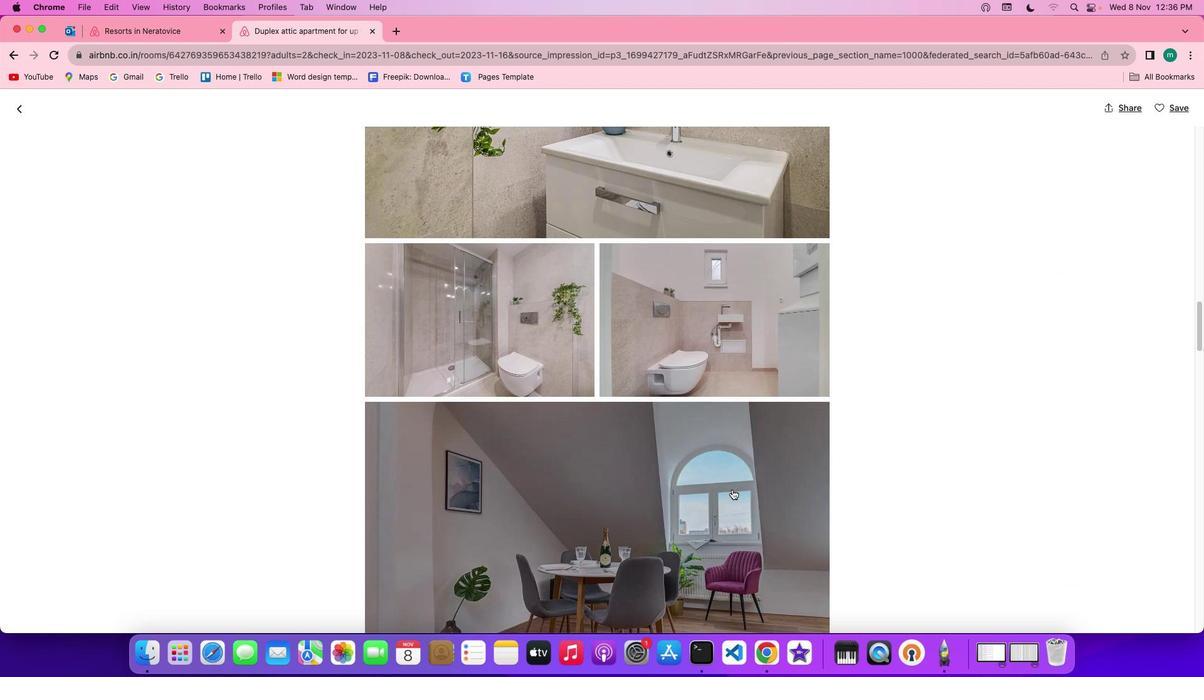 
Action: Mouse scrolled (733, 489) with delta (0, 0)
Screenshot: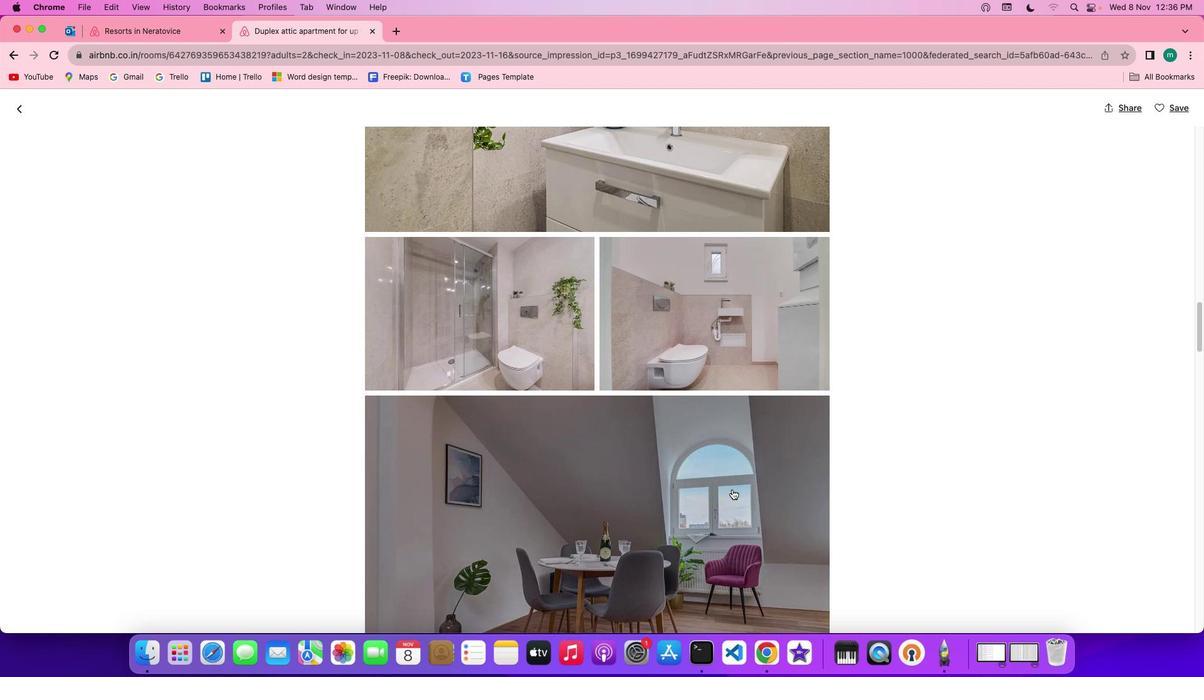 
Action: Mouse scrolled (733, 489) with delta (0, 0)
Screenshot: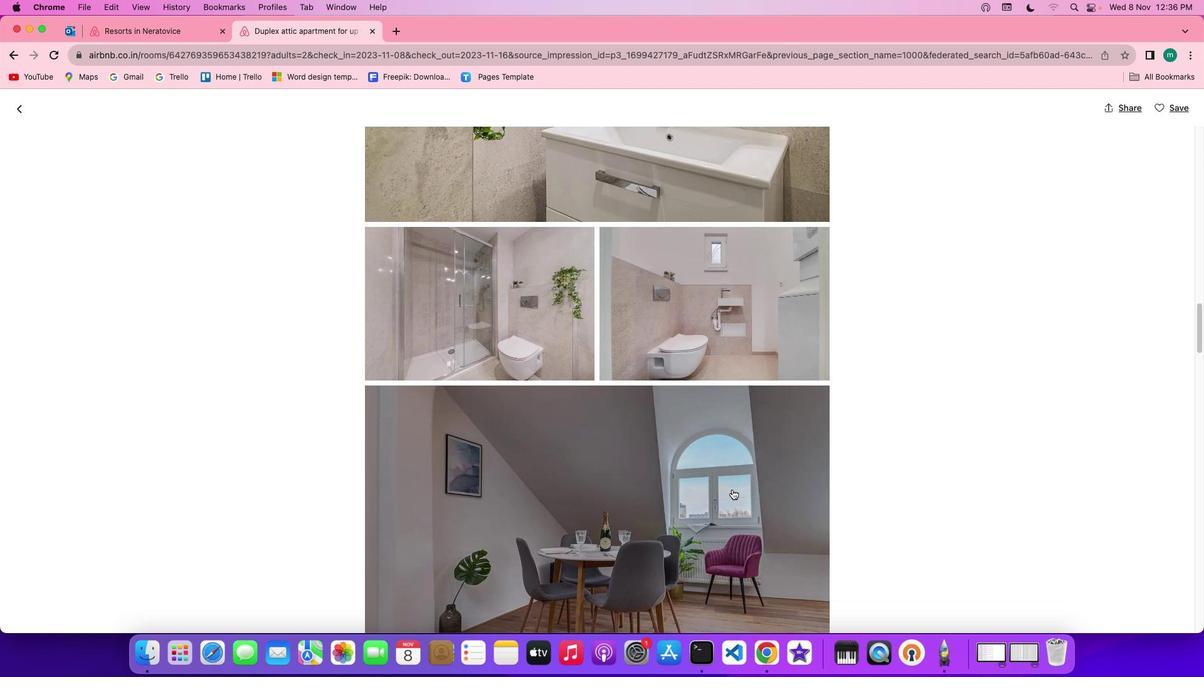 
Action: Mouse scrolled (733, 489) with delta (0, -1)
Screenshot: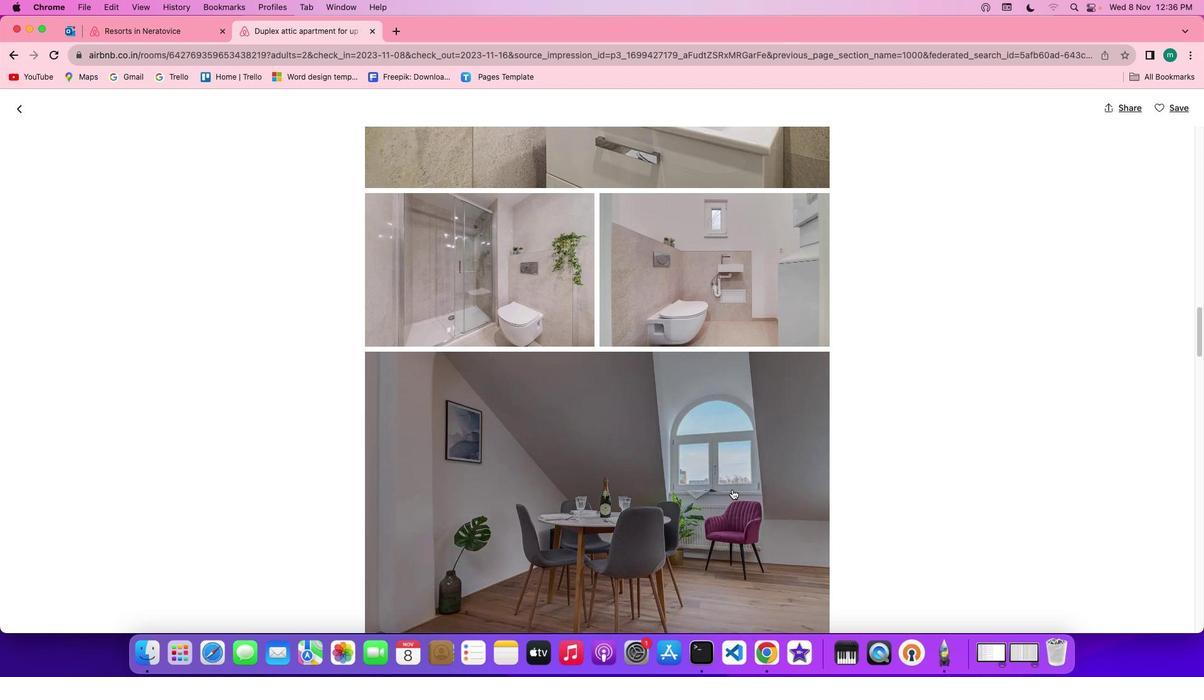 
Action: Mouse scrolled (733, 489) with delta (0, -1)
Screenshot: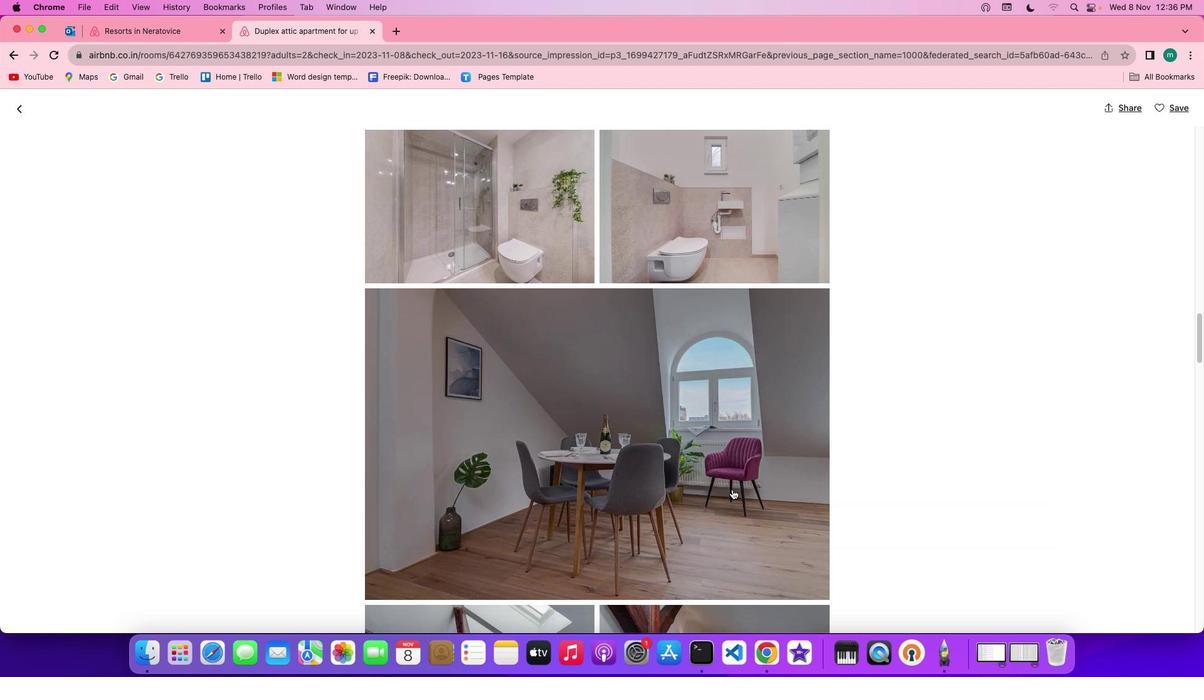 
Action: Mouse scrolled (733, 489) with delta (0, 0)
Screenshot: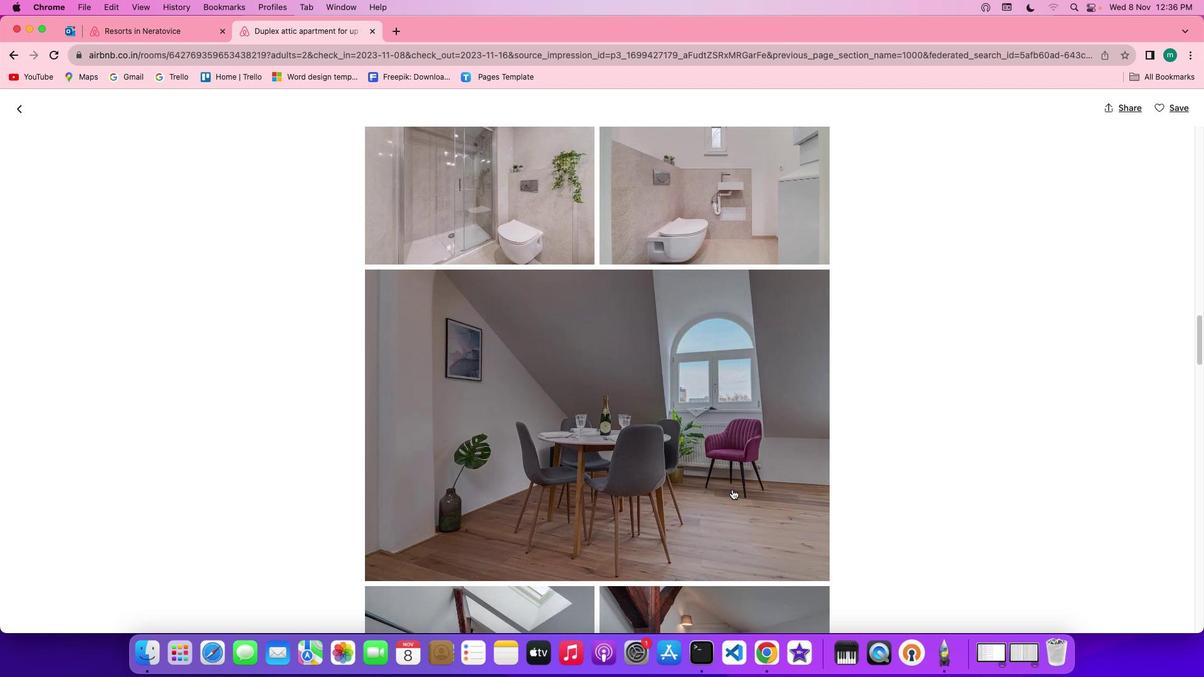 
Action: Mouse scrolled (733, 489) with delta (0, 0)
Screenshot: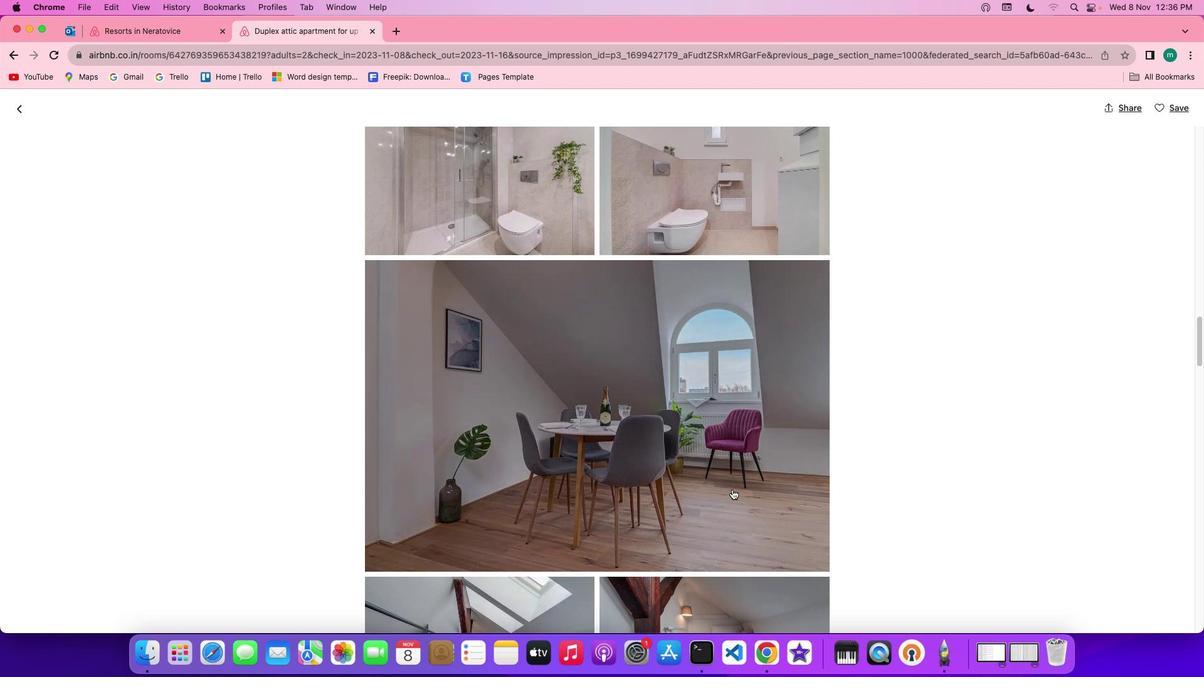 
Action: Mouse scrolled (733, 489) with delta (0, 0)
Screenshot: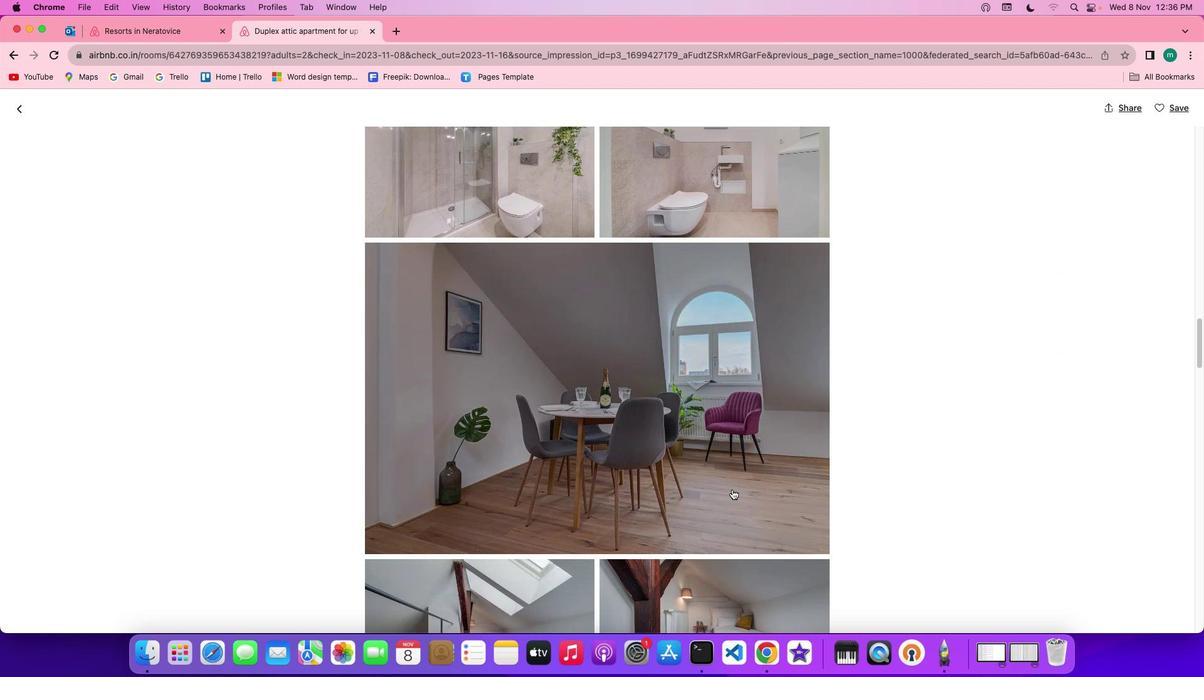 
Action: Mouse scrolled (733, 489) with delta (0, 0)
Screenshot: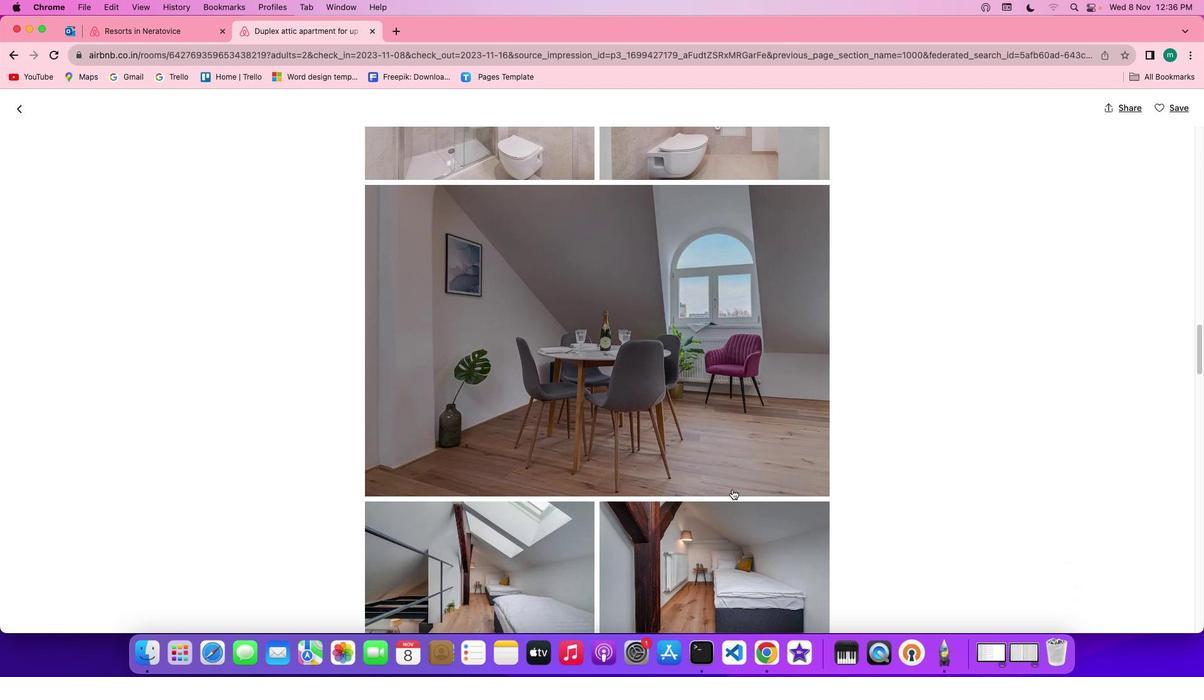 
Action: Mouse scrolled (733, 489) with delta (0, 0)
Screenshot: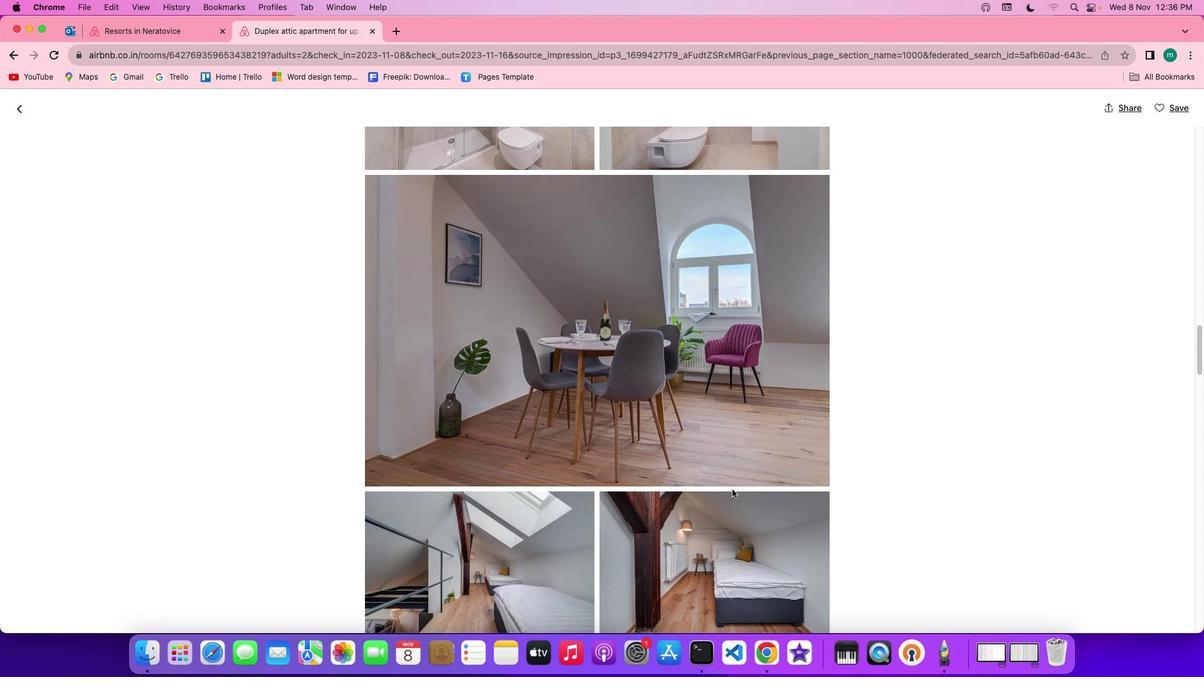 
Action: Mouse scrolled (733, 489) with delta (0, 0)
Screenshot: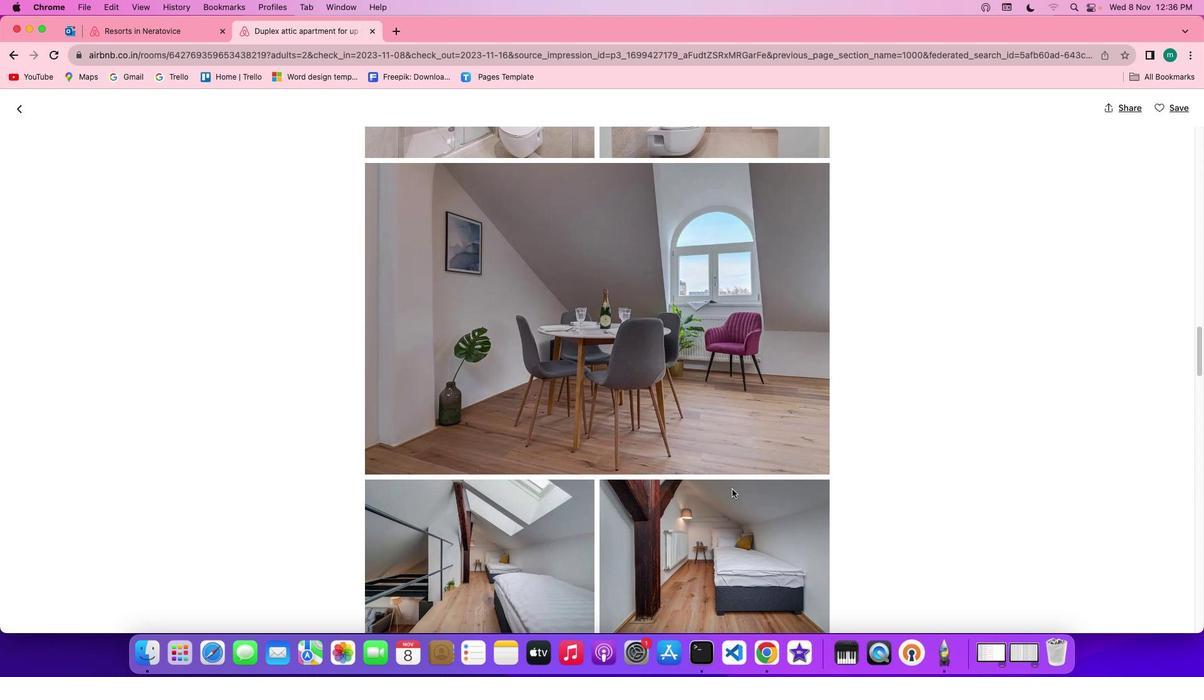 
Action: Mouse scrolled (733, 489) with delta (0, 0)
Screenshot: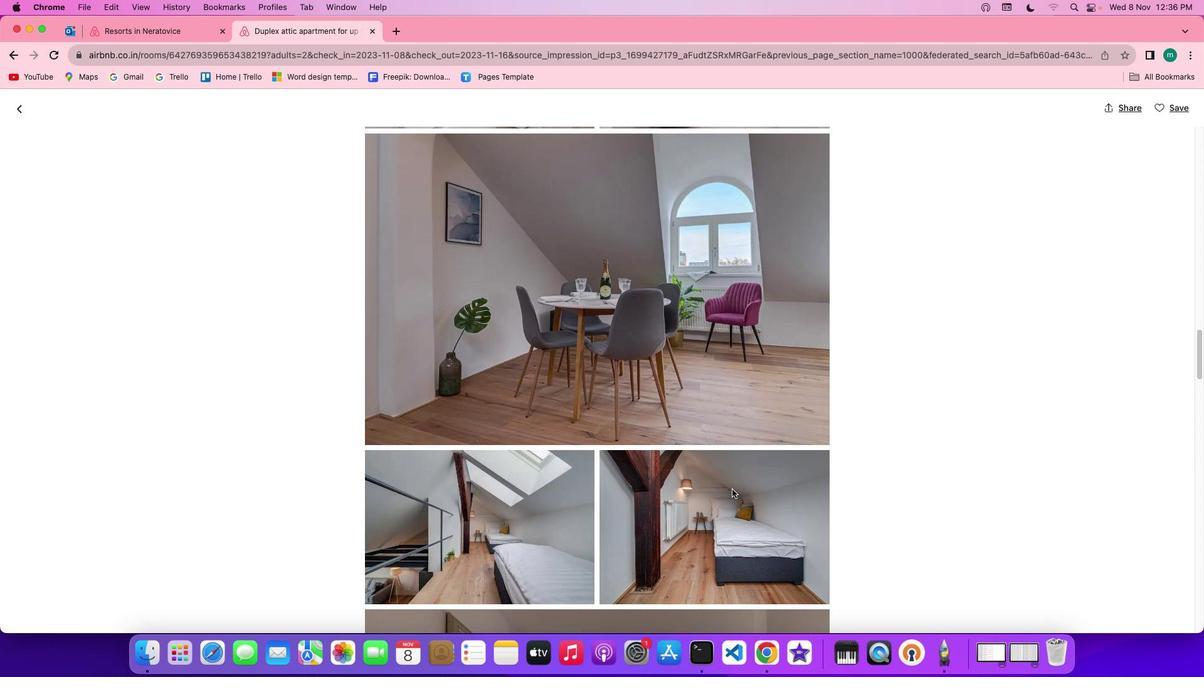 
Action: Mouse scrolled (733, 489) with delta (0, 0)
Screenshot: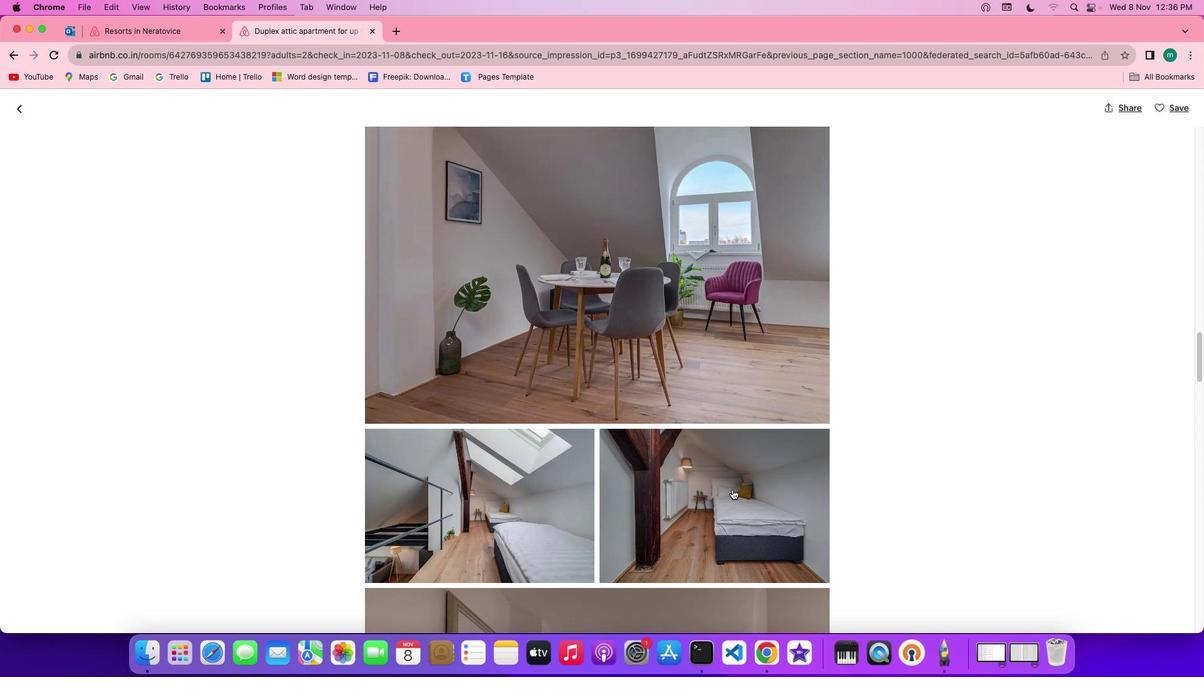 
Action: Mouse scrolled (733, 489) with delta (0, 0)
Screenshot: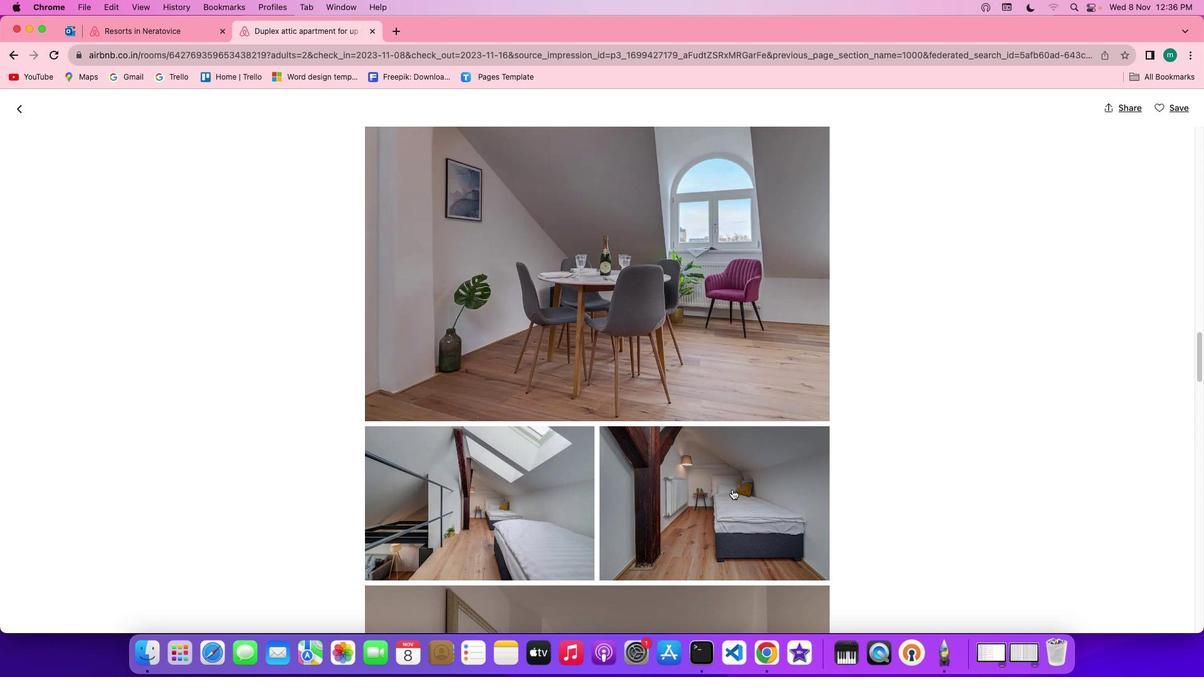
Action: Mouse scrolled (733, 489) with delta (0, 0)
Screenshot: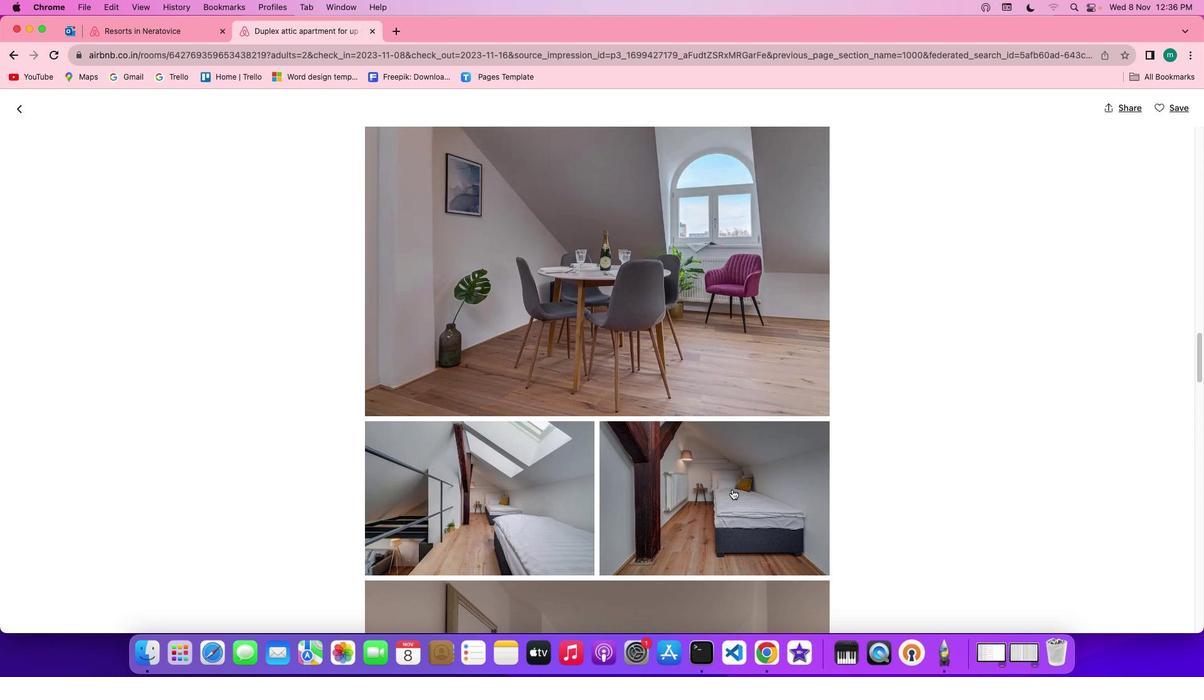 
Action: Mouse scrolled (733, 489) with delta (0, 0)
Screenshot: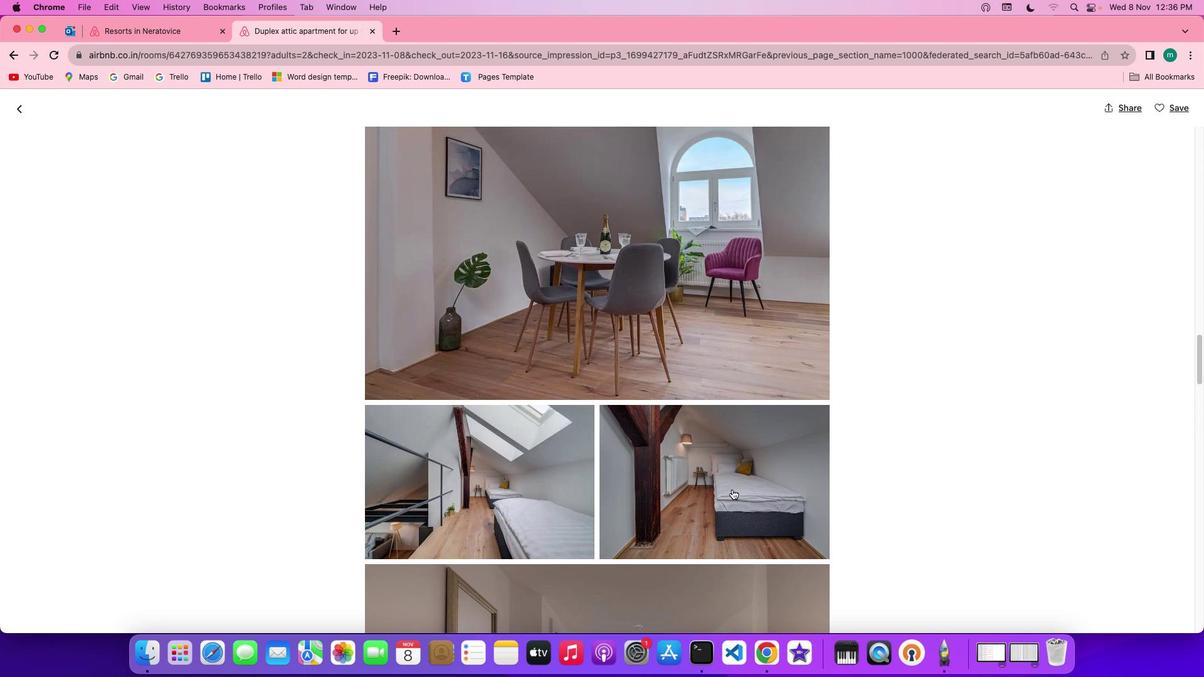 
Action: Mouse scrolled (733, 489) with delta (0, 0)
Screenshot: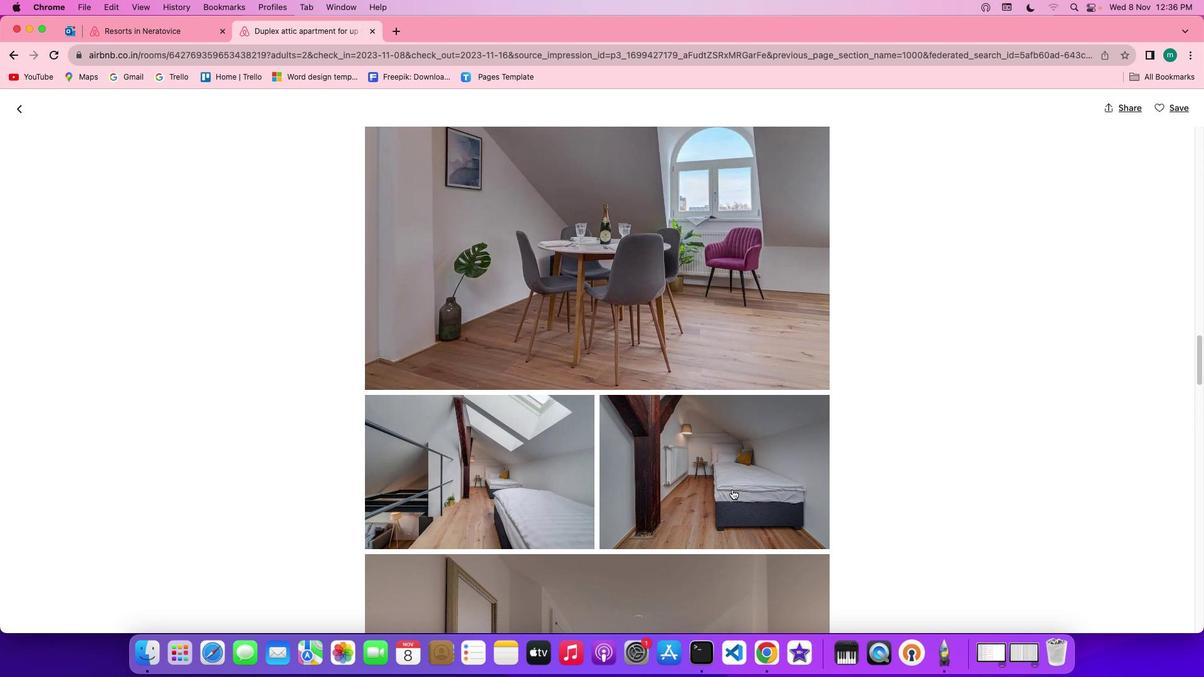 
Action: Mouse scrolled (733, 489) with delta (0, 0)
Screenshot: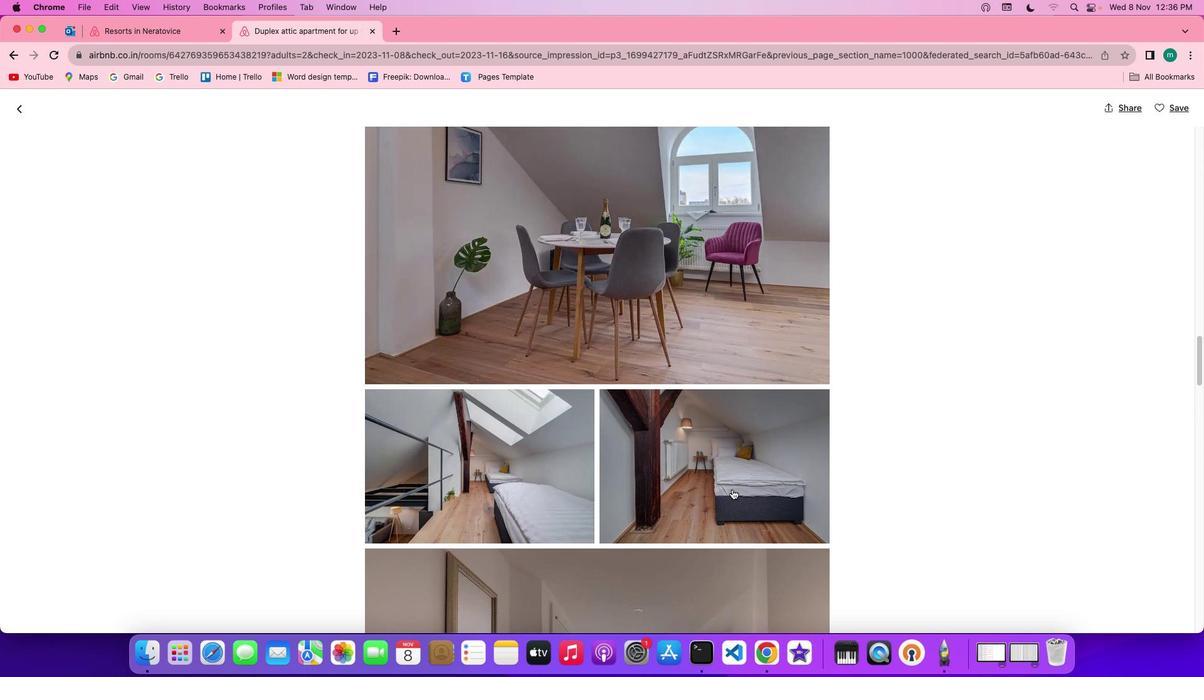 
Action: Mouse scrolled (733, 489) with delta (0, 0)
Screenshot: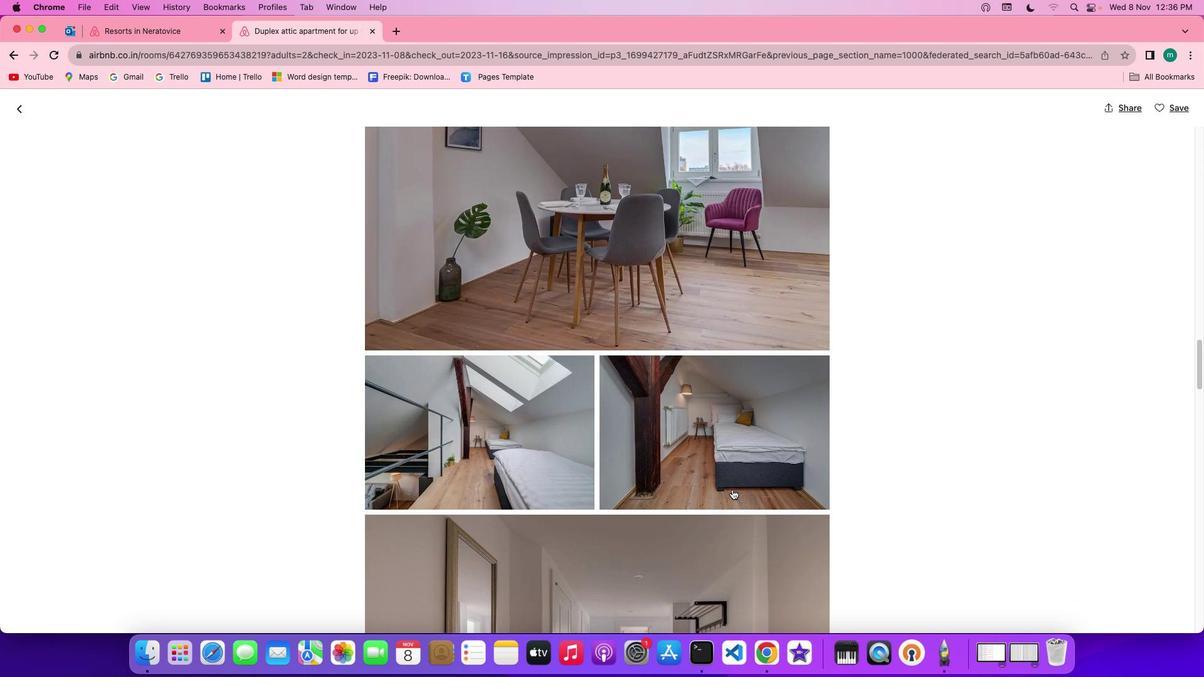 
Action: Mouse scrolled (733, 489) with delta (0, 0)
Screenshot: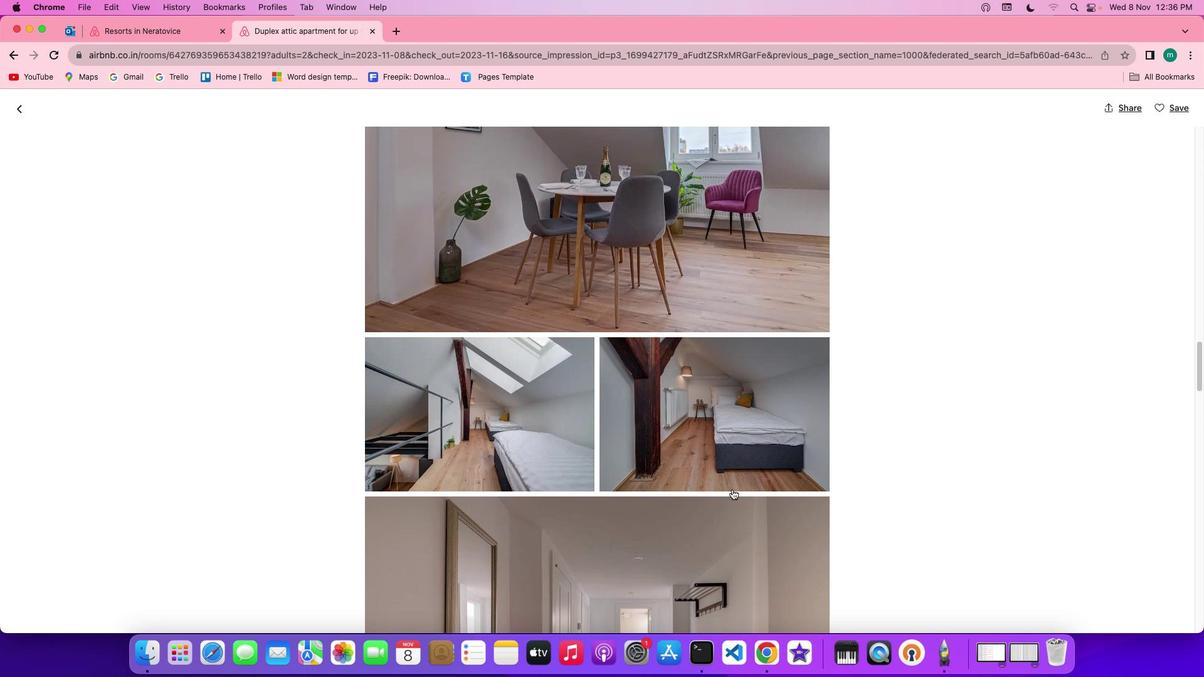 
Action: Mouse scrolled (733, 489) with delta (0, 0)
Screenshot: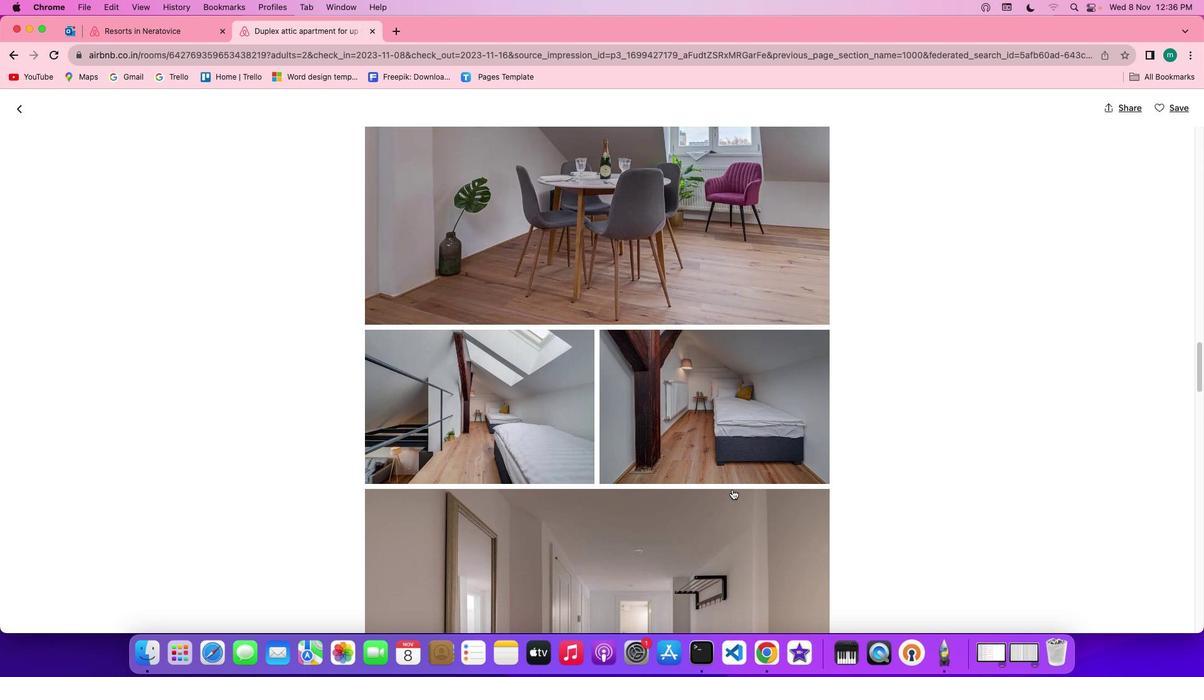 
Action: Mouse scrolled (733, 489) with delta (0, 0)
Screenshot: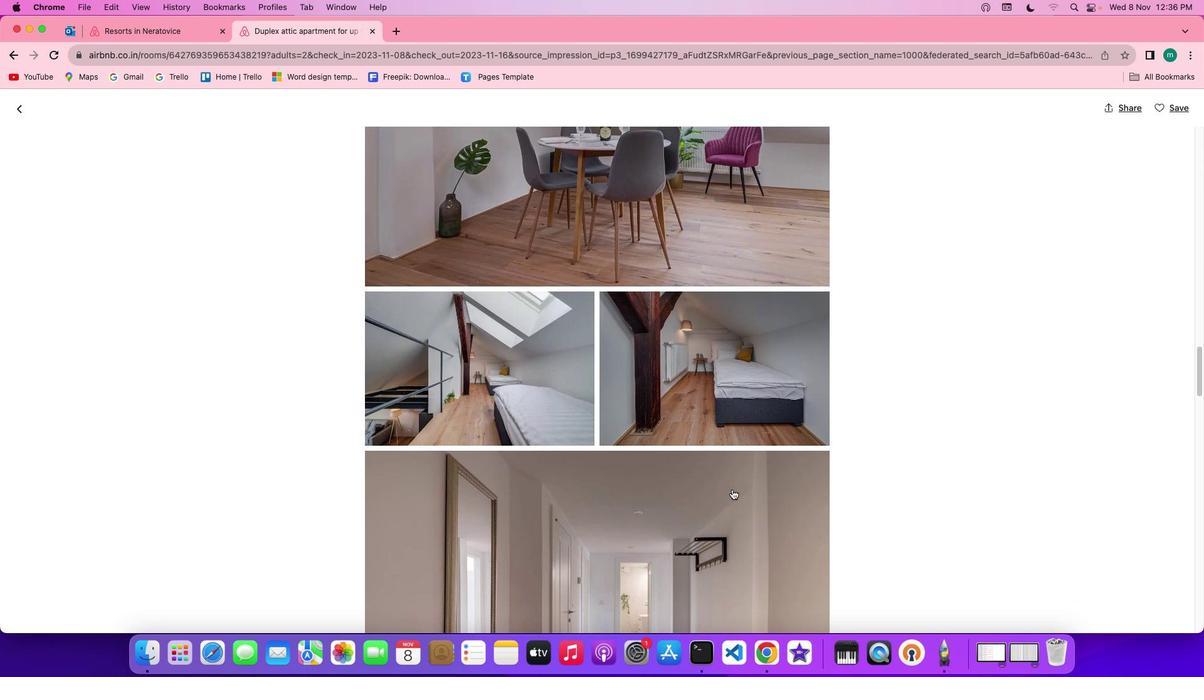 
Action: Mouse scrolled (733, 489) with delta (0, 0)
Screenshot: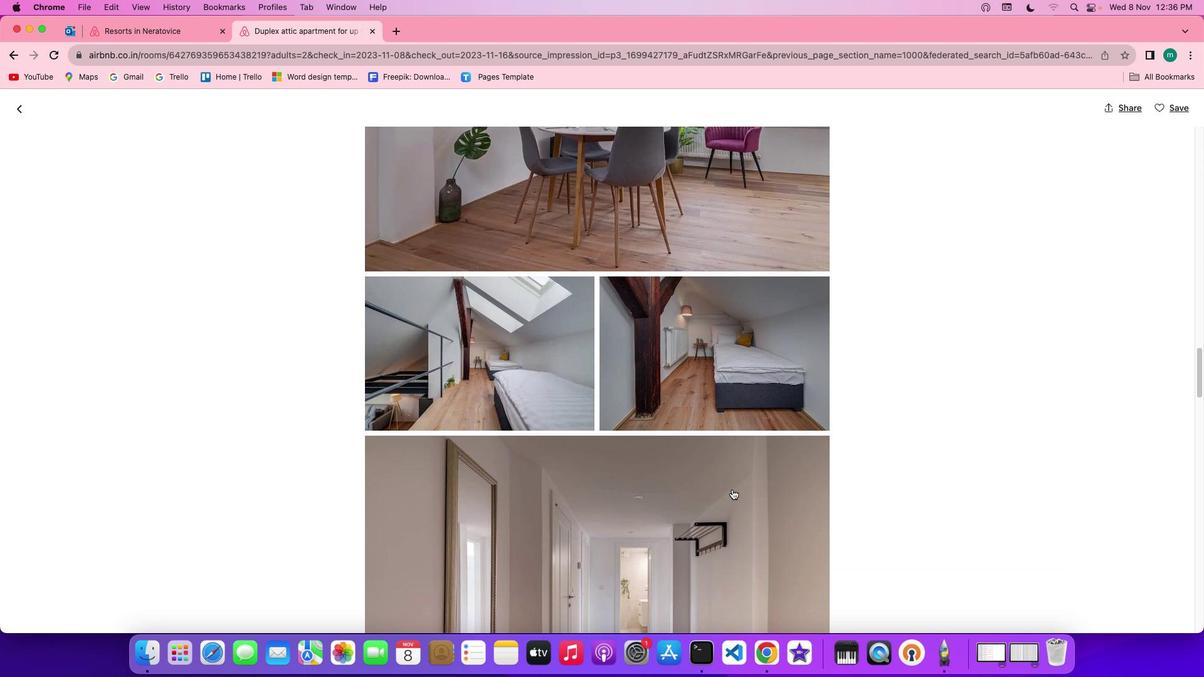 
Action: Mouse scrolled (733, 489) with delta (0, 0)
Screenshot: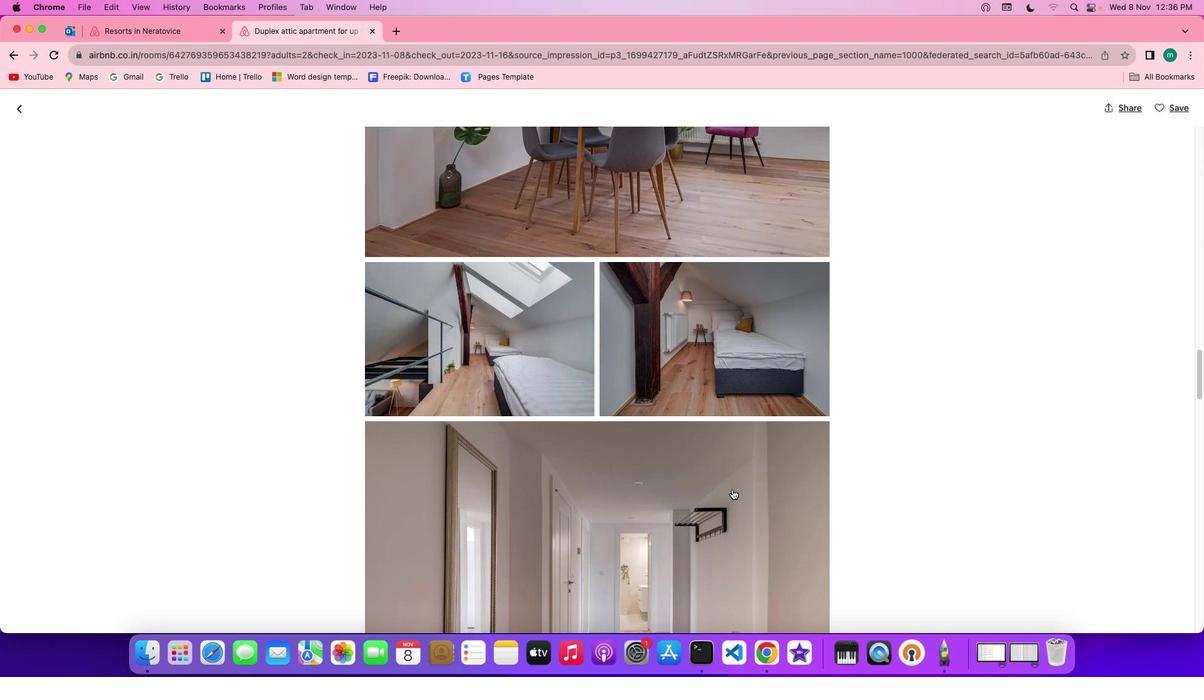 
Action: Mouse scrolled (733, 489) with delta (0, 0)
Screenshot: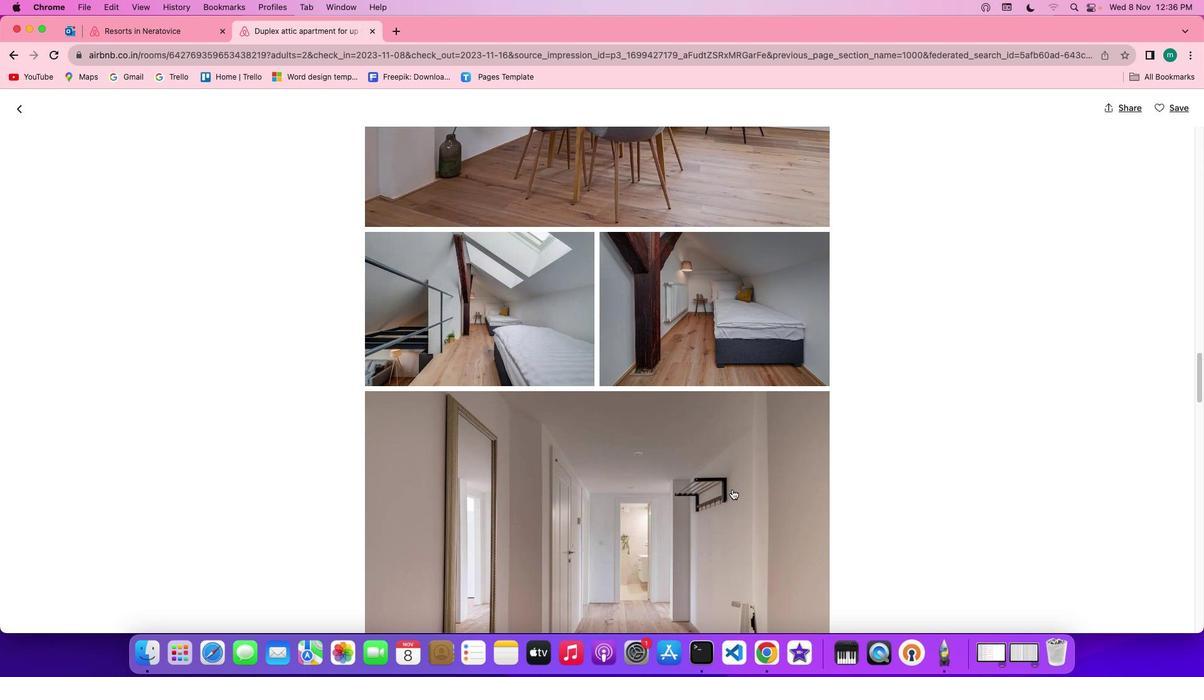 
Action: Mouse scrolled (733, 489) with delta (0, 0)
Screenshot: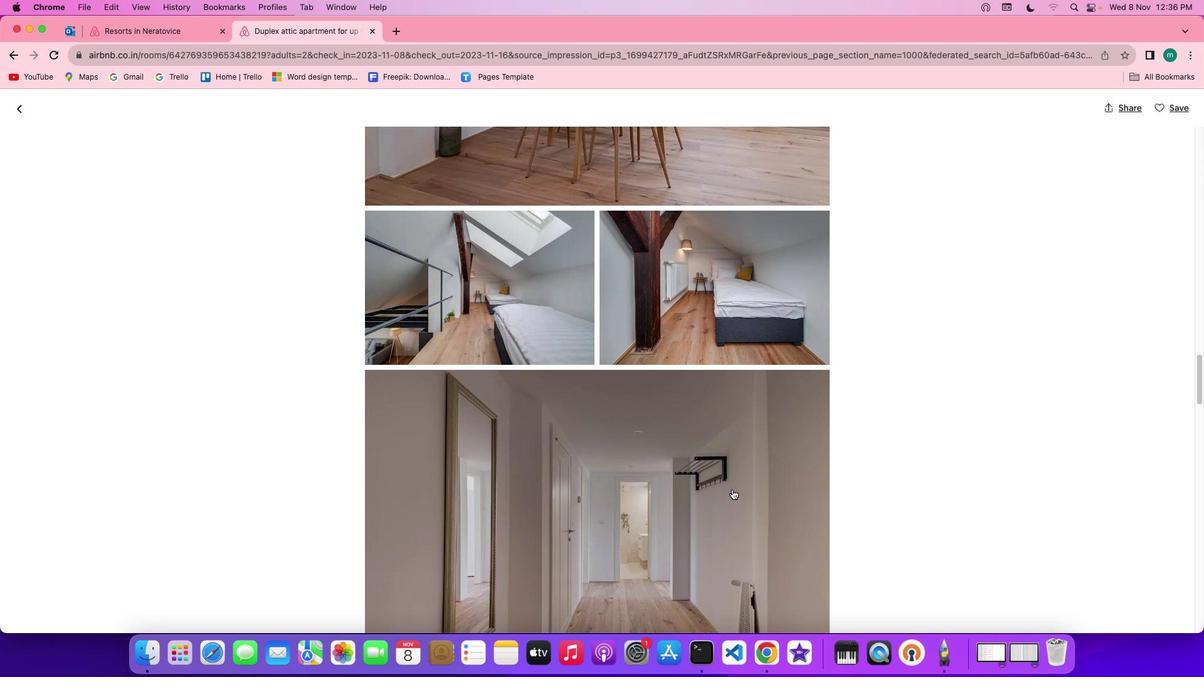 
Action: Mouse scrolled (733, 489) with delta (0, 0)
Screenshot: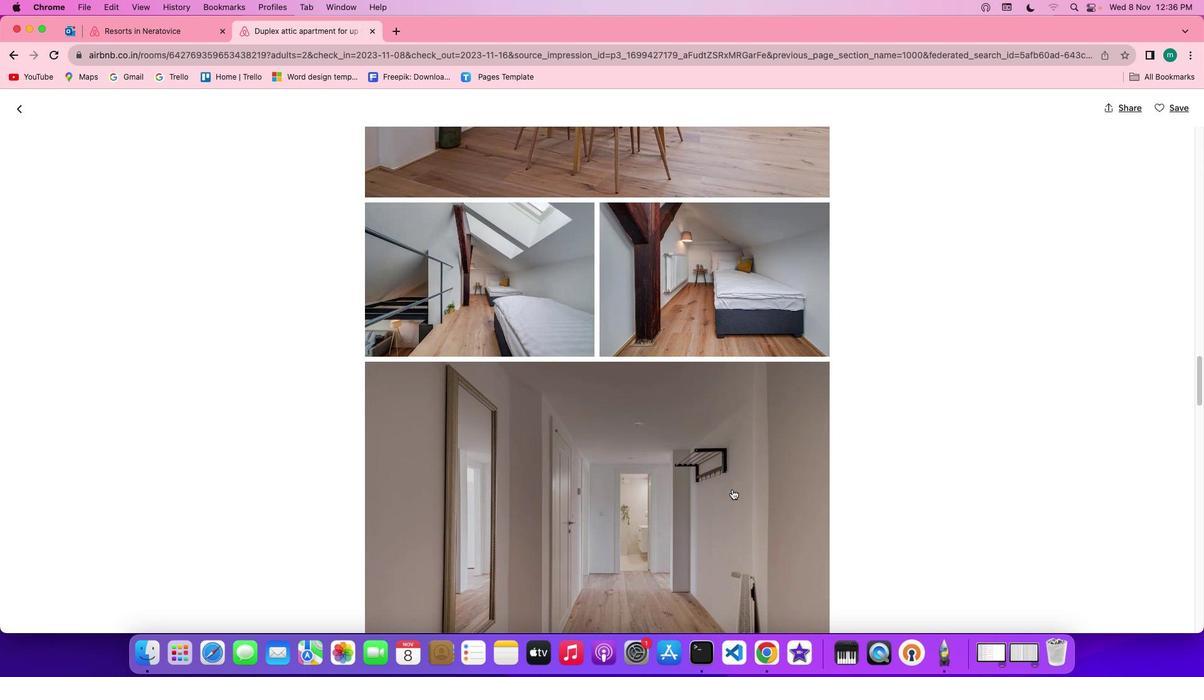 
Action: Mouse scrolled (733, 489) with delta (0, 0)
Screenshot: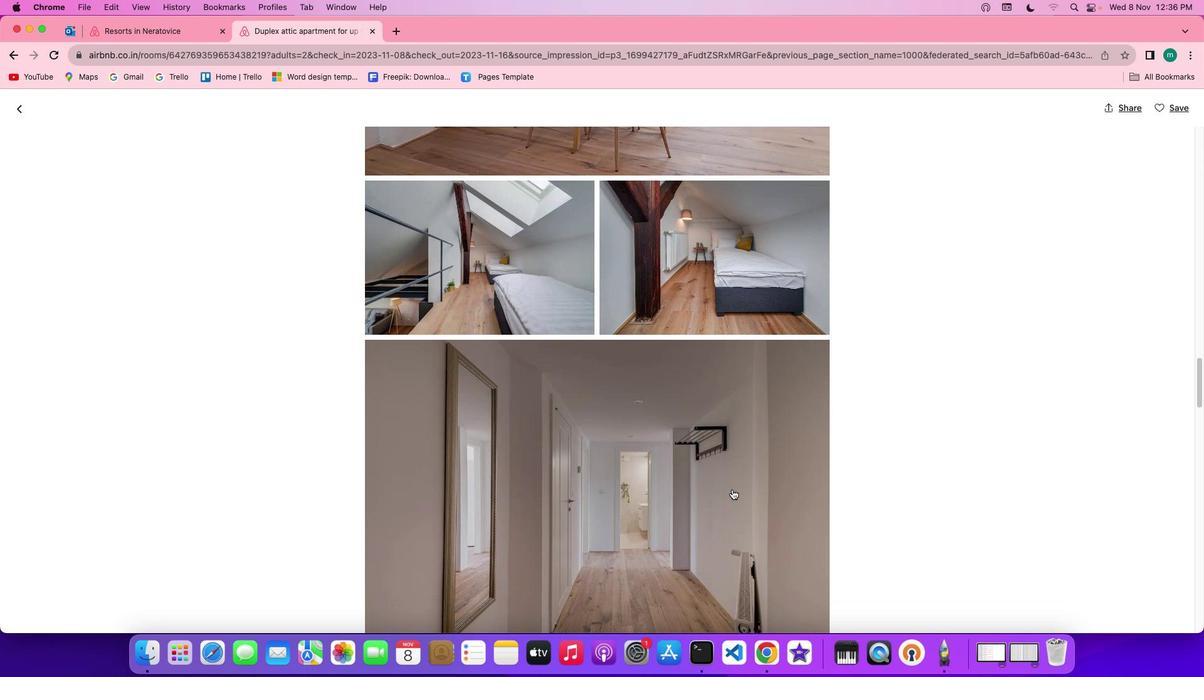 
Action: Mouse scrolled (733, 489) with delta (0, 0)
Screenshot: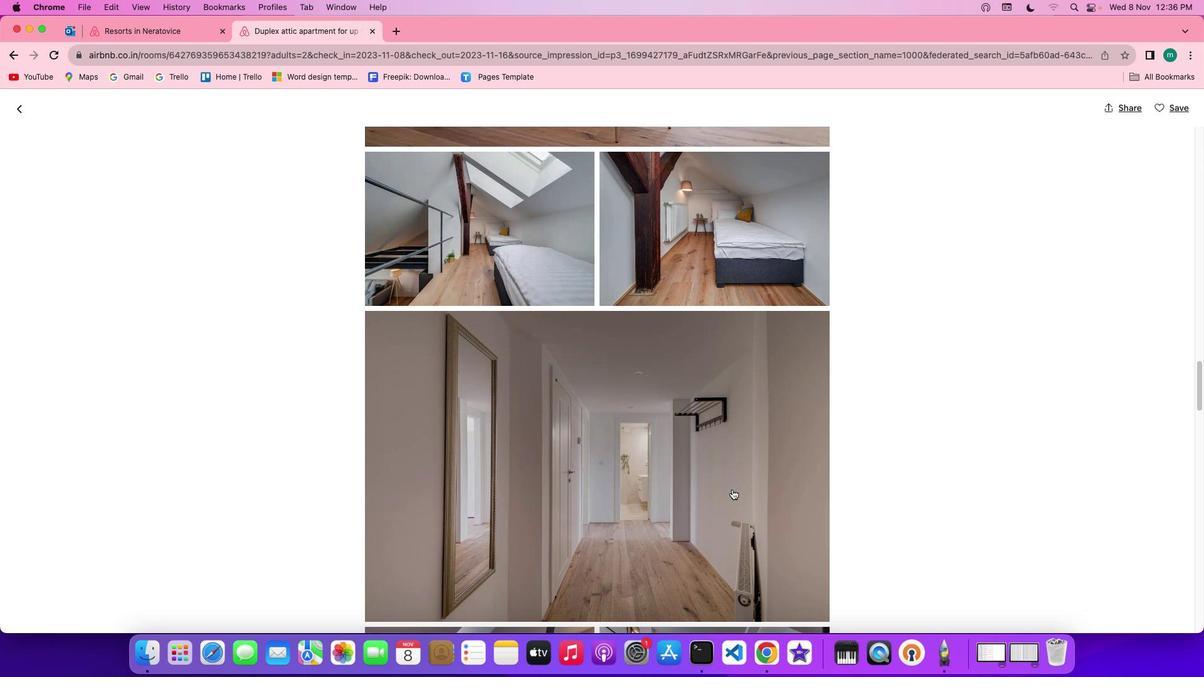 
Action: Mouse scrolled (733, 489) with delta (0, 0)
Screenshot: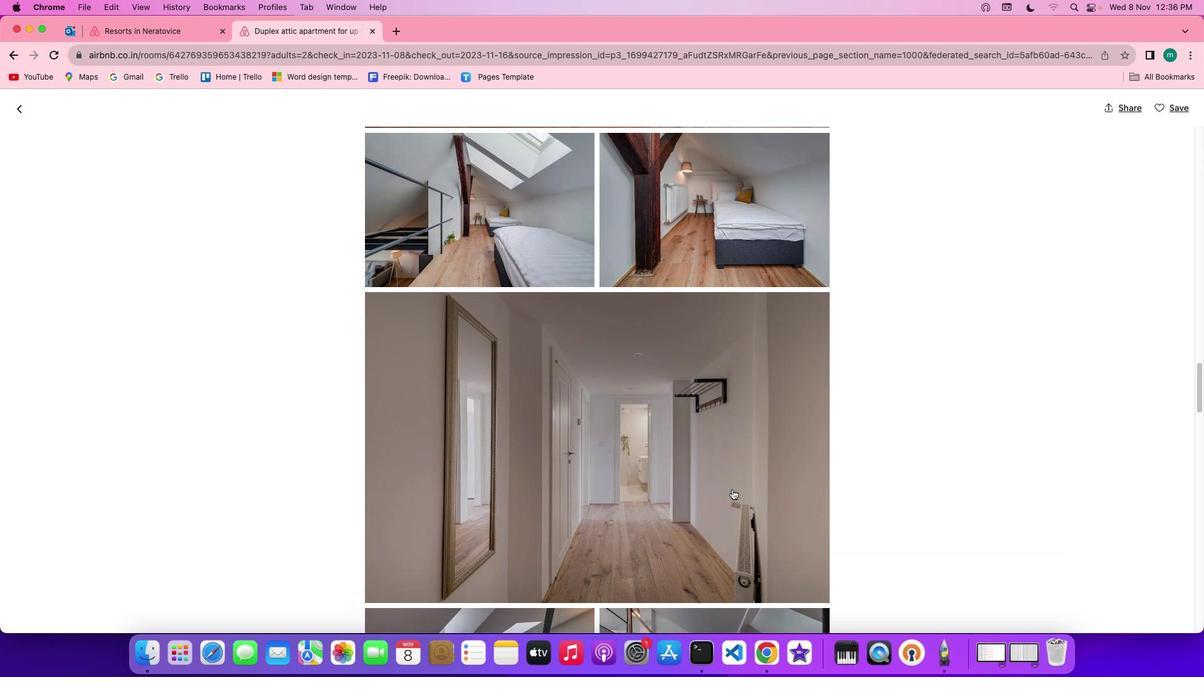 
Action: Mouse scrolled (733, 489) with delta (0, -1)
Screenshot: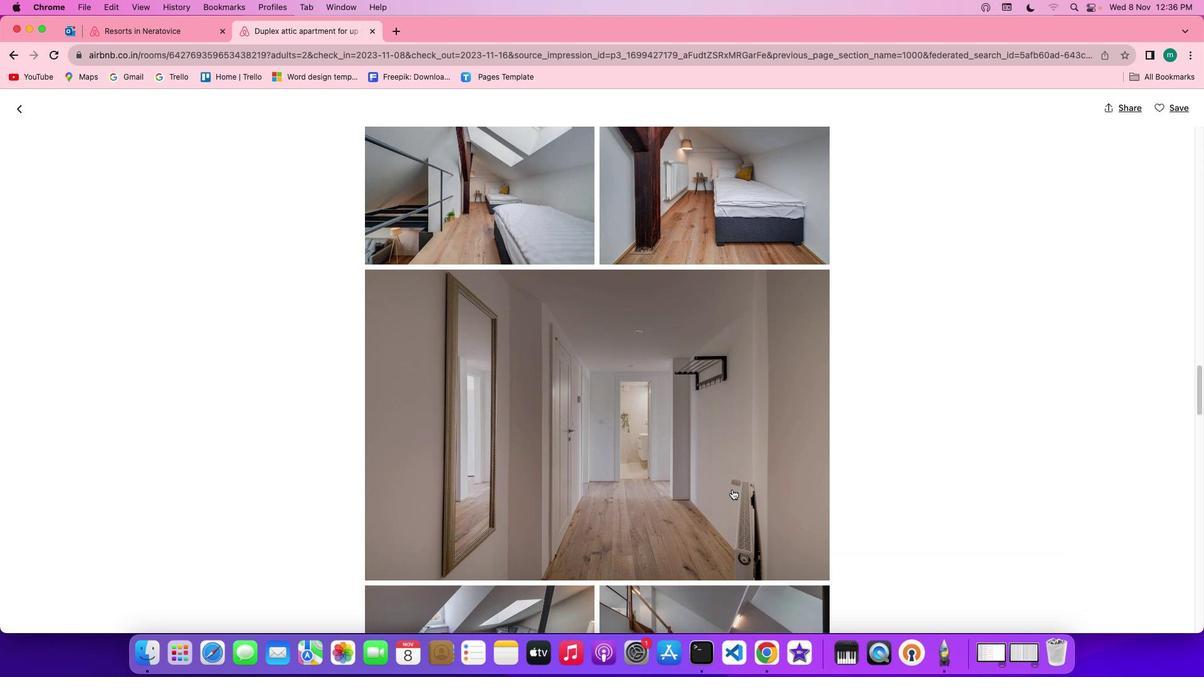 
Action: Mouse scrolled (733, 489) with delta (0, 0)
Screenshot: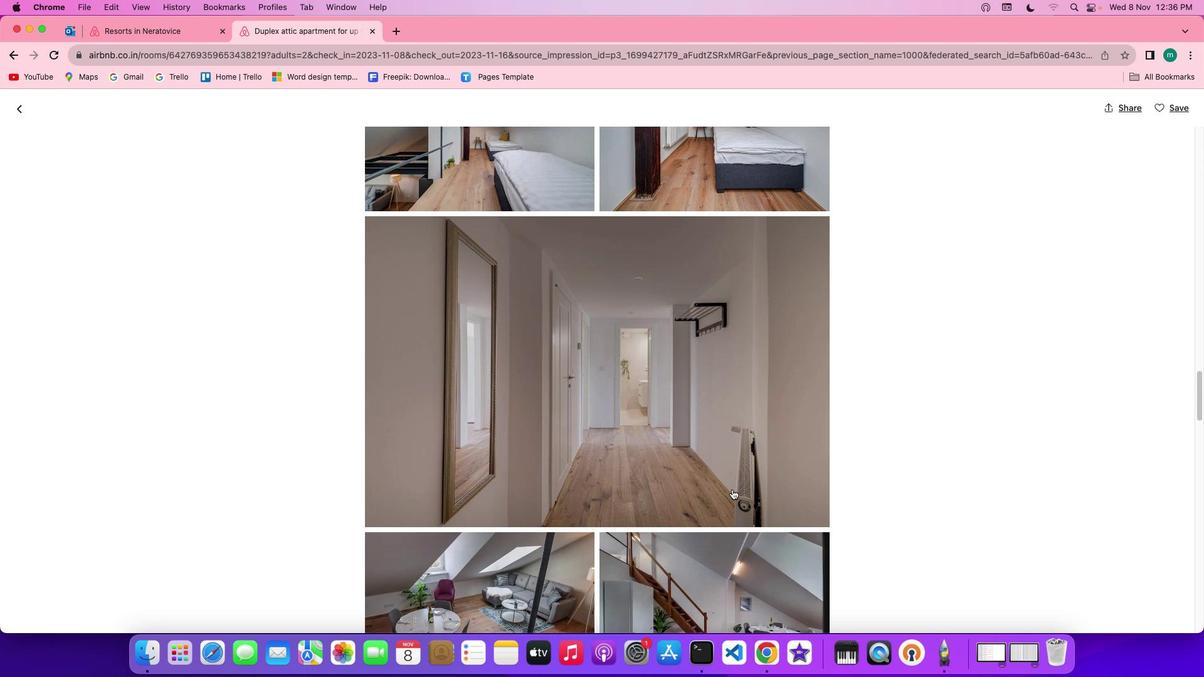 
Action: Mouse scrolled (733, 489) with delta (0, 0)
Screenshot: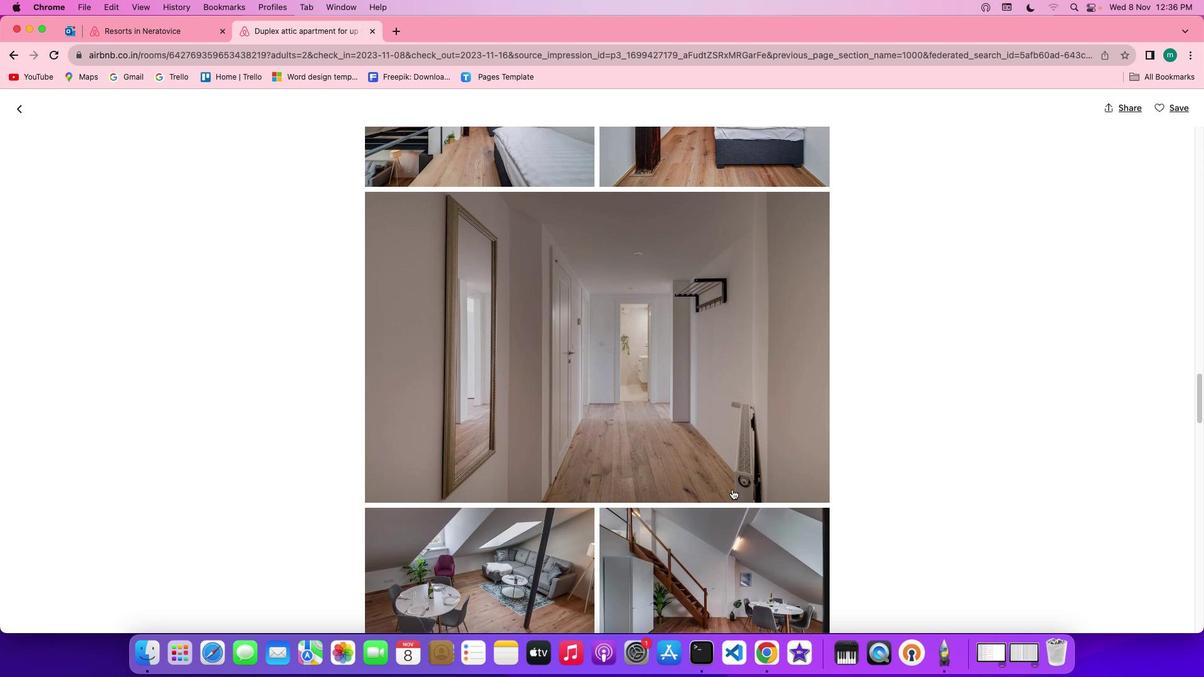 
Action: Mouse scrolled (733, 489) with delta (0, -1)
Screenshot: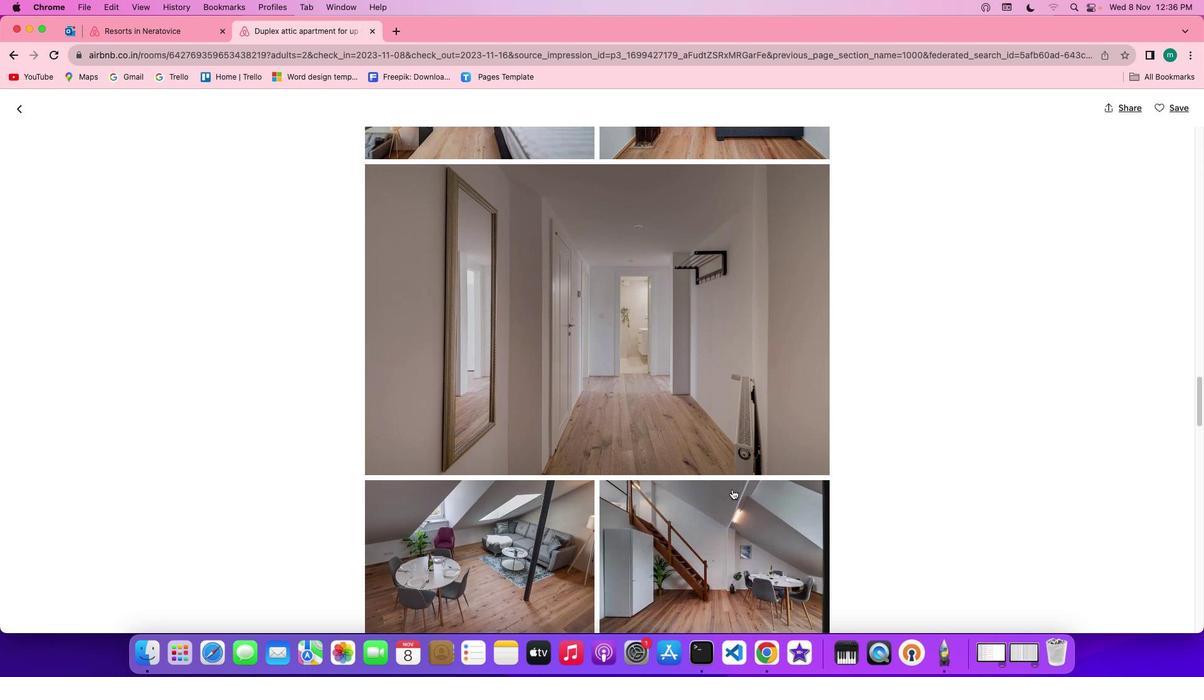 
Action: Mouse scrolled (733, 489) with delta (0, -1)
Screenshot: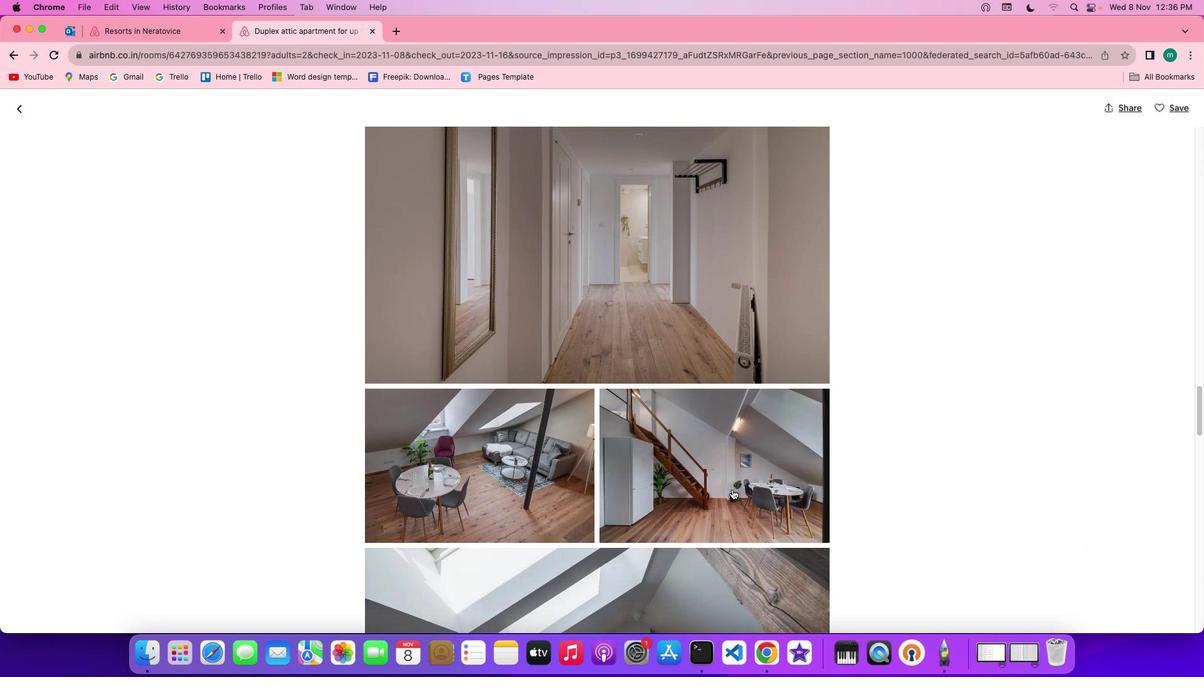 
Action: Mouse scrolled (733, 489) with delta (0, 0)
Screenshot: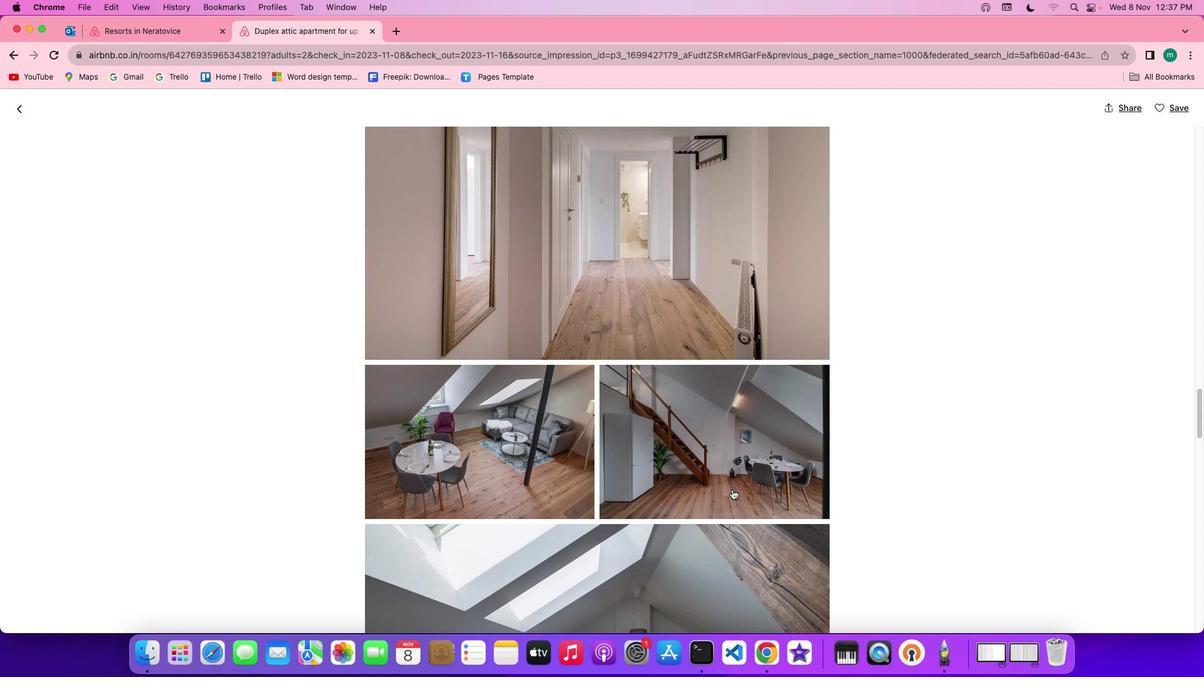 
Action: Mouse scrolled (733, 489) with delta (0, 0)
Screenshot: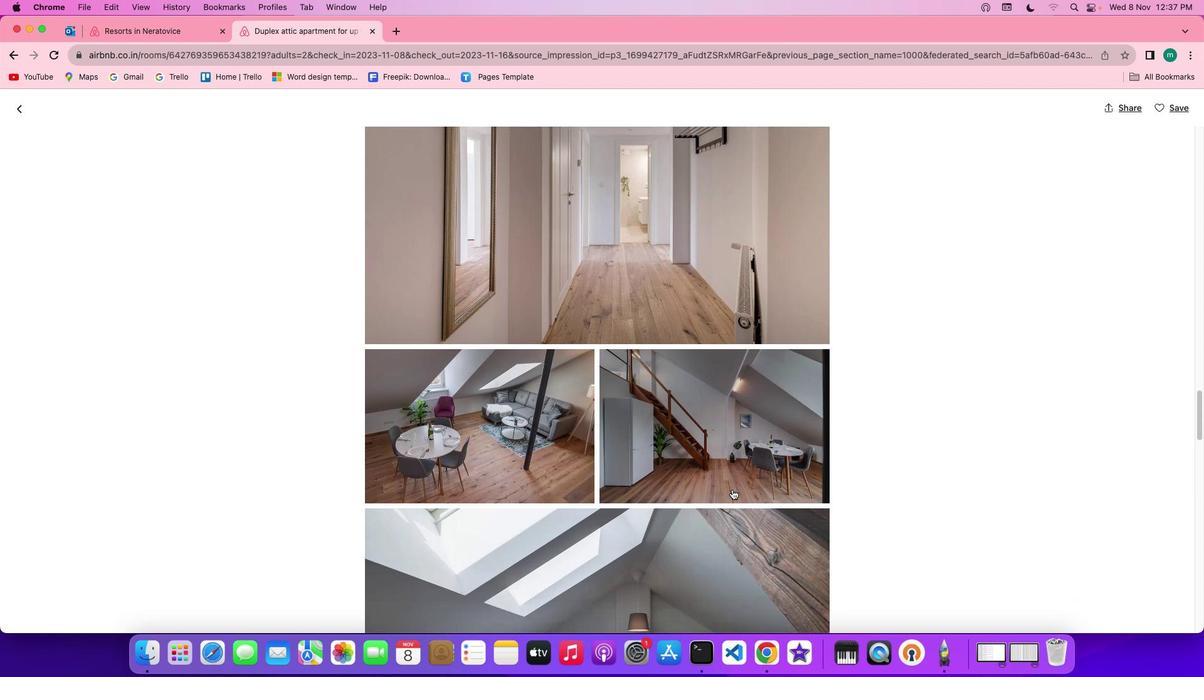 
Action: Mouse scrolled (733, 489) with delta (0, -1)
Screenshot: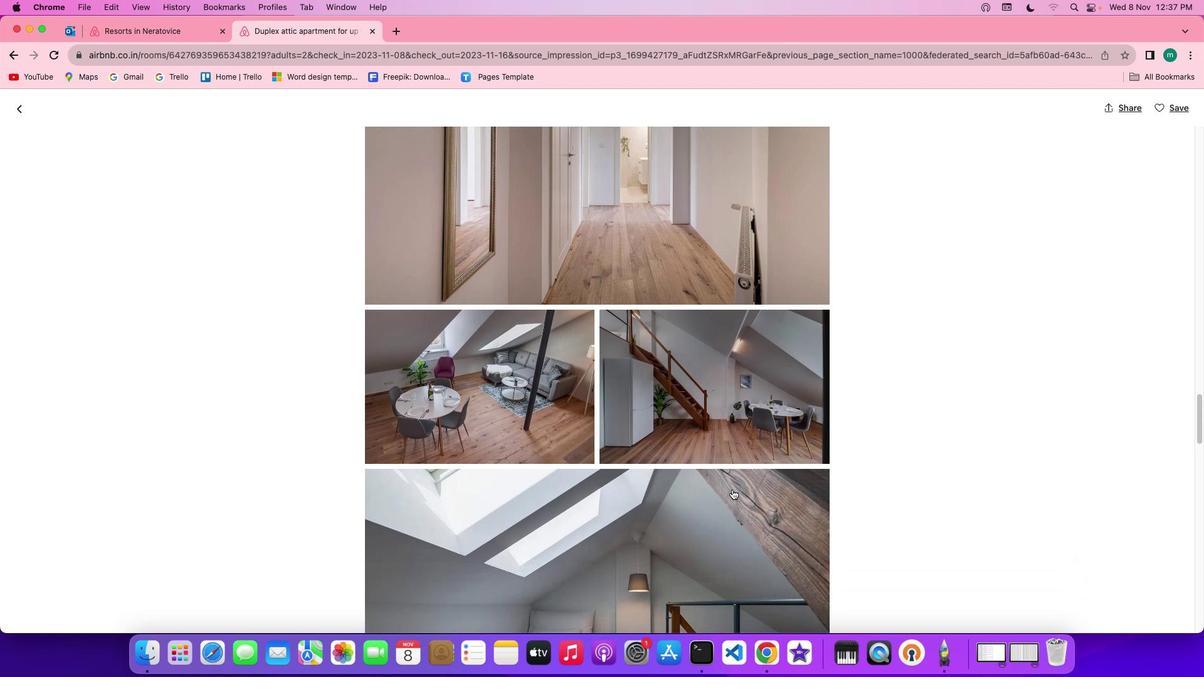 
Action: Mouse scrolled (733, 489) with delta (0, 0)
Screenshot: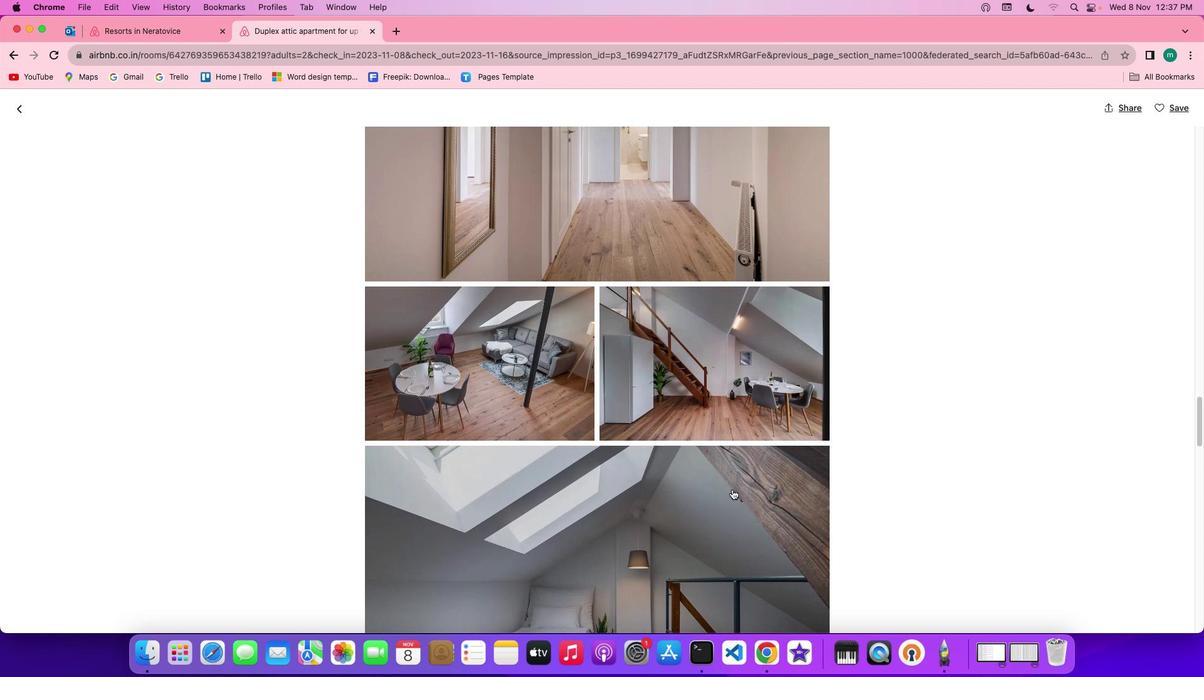 
Action: Mouse scrolled (733, 489) with delta (0, 0)
Screenshot: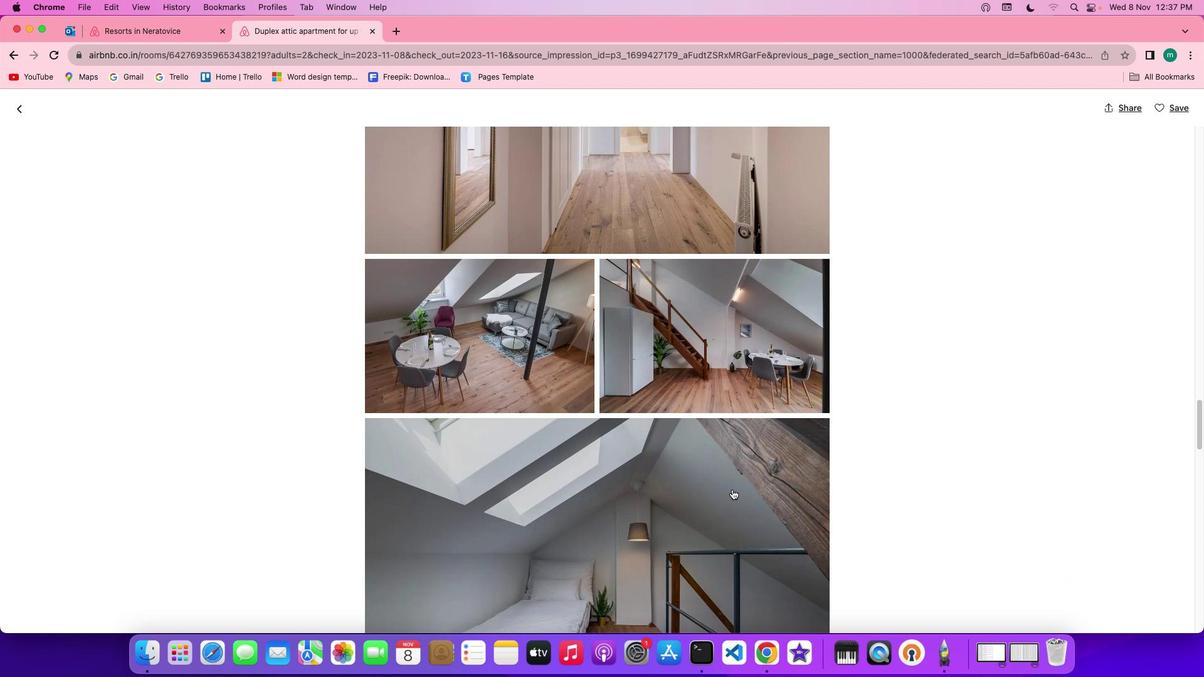 
Action: Mouse scrolled (733, 489) with delta (0, -1)
Screenshot: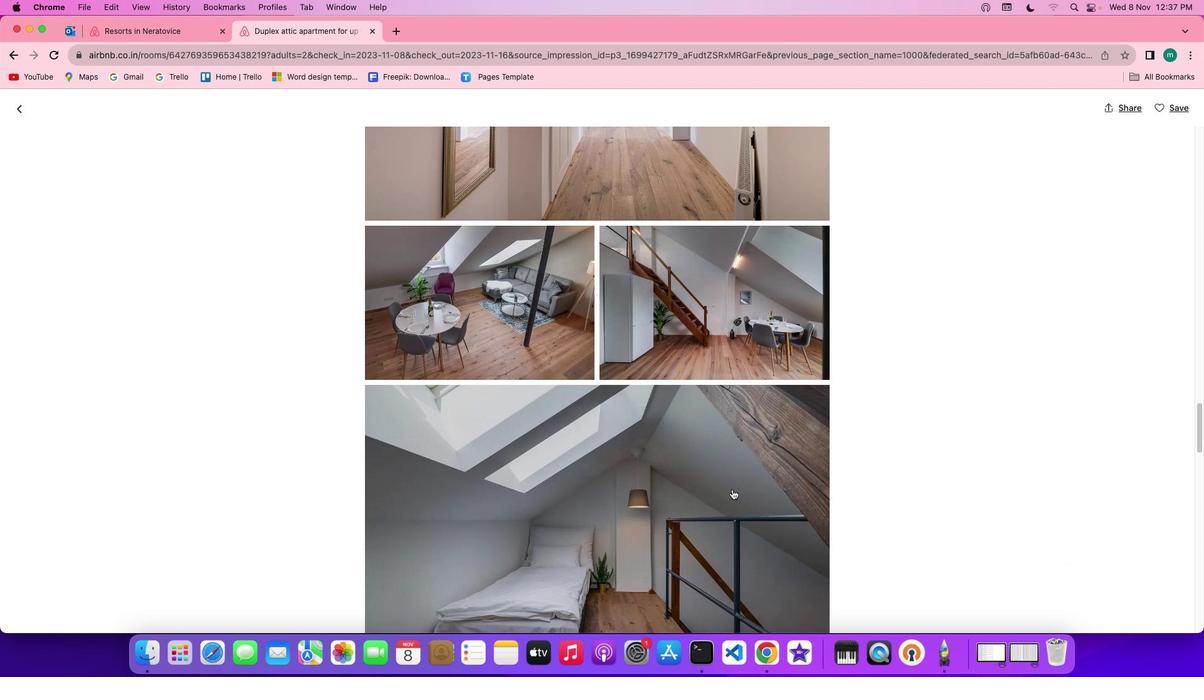 
Action: Mouse scrolled (733, 489) with delta (0, 0)
Screenshot: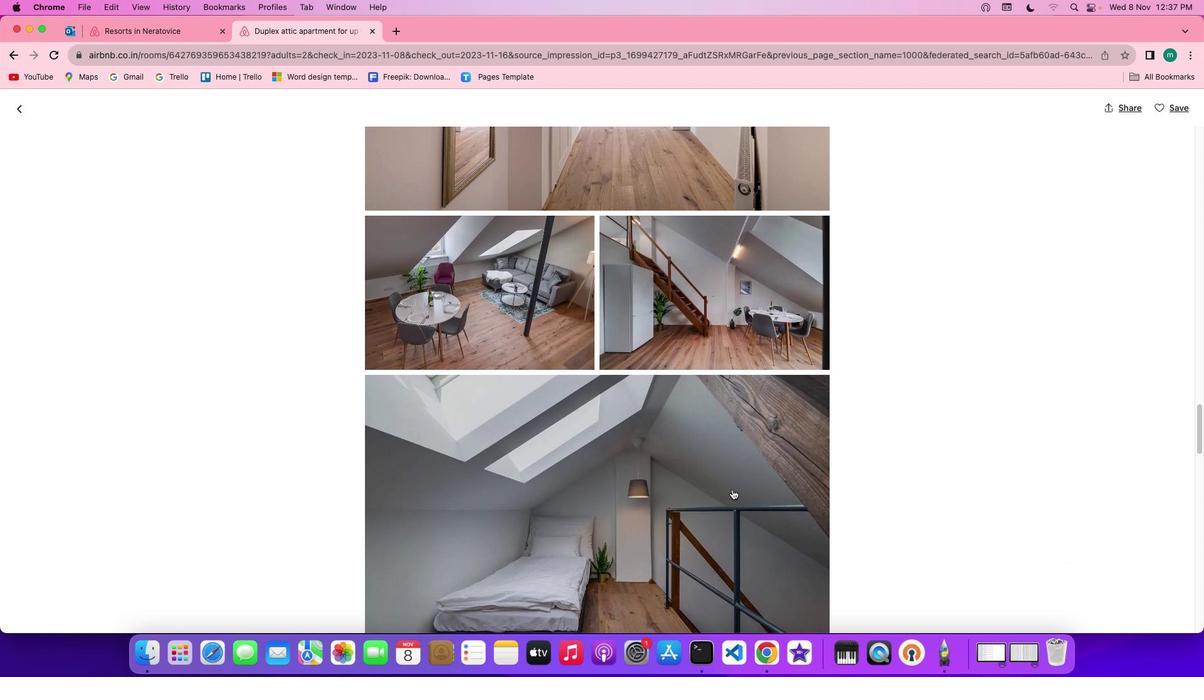 
Action: Mouse scrolled (733, 489) with delta (0, 0)
Screenshot: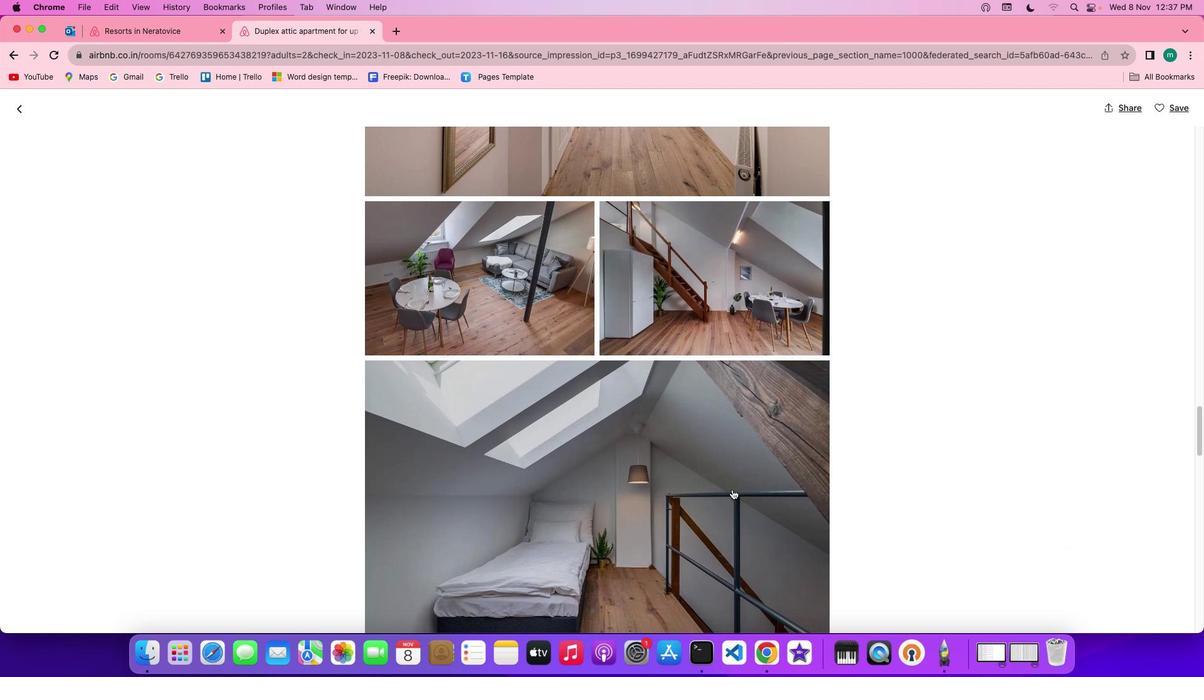 
Action: Mouse scrolled (733, 489) with delta (0, -1)
Screenshot: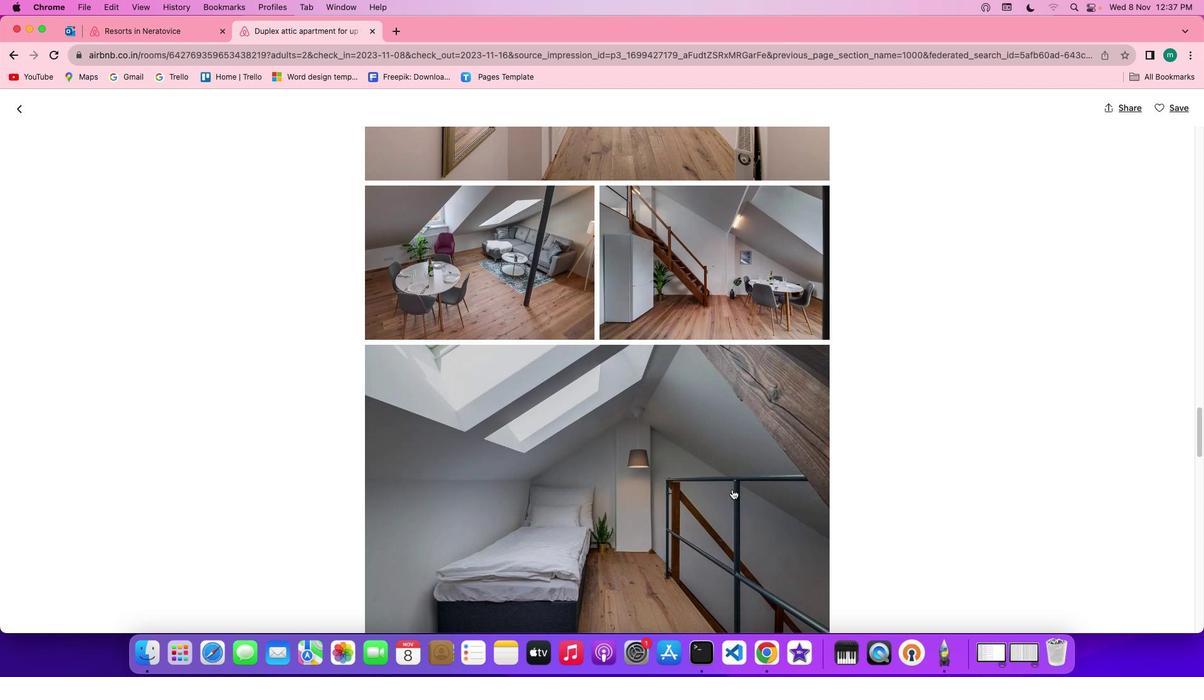 
Action: Mouse scrolled (733, 489) with delta (0, -1)
Screenshot: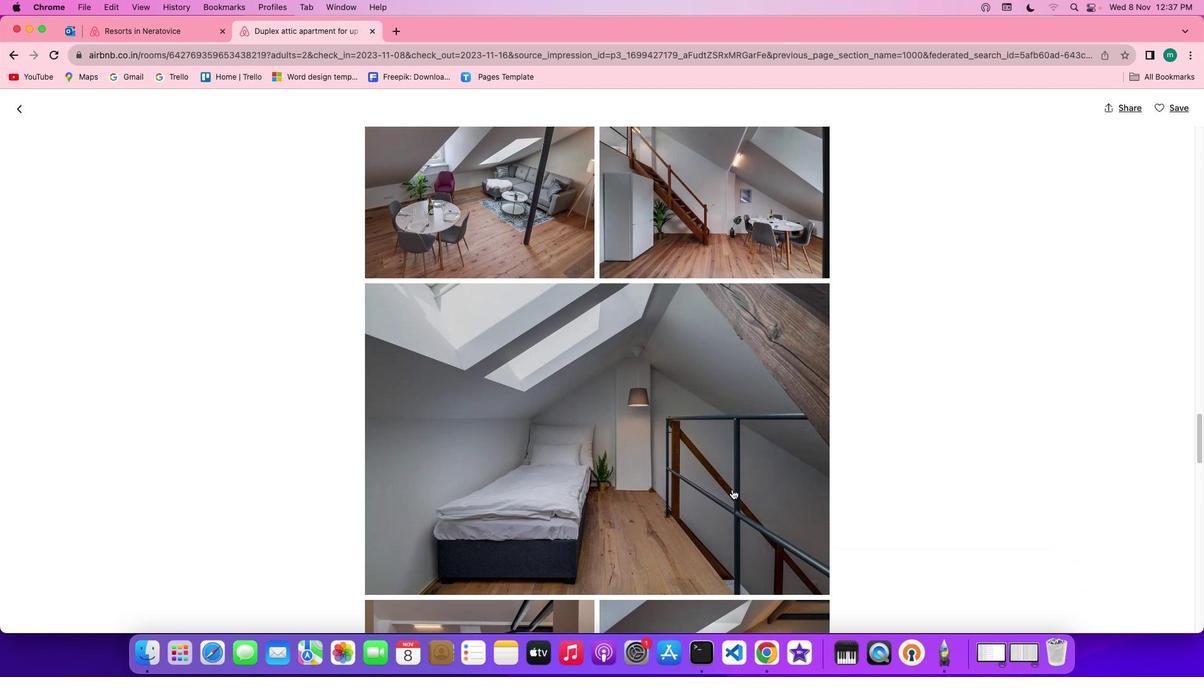 
Action: Mouse scrolled (733, 489) with delta (0, 0)
Screenshot: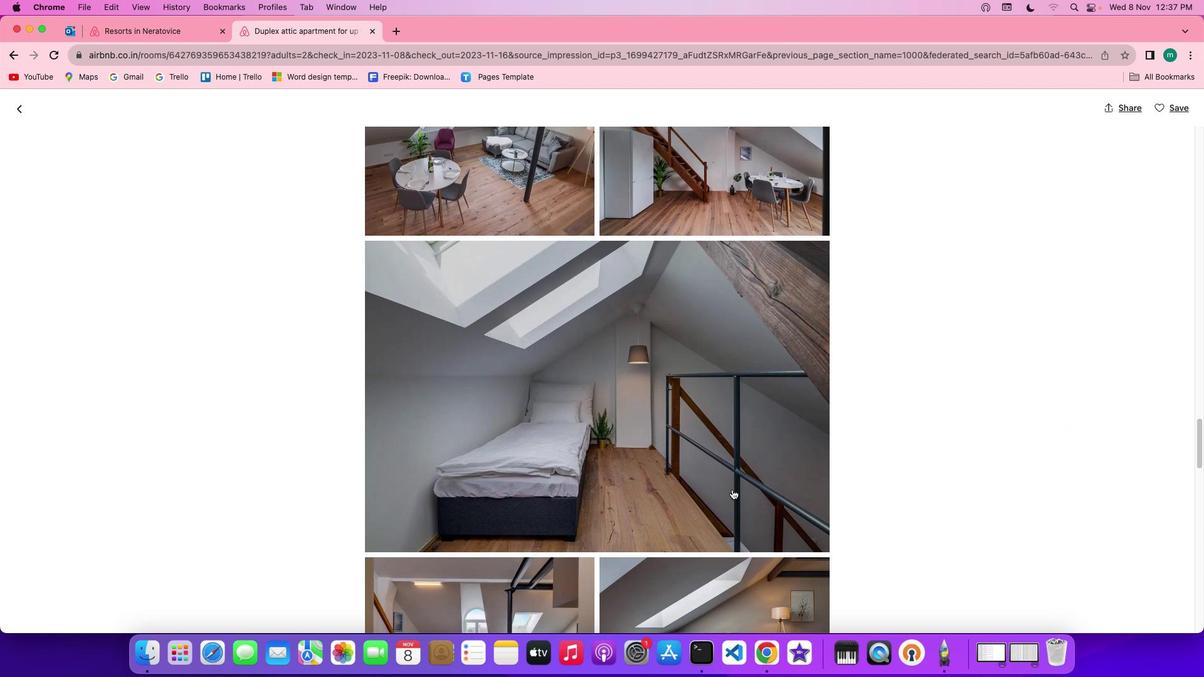
Action: Mouse scrolled (733, 489) with delta (0, 0)
Screenshot: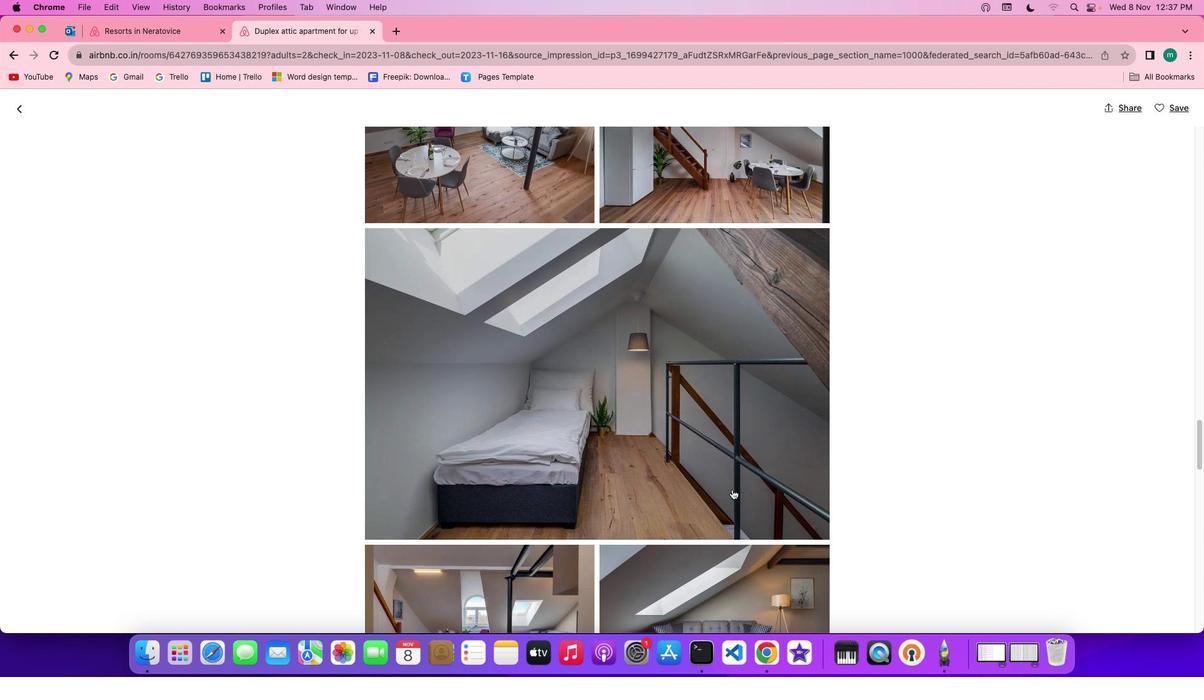 
Action: Mouse scrolled (733, 489) with delta (0, 0)
Screenshot: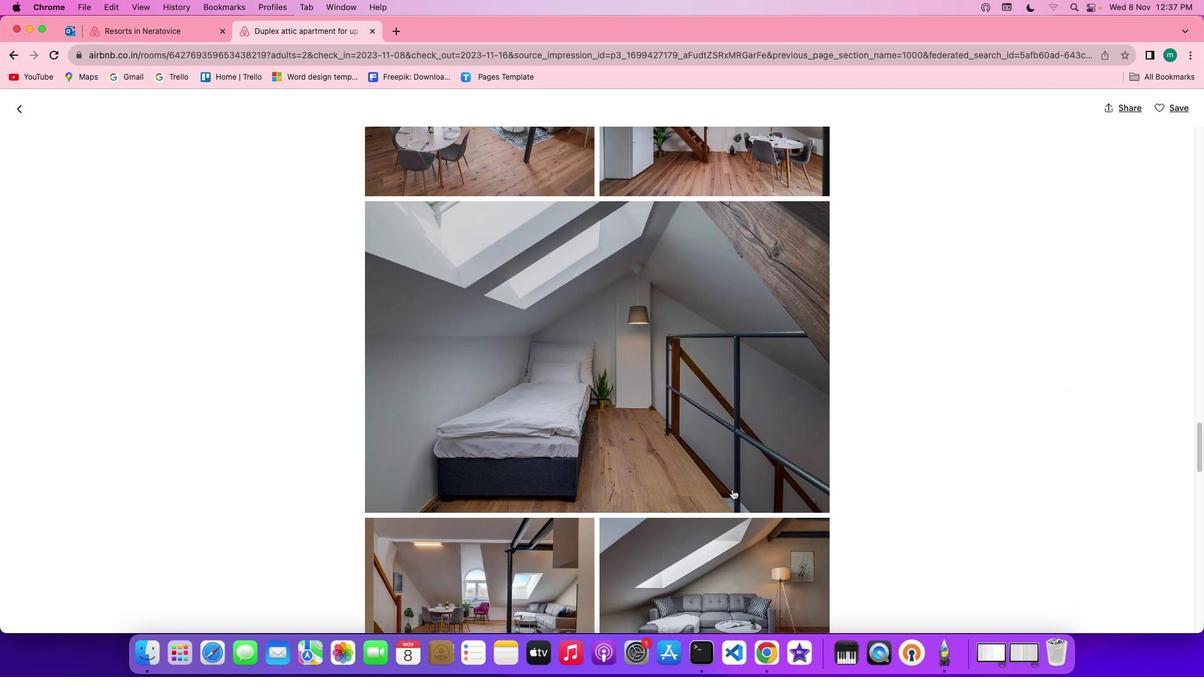 
Action: Mouse scrolled (733, 489) with delta (0, 0)
Screenshot: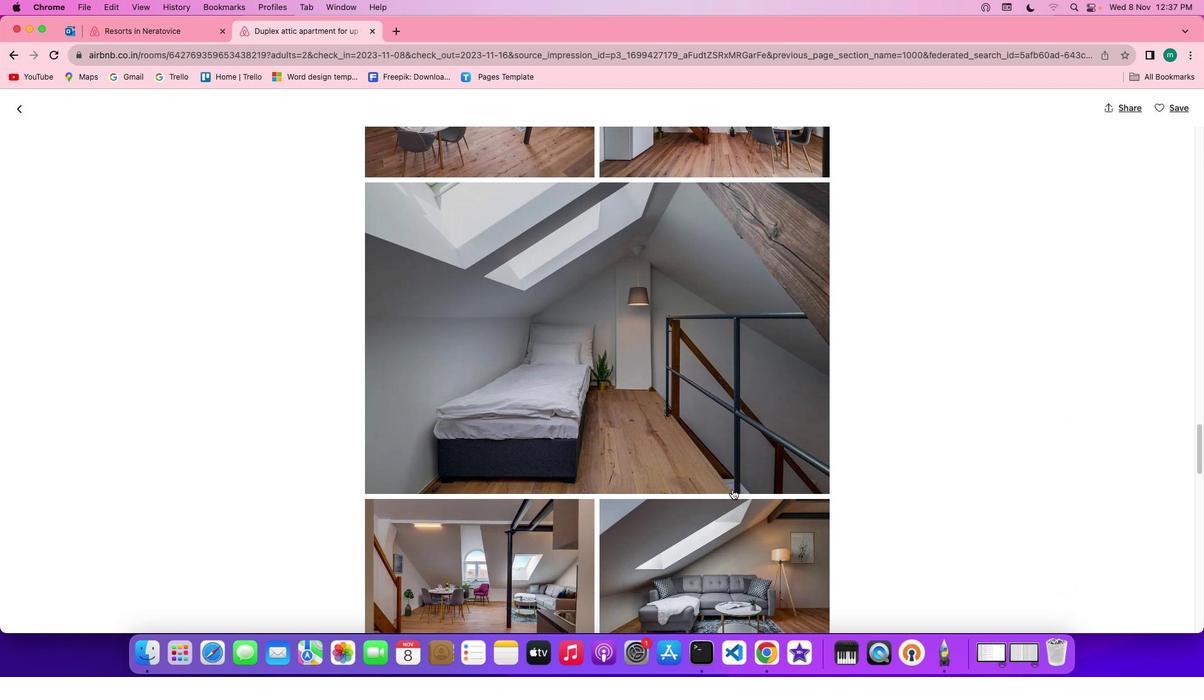 
Action: Mouse scrolled (733, 489) with delta (0, 0)
Screenshot: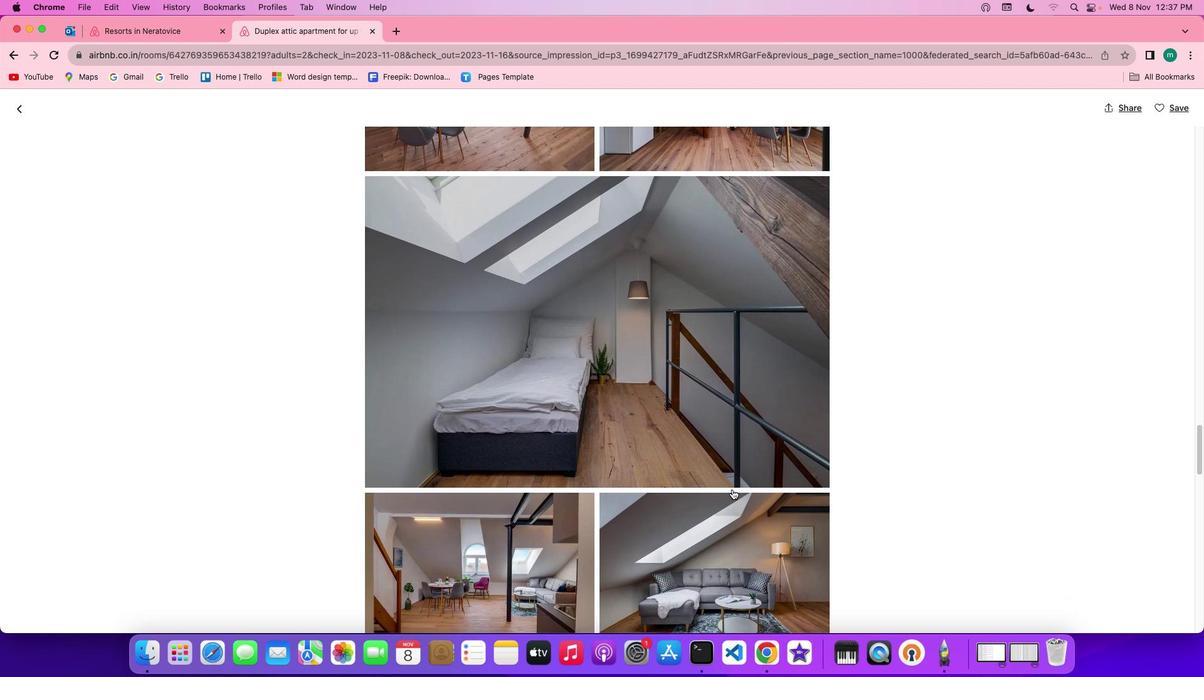 
Action: Mouse scrolled (733, 489) with delta (0, 0)
Screenshot: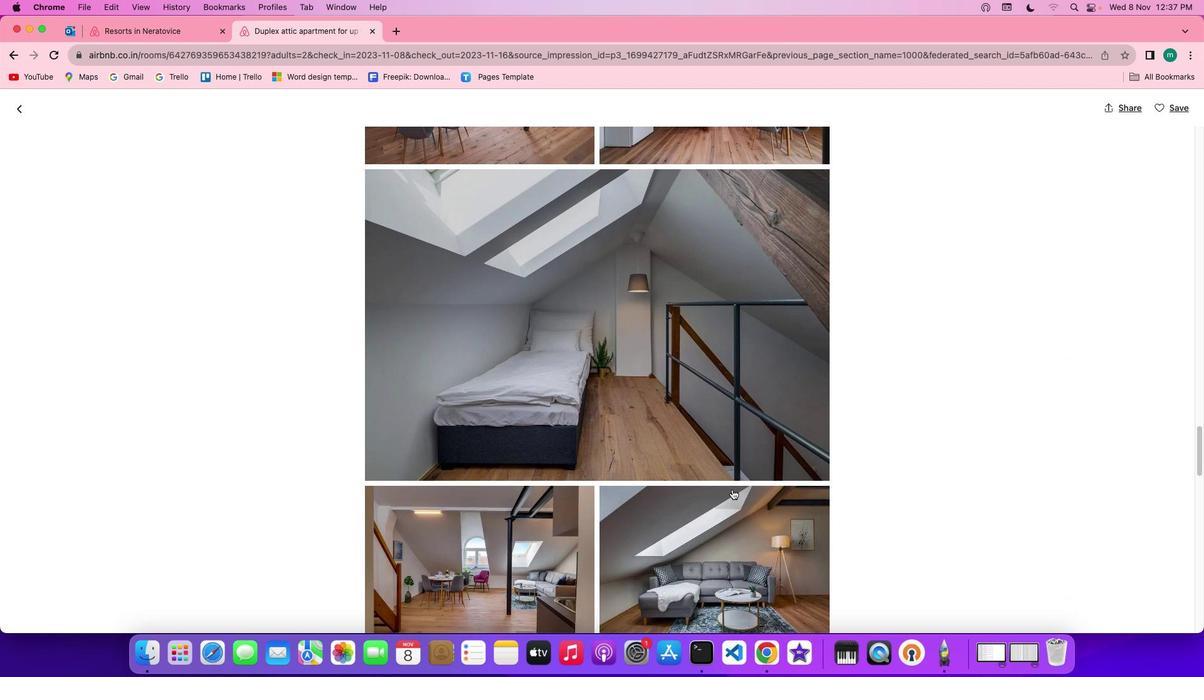 
Action: Mouse scrolled (733, 489) with delta (0, -1)
Screenshot: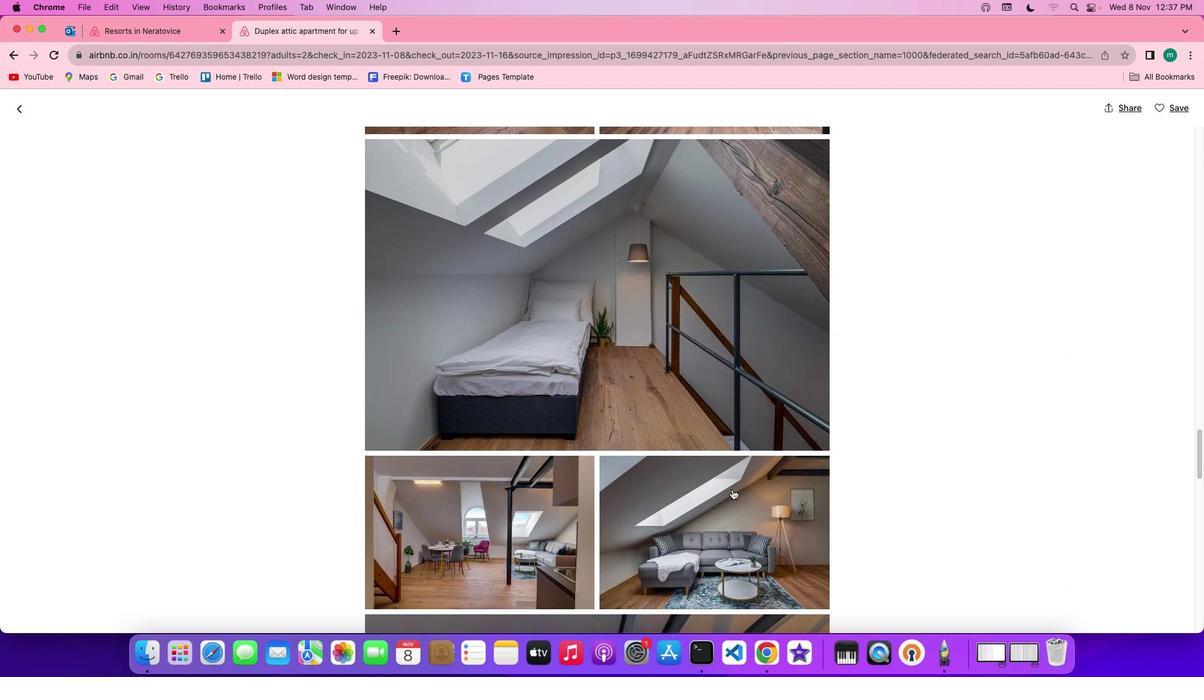 
Action: Mouse scrolled (733, 489) with delta (0, 0)
Screenshot: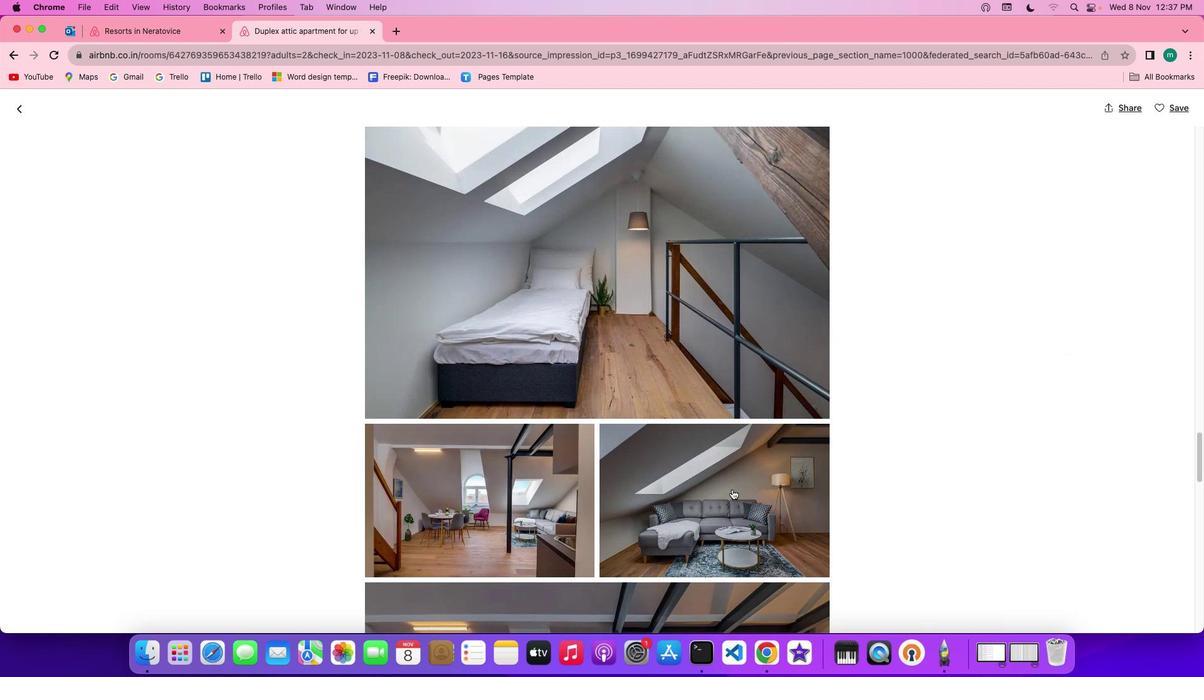 
Action: Mouse scrolled (733, 489) with delta (0, 0)
Screenshot: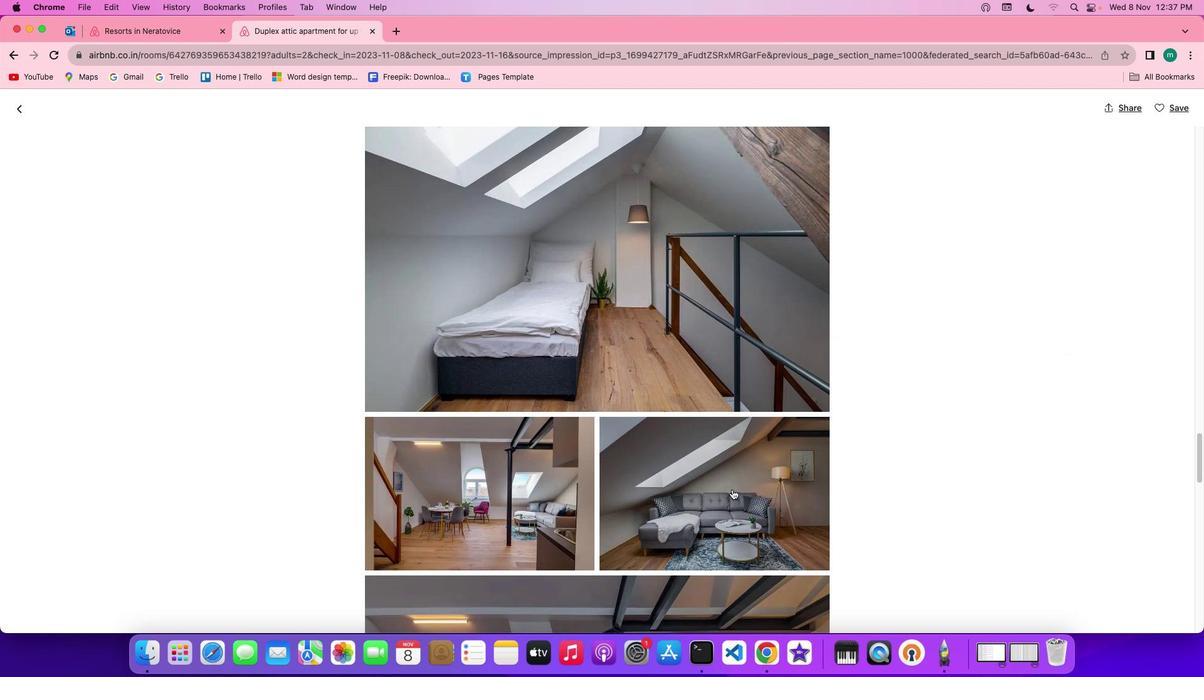 
Action: Mouse scrolled (733, 489) with delta (0, 0)
Screenshot: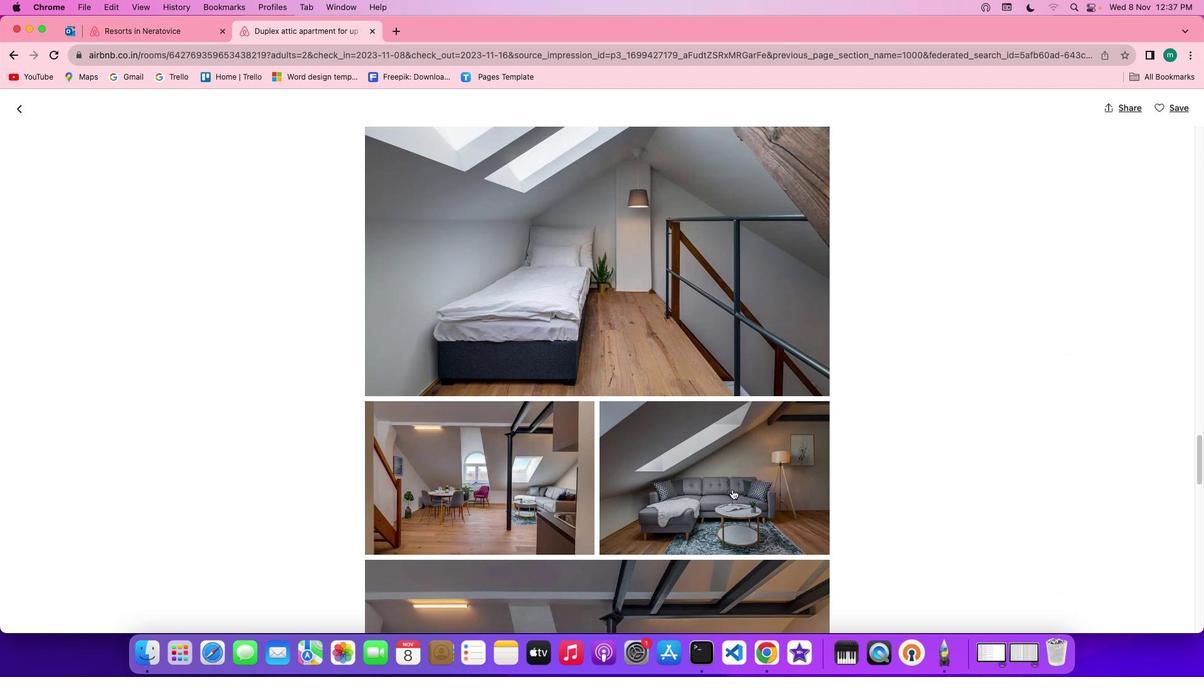 
Action: Mouse scrolled (733, 489) with delta (0, 0)
Screenshot: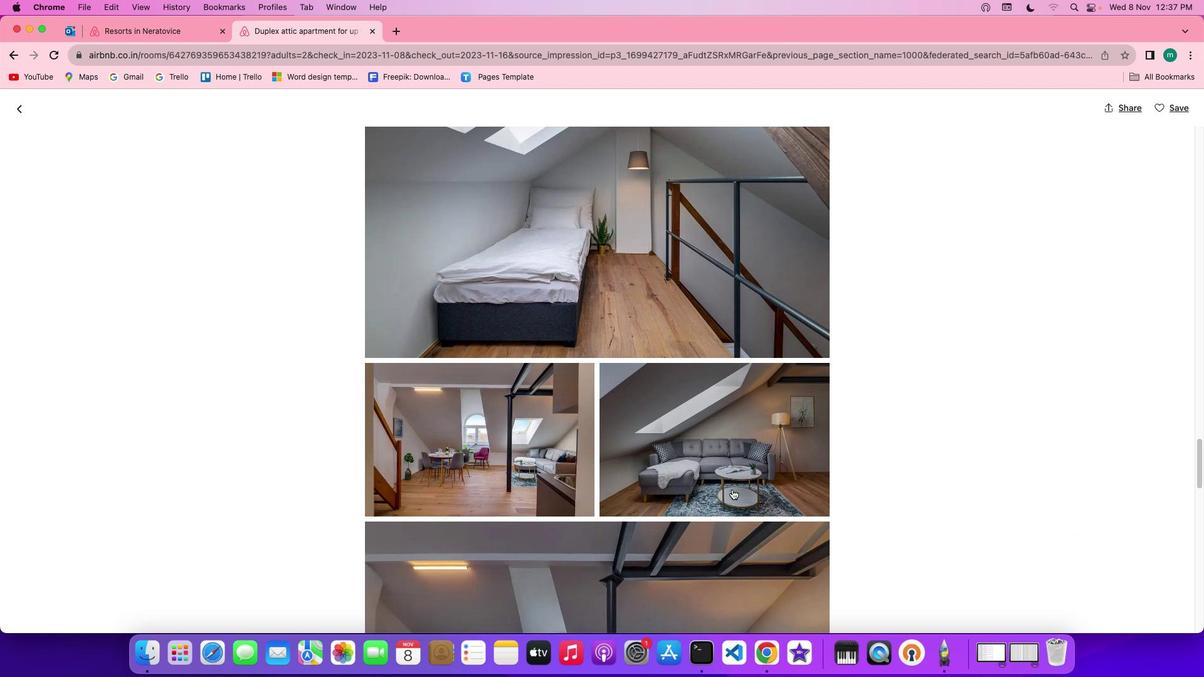 
Action: Mouse scrolled (733, 489) with delta (0, 0)
Screenshot: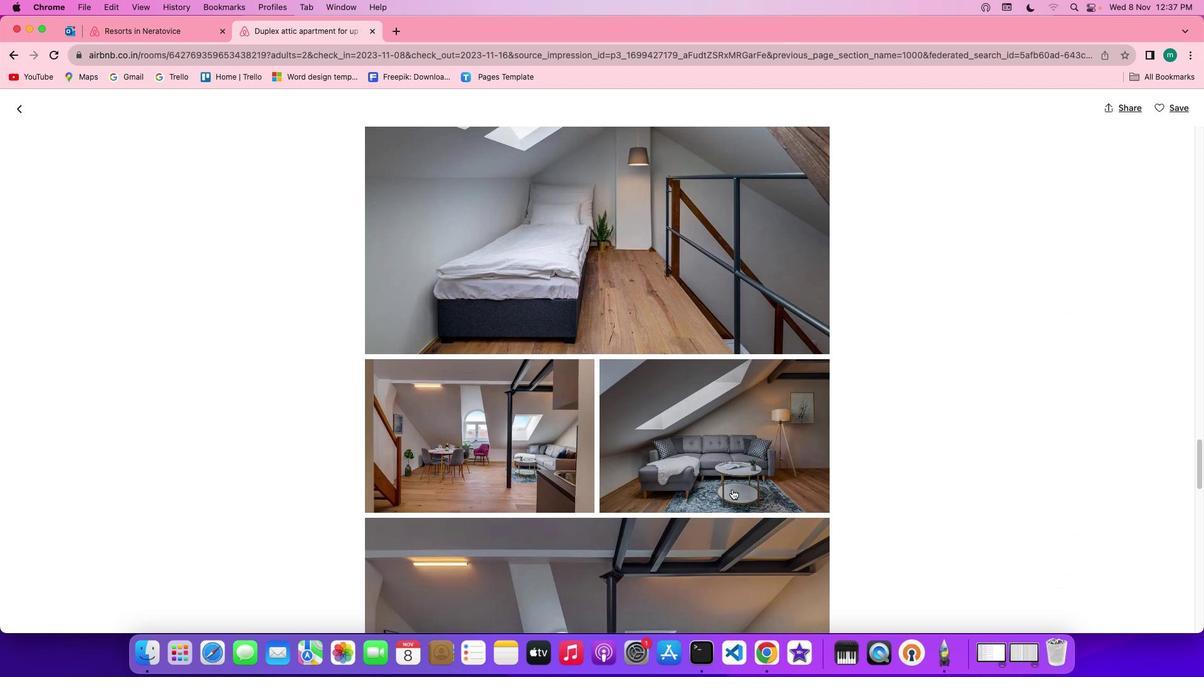 
Action: Mouse scrolled (733, 489) with delta (0, 0)
Screenshot: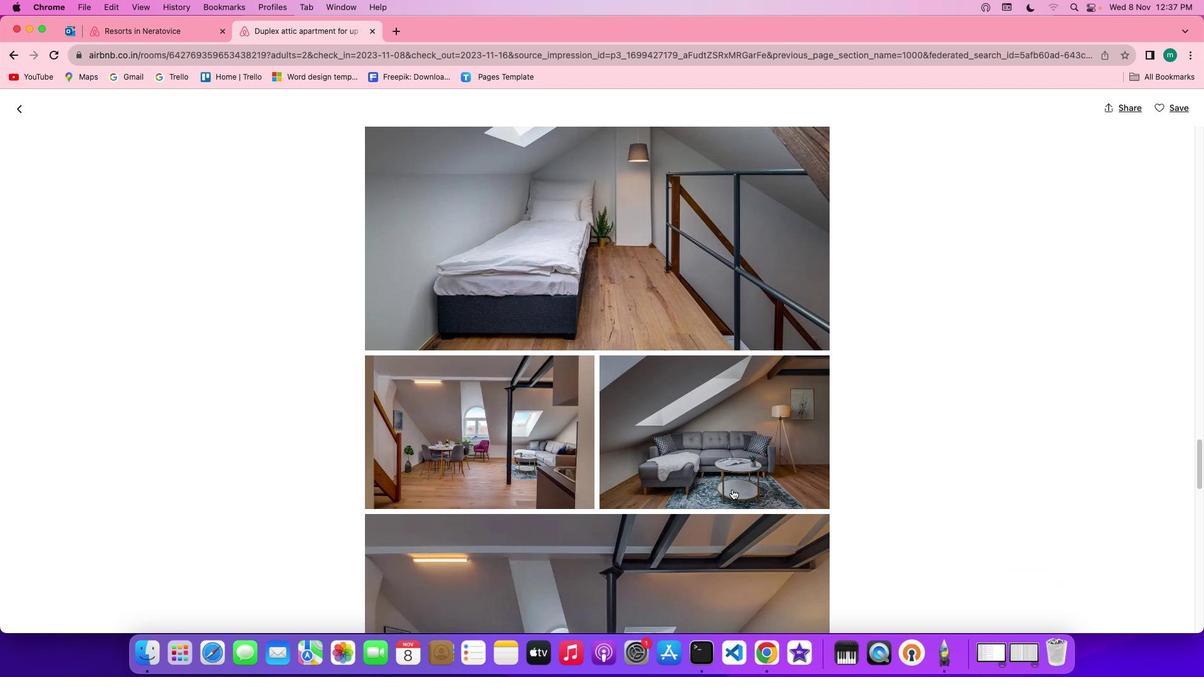
Action: Mouse scrolled (733, 489) with delta (0, 0)
Screenshot: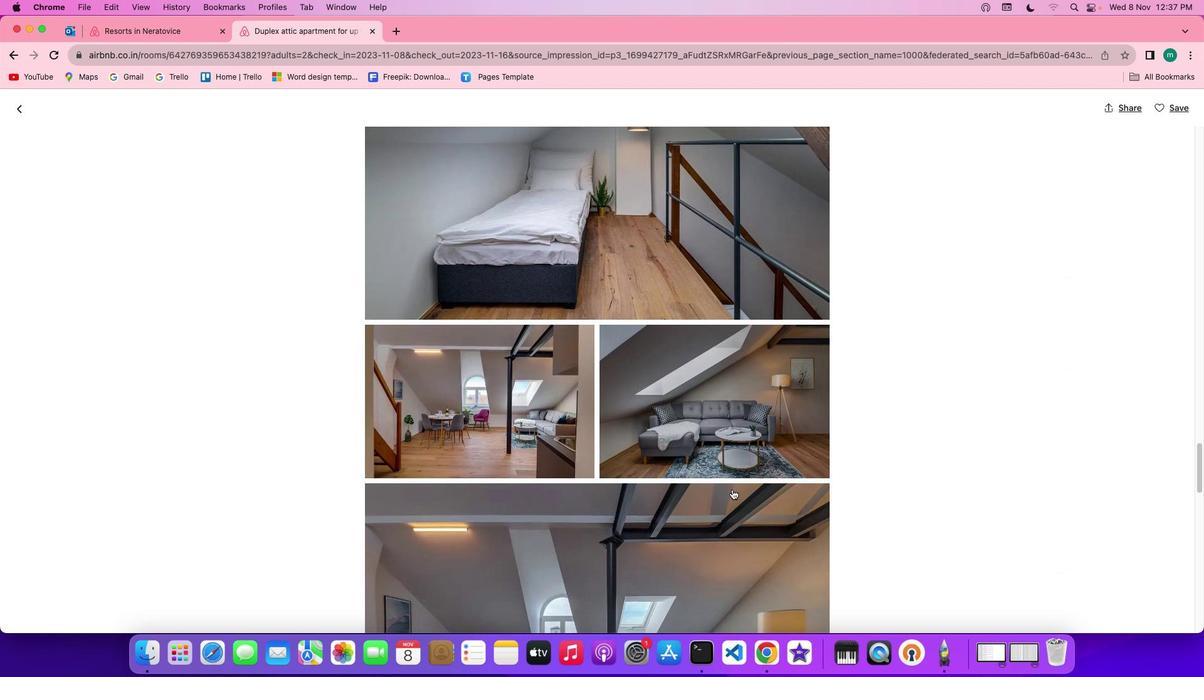 
Action: Mouse scrolled (733, 489) with delta (0, 0)
Screenshot: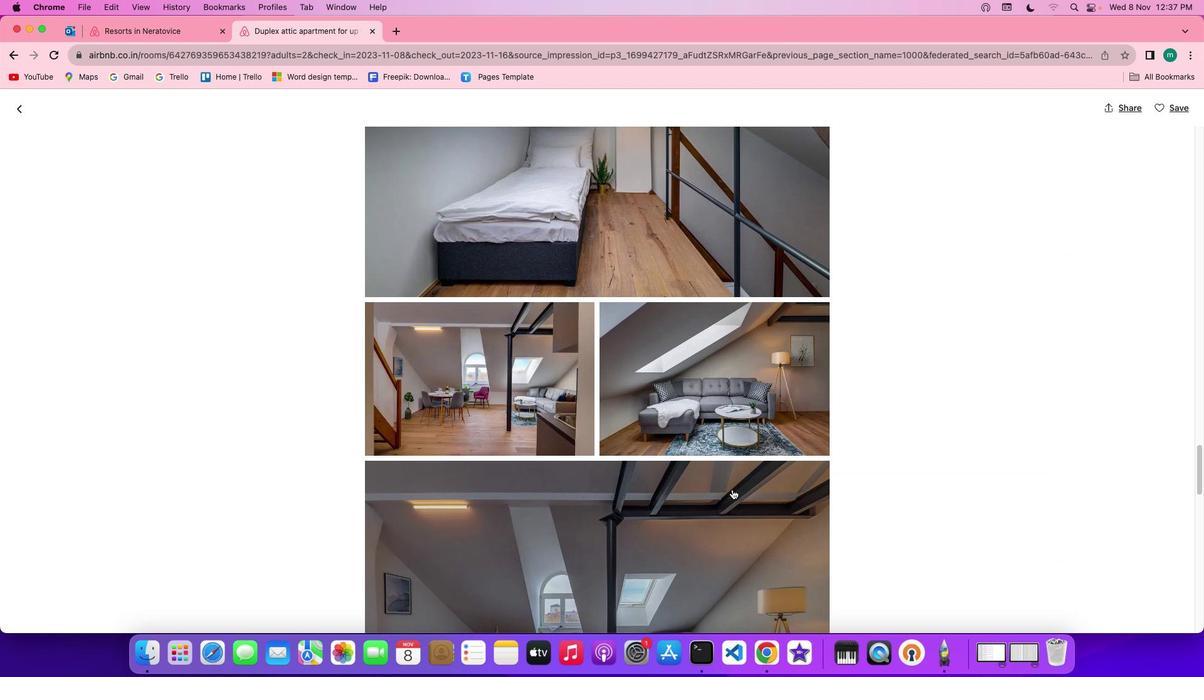 
Action: Mouse scrolled (733, 489) with delta (0, 0)
Screenshot: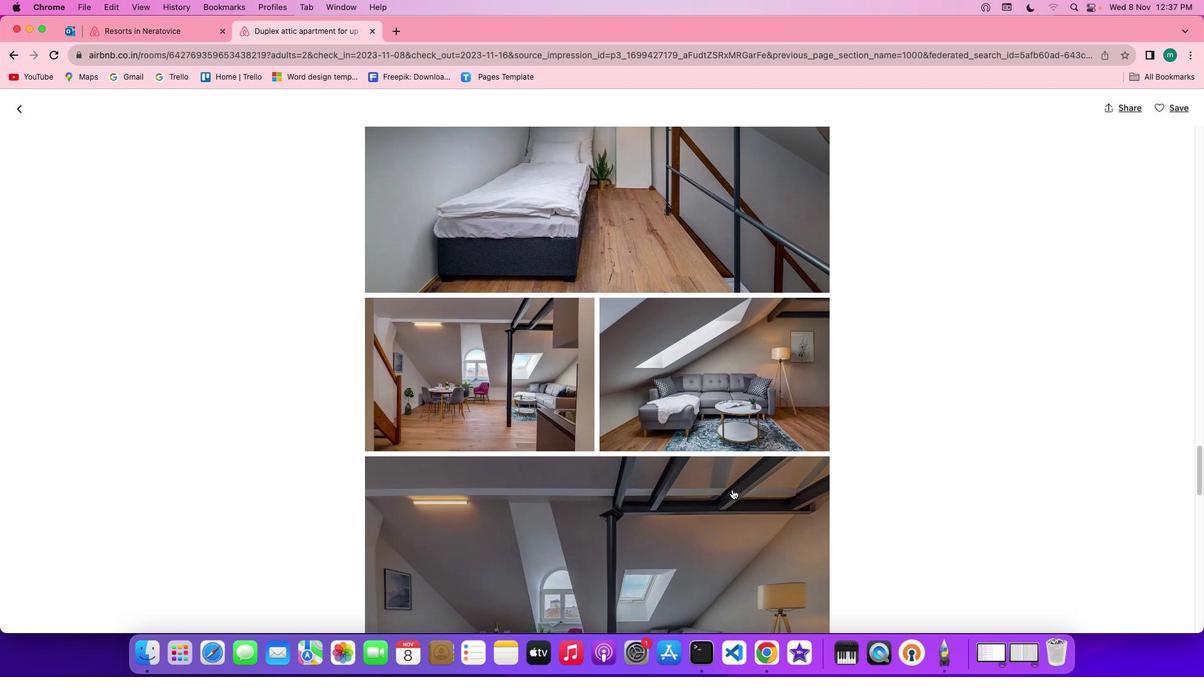 
Action: Mouse scrolled (733, 489) with delta (0, 0)
Screenshot: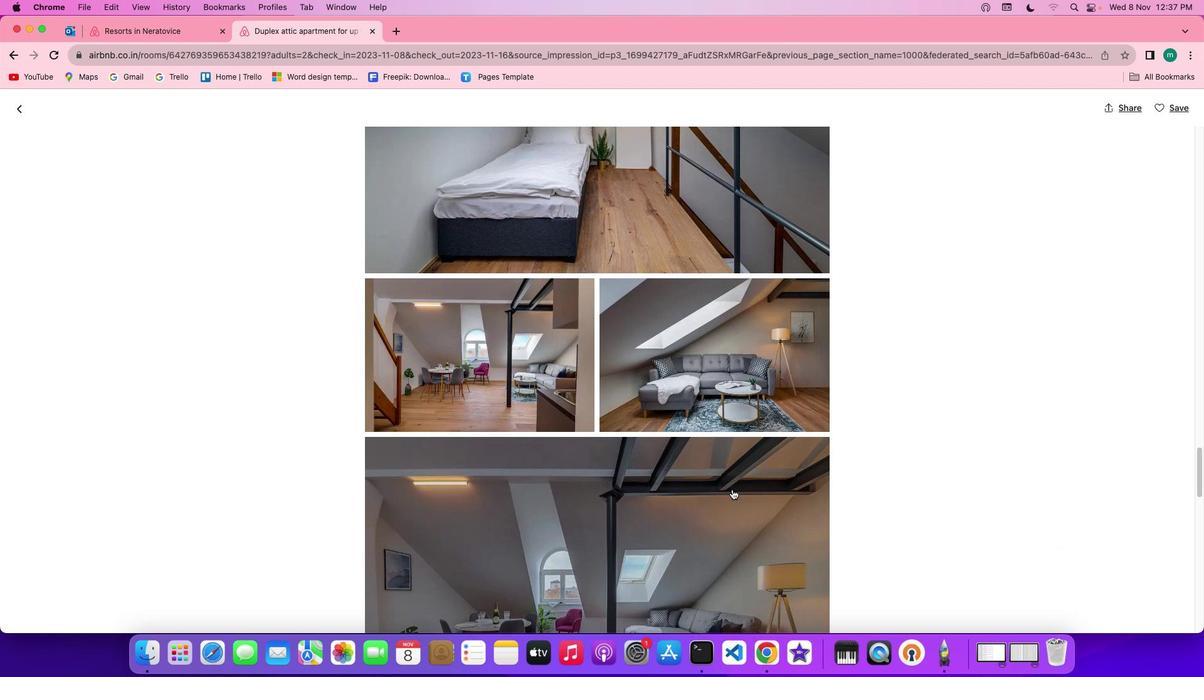 
Action: Mouse scrolled (733, 489) with delta (0, 0)
Screenshot: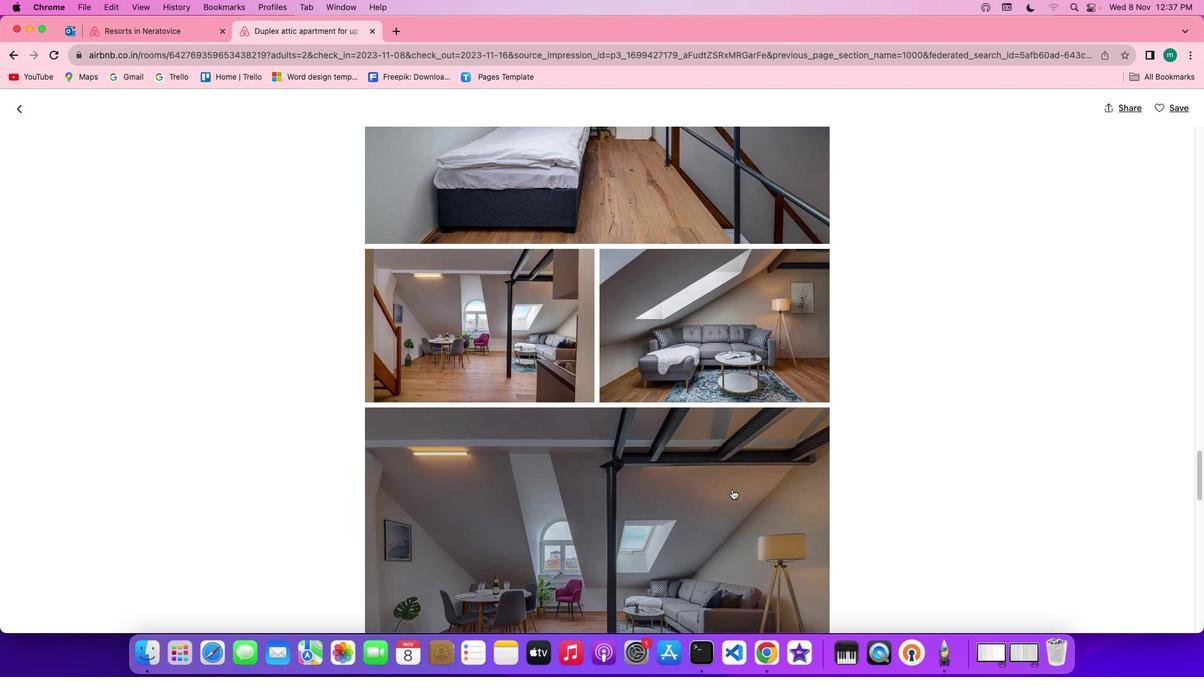 
Action: Mouse scrolled (733, 489) with delta (0, 0)
Screenshot: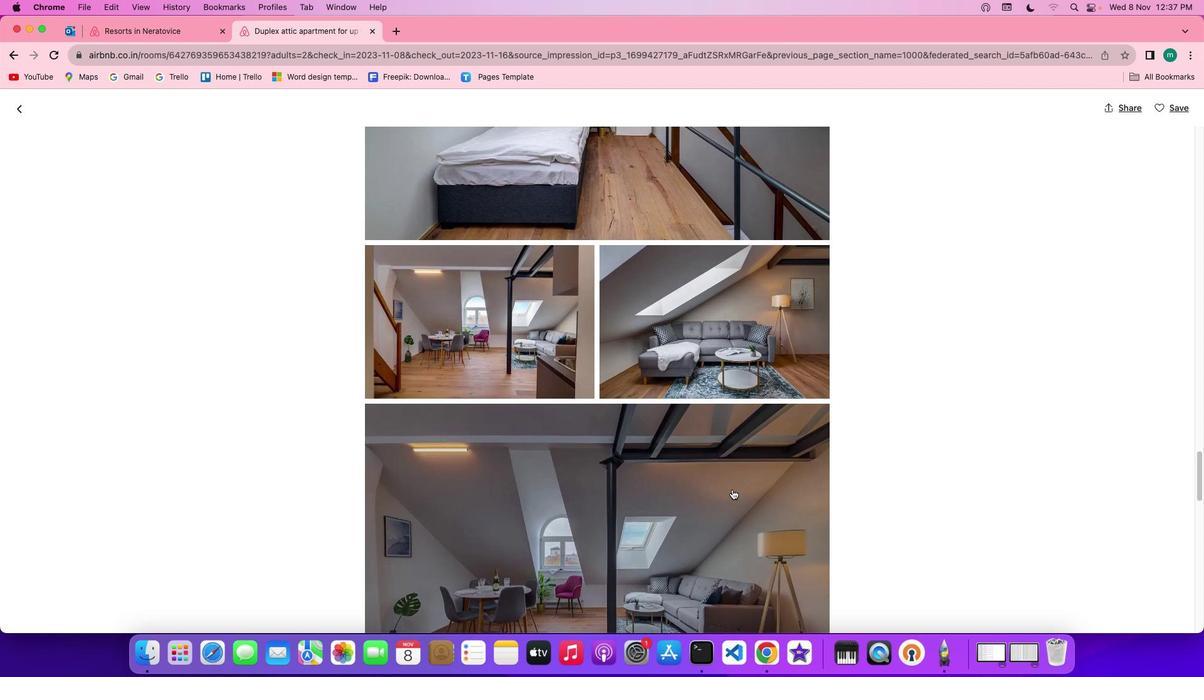 
Action: Mouse scrolled (733, 489) with delta (0, 0)
Screenshot: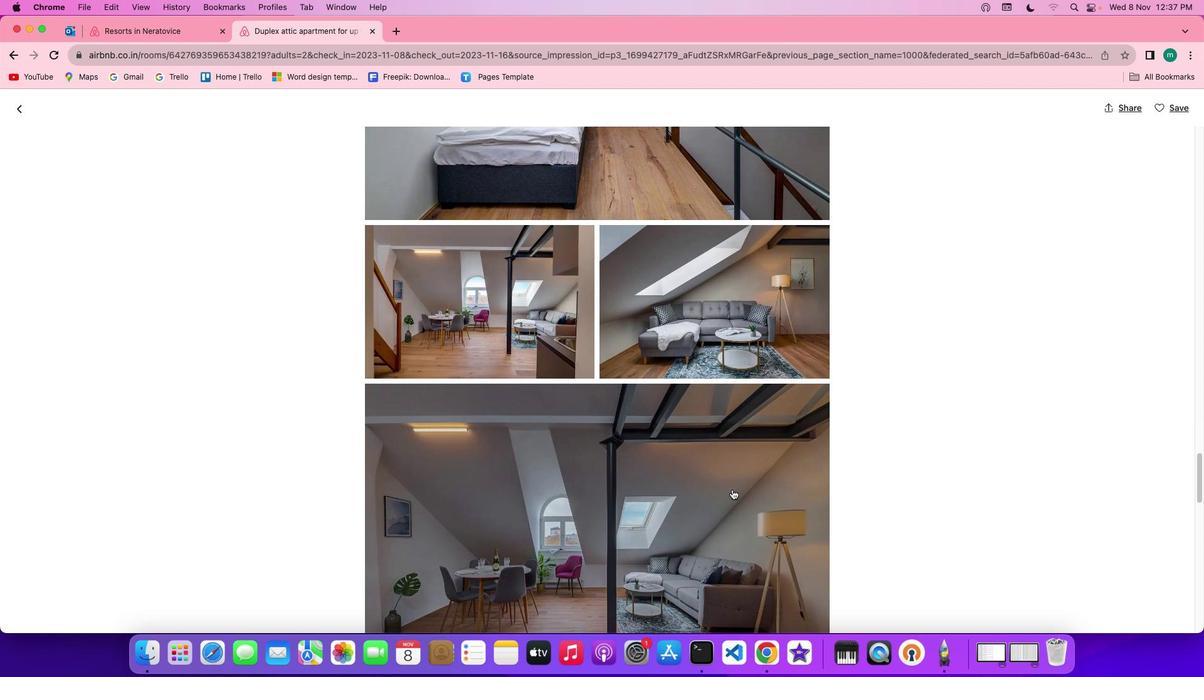 
Action: Mouse scrolled (733, 489) with delta (0, 0)
Screenshot: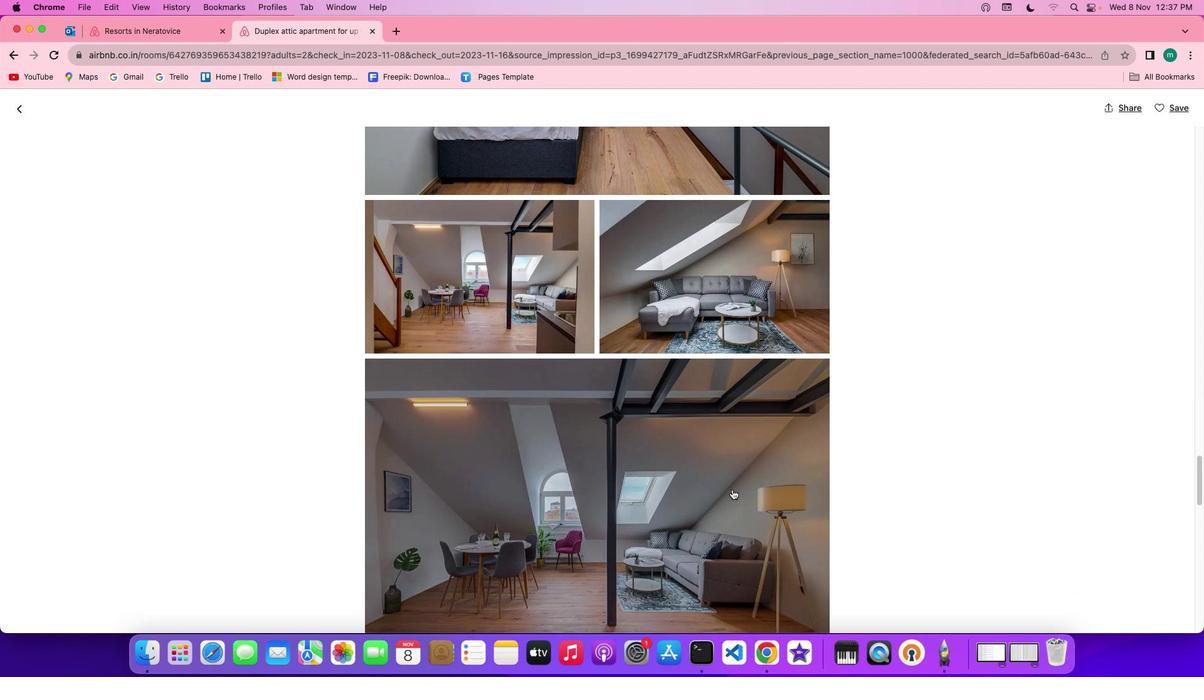 
Action: Mouse moved to (733, 489)
Screenshot: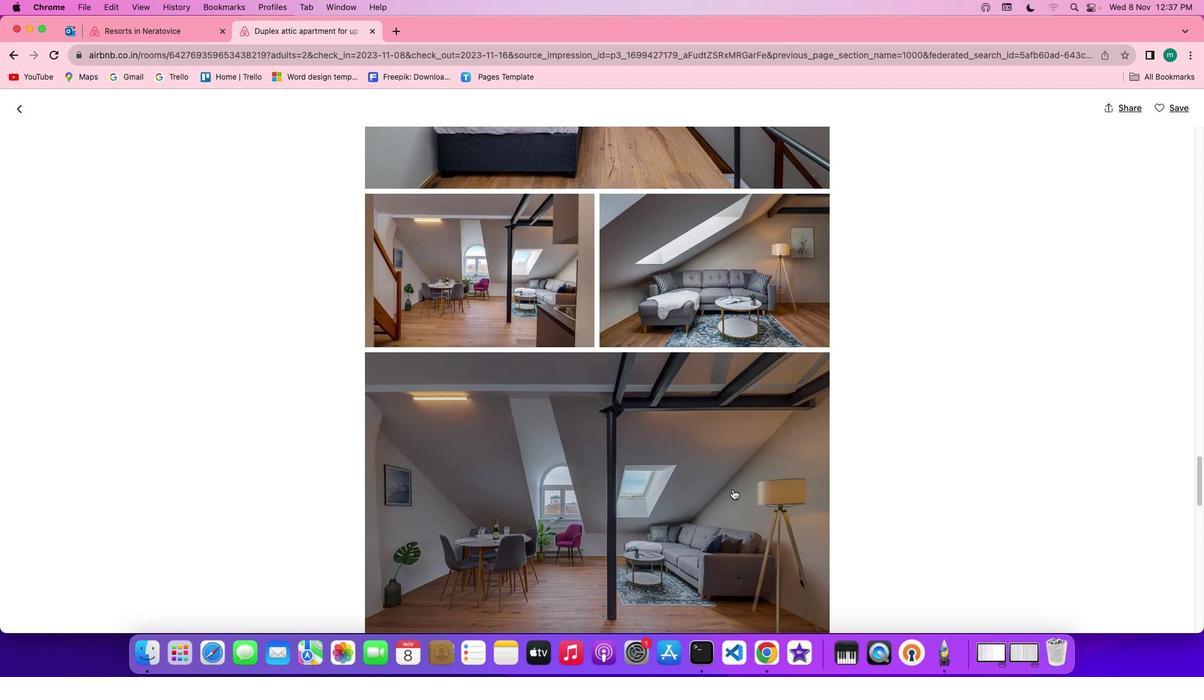 
Action: Mouse scrolled (733, 489) with delta (0, 0)
Screenshot: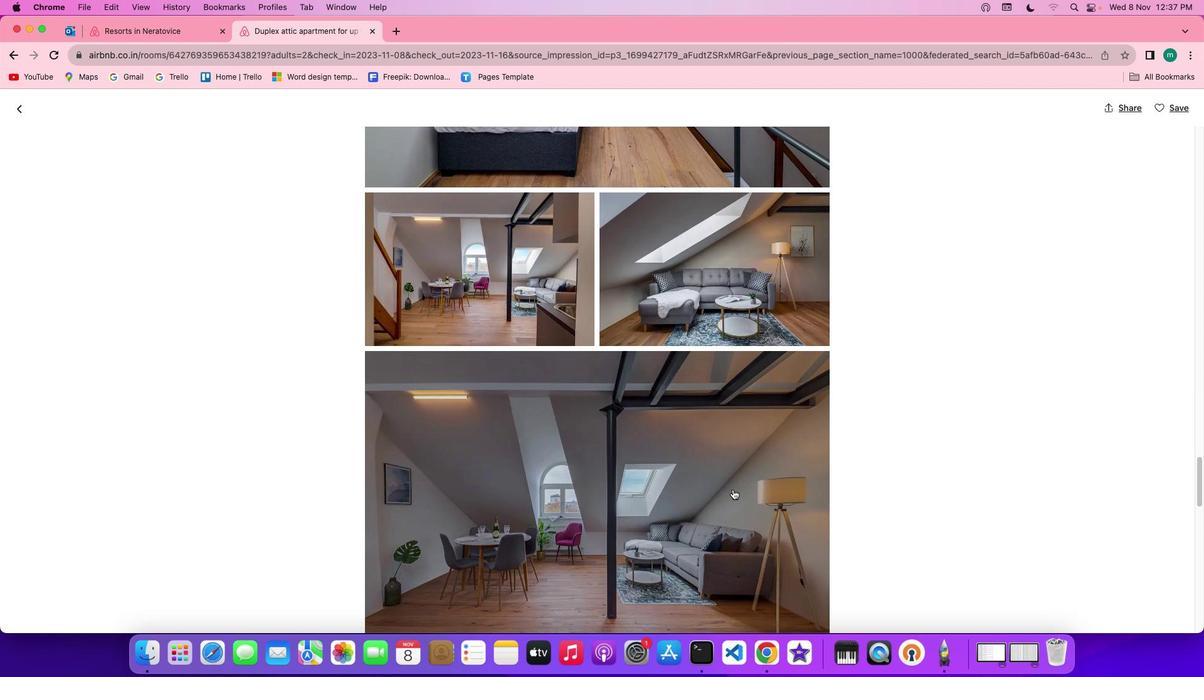 
Action: Mouse scrolled (733, 489) with delta (0, 0)
Screenshot: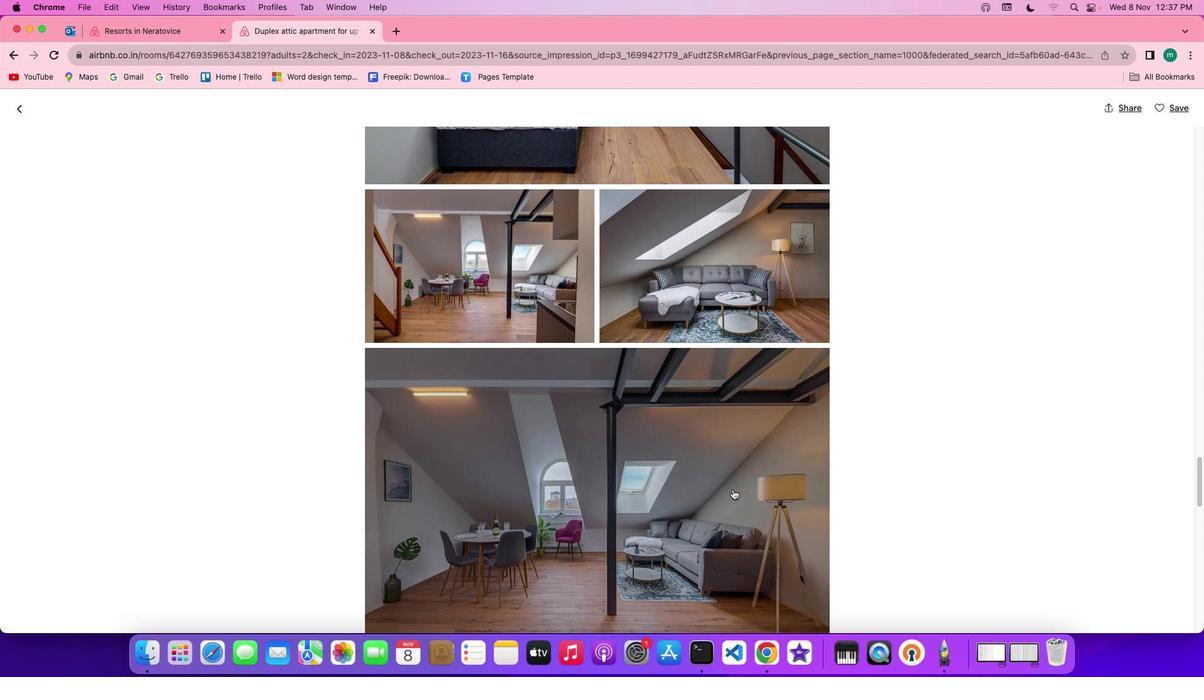 
Action: Mouse scrolled (733, 489) with delta (0, 0)
Screenshot: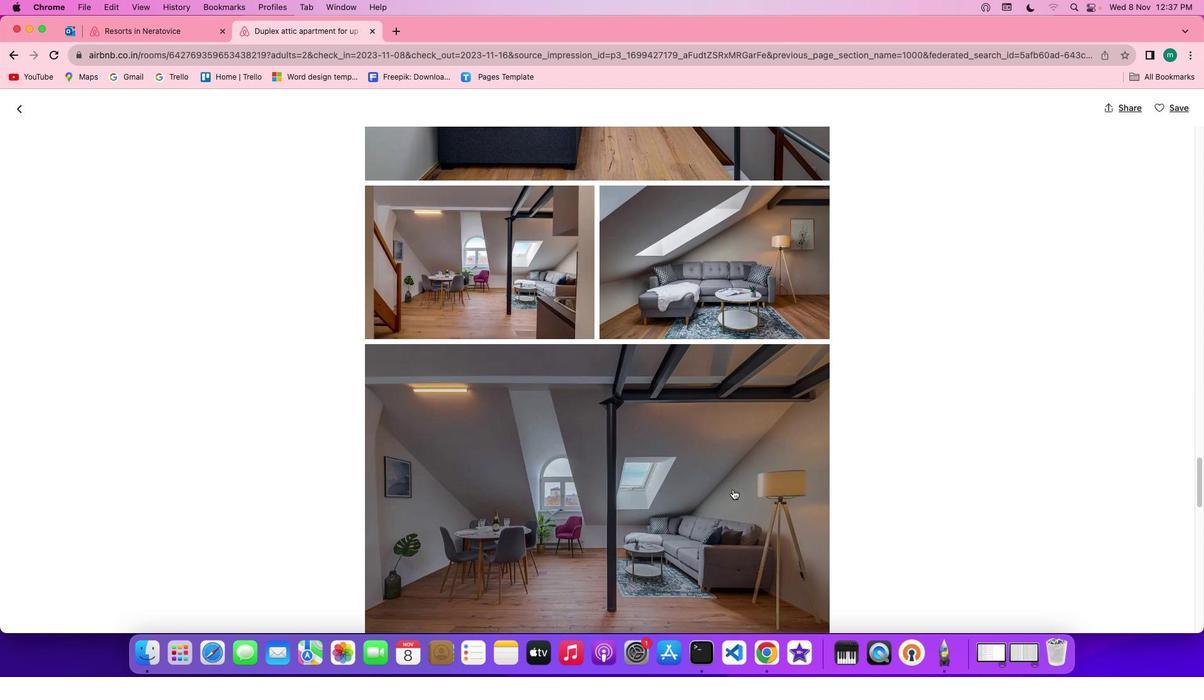 
Action: Mouse scrolled (733, 489) with delta (0, 0)
Screenshot: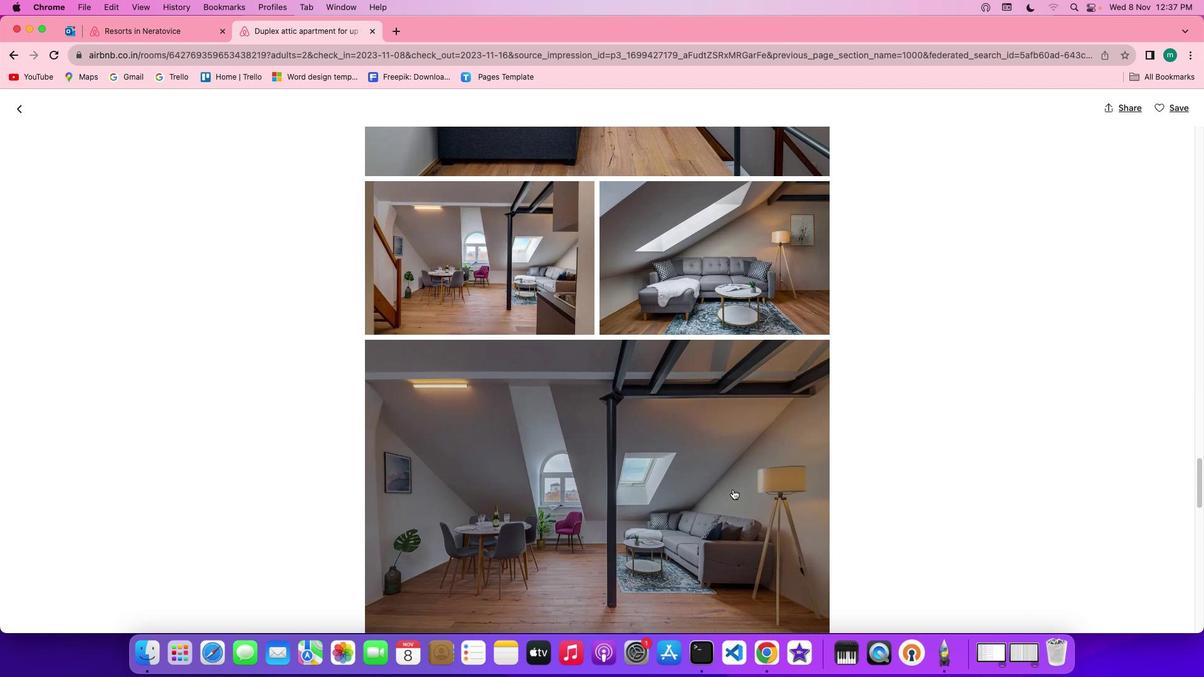 
Action: Mouse scrolled (733, 489) with delta (0, 0)
Screenshot: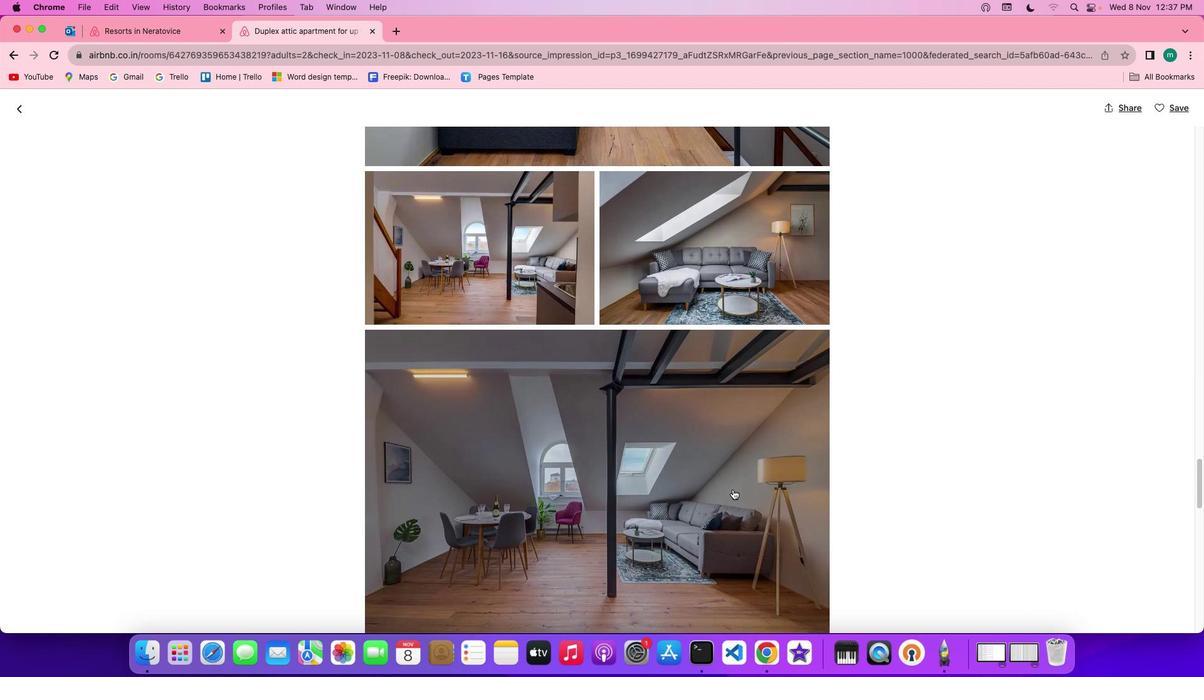 
Action: Mouse scrolled (733, 489) with delta (0, 0)
Screenshot: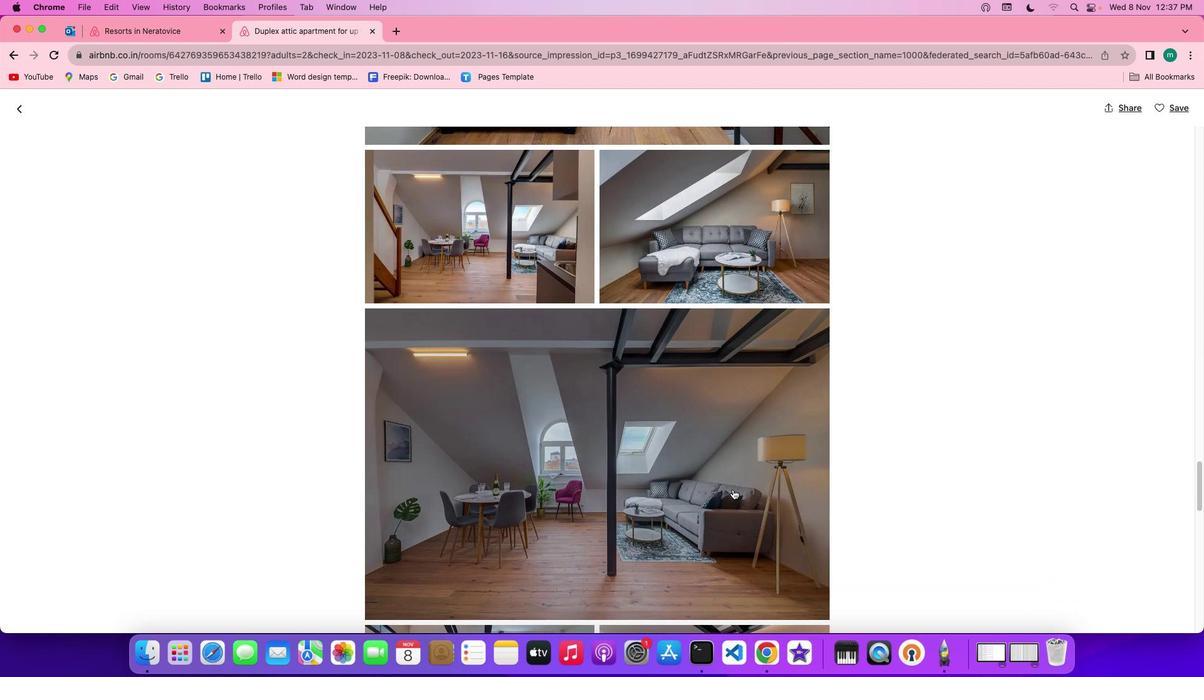 
Action: Mouse scrolled (733, 489) with delta (0, 0)
Screenshot: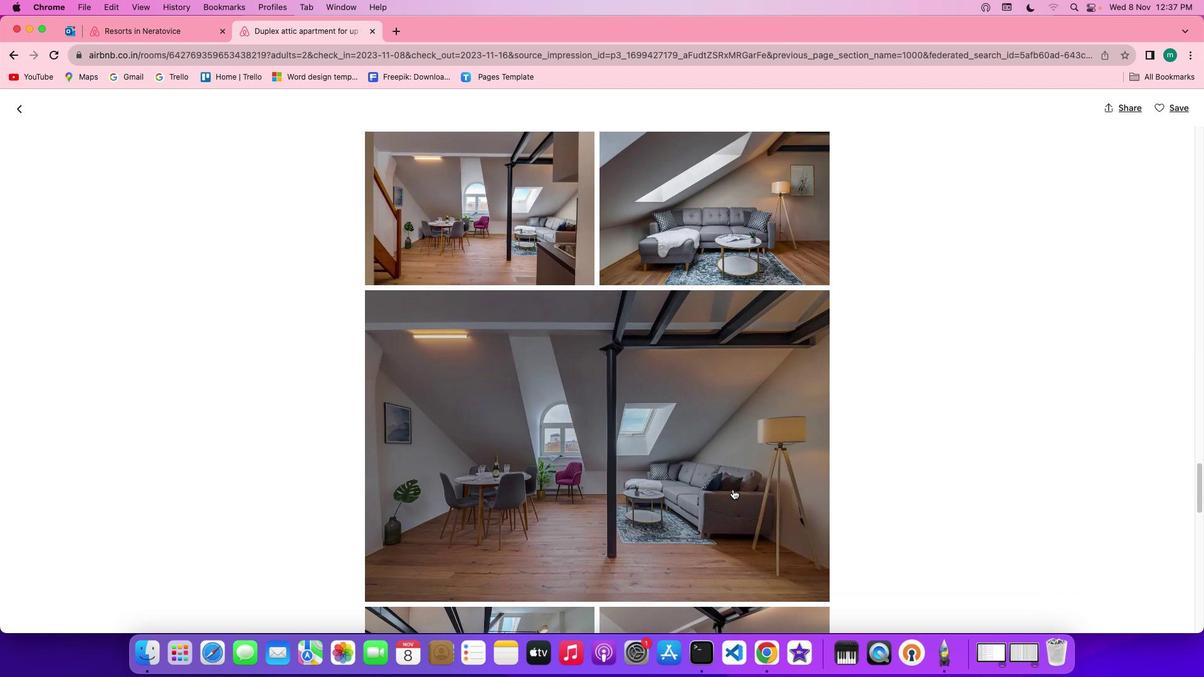 
Action: Mouse scrolled (733, 489) with delta (0, 0)
Screenshot: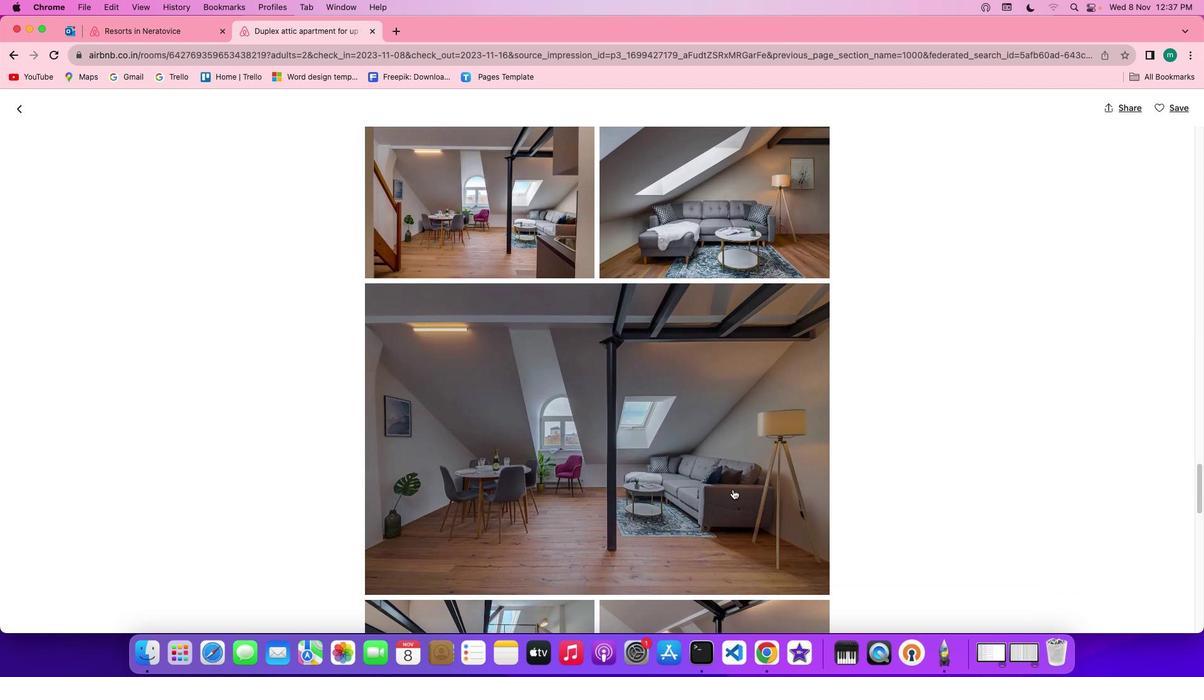 
Action: Mouse scrolled (733, 489) with delta (0, 0)
Screenshot: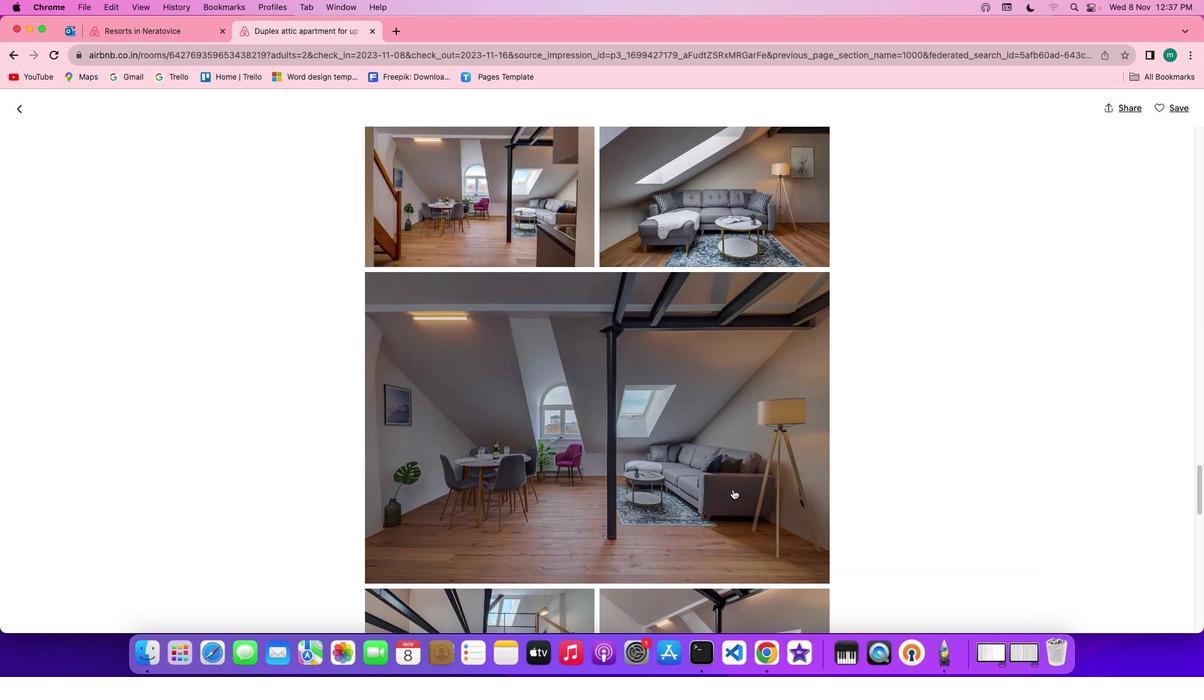 
Action: Mouse scrolled (733, 489) with delta (0, 0)
Screenshot: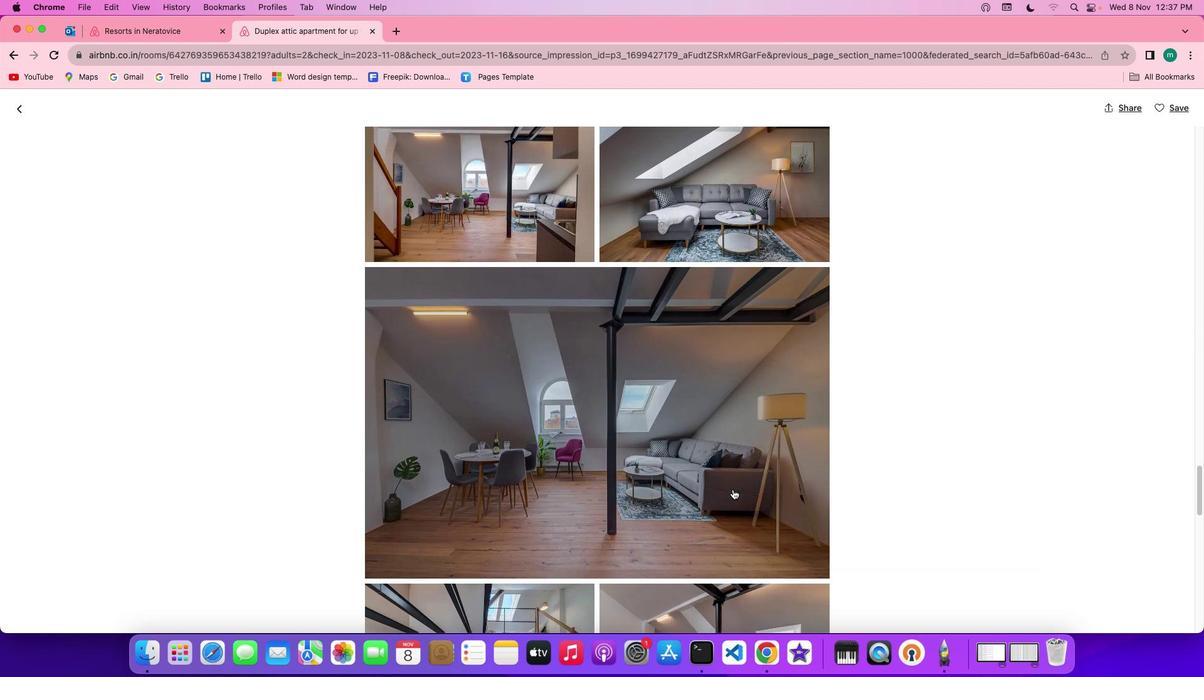 
Action: Mouse scrolled (733, 489) with delta (0, 0)
Screenshot: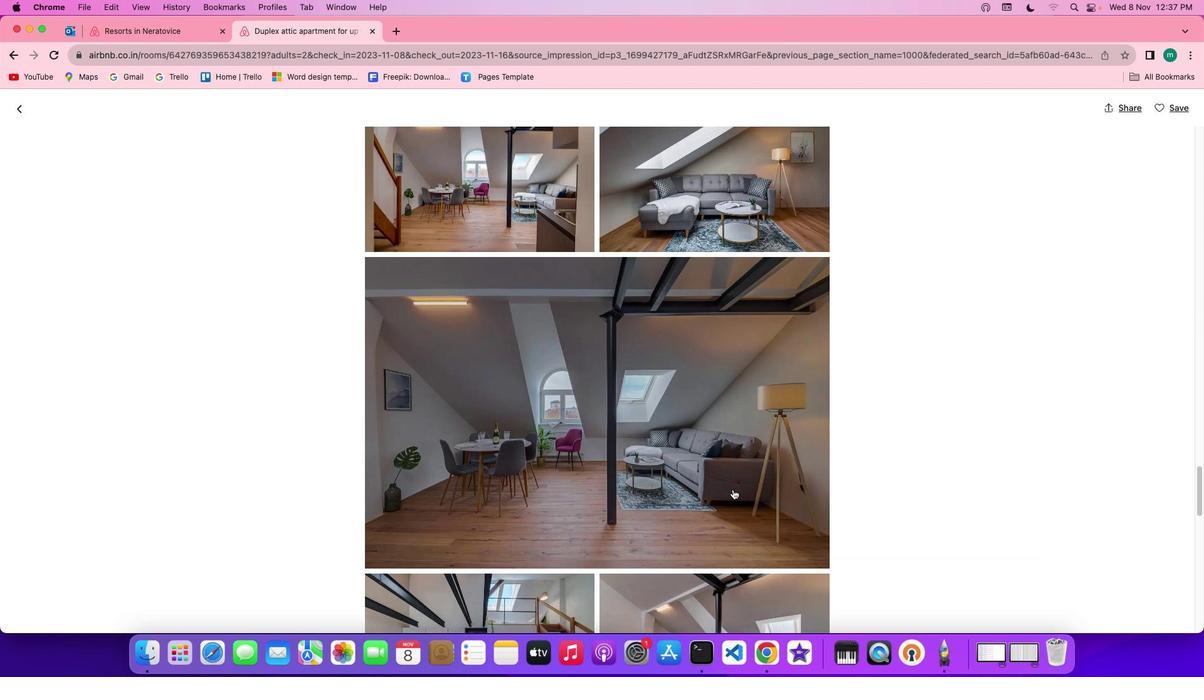 
Action: Mouse scrolled (733, 489) with delta (0, 0)
Screenshot: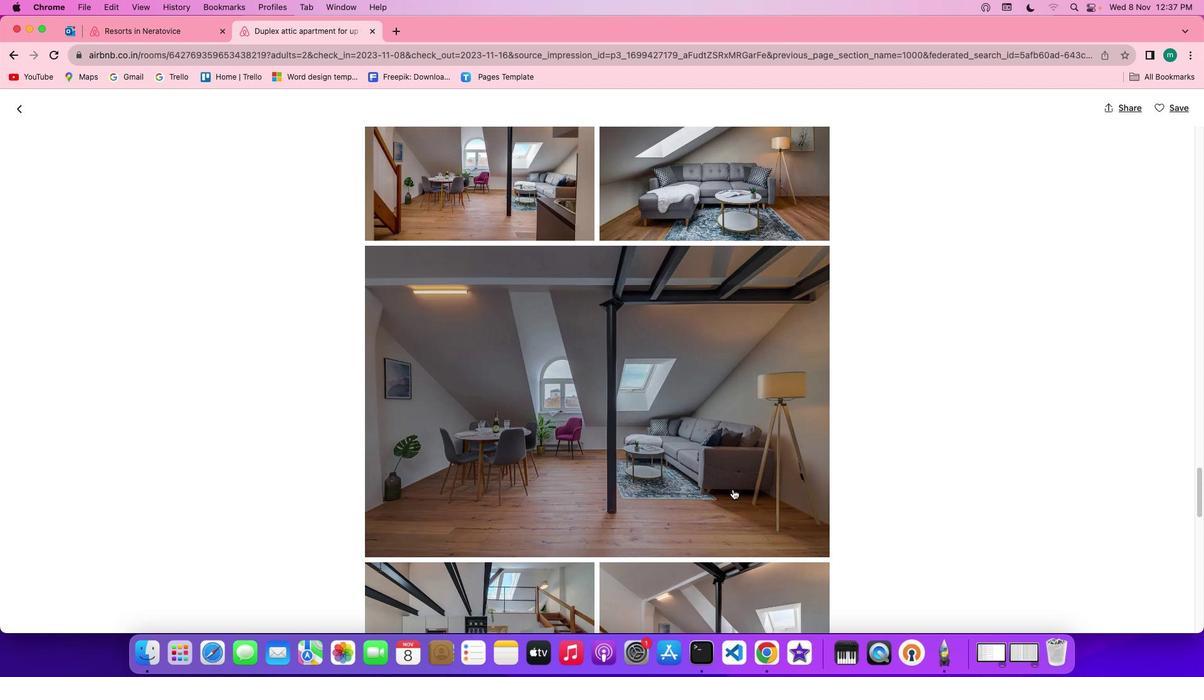
Action: Mouse scrolled (733, 489) with delta (0, 0)
Screenshot: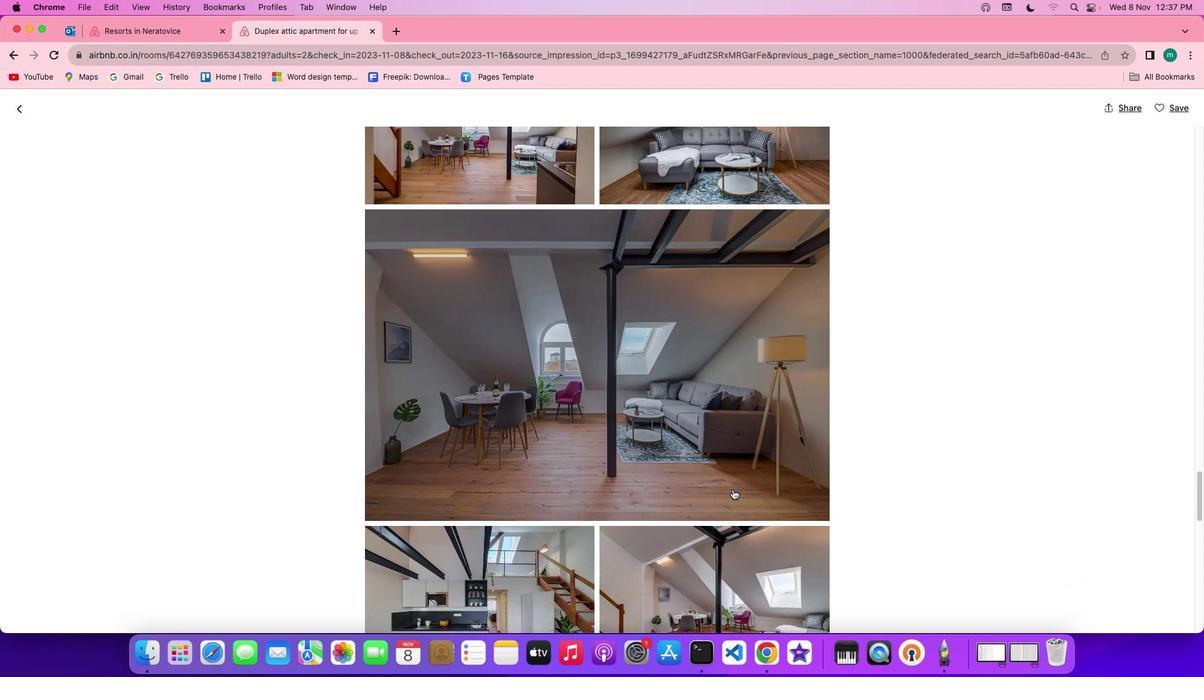 
Action: Mouse scrolled (733, 489) with delta (0, 0)
Screenshot: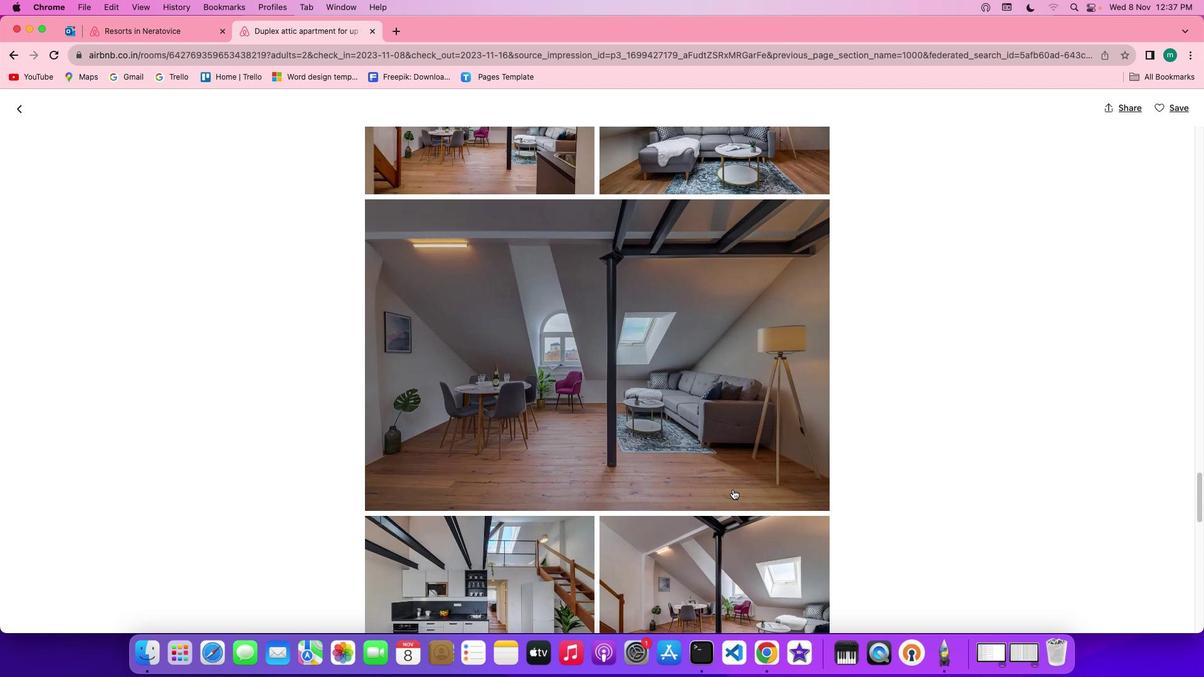 
Action: Mouse scrolled (733, 489) with delta (0, 0)
Screenshot: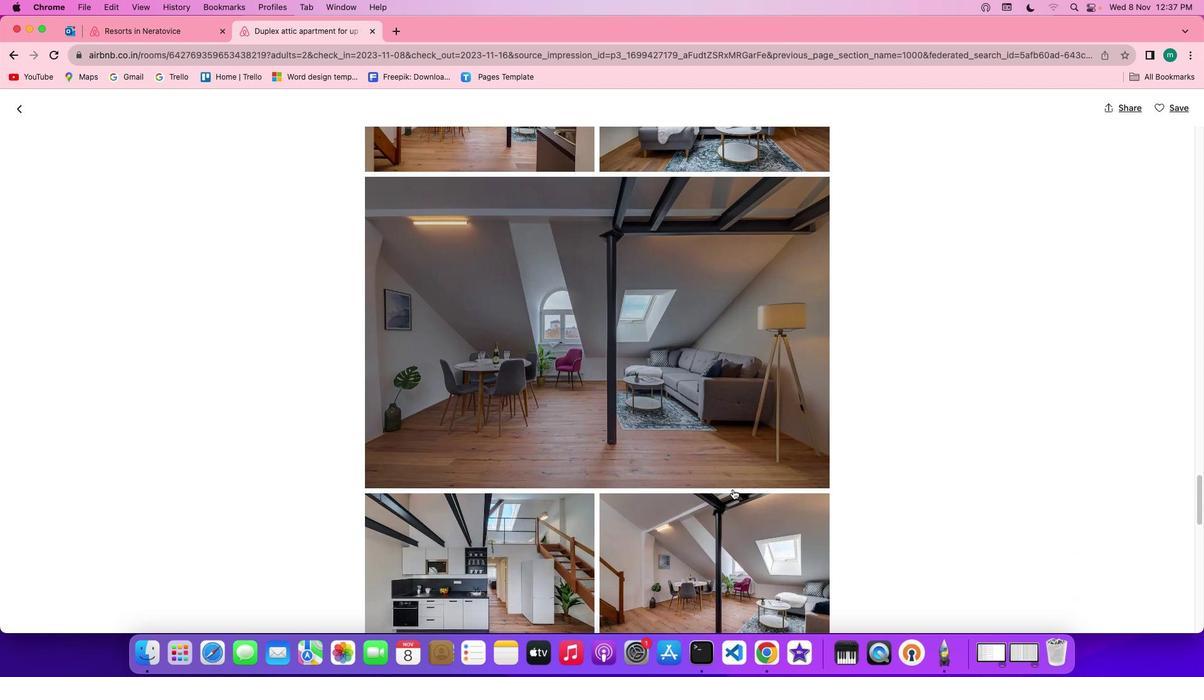 
Action: Mouse scrolled (733, 489) with delta (0, -1)
